 Task: Buy 1 Wine Making Starter Sets from Wine Making section under best seller category for shipping address: Graham Wilson, 3108 Abia Martin Drive, Panther Burn, Mississippi 38765, Cell Number 6314971043. Pay from credit card ending with 6759, CVV 506
Action: Mouse moved to (371, 395)
Screenshot: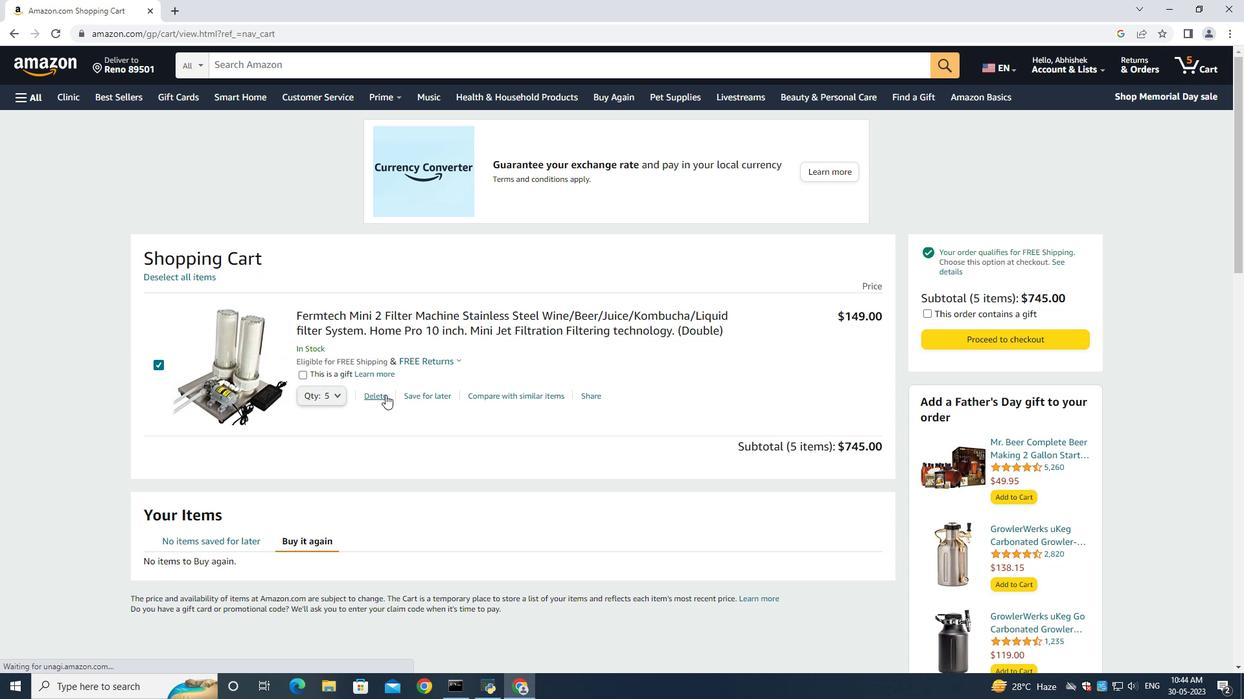 
Action: Mouse pressed left at (371, 395)
Screenshot: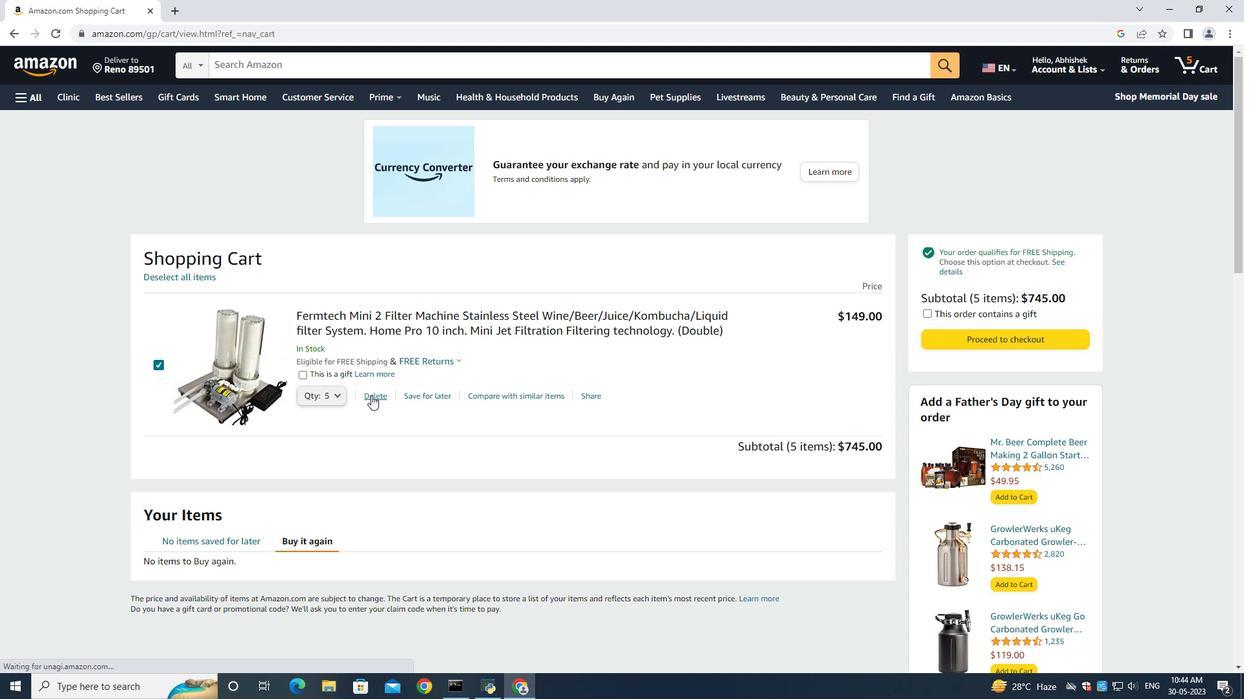 
Action: Mouse moved to (21, 99)
Screenshot: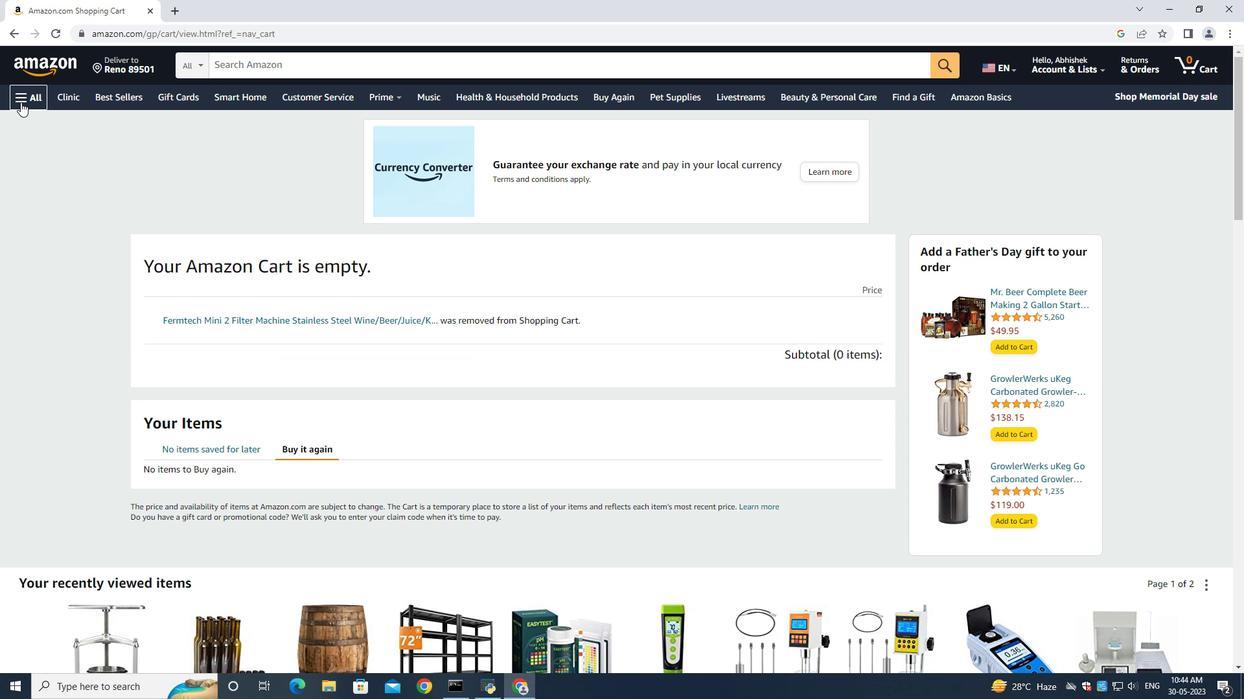 
Action: Mouse pressed left at (21, 99)
Screenshot: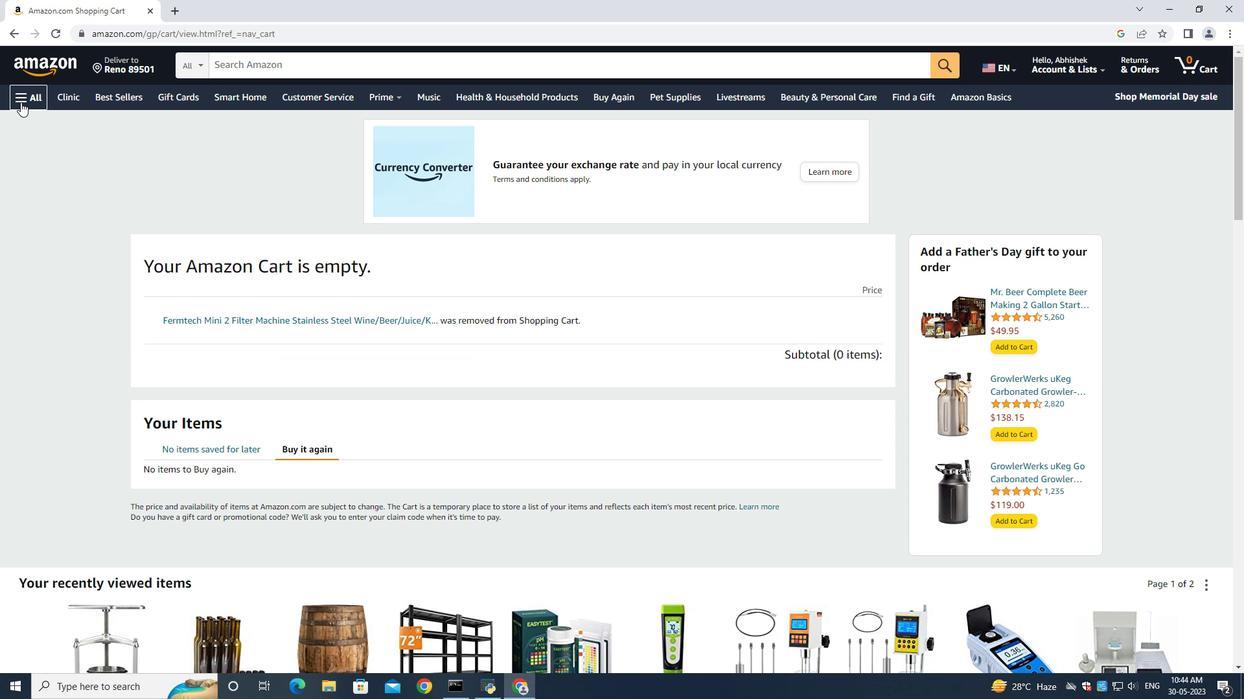 
Action: Mouse moved to (36, 117)
Screenshot: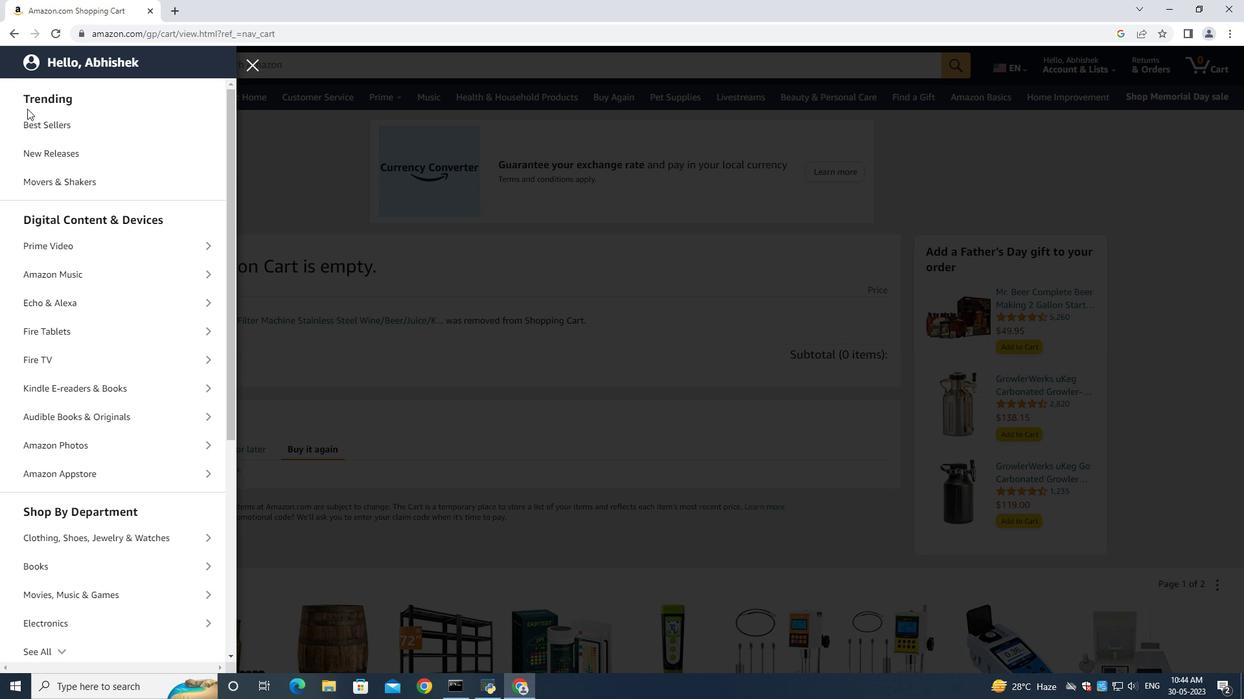 
Action: Mouse pressed left at (36, 117)
Screenshot: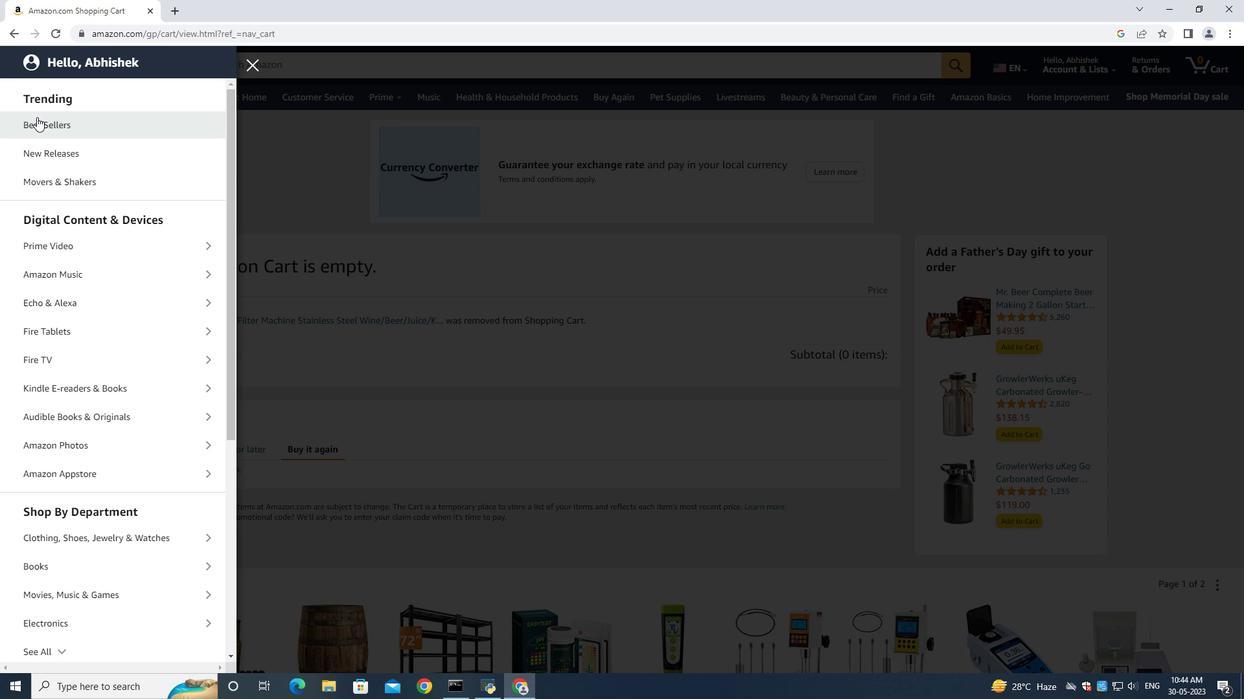 
Action: Mouse moved to (247, 60)
Screenshot: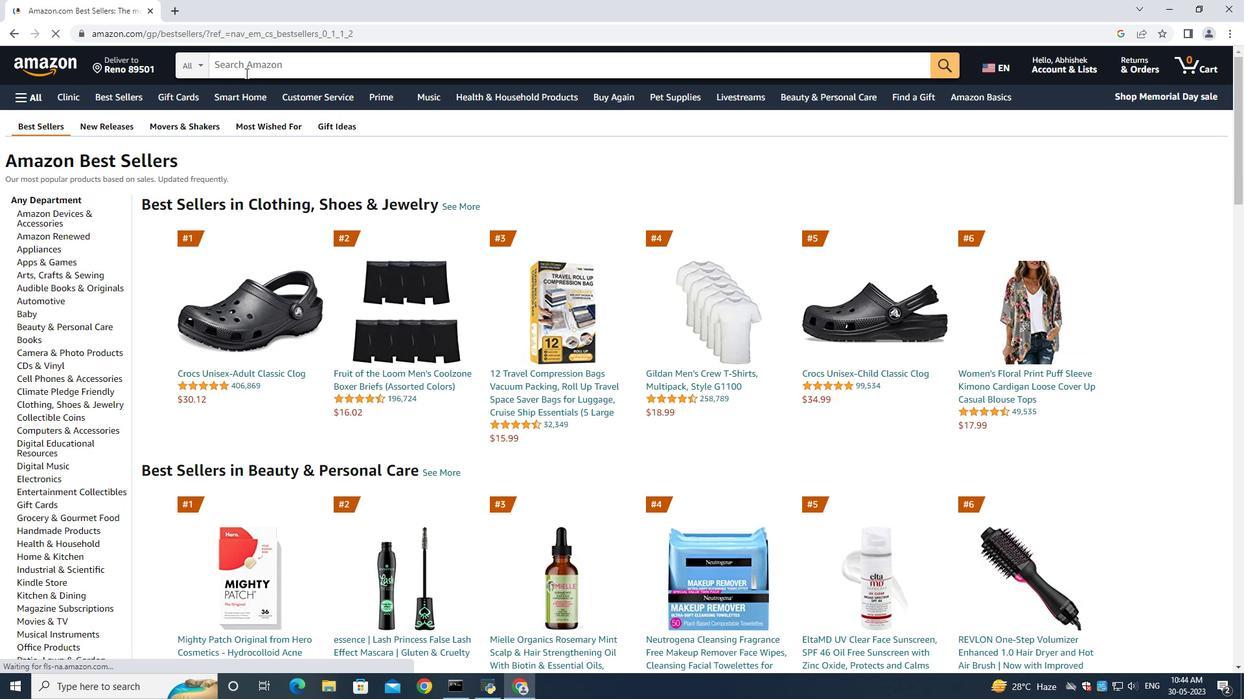 
Action: Mouse pressed left at (247, 60)
Screenshot: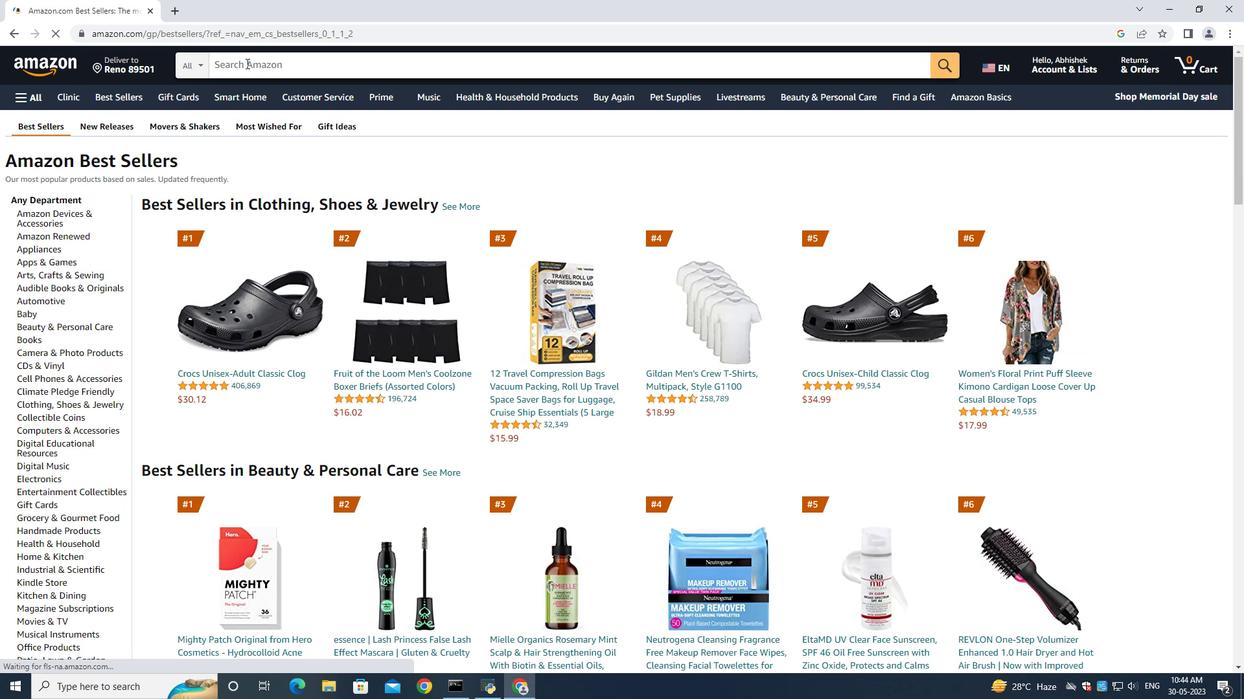 
Action: Key pressed <Key.shift><Key.shift><Key.shift><Key.shift><Key.shift><Key.shift><Key.shift><Key.shift><Key.shift><Key.shift><Key.shift><Key.shift><Key.shift><Key.shift><Key.shift><Key.shift><Key.shift><Key.shift><Key.shift><Key.shift><Key.shift><Key.shift><Key.shift><Key.shift><Key.shift>Wine<Key.space>making<Key.space><Key.shift><Key.shift><Key.shift><Key.shift><Key.shift><Key.shift><Key.shift><Key.shift><Key.shift><Key.shift><Key.shift><Key.shift><Key.shift><Key.shift><Key.shift><Key.shift><Key.shift><Key.shift><Key.shift><Key.shift><Key.shift><Key.shift>Starter<Key.space>sets<Key.enter>
Screenshot: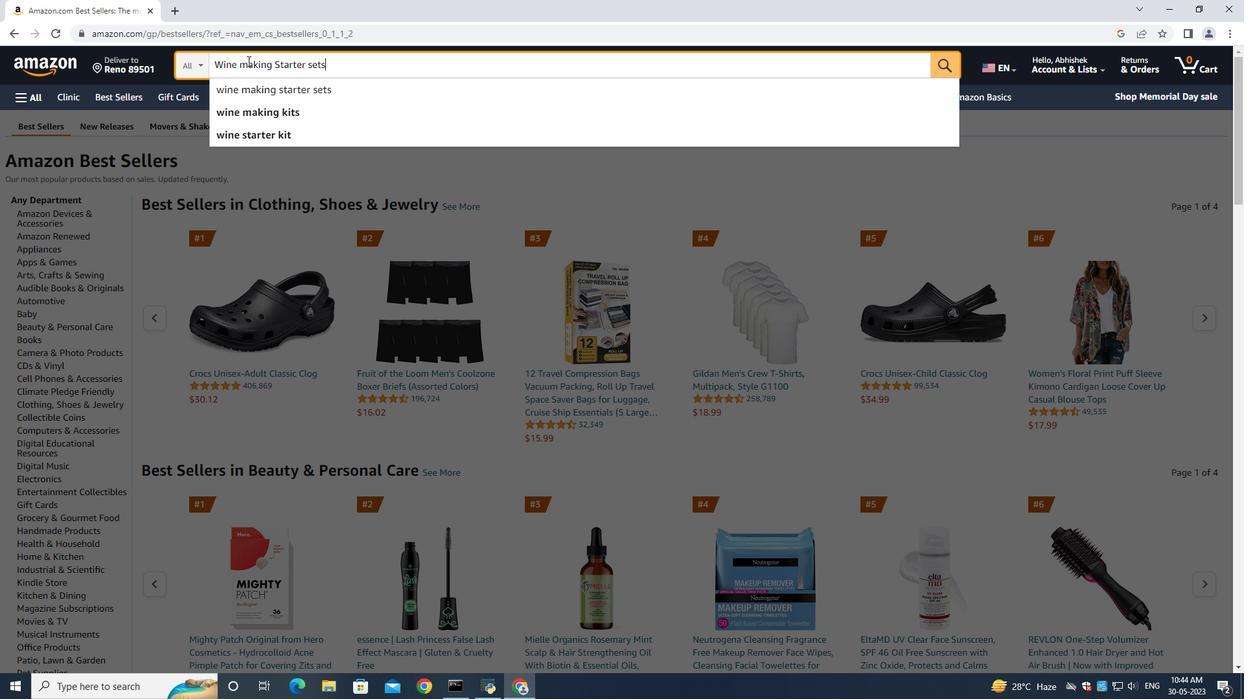 
Action: Mouse moved to (75, 231)
Screenshot: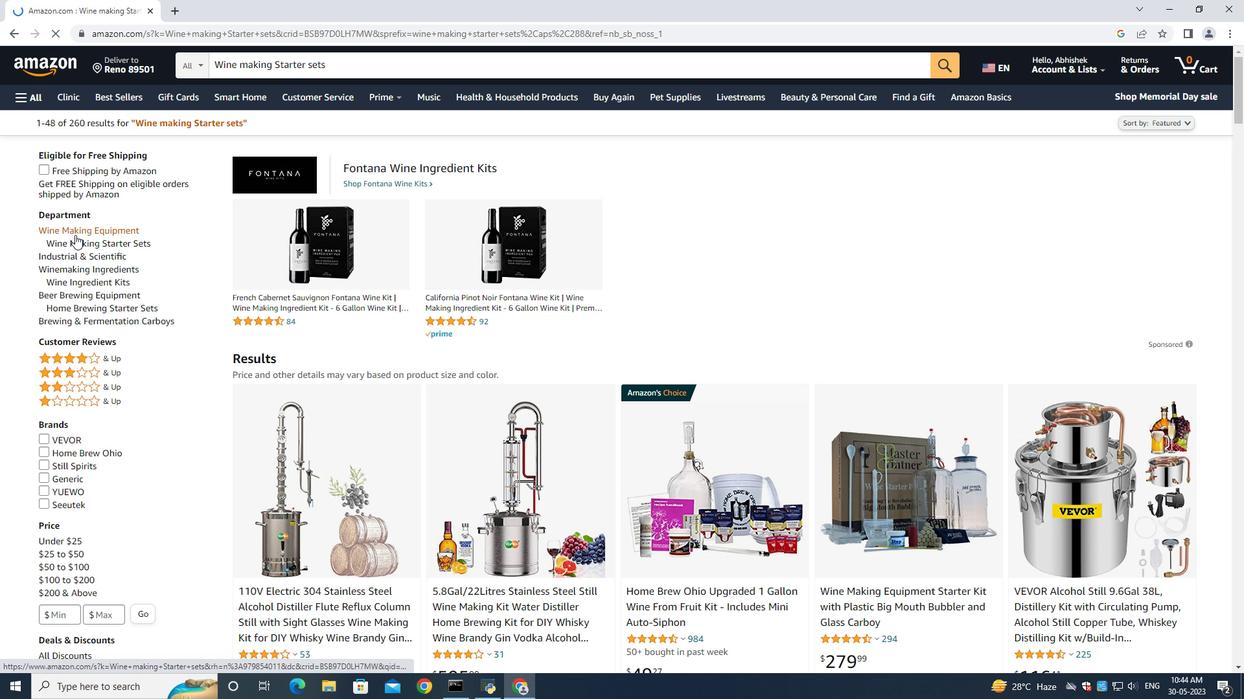 
Action: Mouse pressed left at (75, 231)
Screenshot: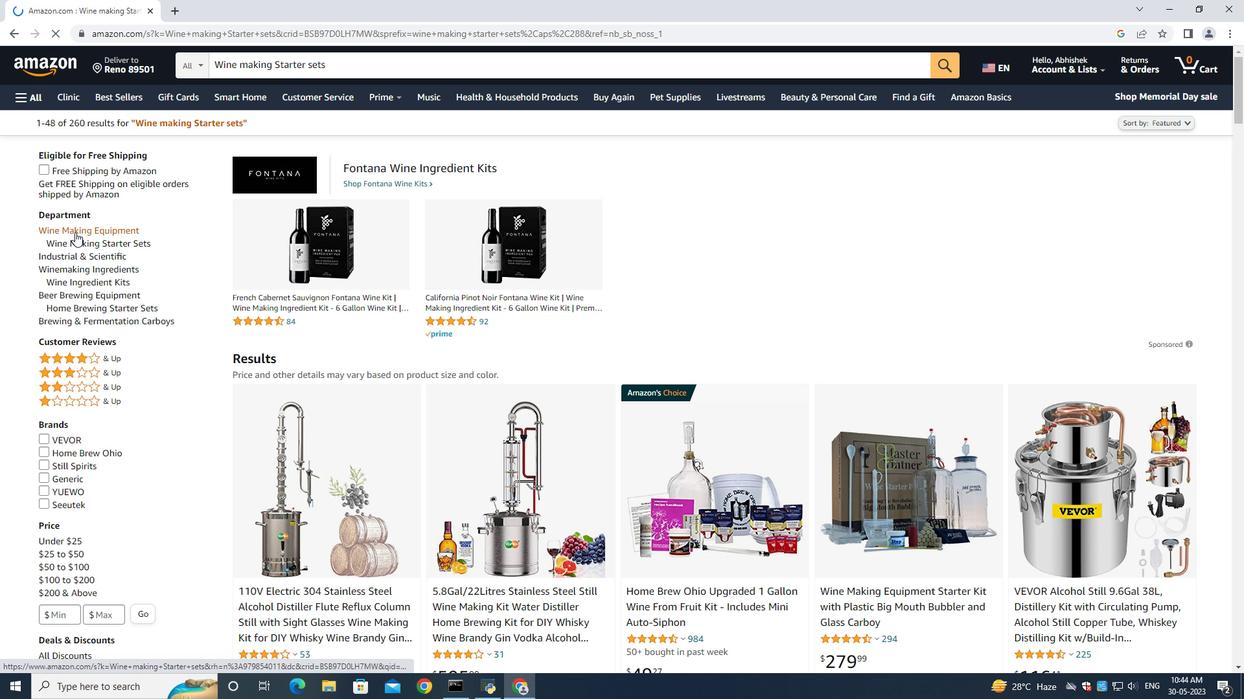 
Action: Mouse moved to (546, 364)
Screenshot: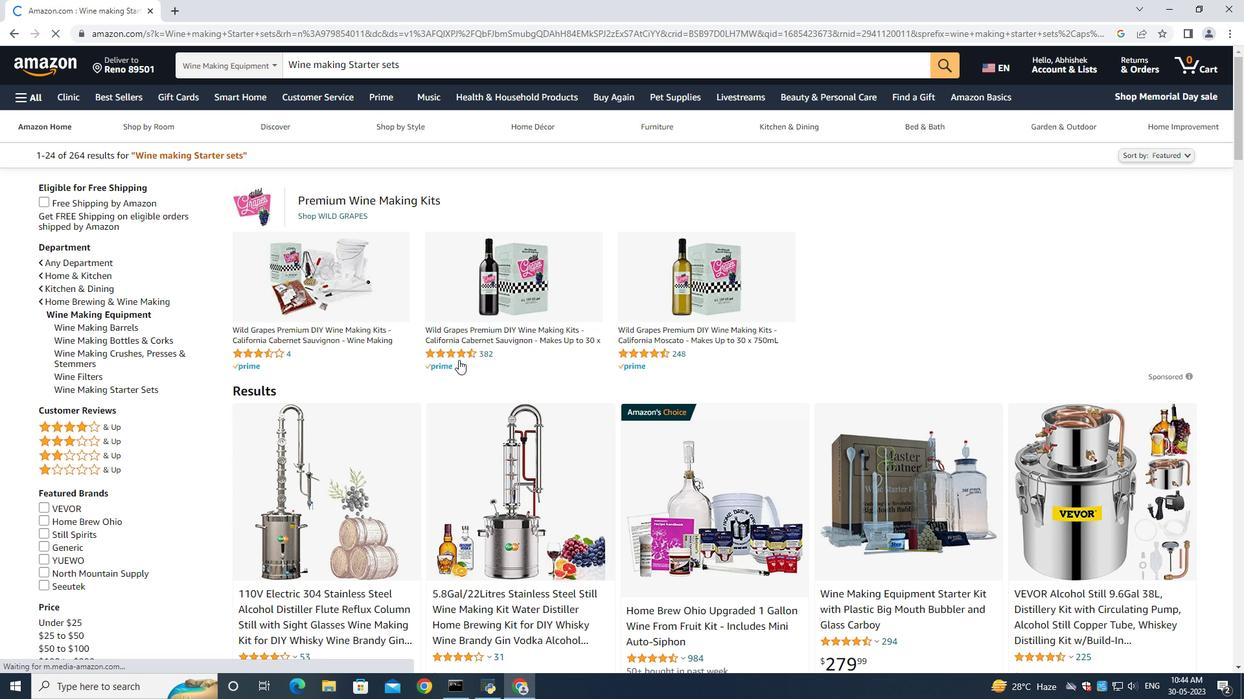 
Action: Mouse scrolled (546, 364) with delta (0, 0)
Screenshot: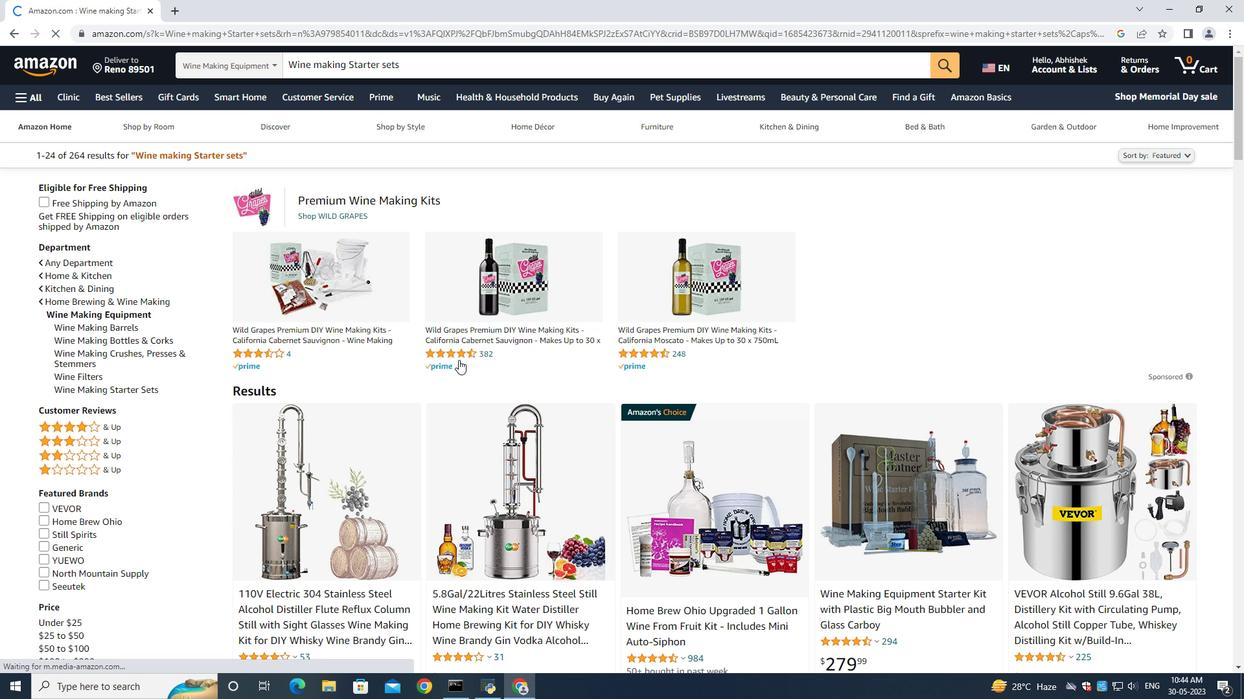 
Action: Mouse scrolled (546, 364) with delta (0, 0)
Screenshot: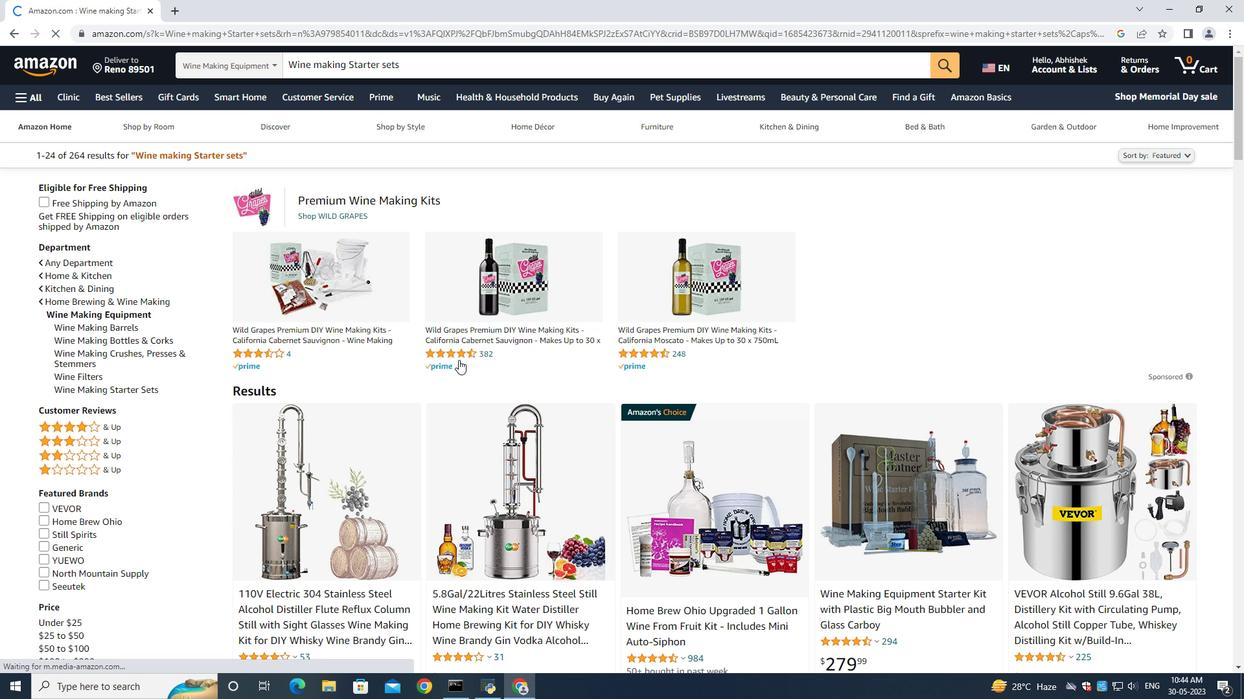 
Action: Mouse scrolled (546, 364) with delta (0, 0)
Screenshot: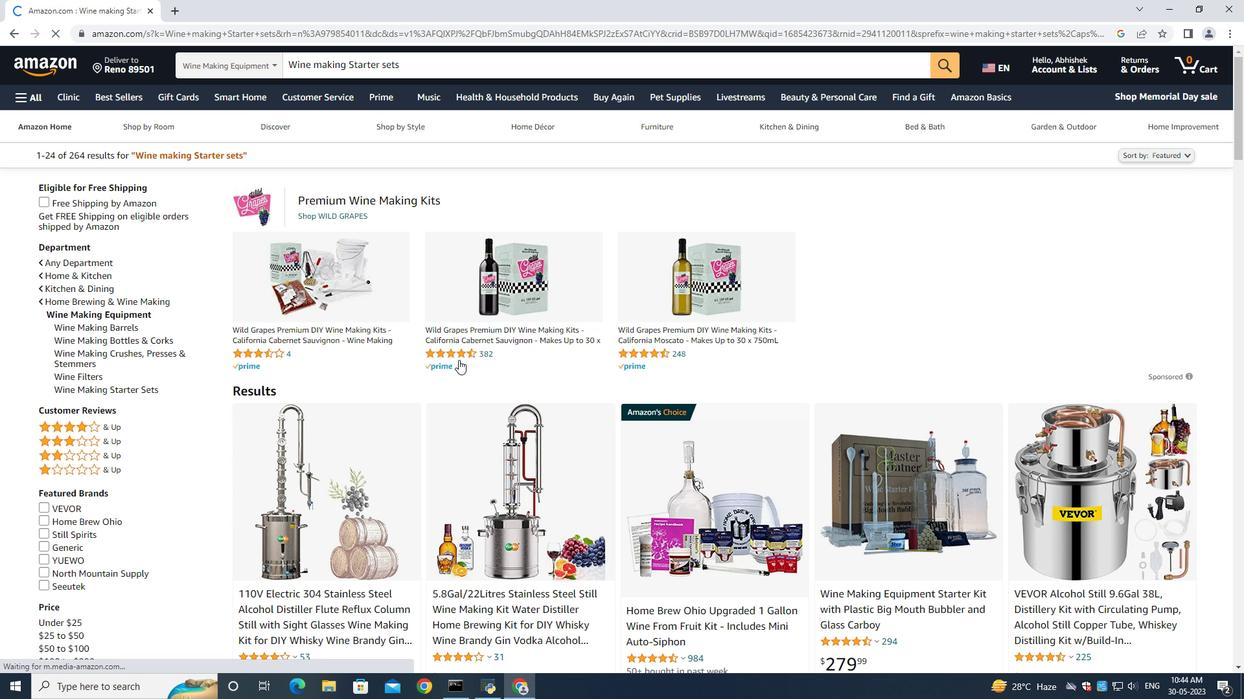 
Action: Mouse scrolled (546, 364) with delta (0, 0)
Screenshot: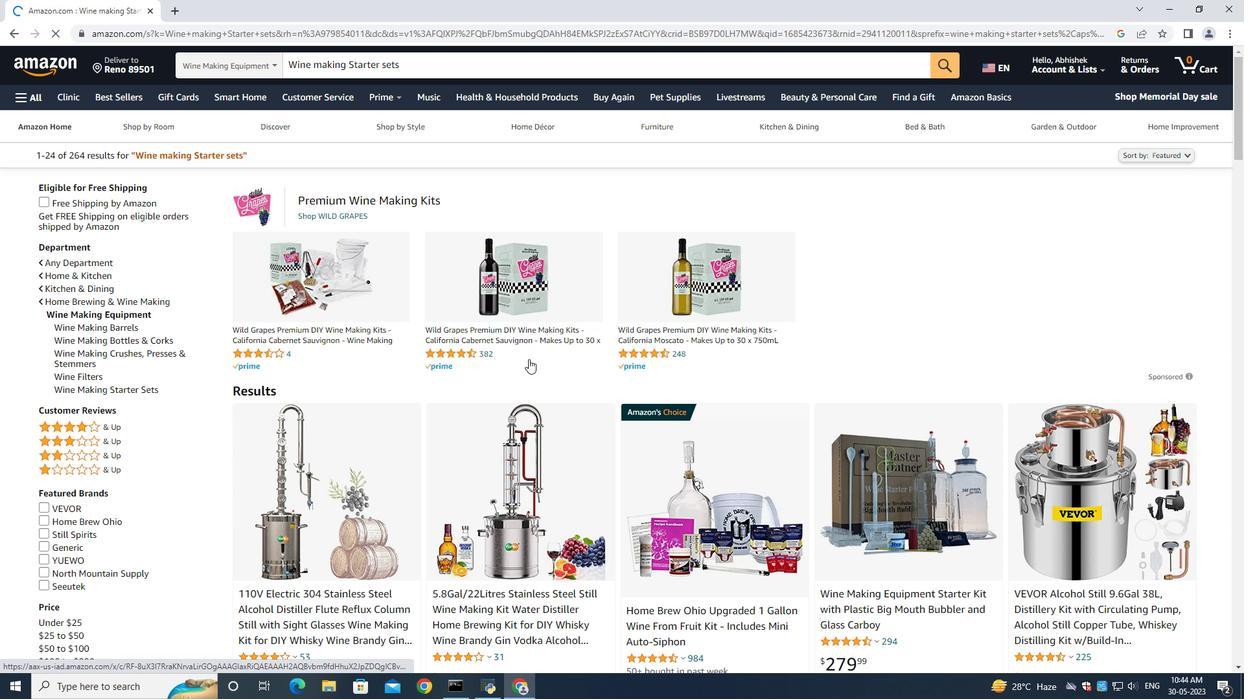 
Action: Mouse moved to (316, 384)
Screenshot: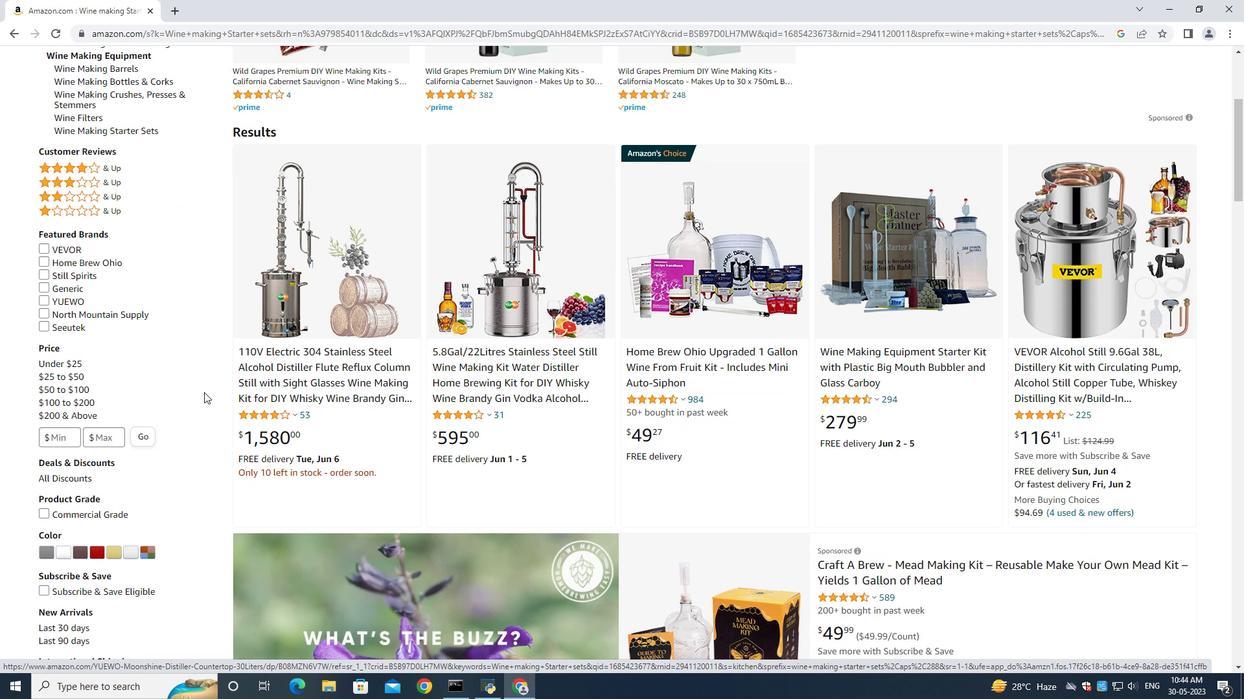 
Action: Mouse pressed left at (316, 384)
Screenshot: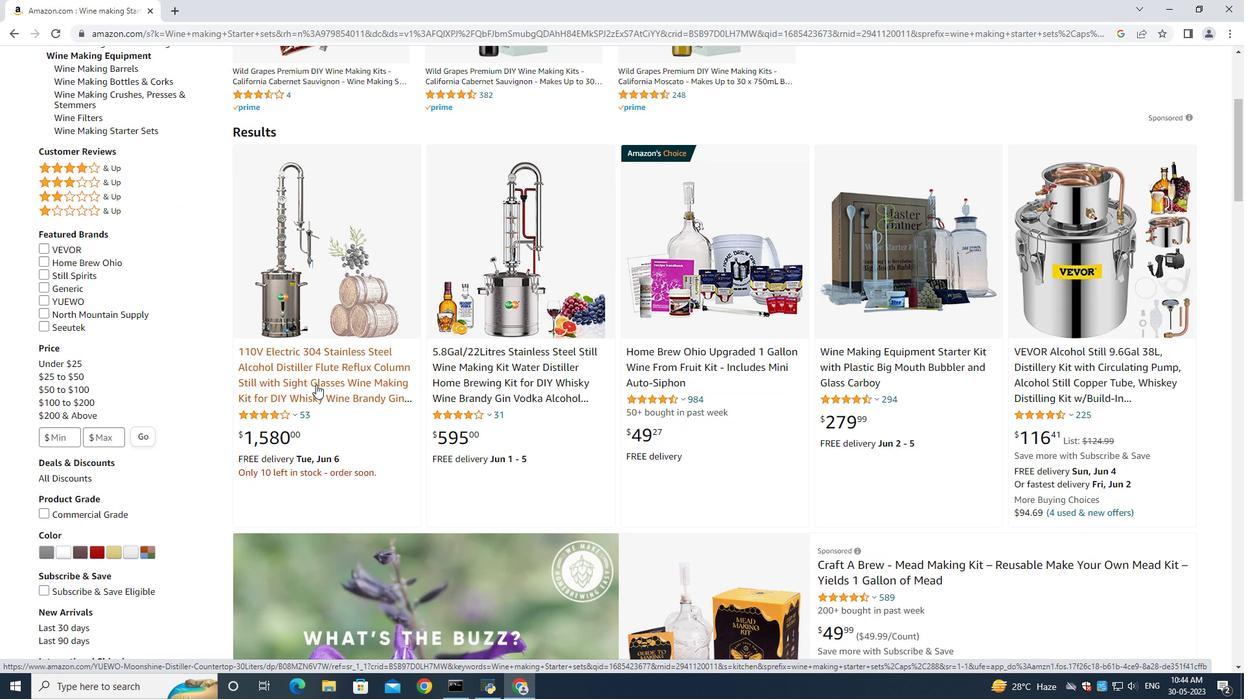 
Action: Mouse moved to (12, 33)
Screenshot: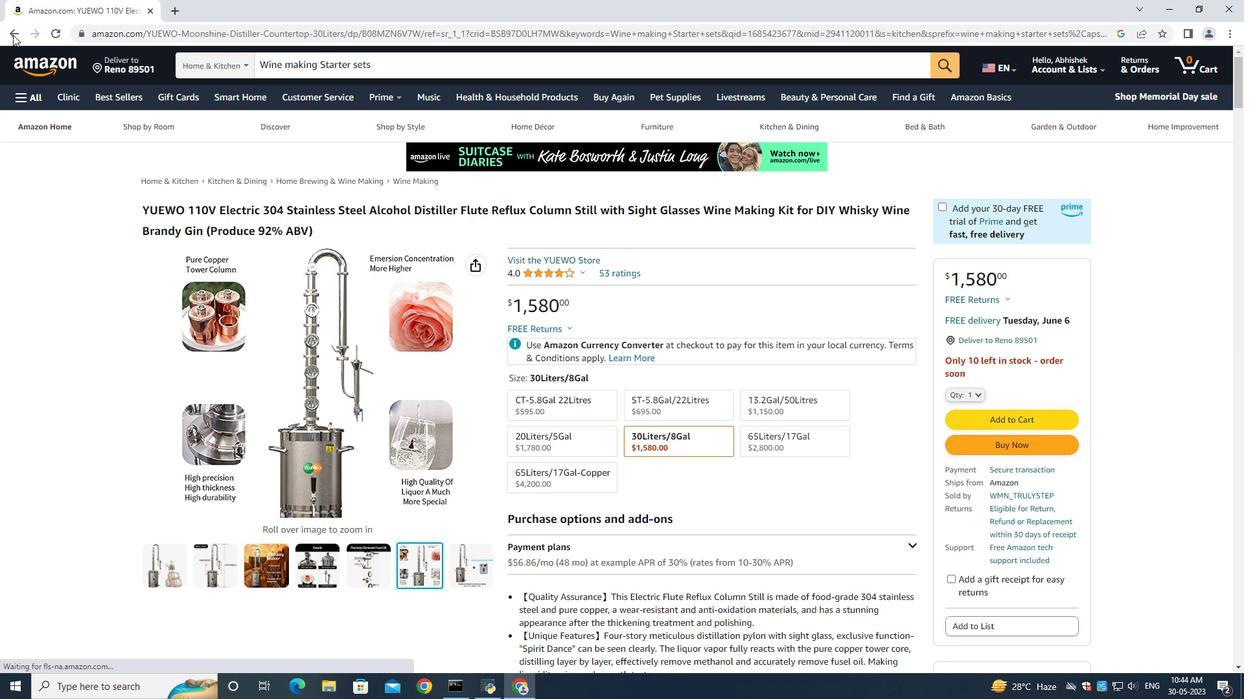 
Action: Mouse pressed left at (12, 33)
Screenshot: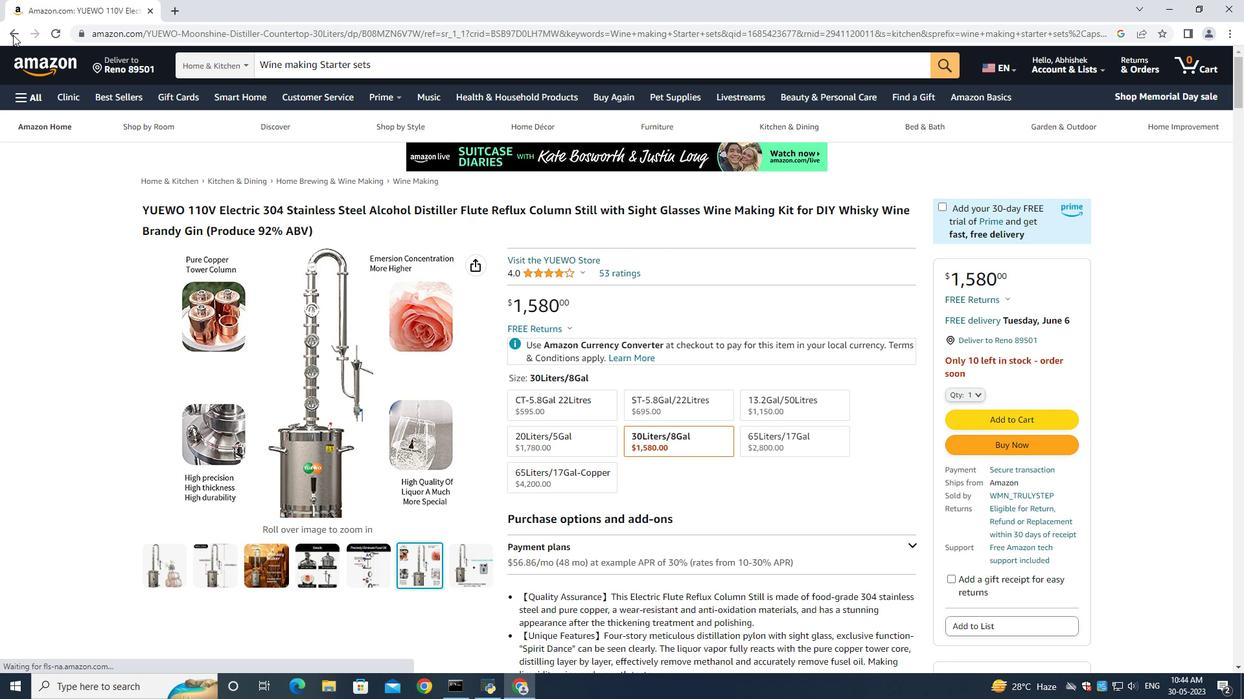 
Action: Mouse moved to (1045, 339)
Screenshot: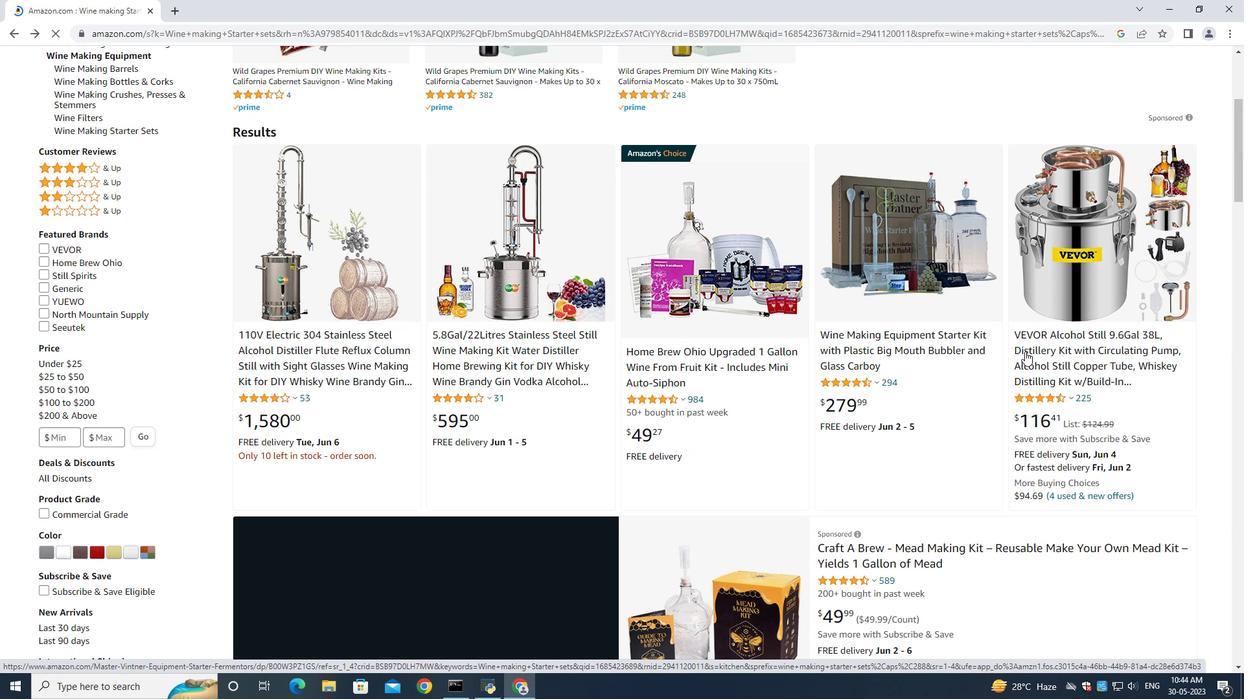 
Action: Mouse scrolled (1045, 338) with delta (0, 0)
Screenshot: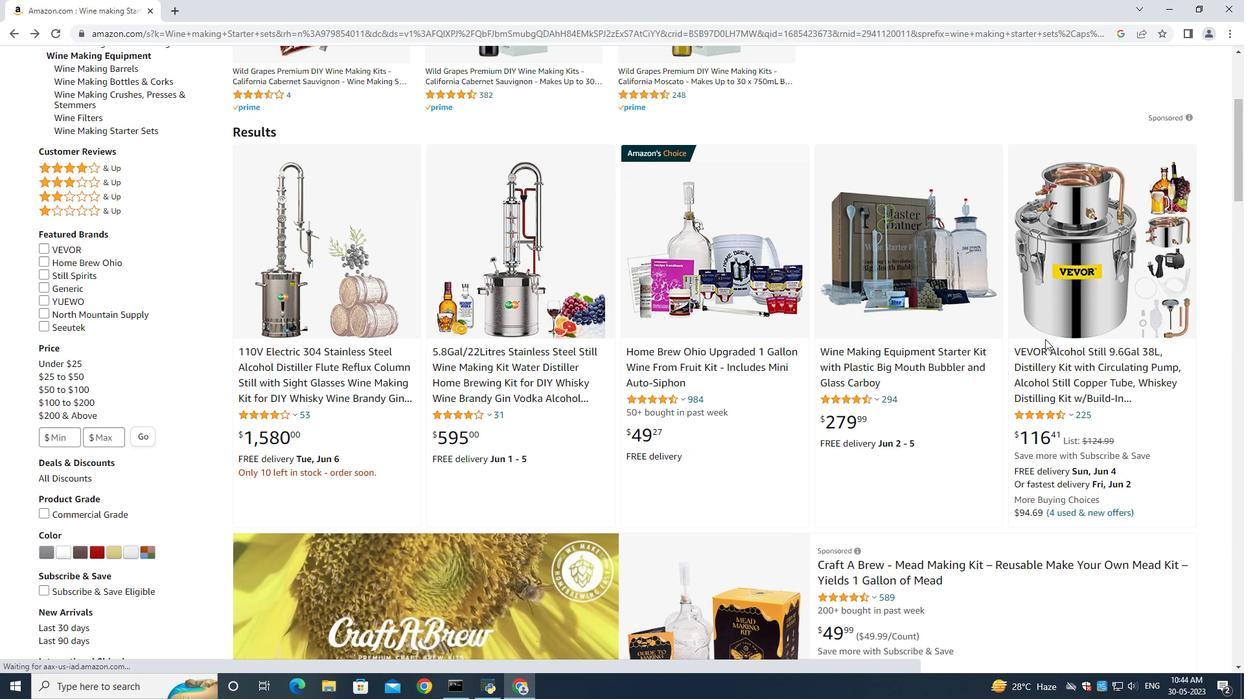 
Action: Mouse moved to (1045, 339)
Screenshot: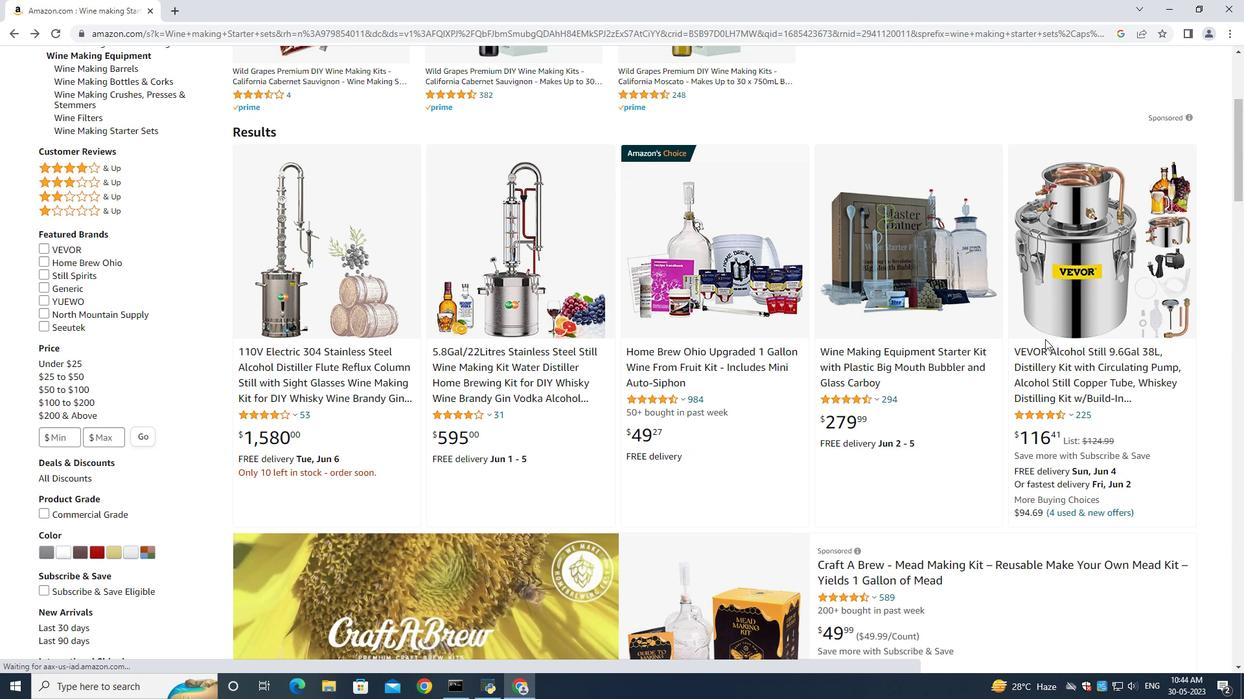 
Action: Mouse scrolled (1045, 338) with delta (0, 0)
Screenshot: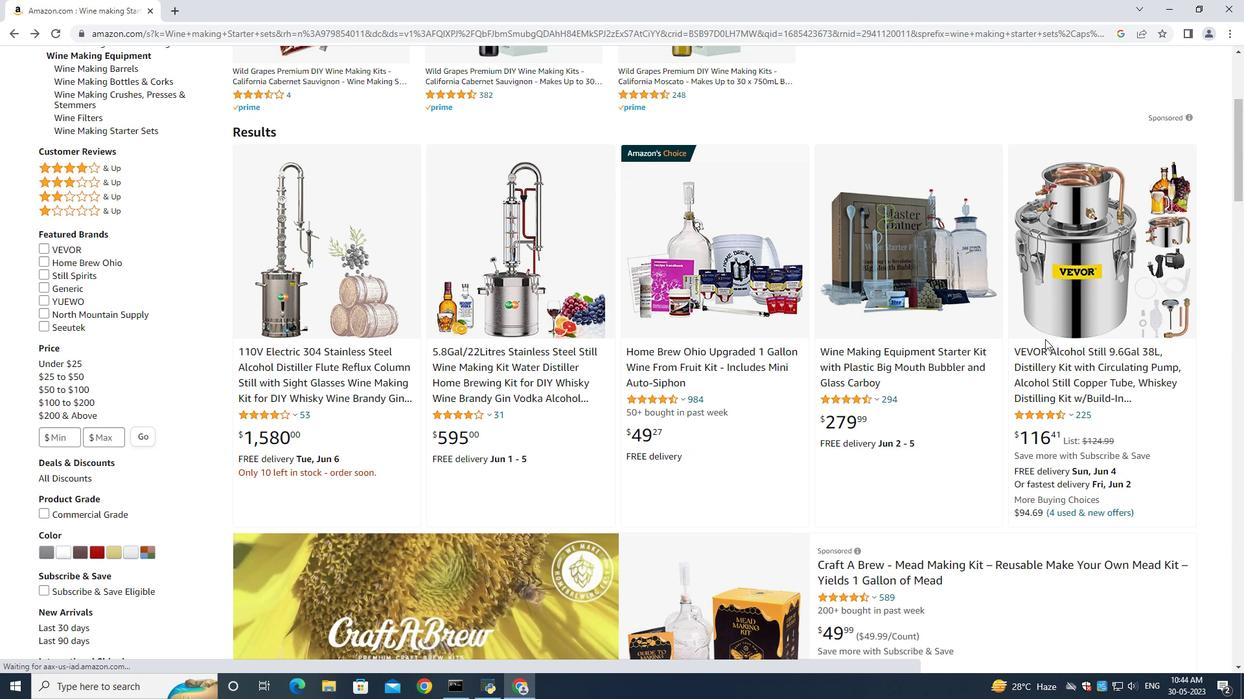 
Action: Mouse moved to (1043, 340)
Screenshot: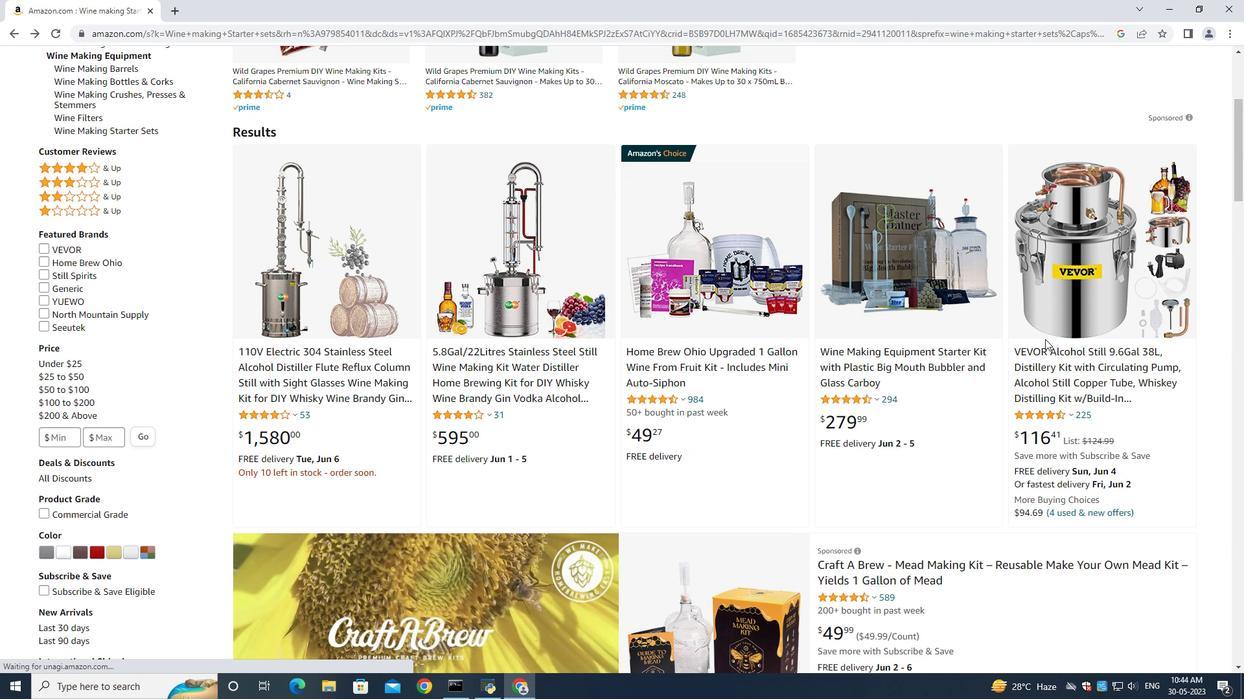 
Action: Mouse scrolled (1045, 338) with delta (0, 0)
Screenshot: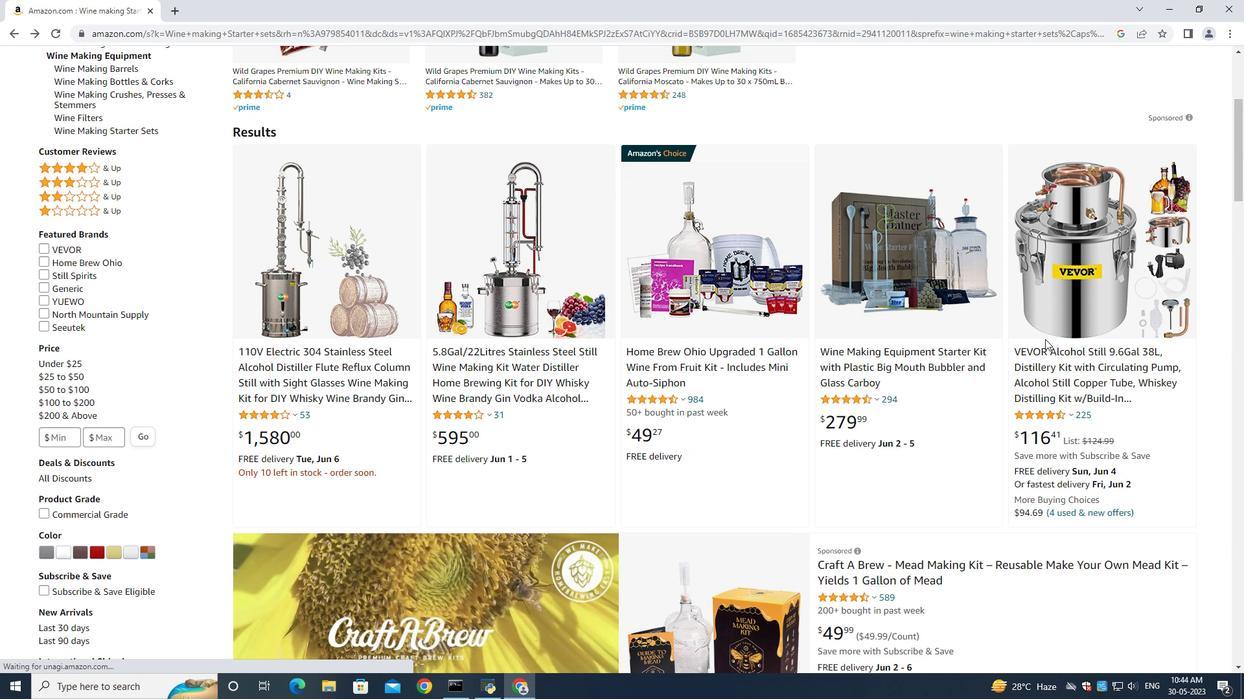 
Action: Mouse moved to (1041, 340)
Screenshot: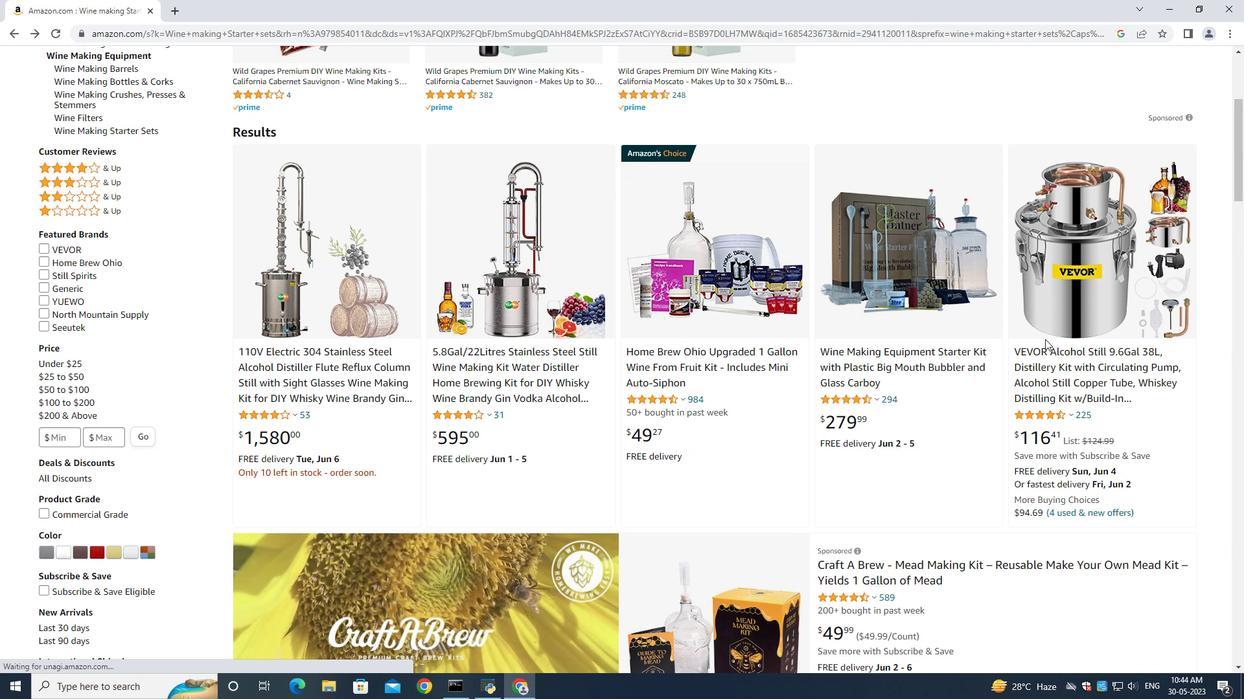 
Action: Mouse scrolled (1043, 340) with delta (0, 0)
Screenshot: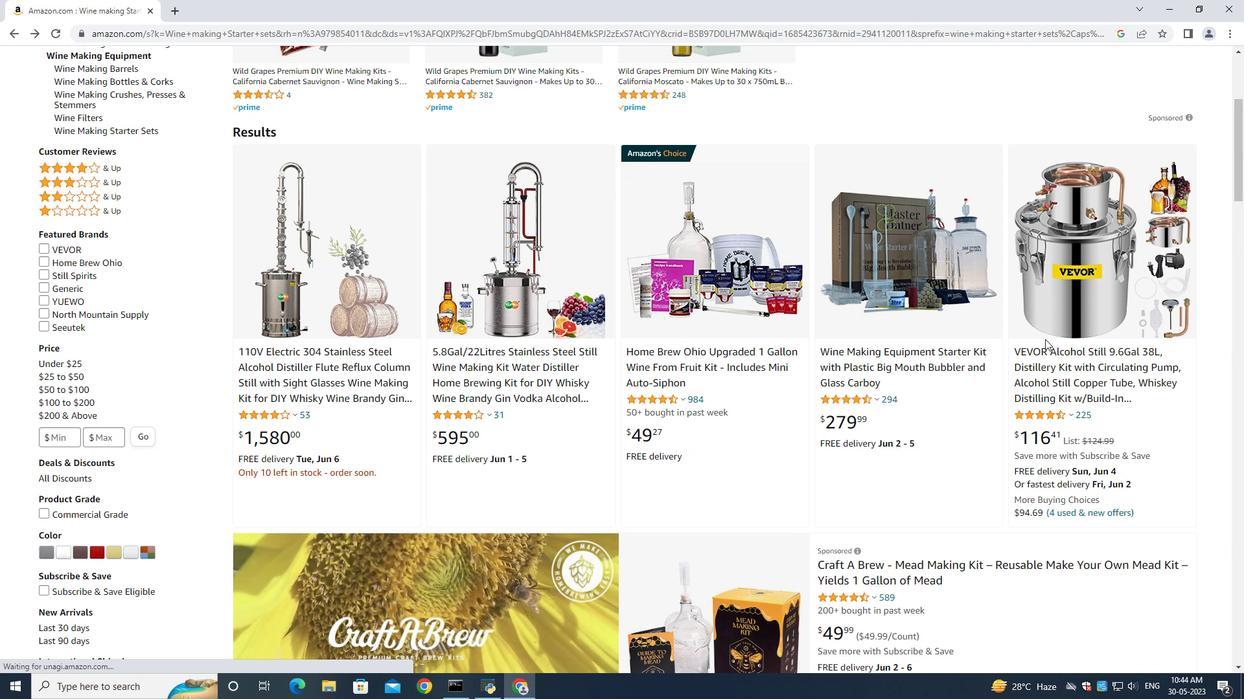 
Action: Mouse moved to (1033, 340)
Screenshot: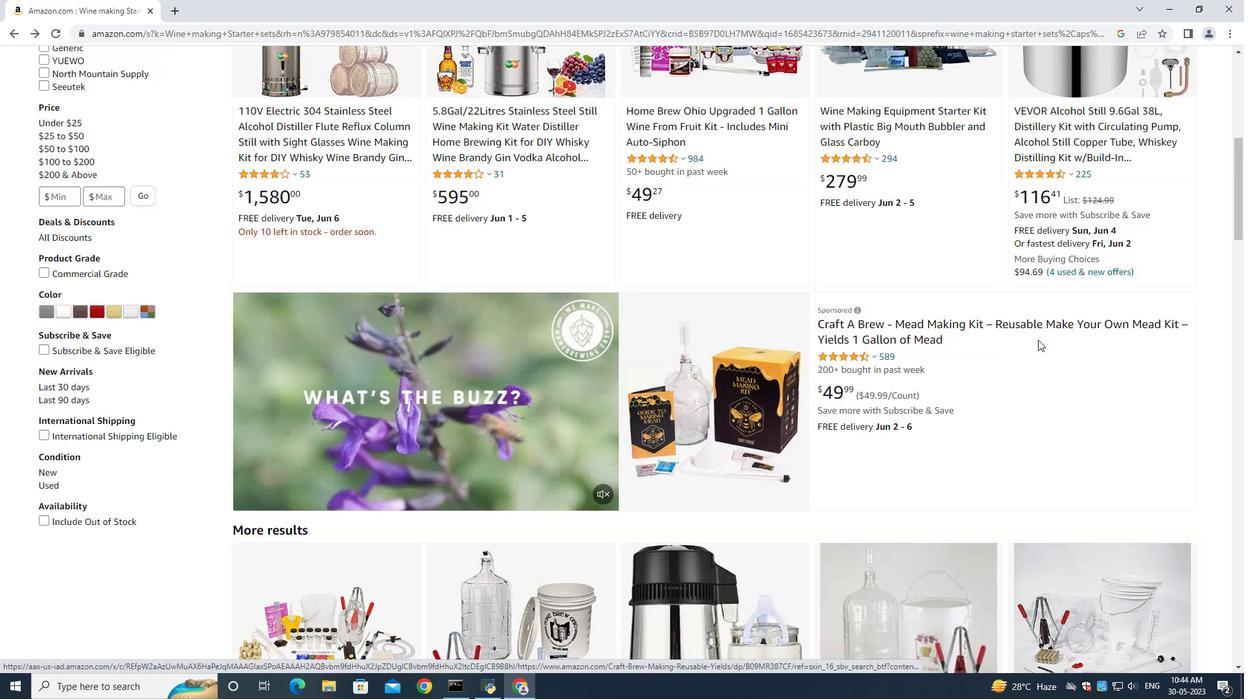 
Action: Mouse scrolled (1033, 340) with delta (0, 0)
Screenshot: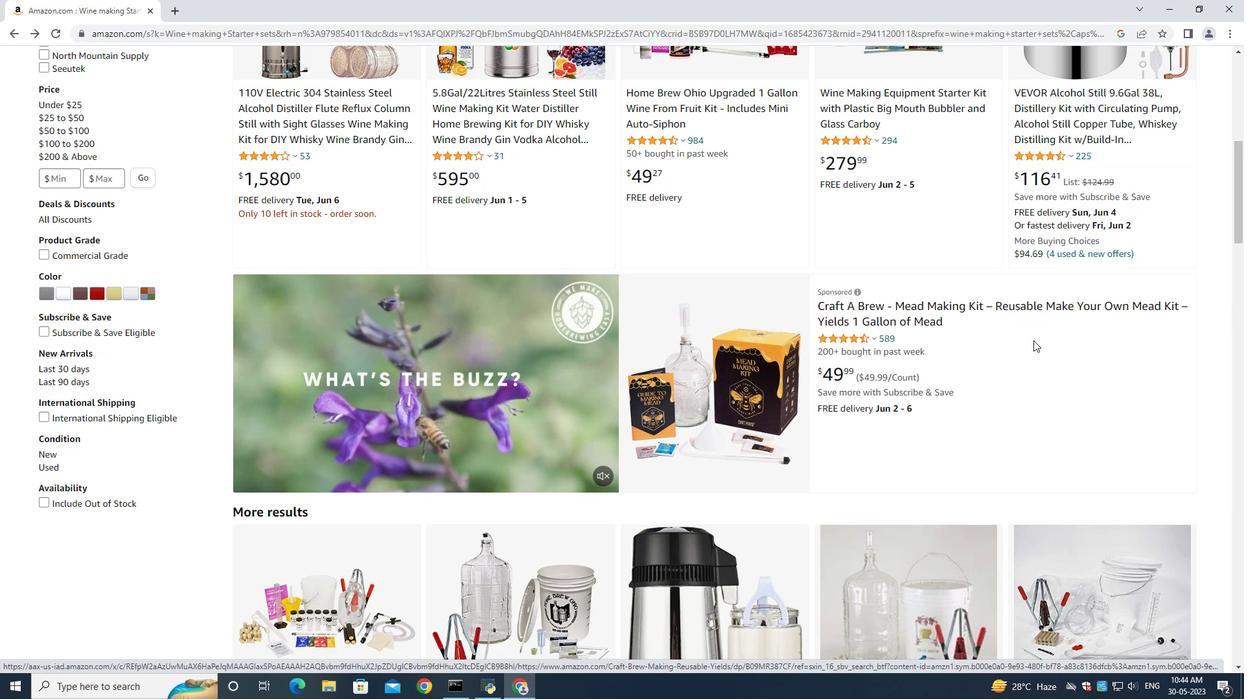 
Action: Mouse scrolled (1033, 340) with delta (0, 0)
Screenshot: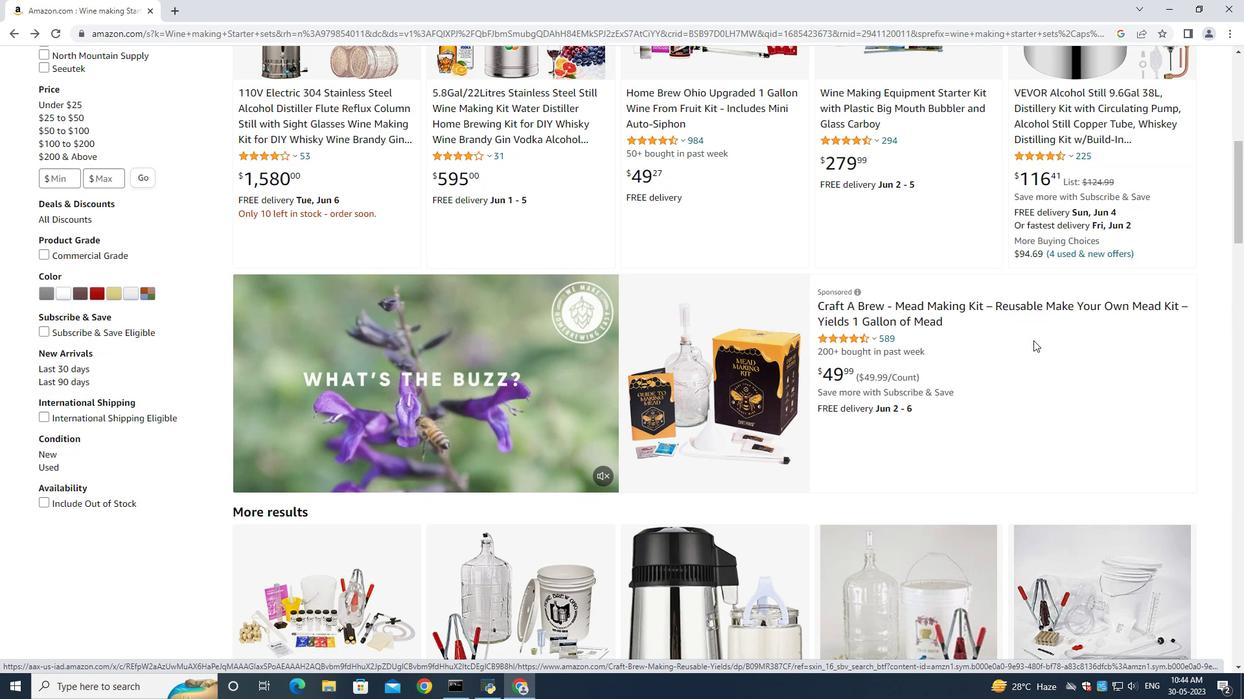 
Action: Mouse moved to (1032, 341)
Screenshot: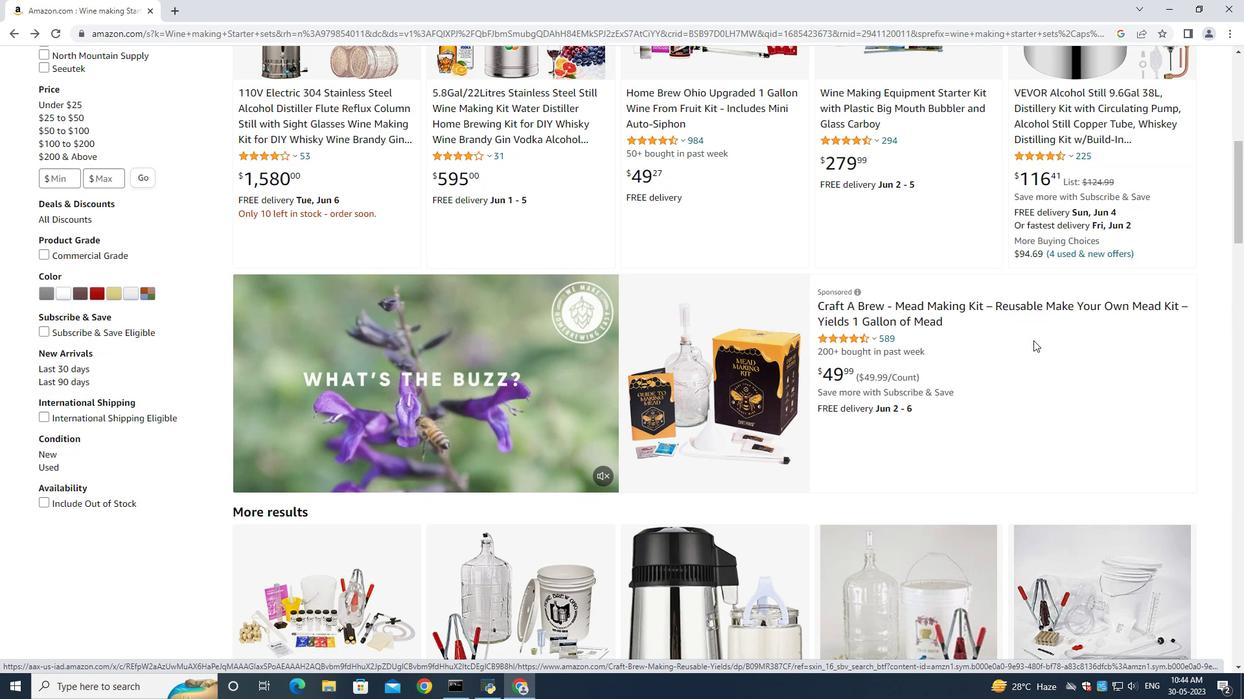 
Action: Mouse scrolled (1032, 340) with delta (0, 0)
Screenshot: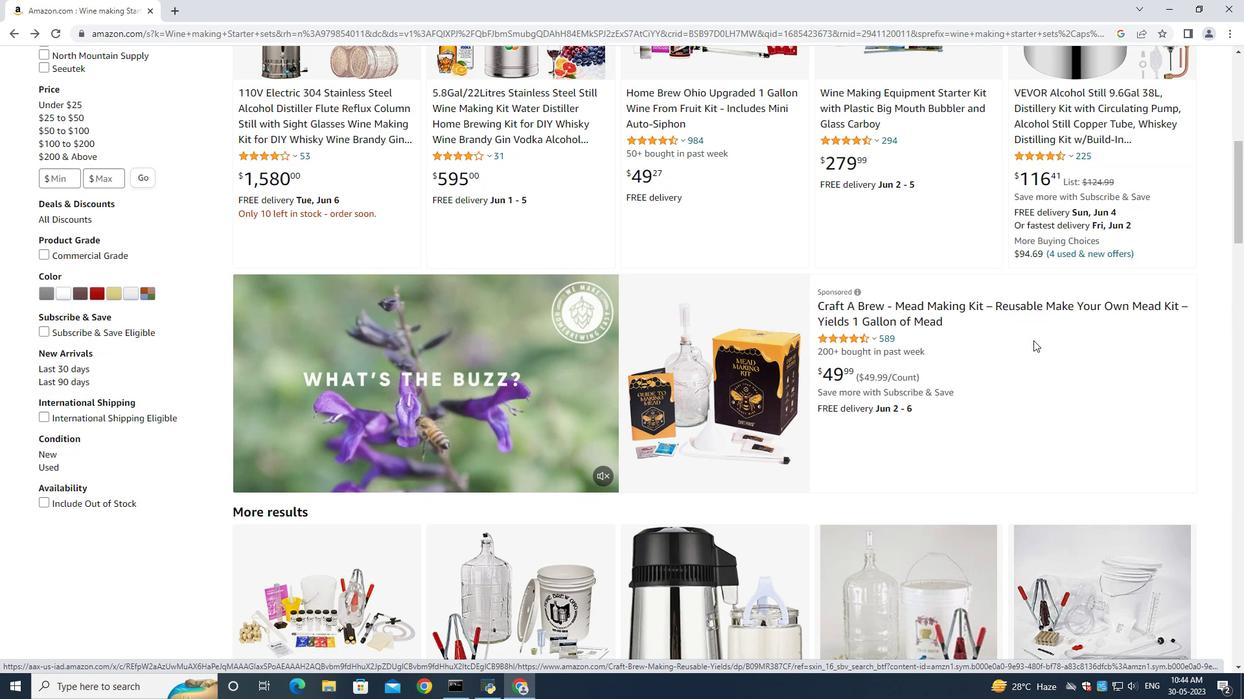 
Action: Mouse moved to (1030, 342)
Screenshot: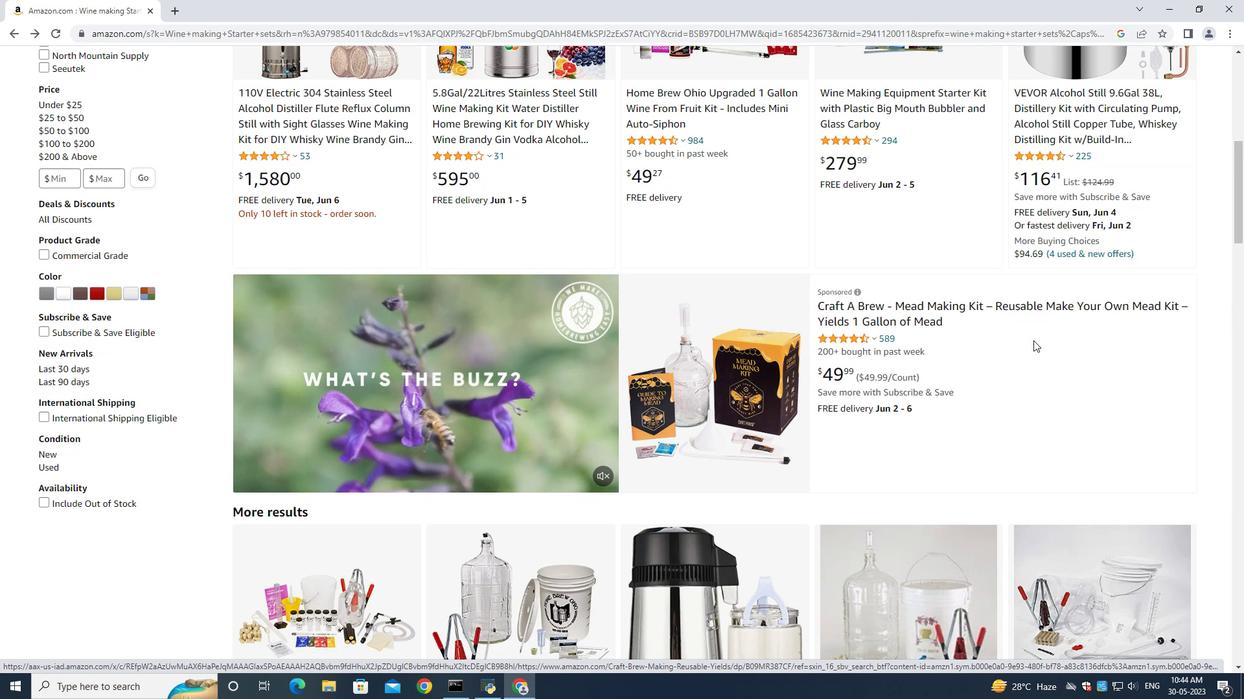 
Action: Mouse scrolled (1031, 341) with delta (0, 0)
Screenshot: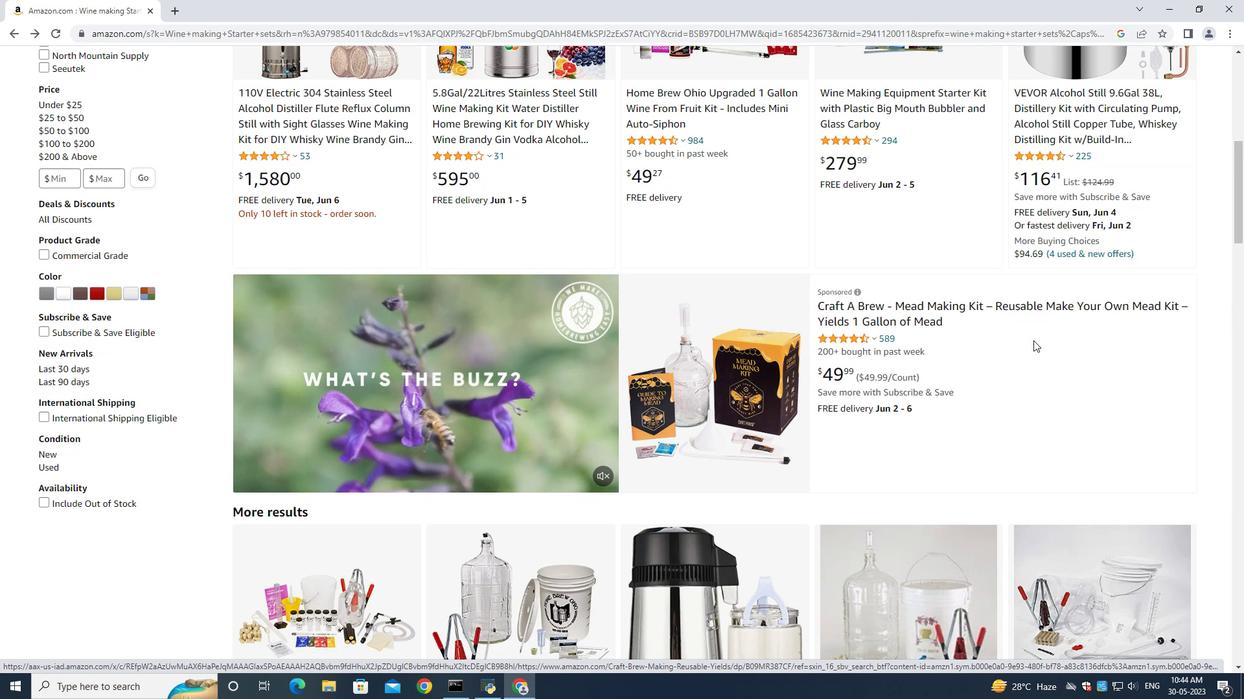 
Action: Mouse moved to (950, 347)
Screenshot: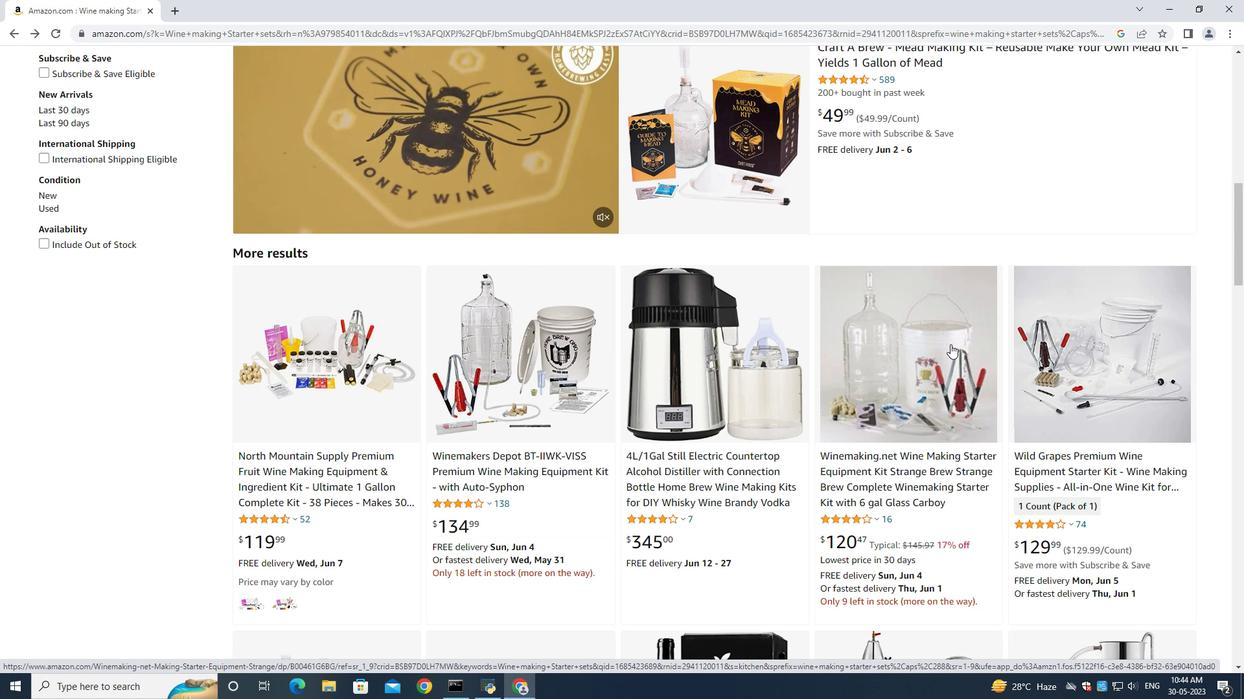 
Action: Mouse scrolled (950, 347) with delta (0, 0)
Screenshot: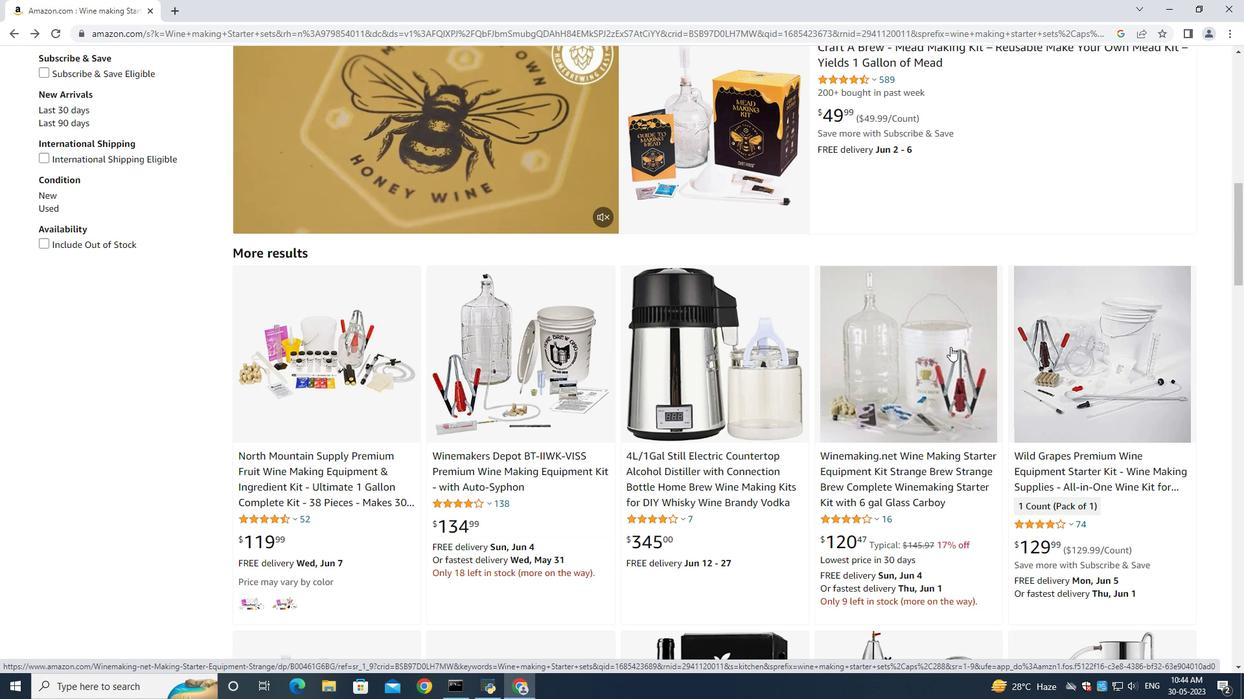 
Action: Mouse scrolled (950, 347) with delta (0, 0)
Screenshot: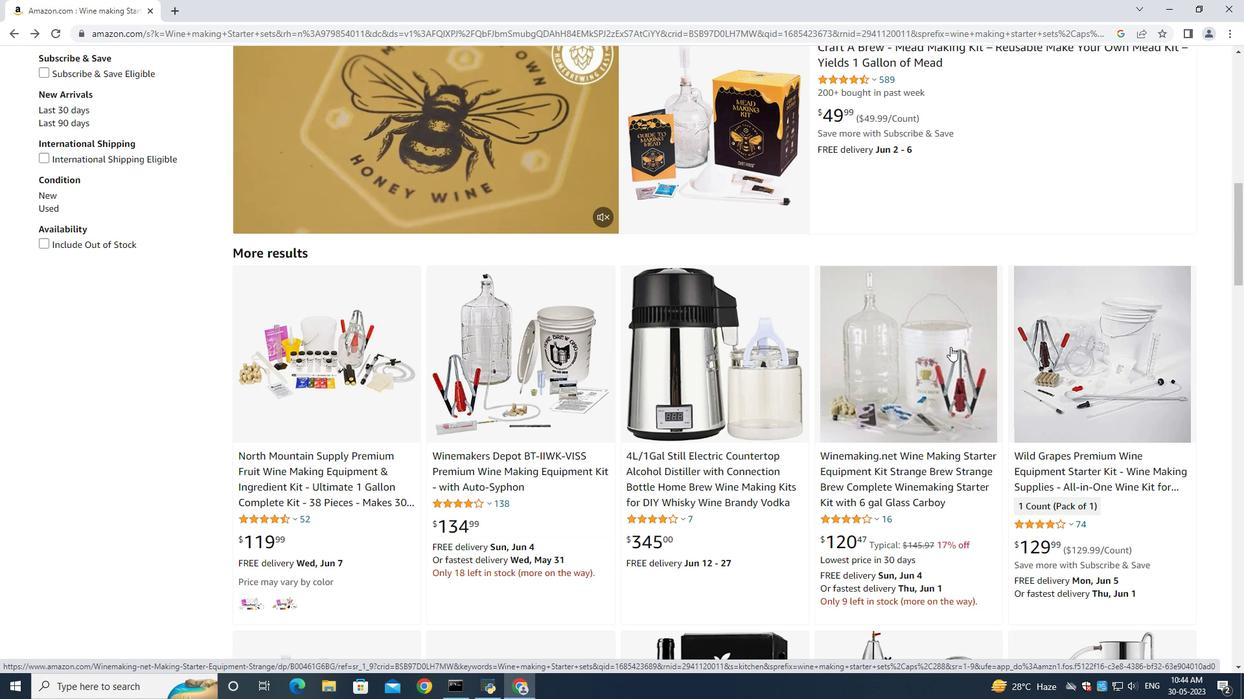 
Action: Mouse scrolled (950, 347) with delta (0, 0)
Screenshot: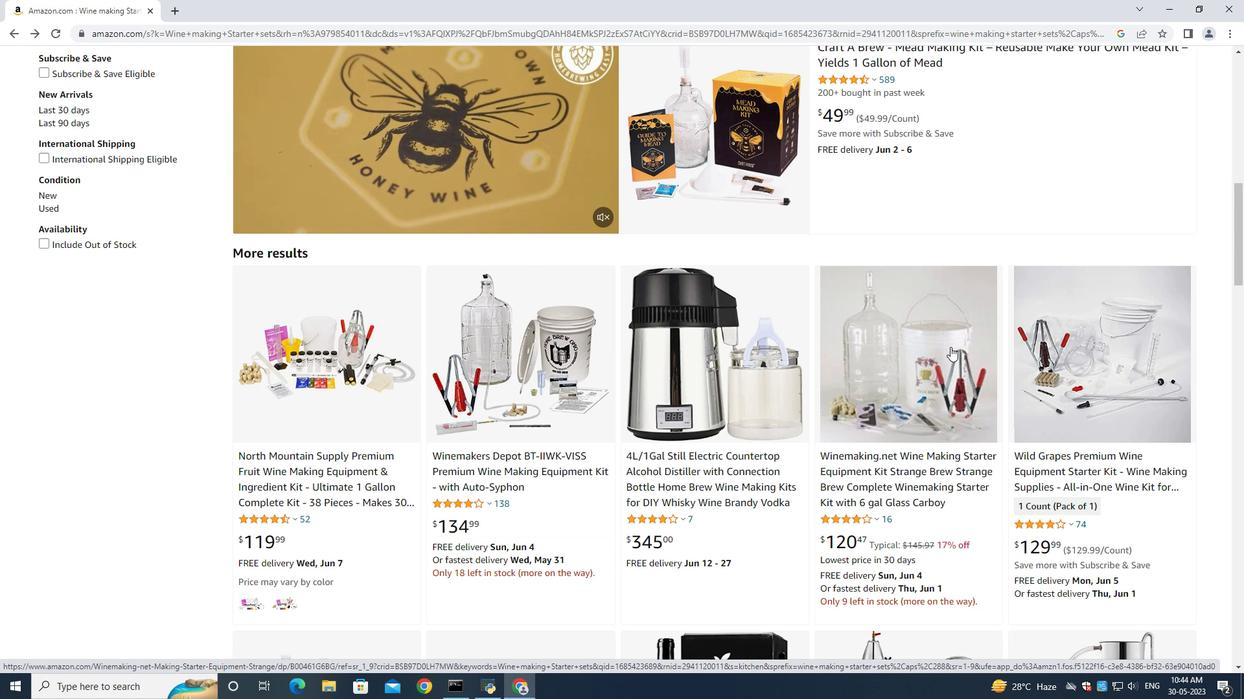 
Action: Mouse scrolled (950, 347) with delta (0, 0)
Screenshot: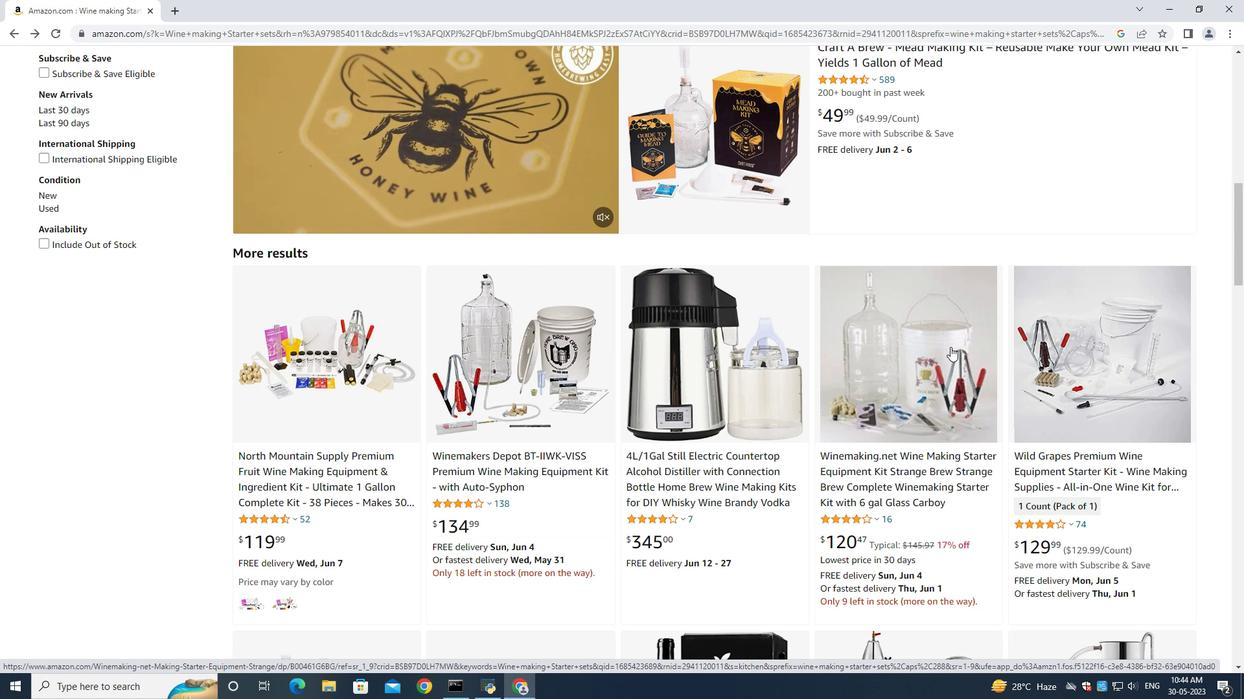 
Action: Mouse scrolled (950, 347) with delta (0, 0)
Screenshot: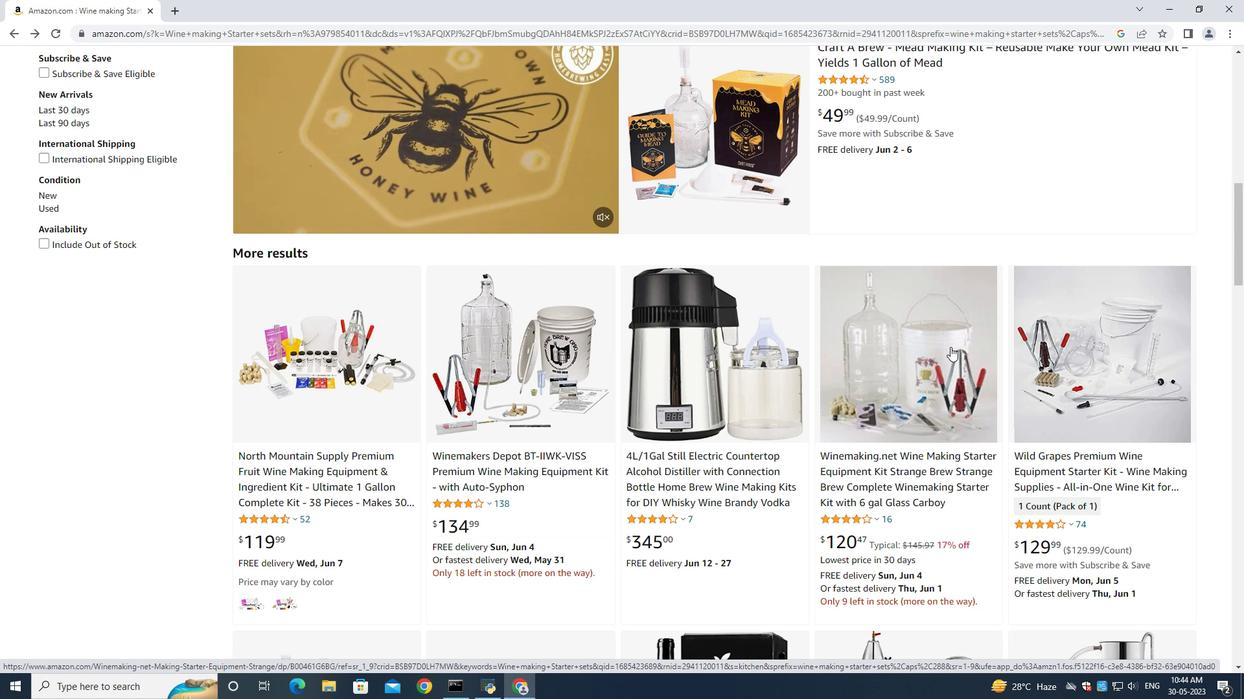 
Action: Mouse scrolled (950, 347) with delta (0, 0)
Screenshot: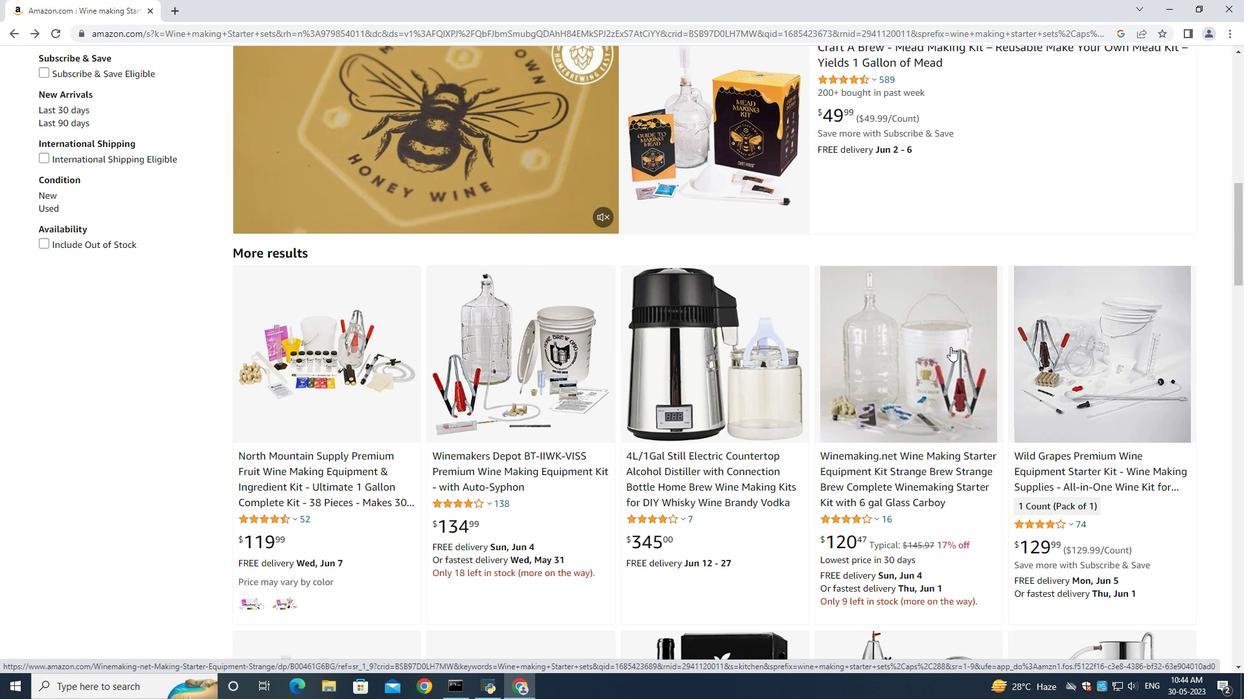 
Action: Mouse scrolled (950, 347) with delta (0, 0)
Screenshot: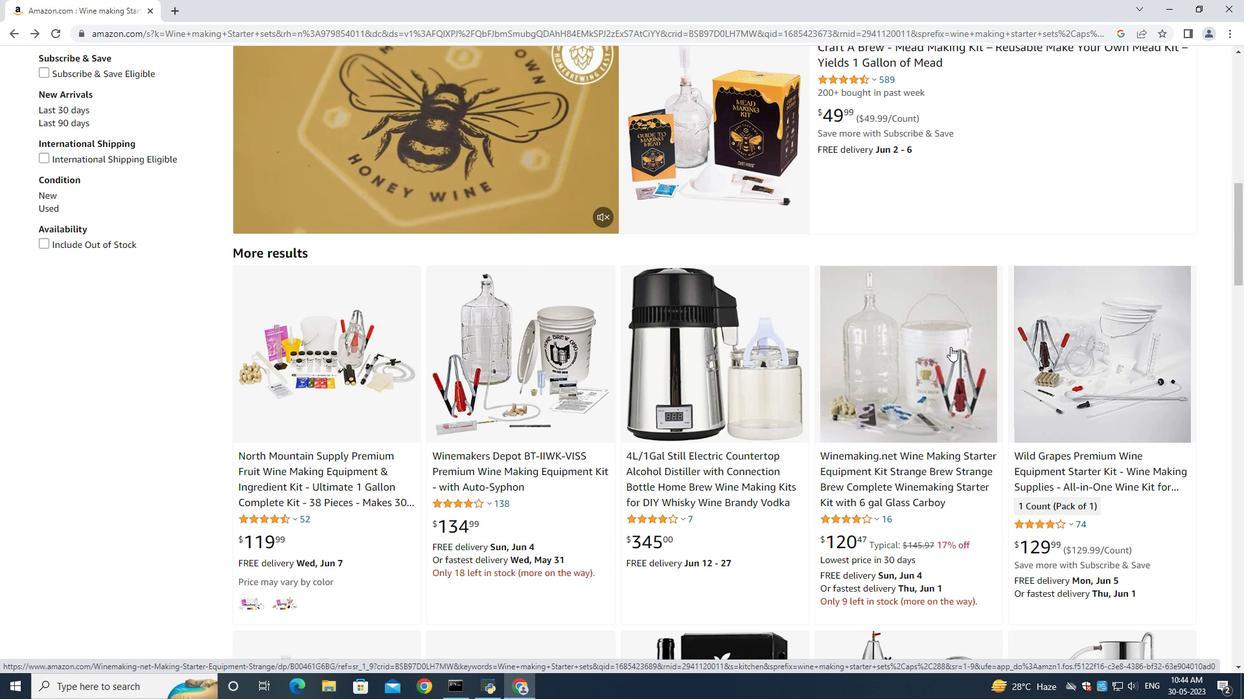 
Action: Mouse moved to (349, 319)
Screenshot: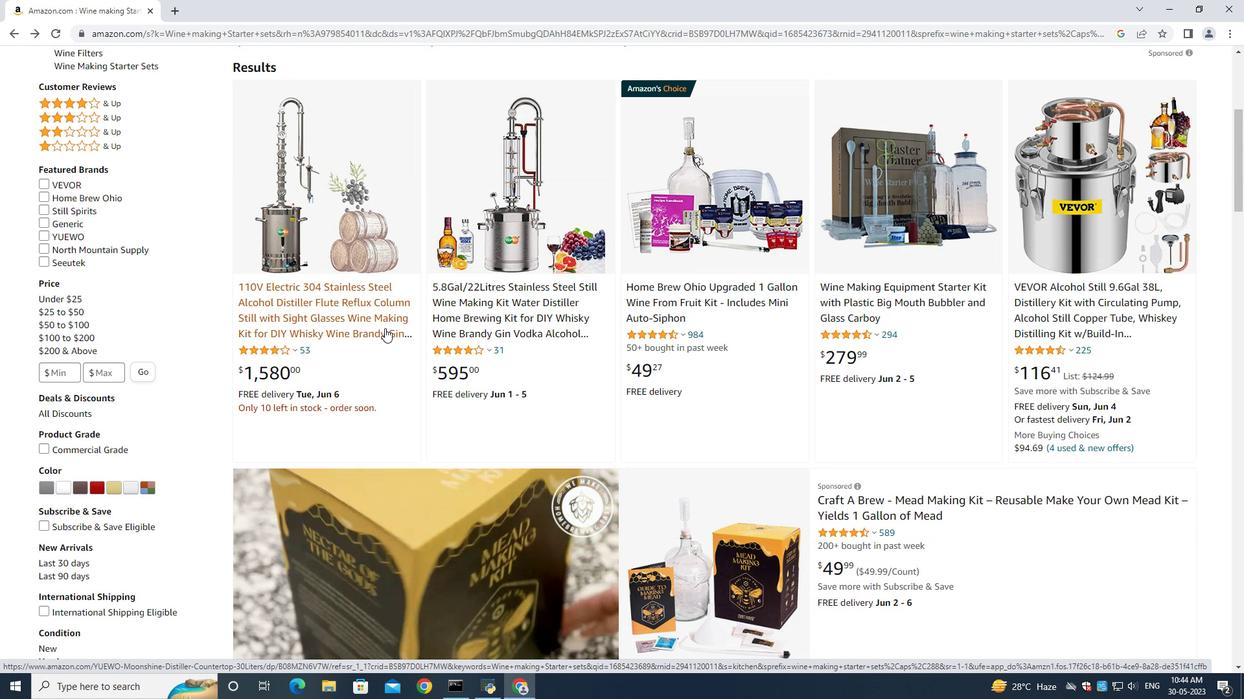 
Action: Mouse pressed left at (349, 319)
Screenshot: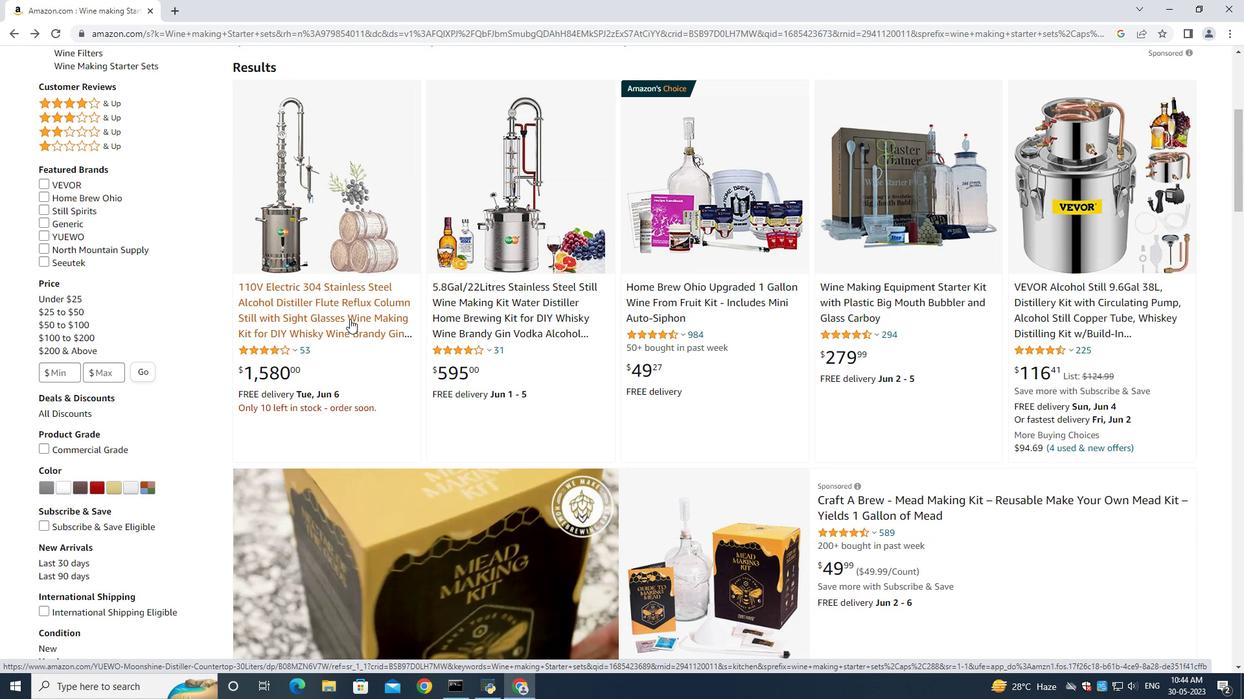 
Action: Mouse moved to (988, 447)
Screenshot: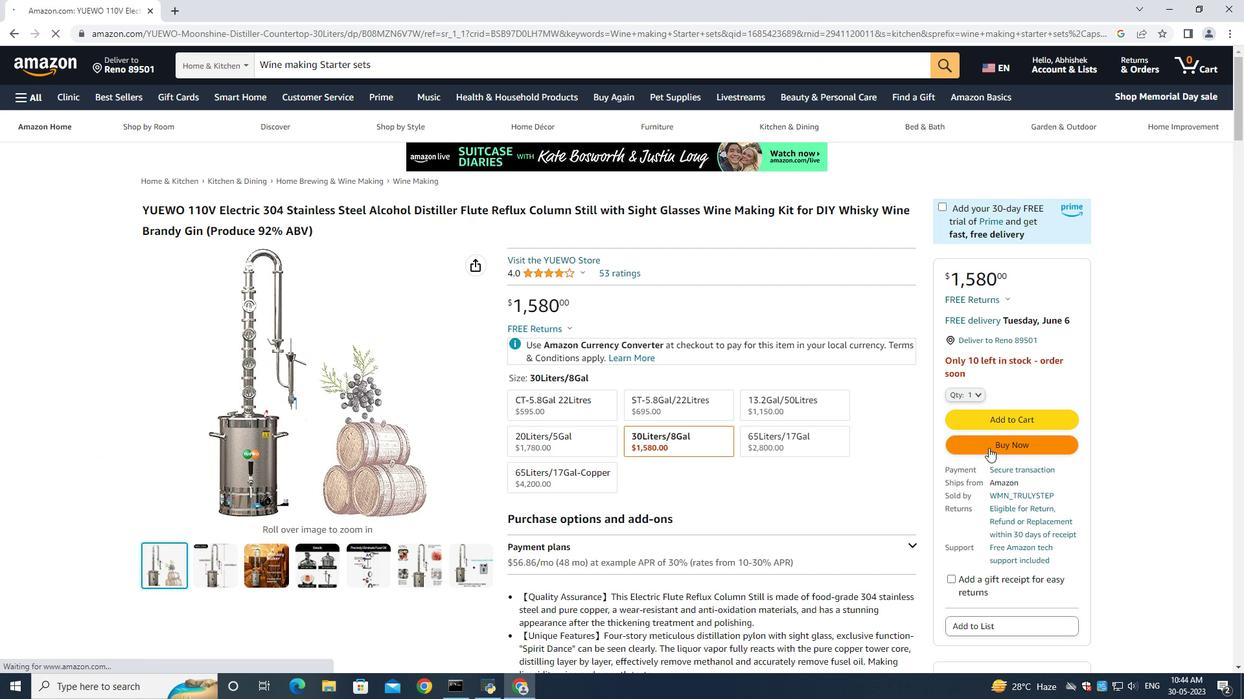 
Action: Mouse pressed left at (988, 447)
Screenshot: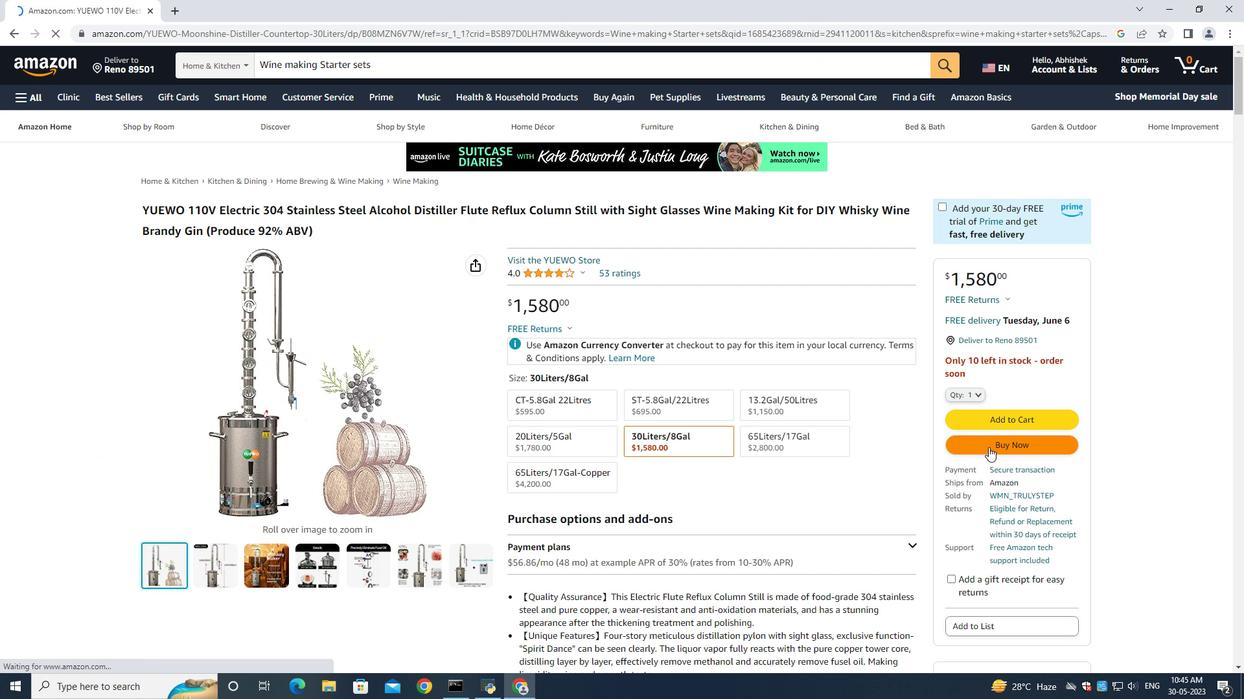 
Action: Mouse moved to (669, 453)
Screenshot: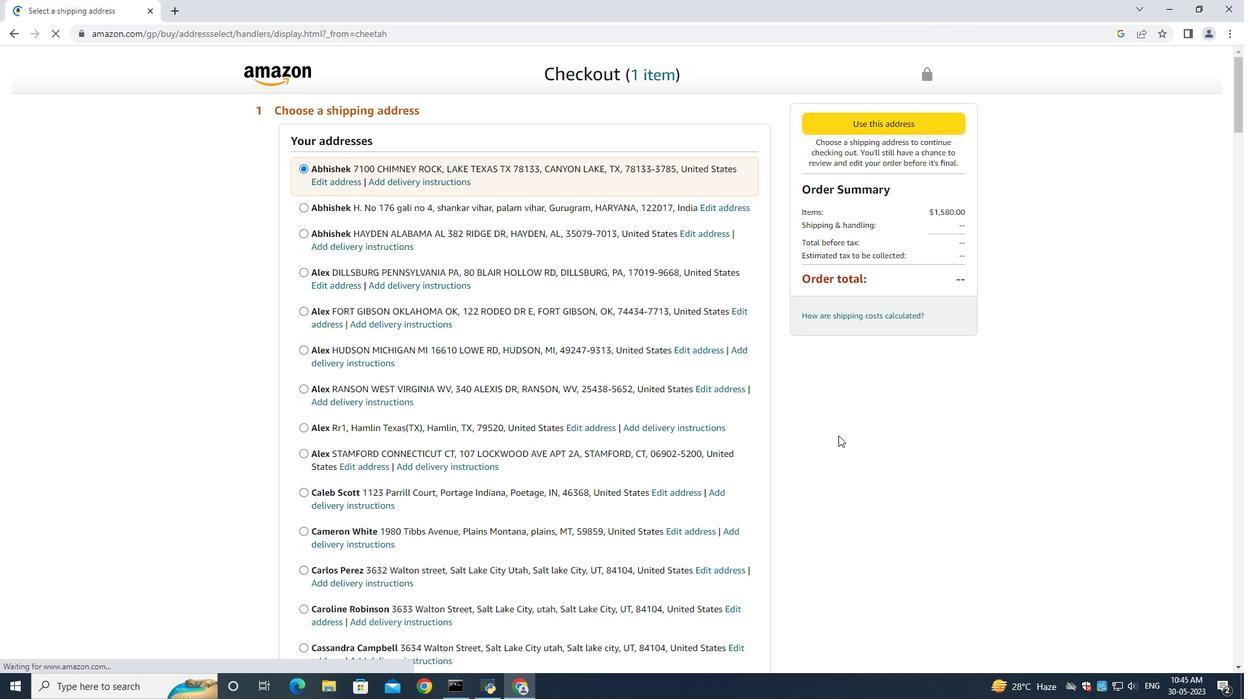 
Action: Mouse scrolled (708, 450) with delta (0, 0)
Screenshot: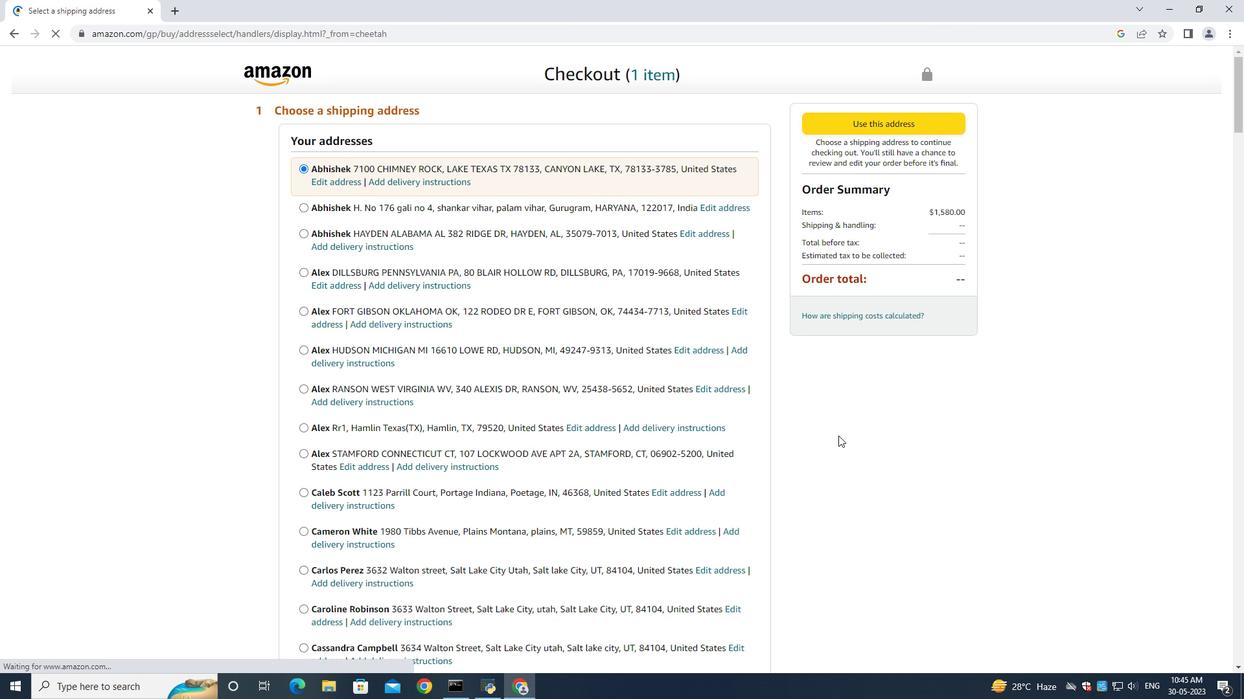 
Action: Mouse moved to (667, 452)
Screenshot: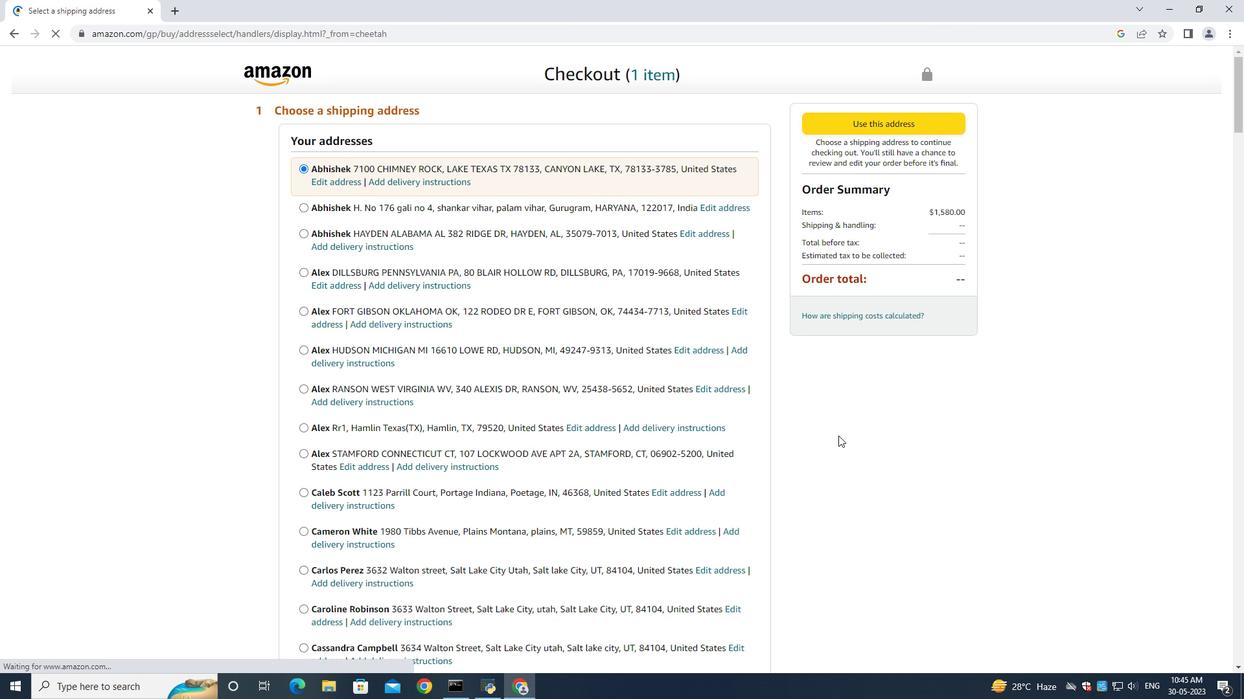 
Action: Mouse scrolled (686, 452) with delta (0, 0)
Screenshot: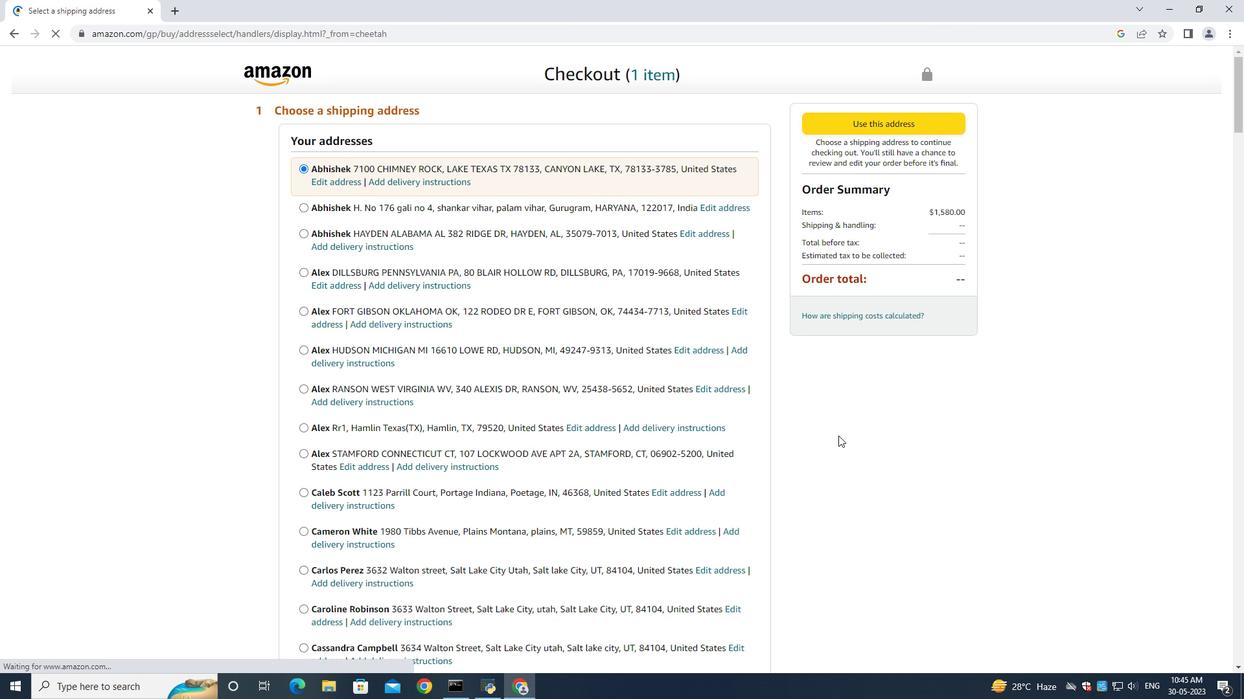 
Action: Mouse moved to (664, 452)
Screenshot: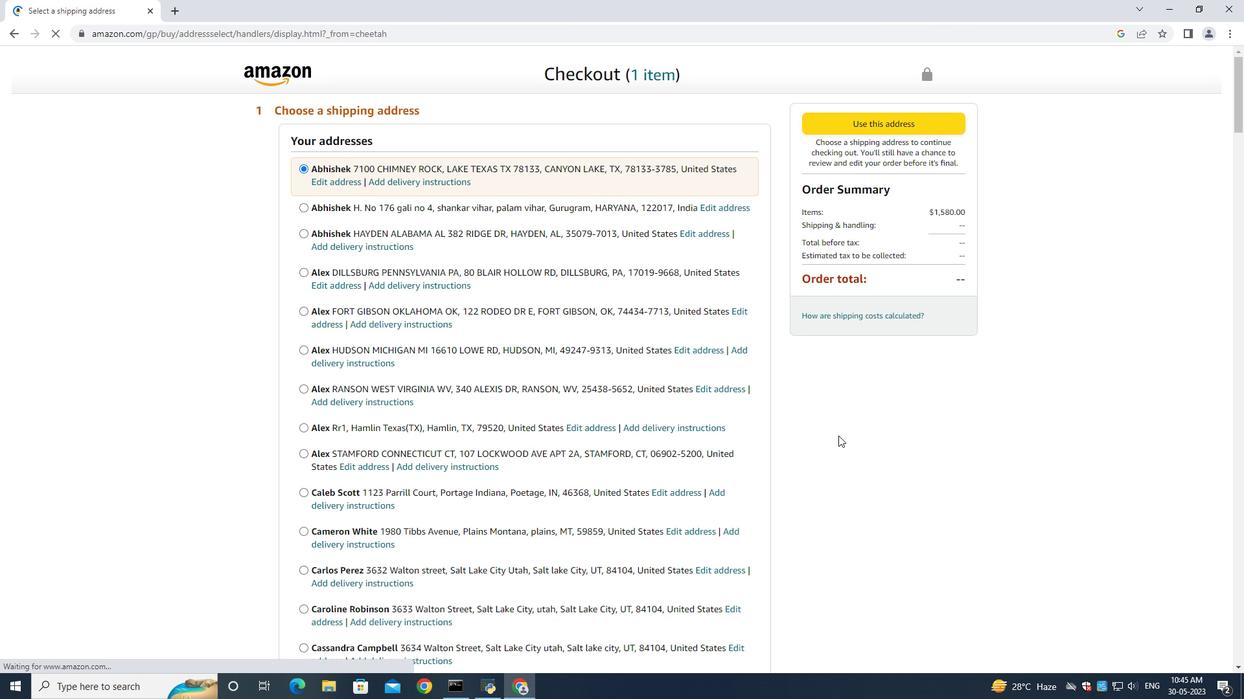 
Action: Mouse scrolled (671, 452) with delta (0, 0)
Screenshot: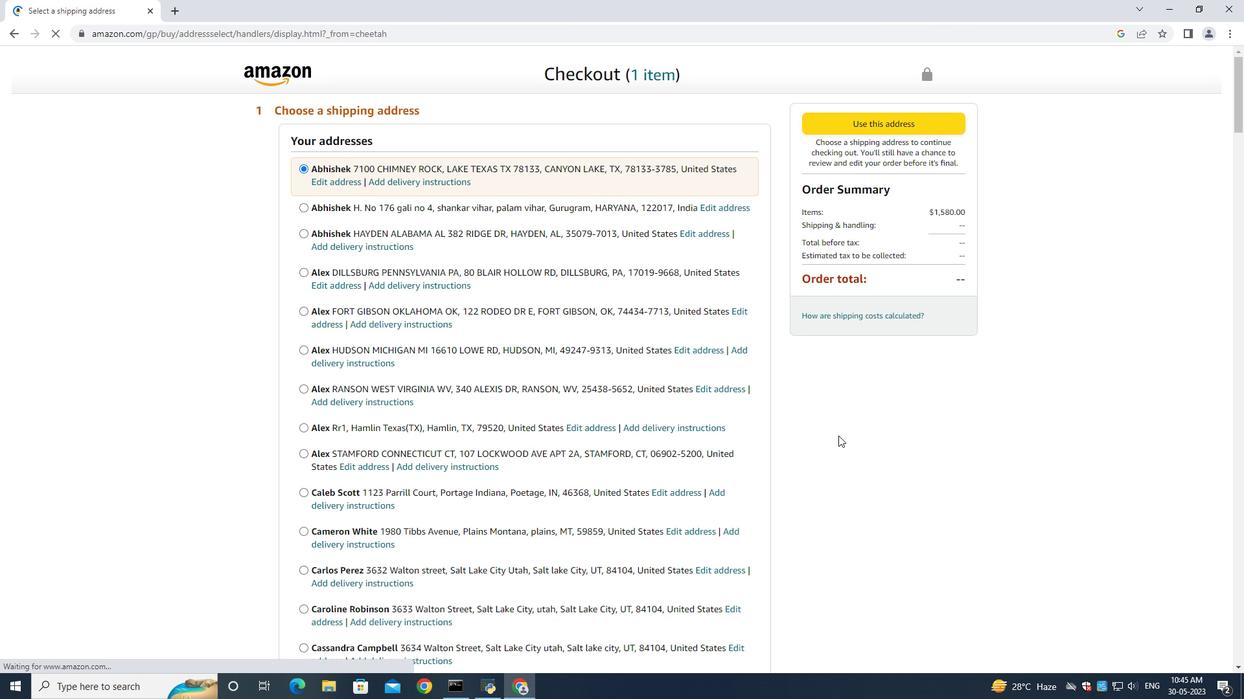 
Action: Mouse moved to (662, 450)
Screenshot: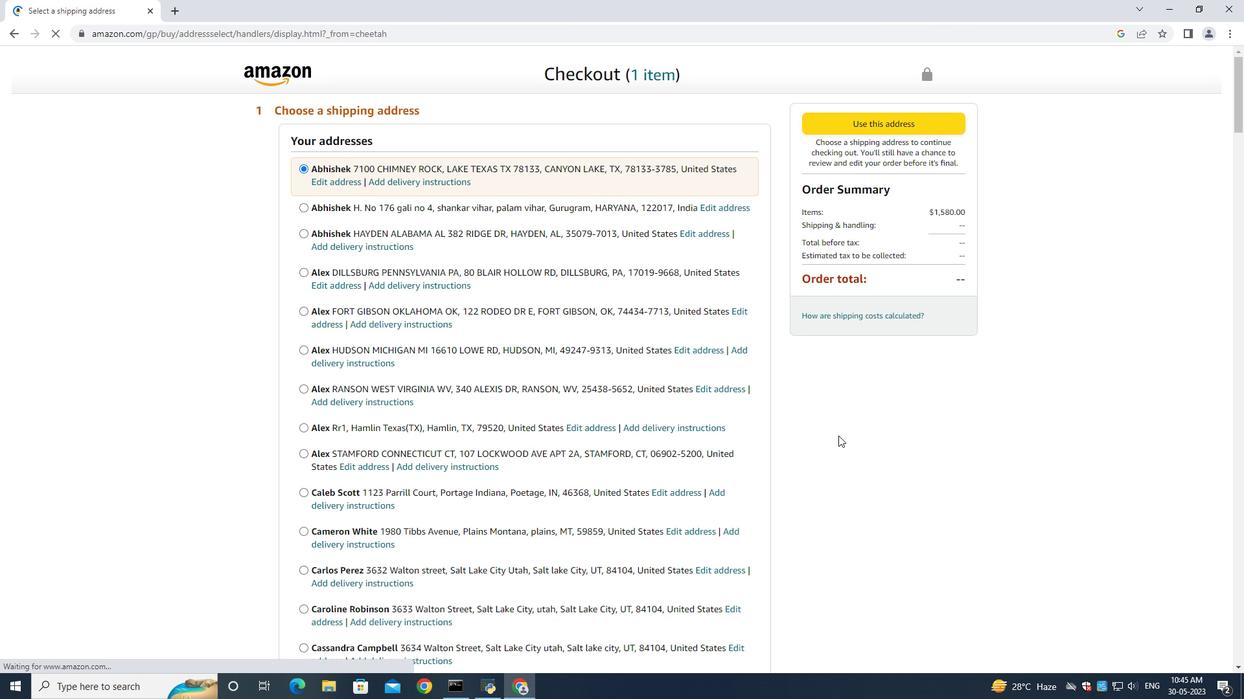 
Action: Mouse scrolled (667, 452) with delta (0, 0)
Screenshot: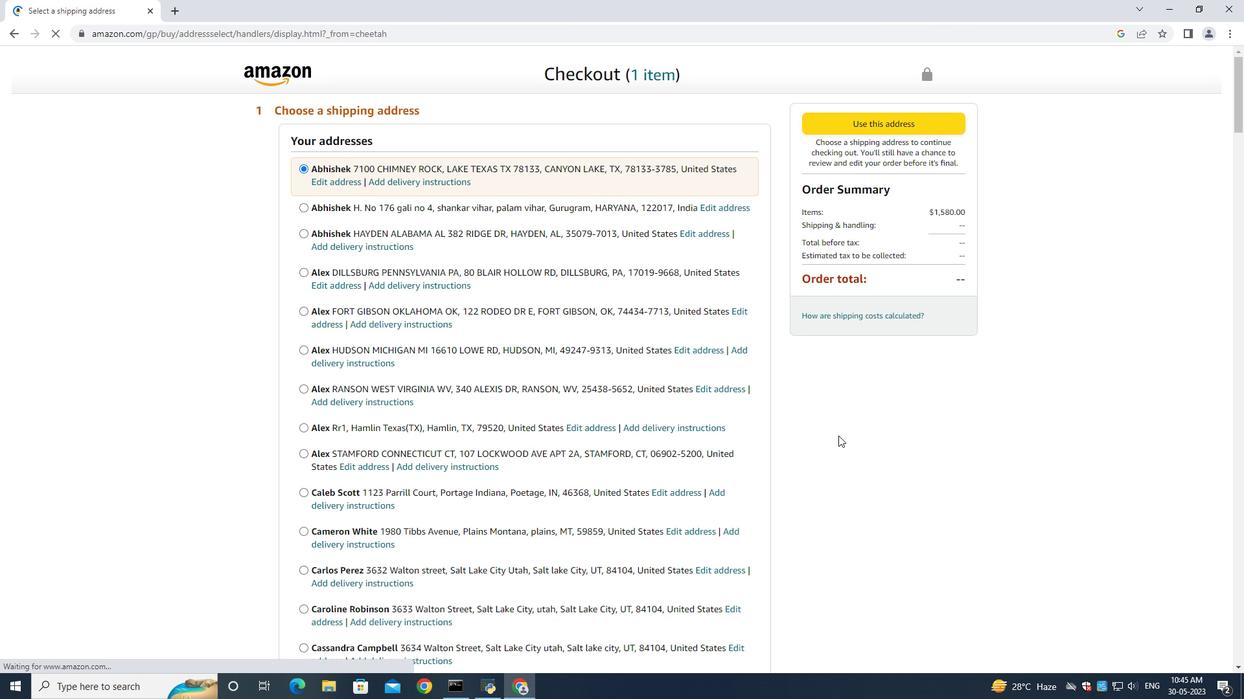 
Action: Mouse moved to (659, 449)
Screenshot: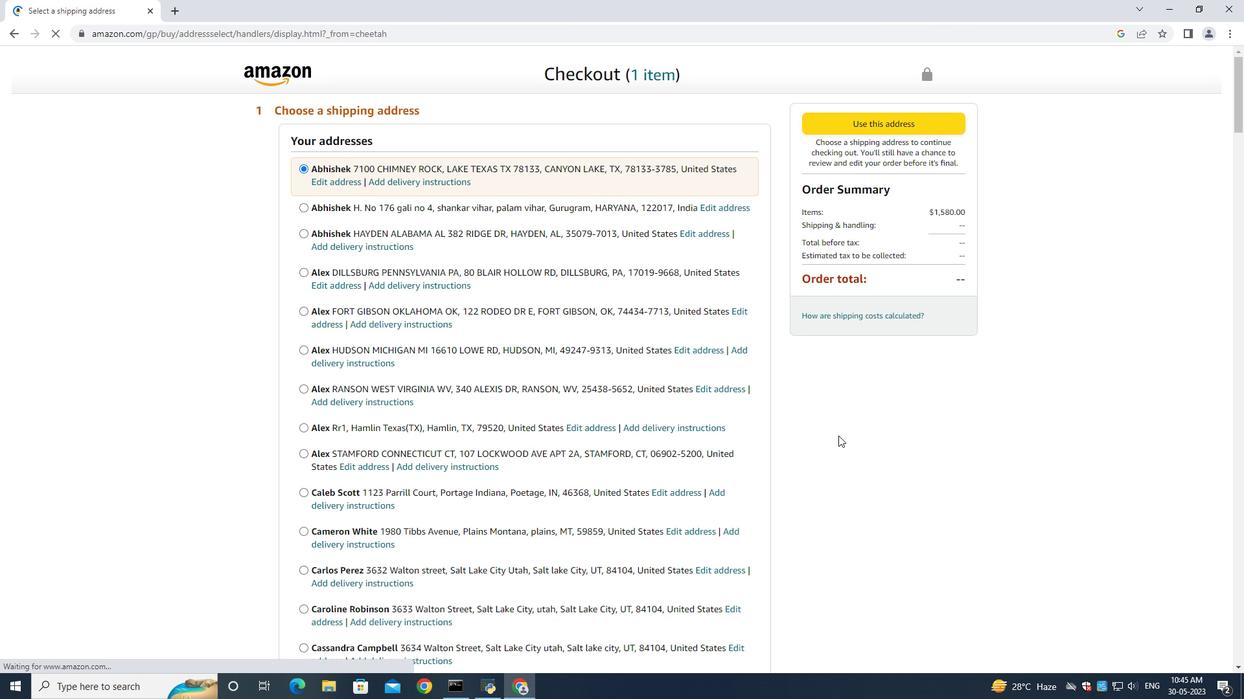 
Action: Mouse scrolled (664, 451) with delta (0, 0)
Screenshot: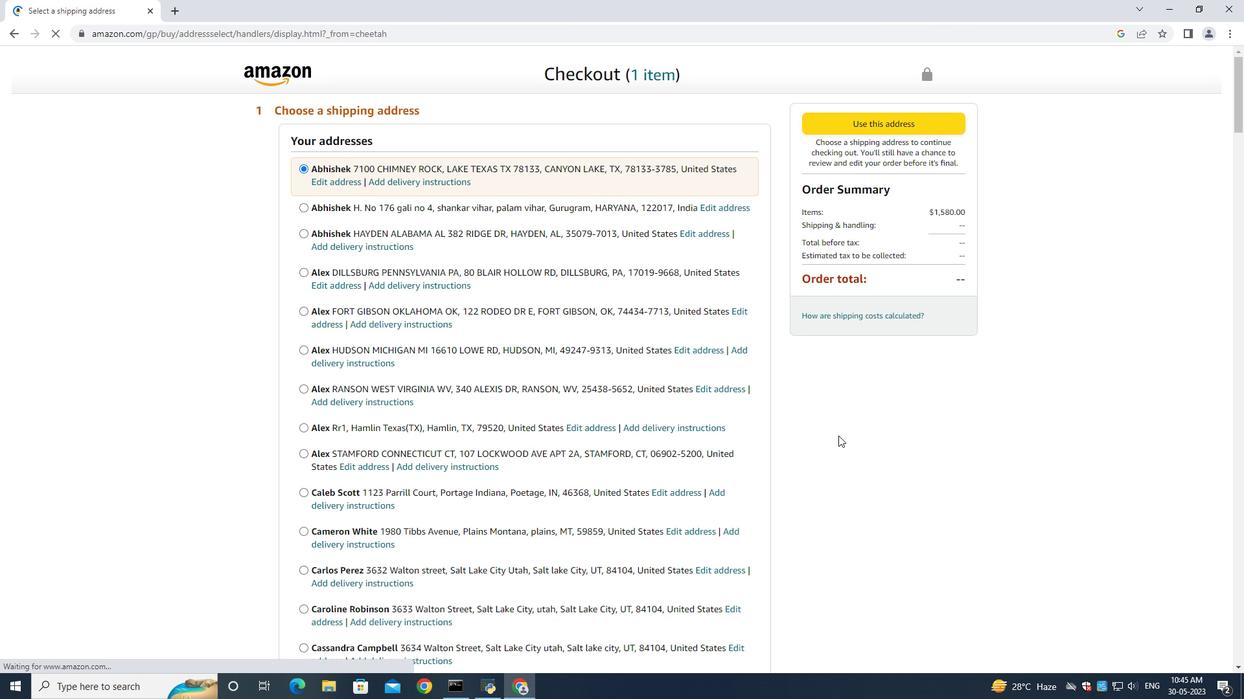 
Action: Mouse moved to (655, 447)
Screenshot: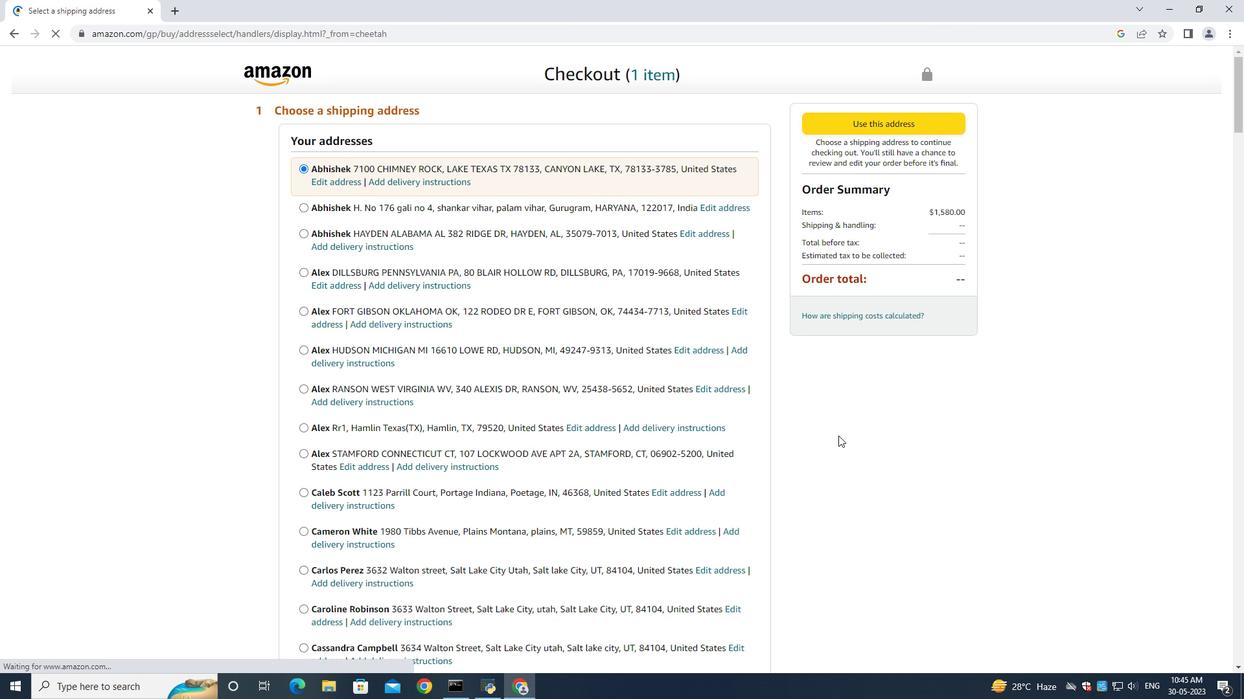 
Action: Mouse scrolled (659, 448) with delta (0, 0)
Screenshot: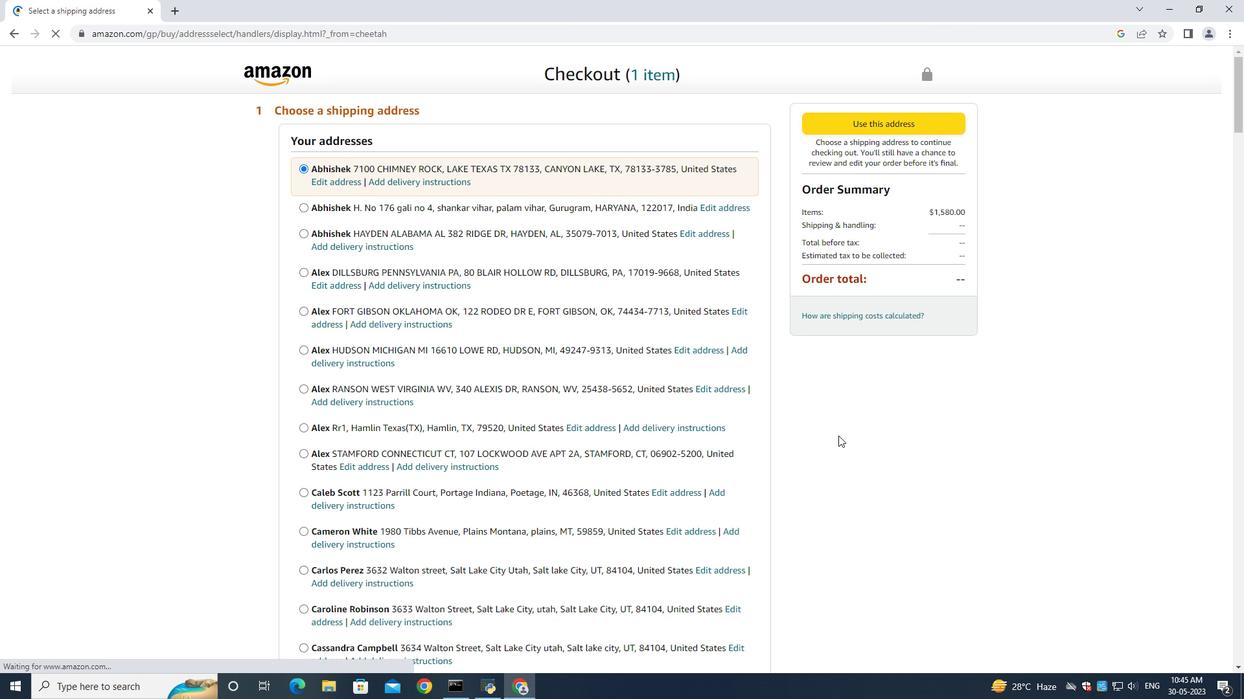 
Action: Mouse moved to (404, 456)
Screenshot: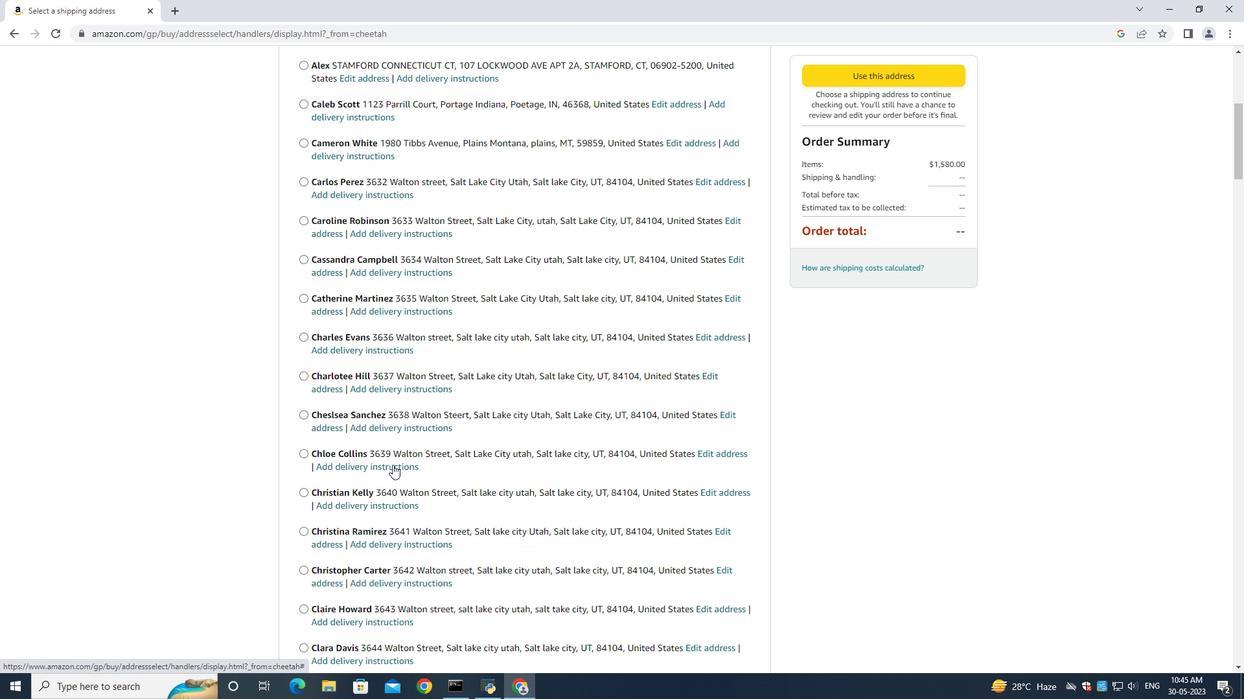 
Action: Mouse scrolled (404, 455) with delta (0, 0)
Screenshot: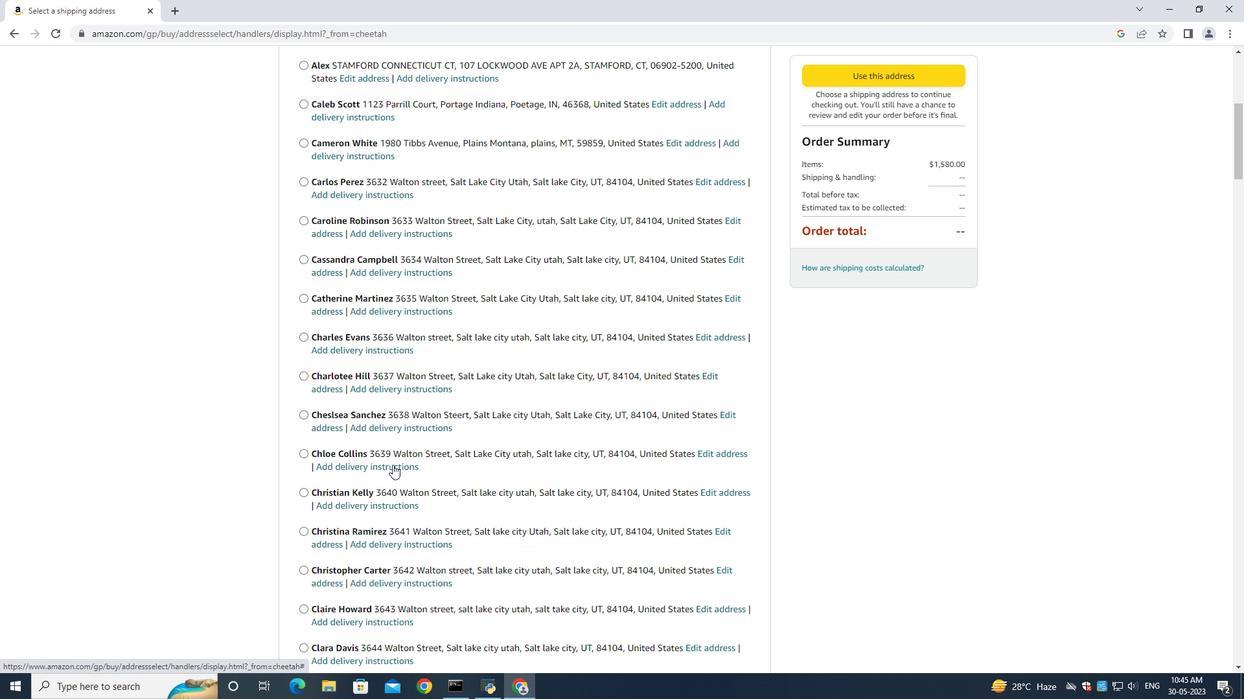 
Action: Mouse scrolled (404, 455) with delta (0, 0)
Screenshot: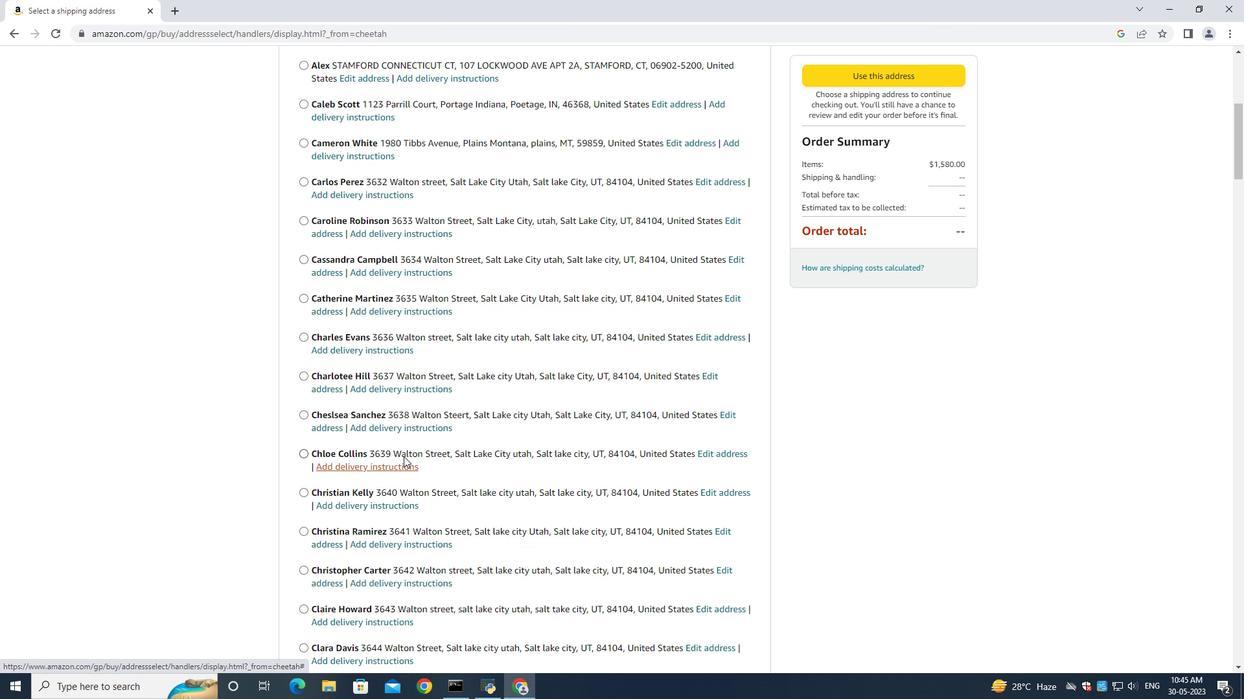 
Action: Mouse scrolled (404, 455) with delta (0, 0)
Screenshot: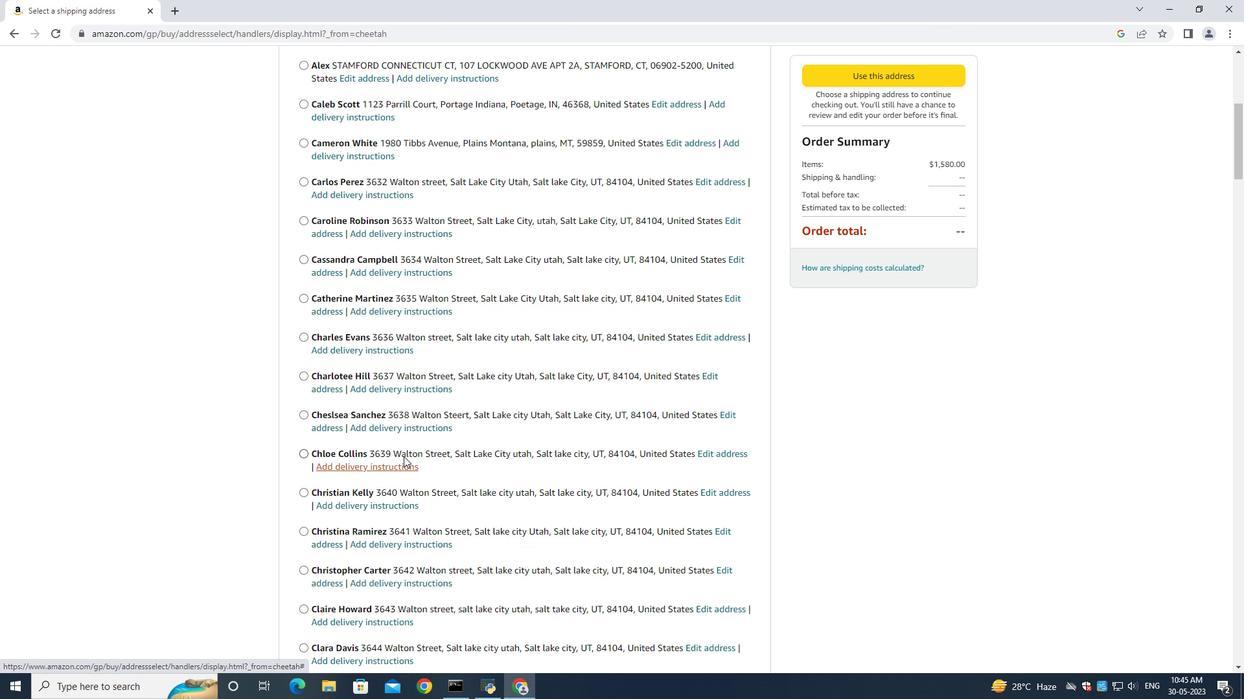 
Action: Mouse moved to (405, 456)
Screenshot: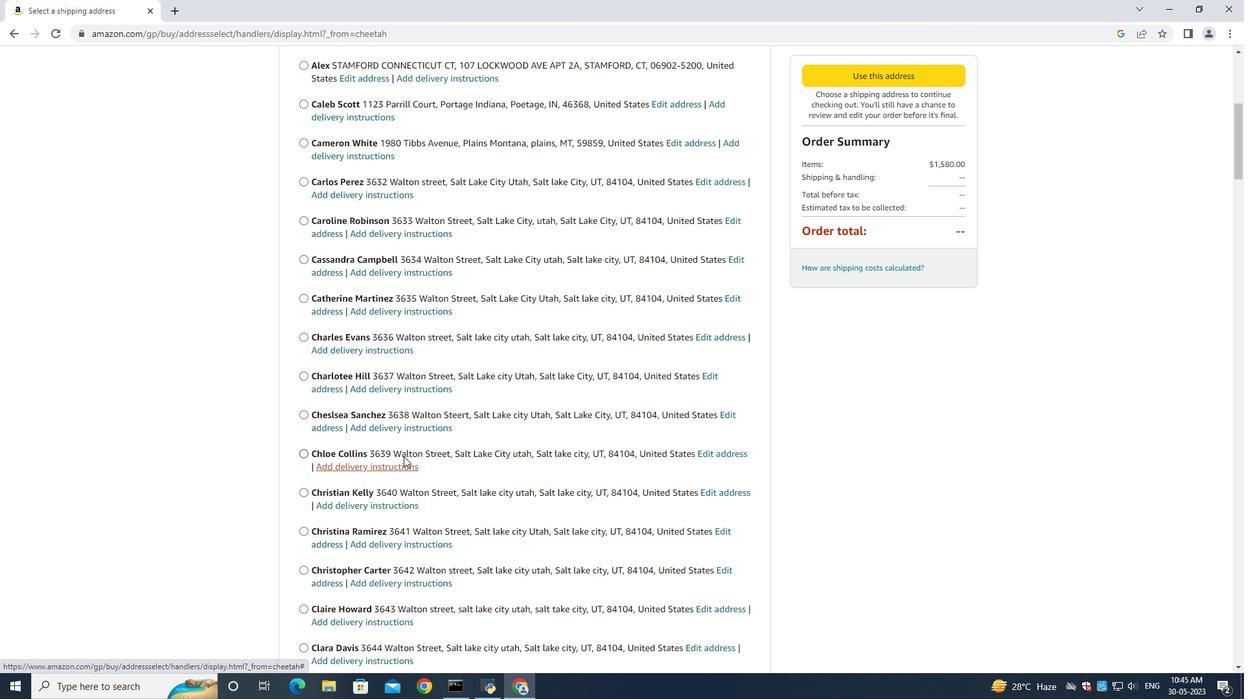 
Action: Mouse scrolled (405, 455) with delta (0, 0)
Screenshot: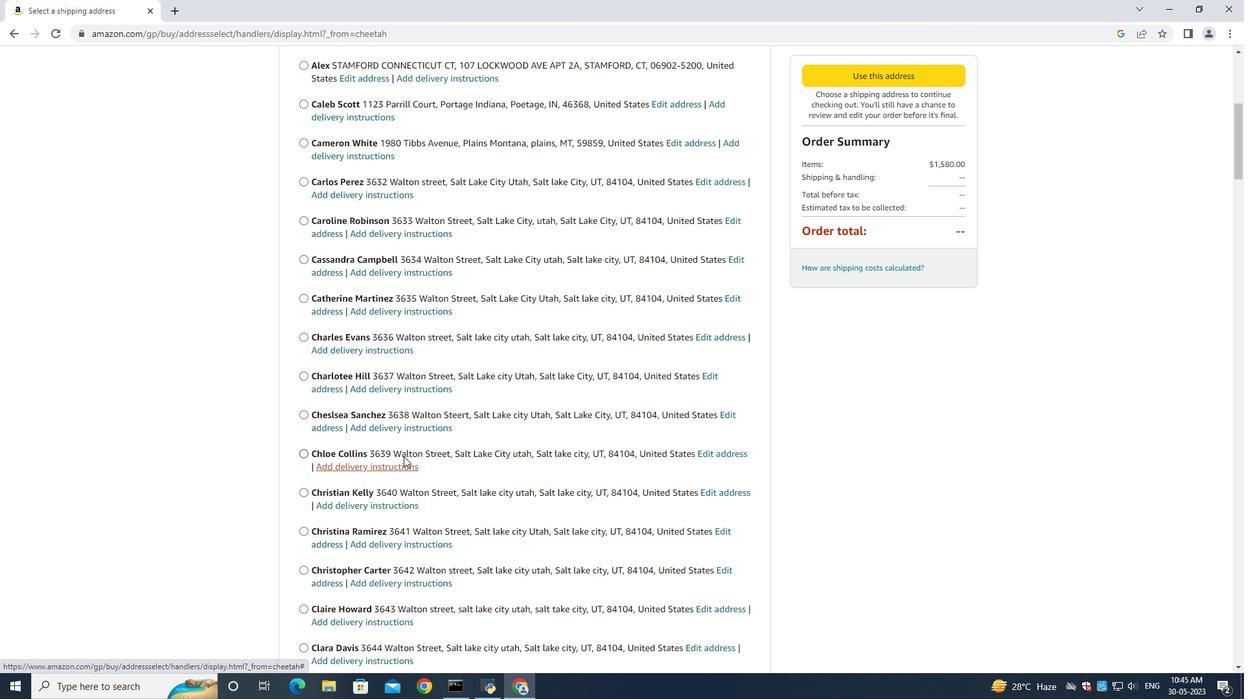 
Action: Mouse moved to (406, 453)
Screenshot: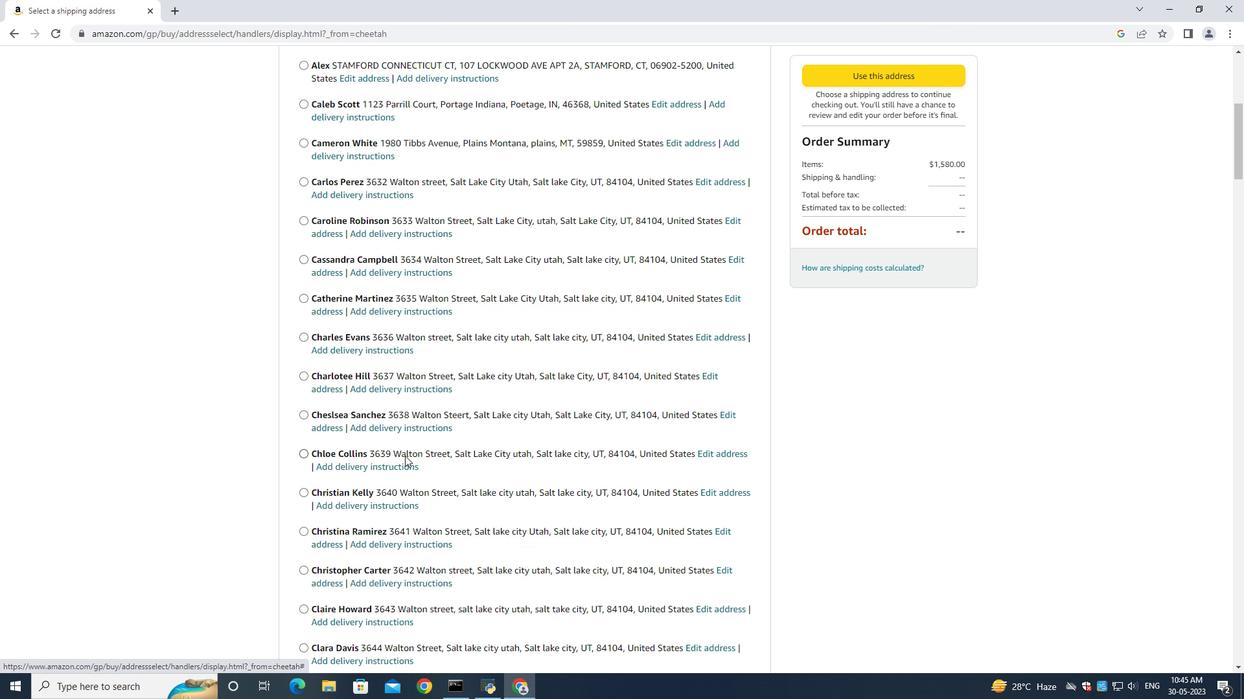 
Action: Mouse scrolled (406, 452) with delta (0, 0)
Screenshot: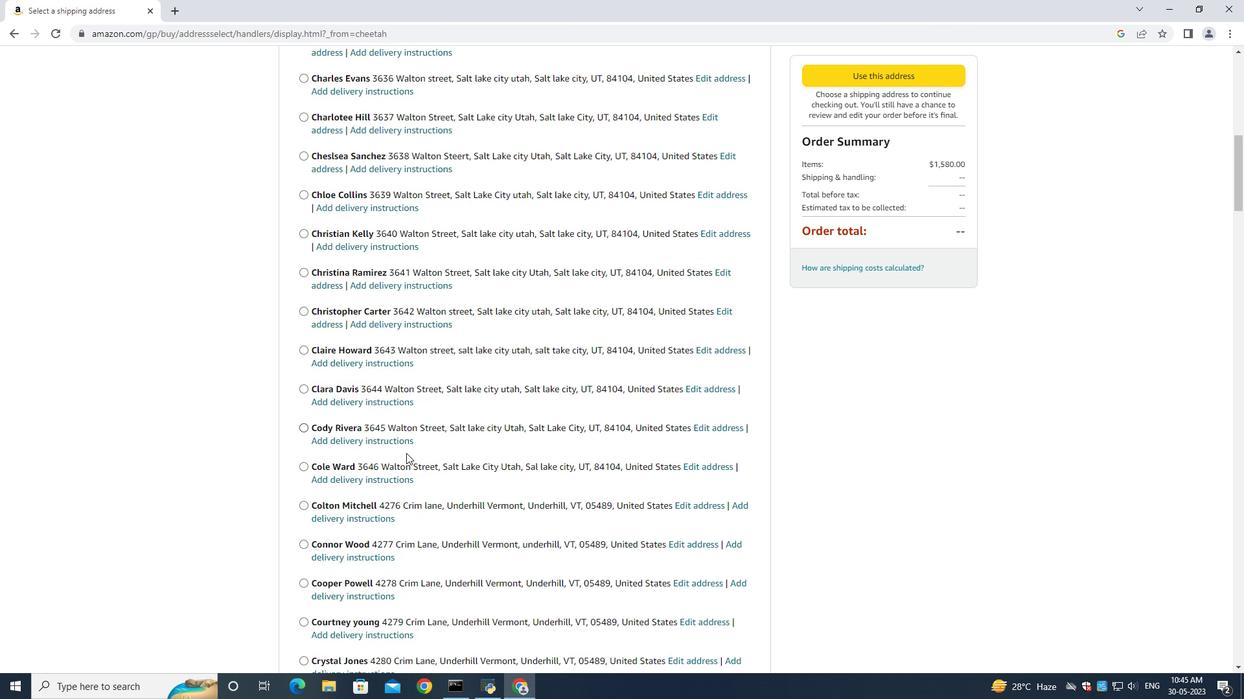 
Action: Mouse scrolled (406, 452) with delta (0, 0)
Screenshot: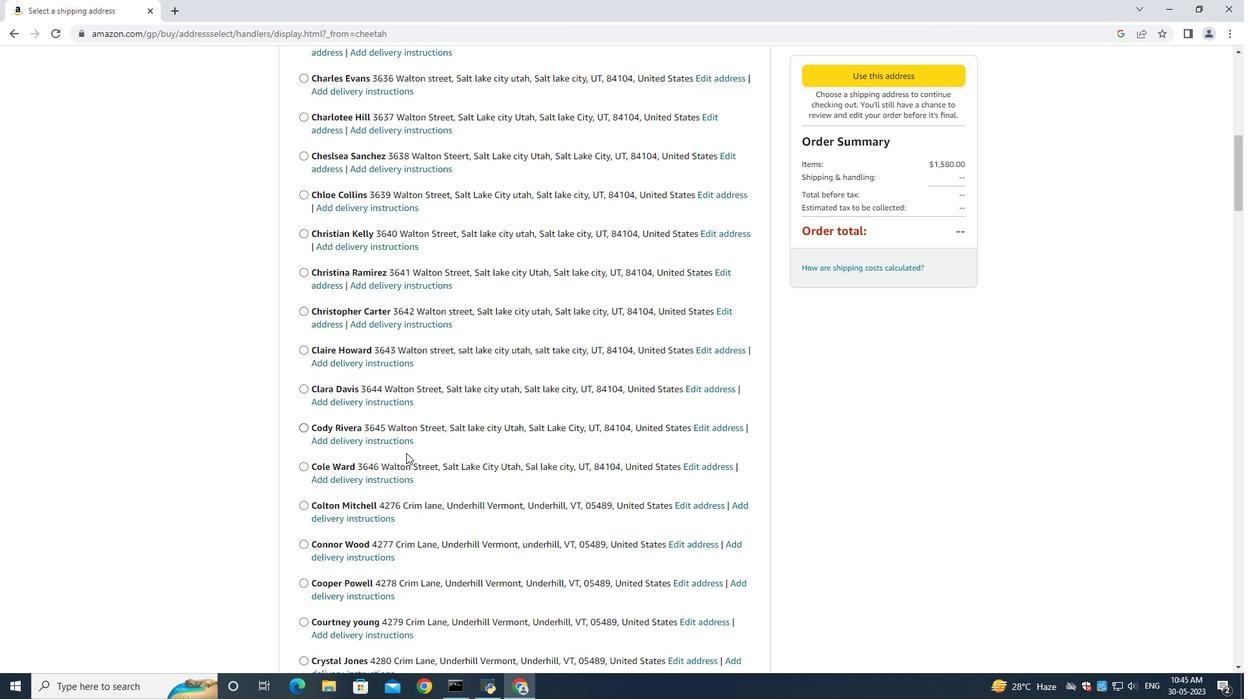
Action: Mouse scrolled (406, 452) with delta (0, 0)
Screenshot: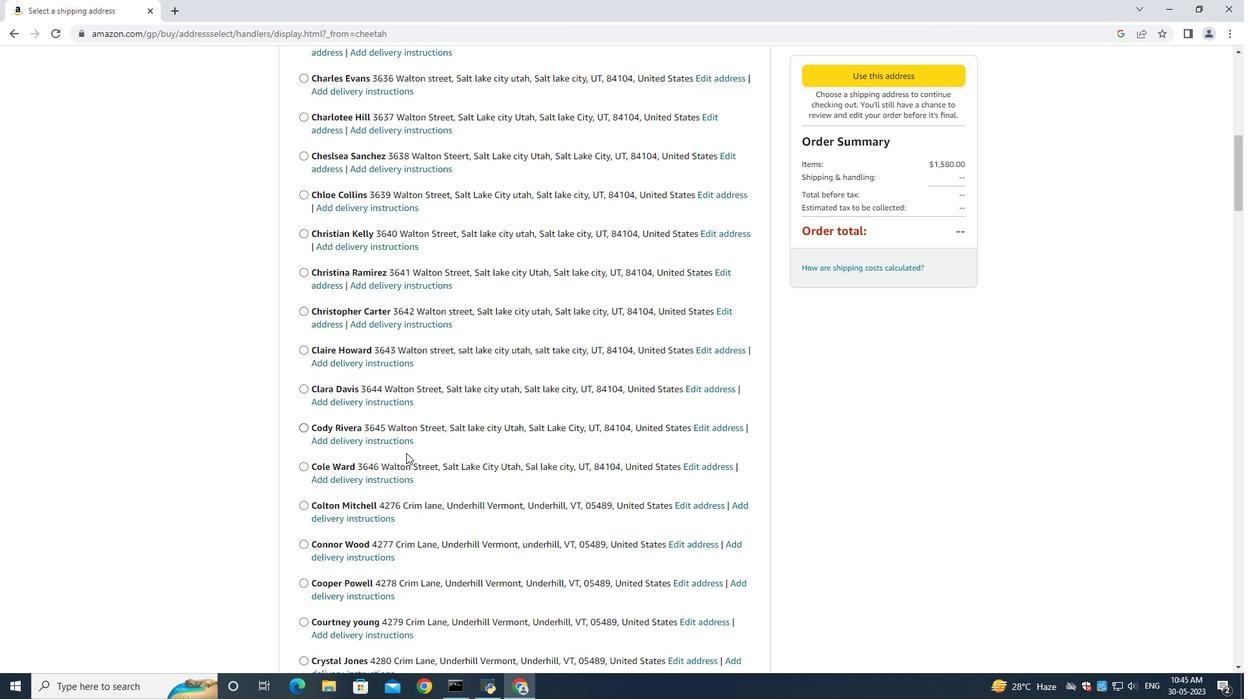
Action: Mouse scrolled (406, 452) with delta (0, 0)
Screenshot: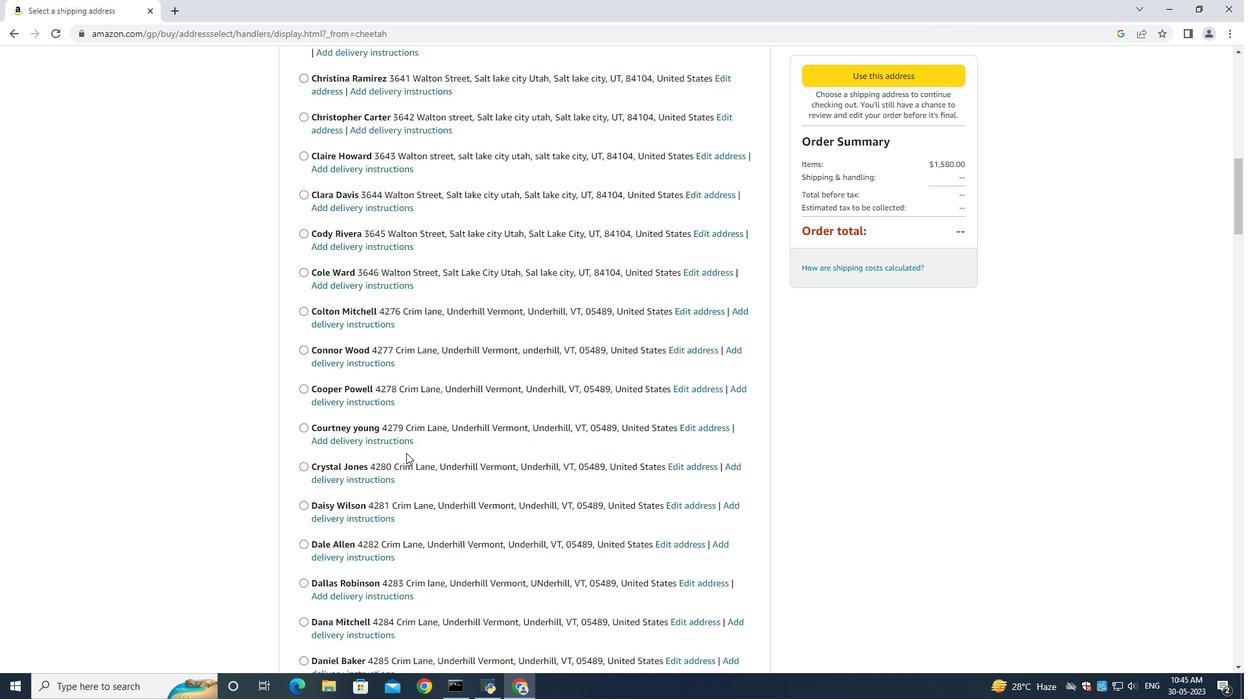 
Action: Mouse scrolled (406, 452) with delta (0, 0)
Screenshot: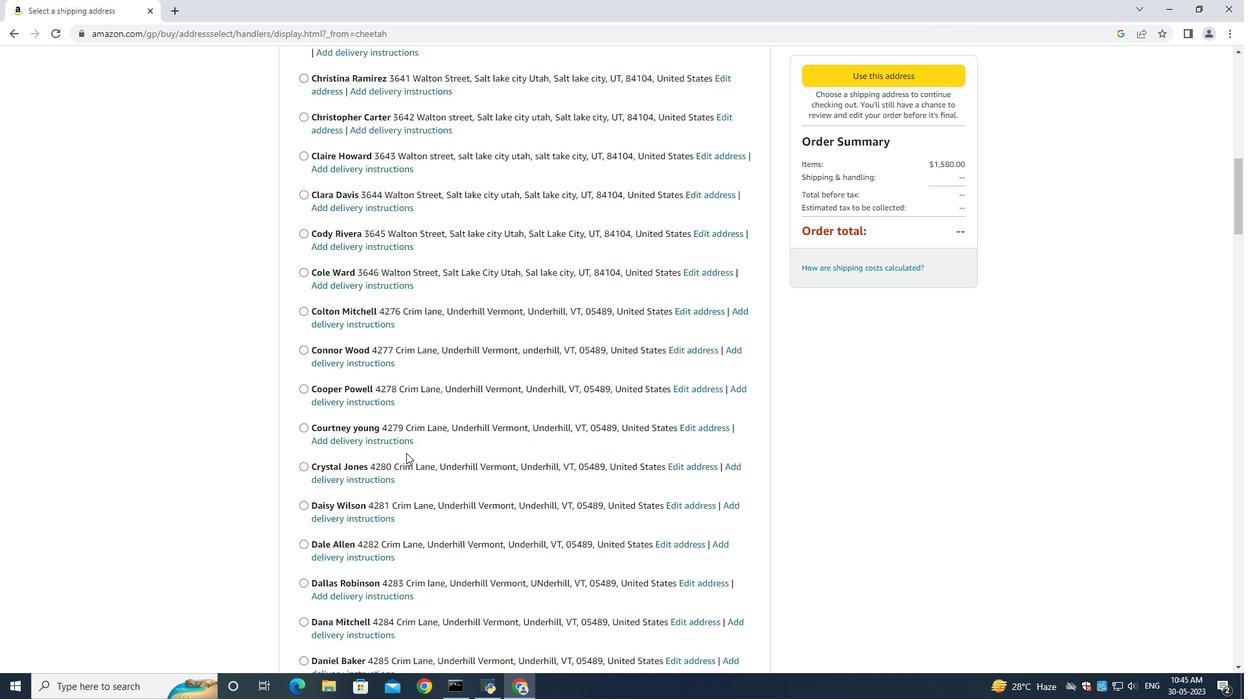 
Action: Mouse scrolled (406, 452) with delta (0, 0)
Screenshot: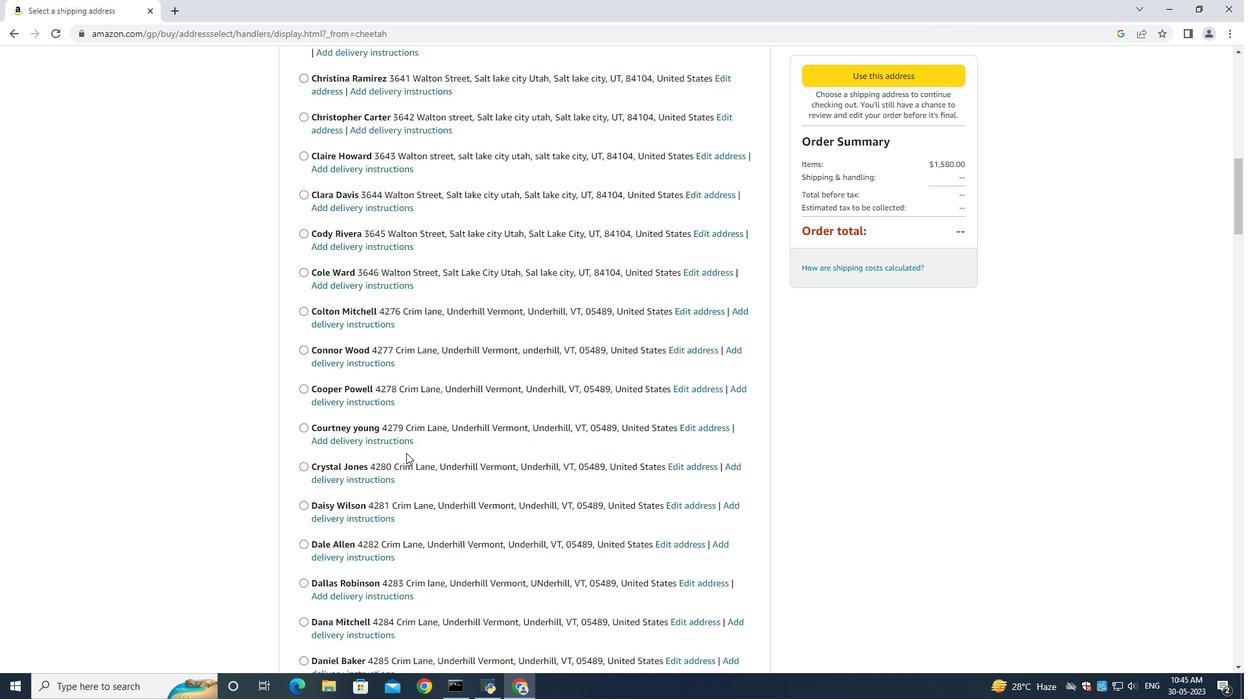 
Action: Mouse scrolled (406, 452) with delta (0, 0)
Screenshot: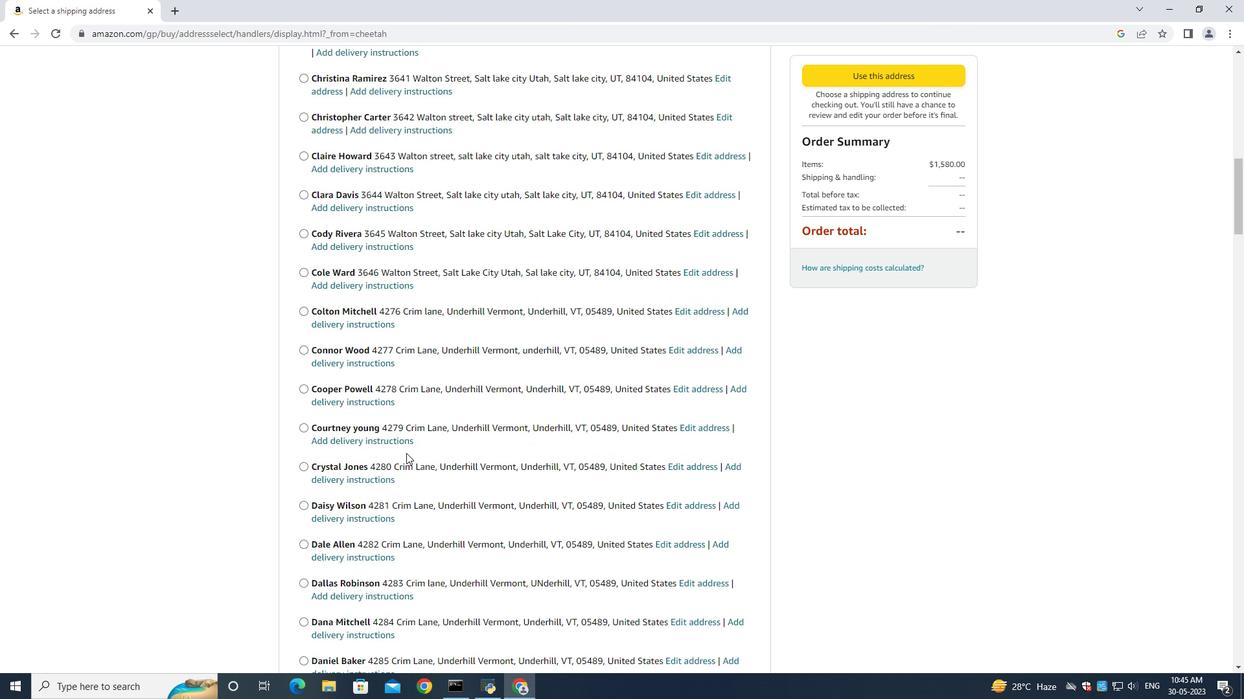 
Action: Mouse scrolled (406, 452) with delta (0, 0)
Screenshot: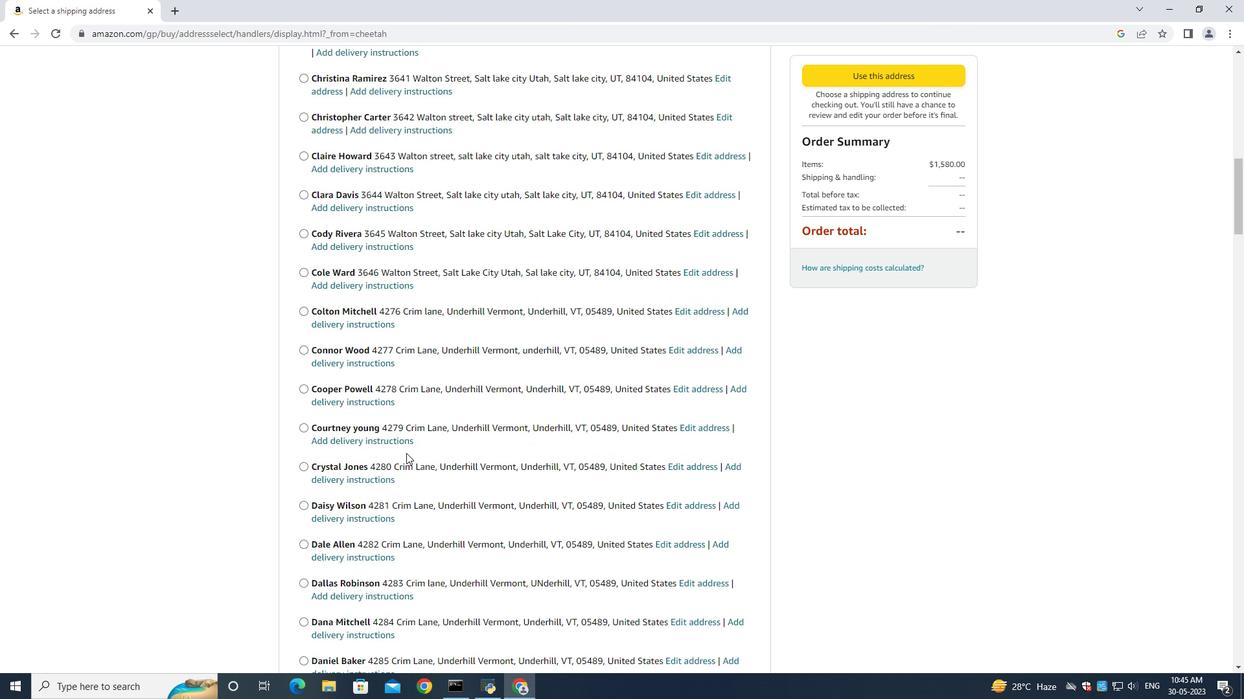 
Action: Mouse moved to (406, 453)
Screenshot: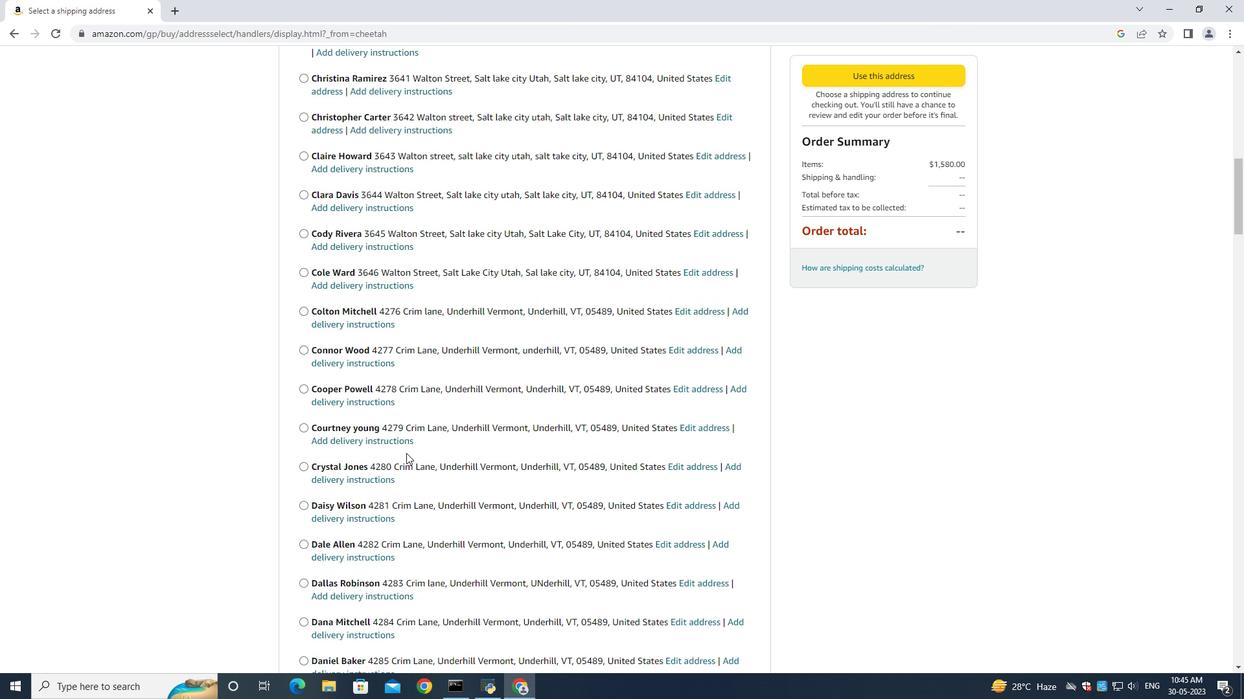 
Action: Mouse scrolled (406, 452) with delta (0, 0)
Screenshot: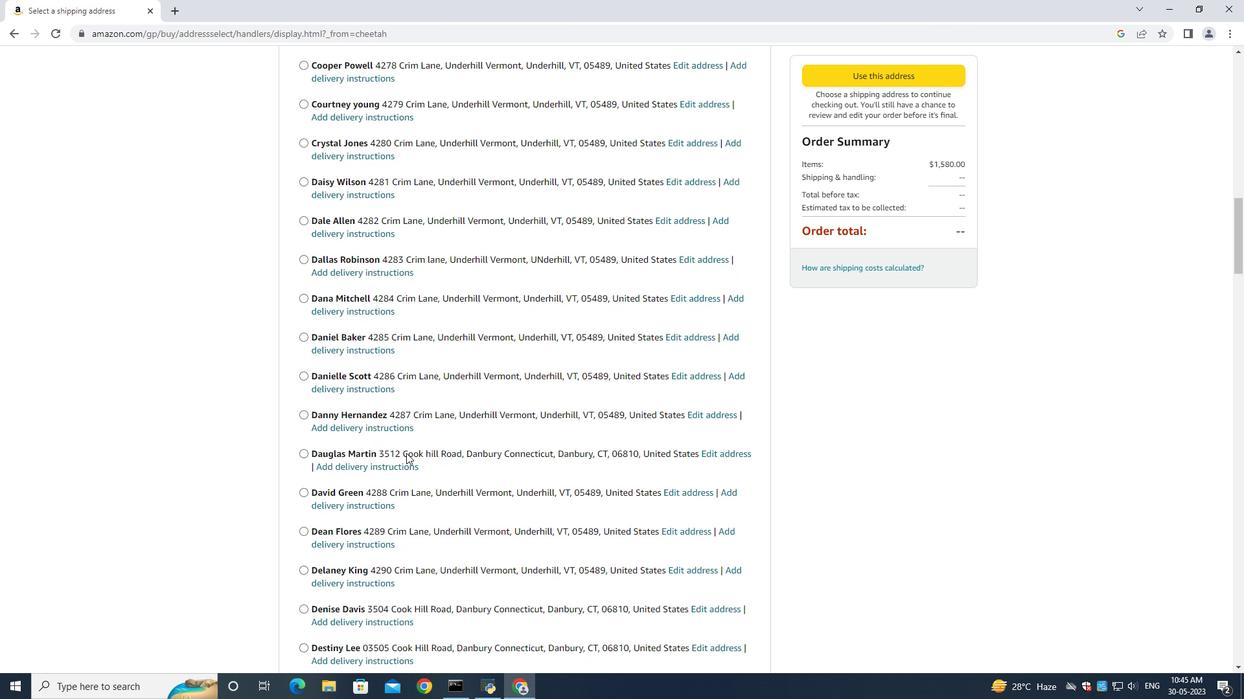 
Action: Mouse moved to (406, 453)
Screenshot: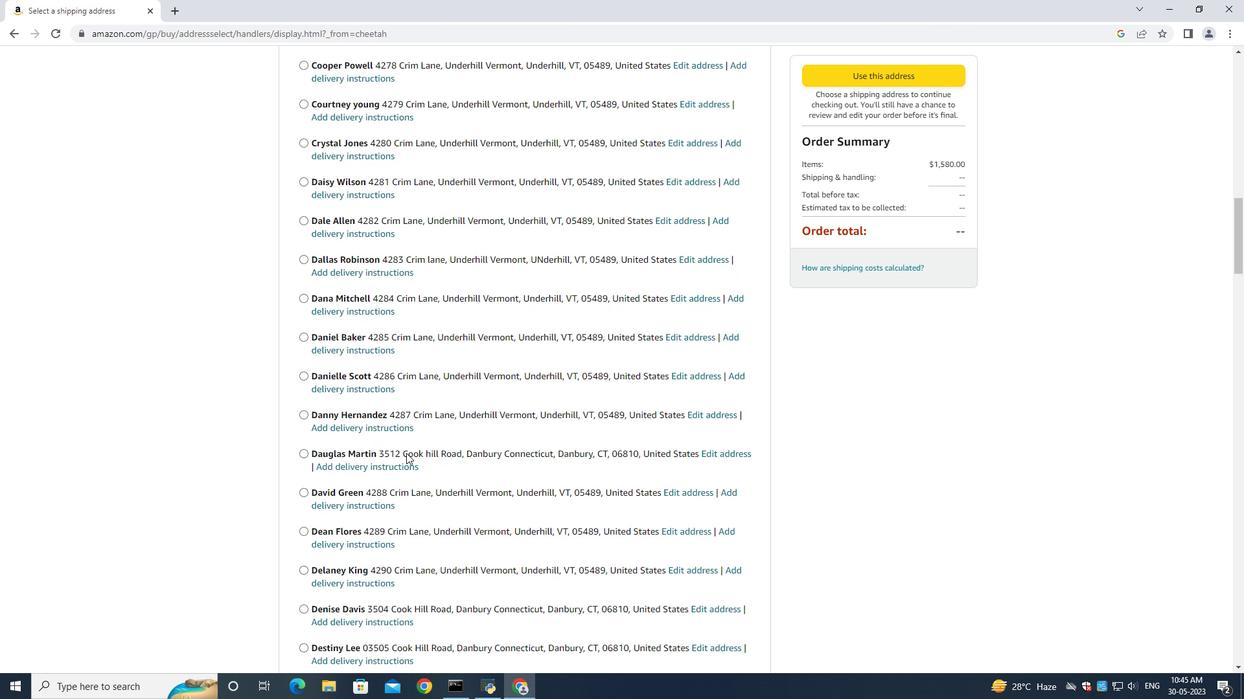 
Action: Mouse scrolled (406, 452) with delta (0, 0)
Screenshot: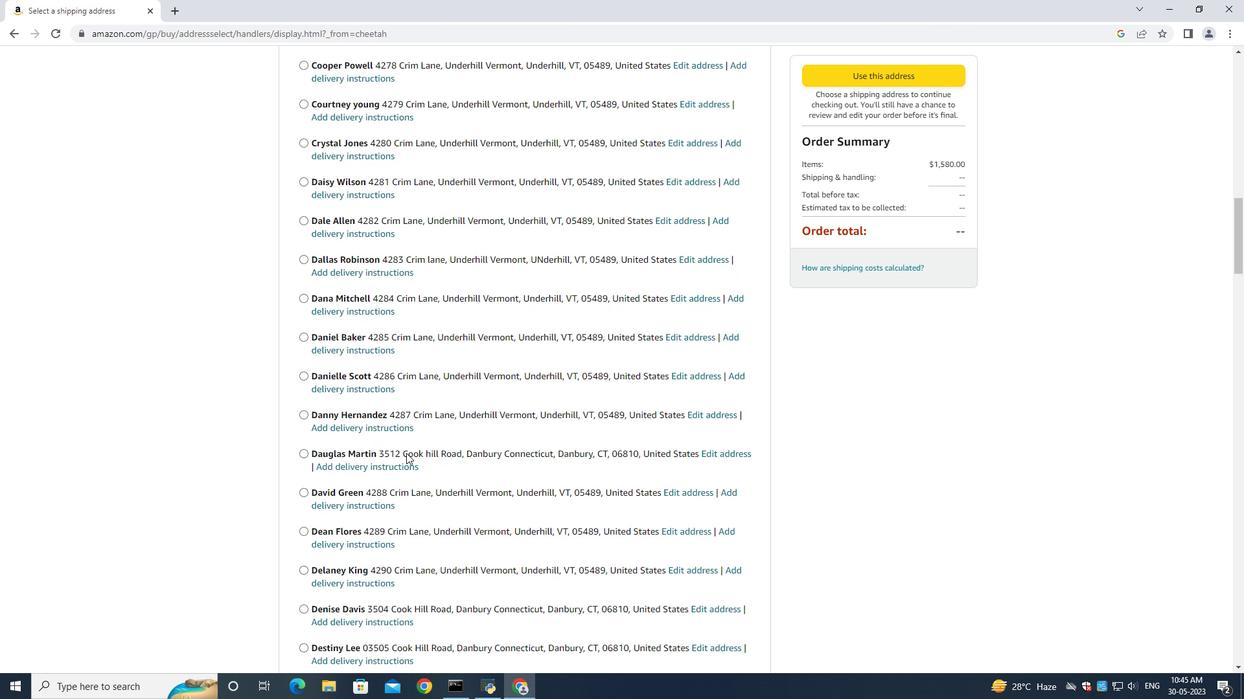 
Action: Mouse moved to (406, 454)
Screenshot: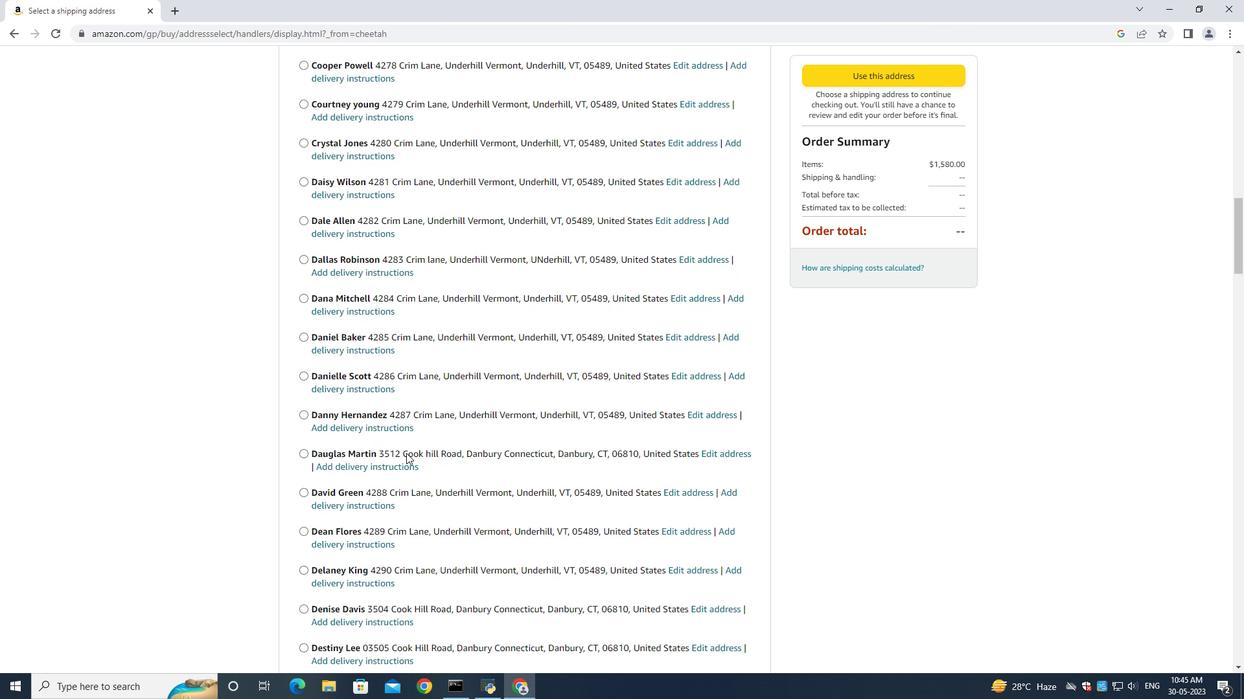 
Action: Mouse scrolled (406, 453) with delta (0, 0)
Screenshot: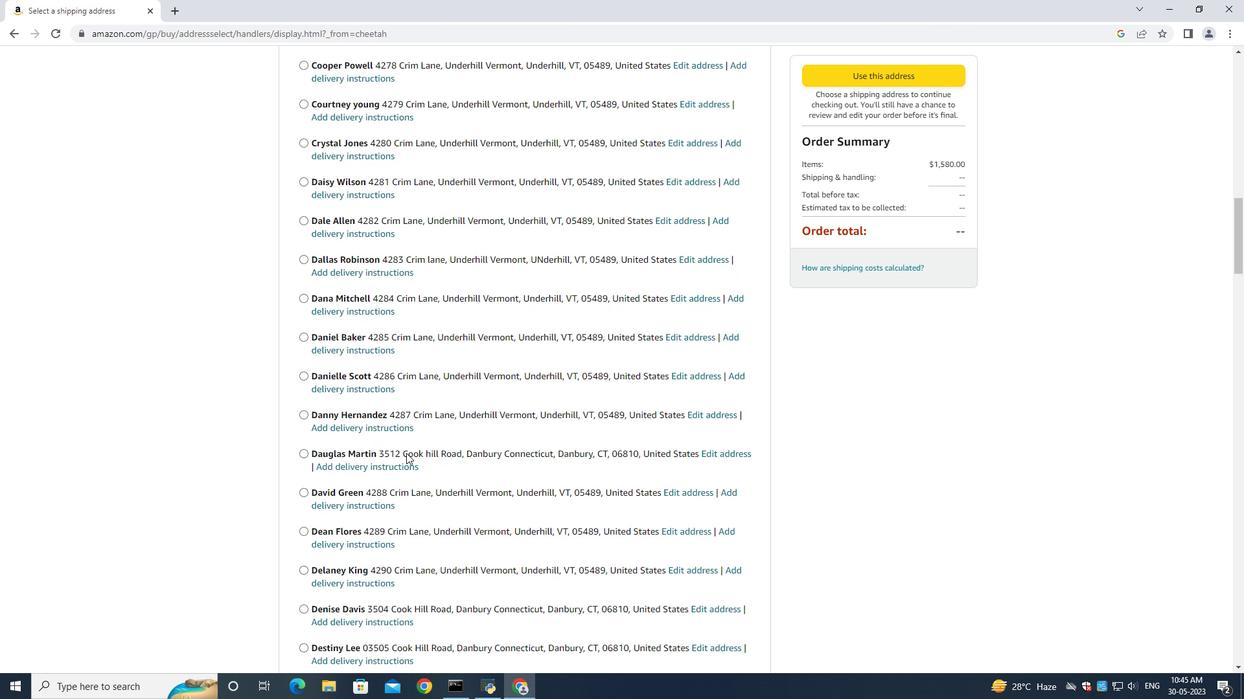 
Action: Mouse scrolled (406, 453) with delta (0, 0)
Screenshot: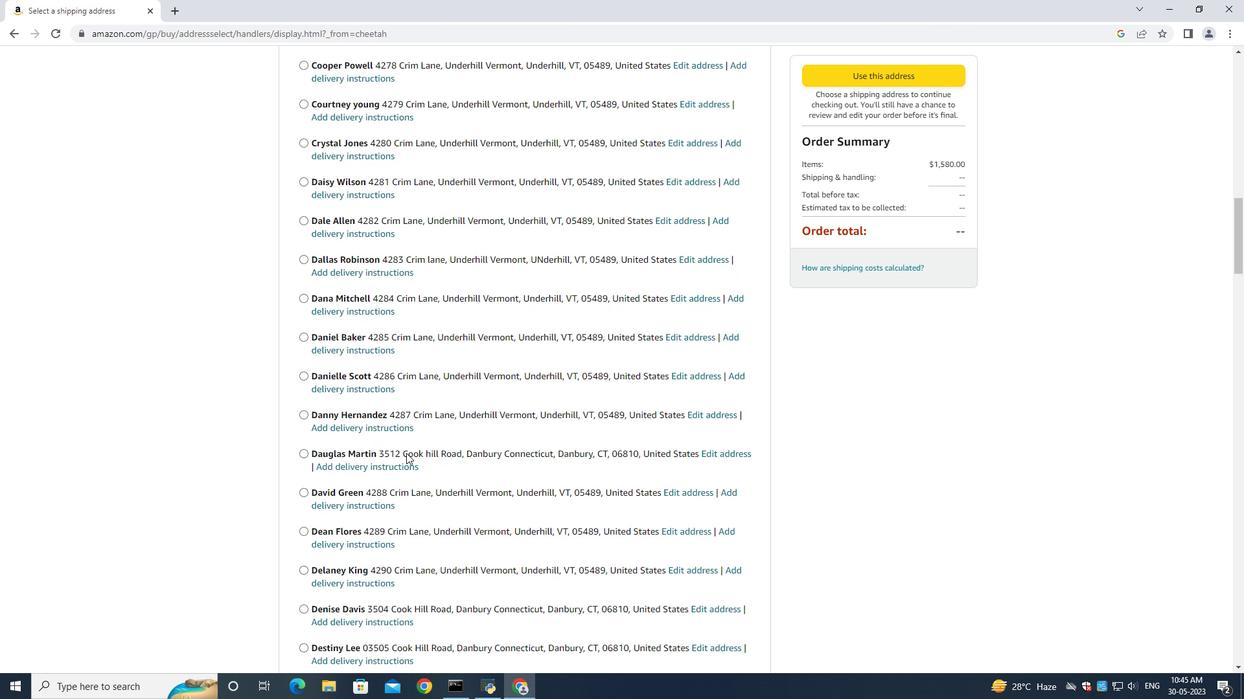 
Action: Mouse moved to (406, 454)
Screenshot: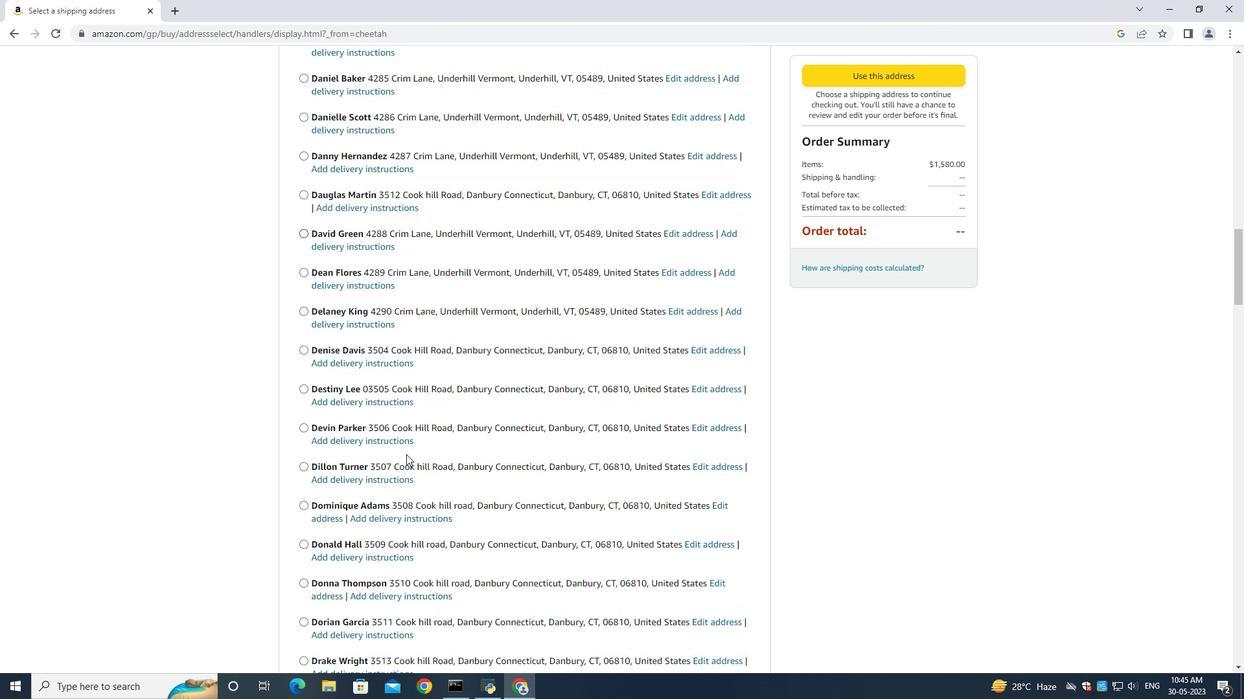 
Action: Mouse scrolled (406, 454) with delta (0, 0)
Screenshot: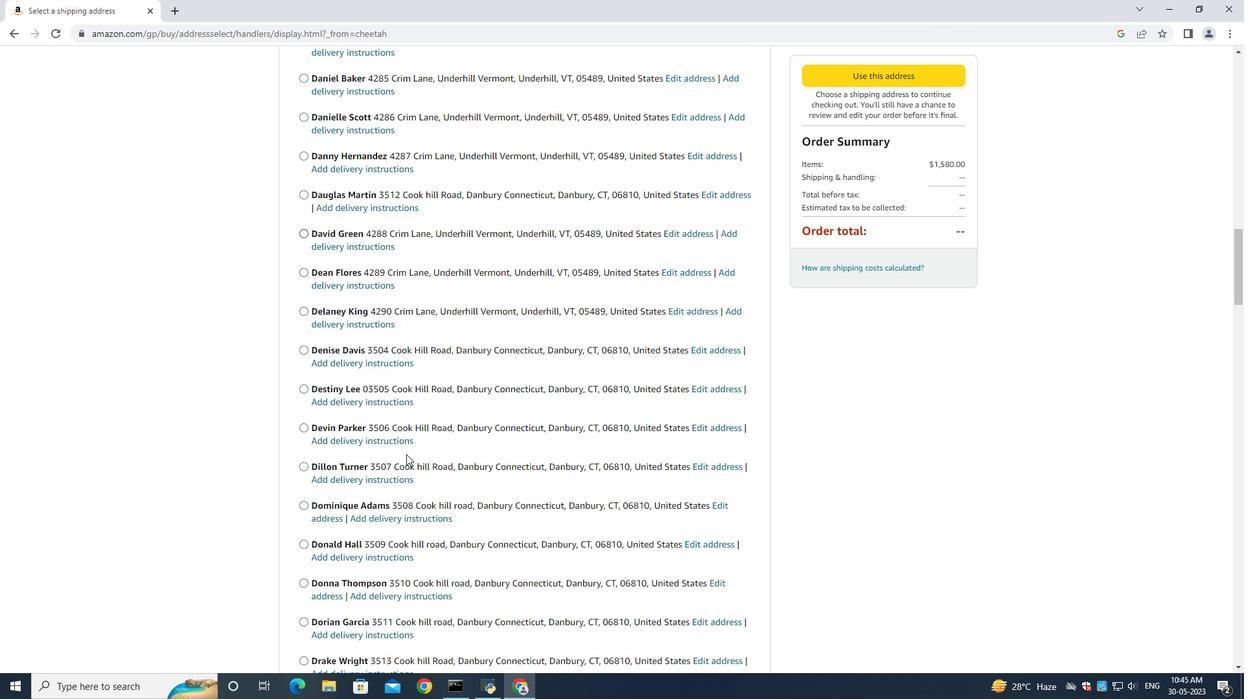 
Action: Mouse moved to (406, 456)
Screenshot: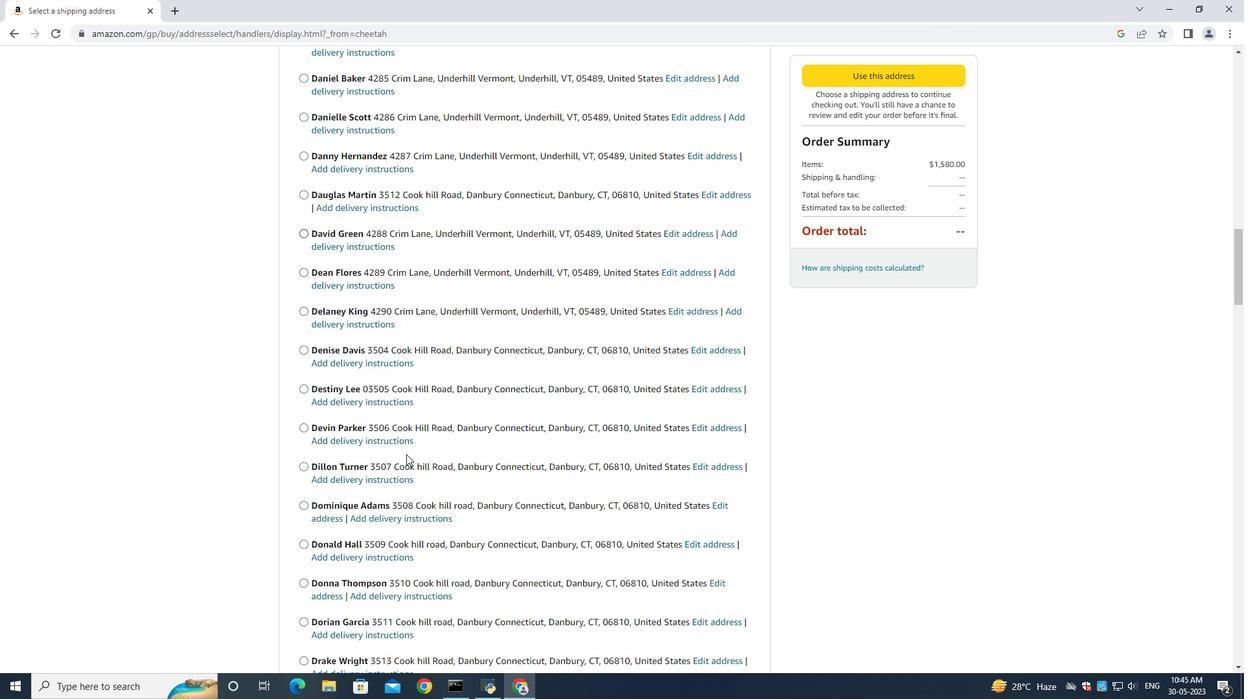 
Action: Mouse scrolled (406, 455) with delta (0, 0)
Screenshot: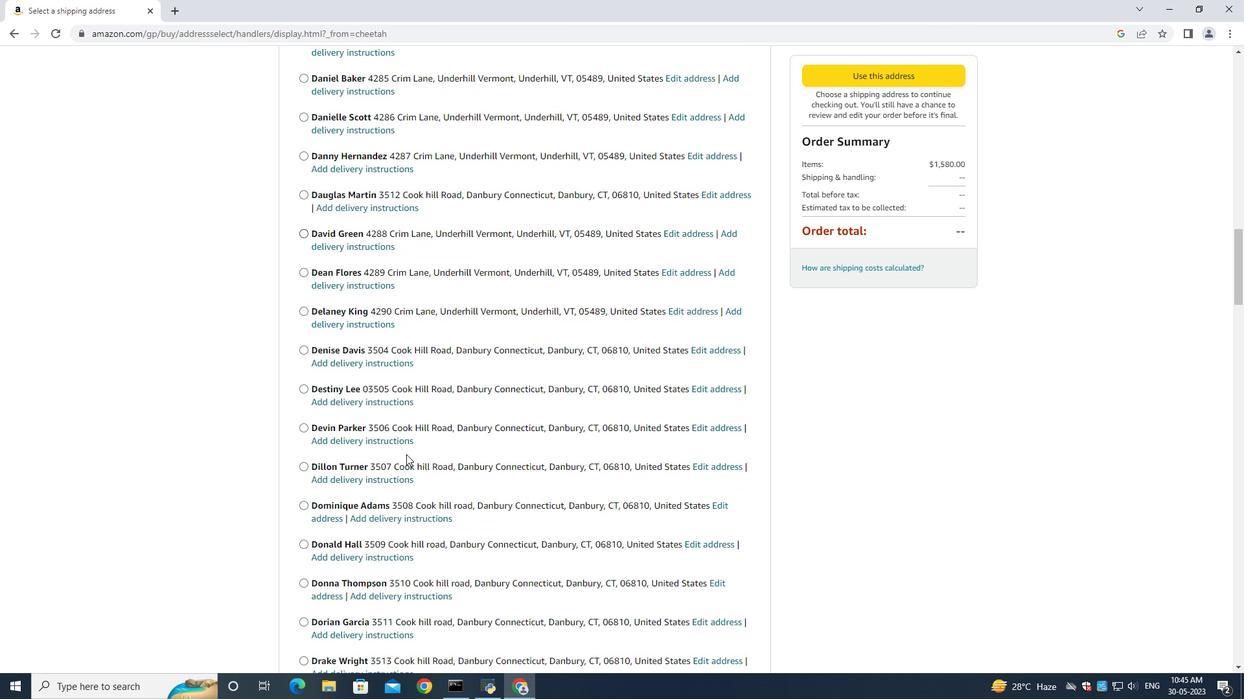 
Action: Mouse moved to (406, 456)
Screenshot: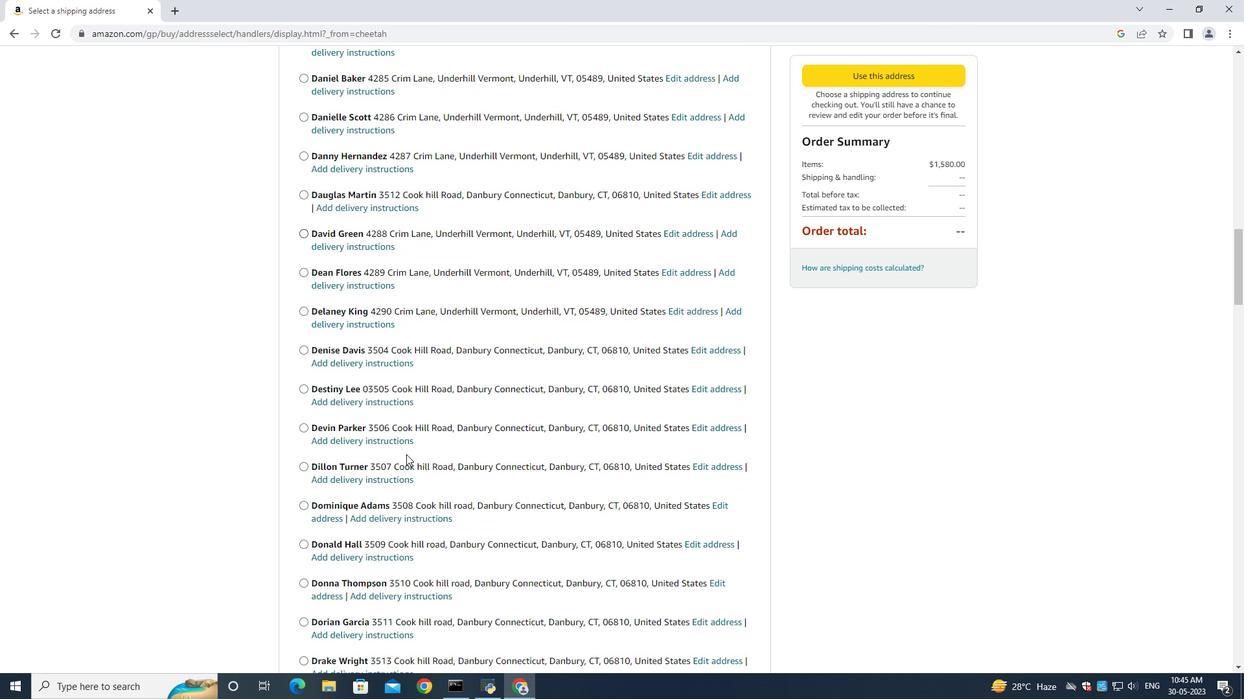
Action: Mouse scrolled (406, 455) with delta (0, -1)
Screenshot: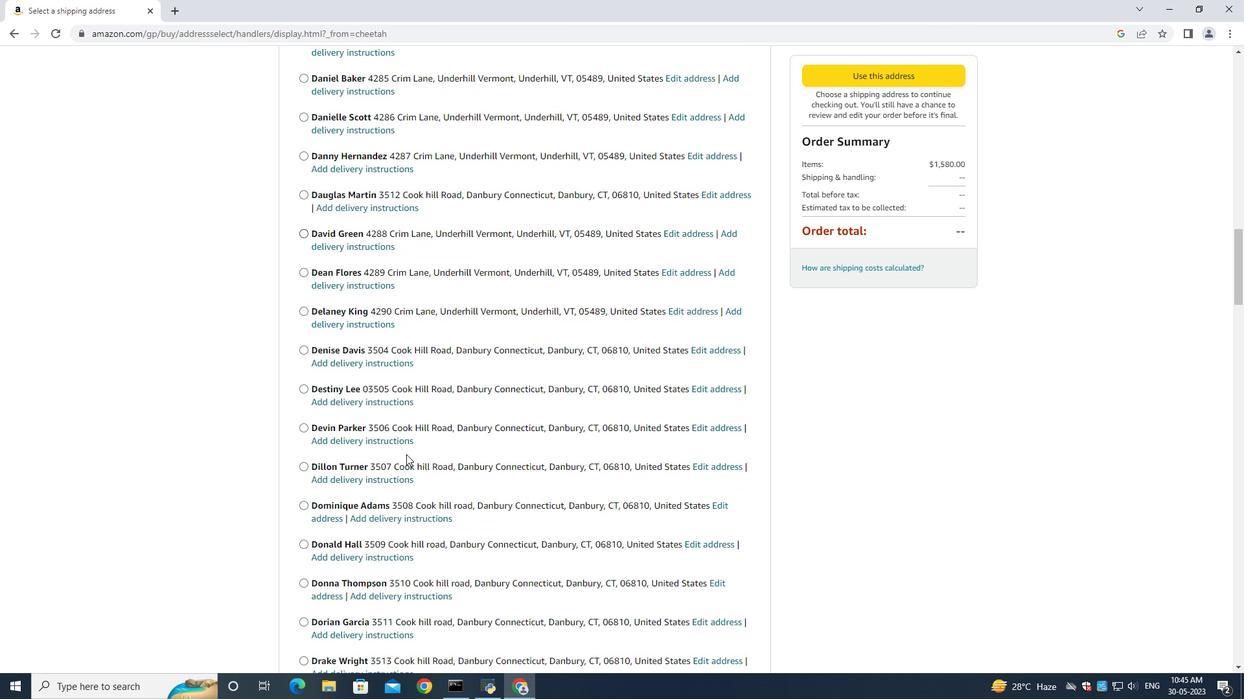 
Action: Mouse moved to (406, 457)
Screenshot: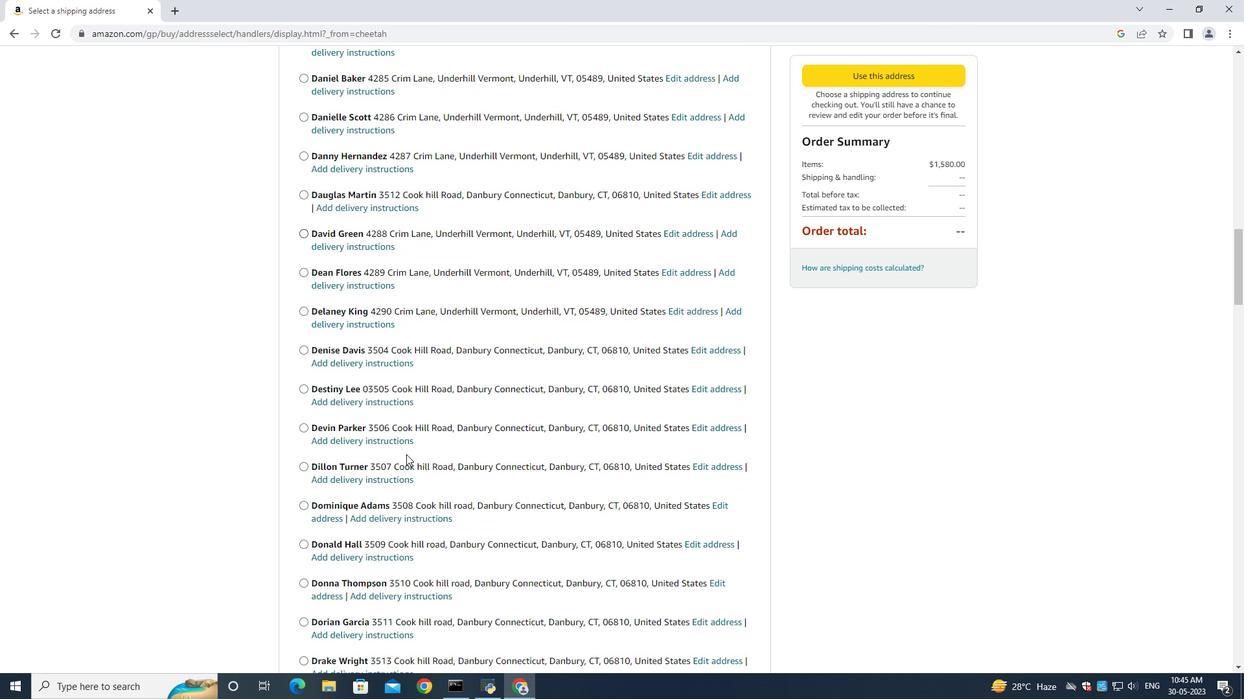 
Action: Mouse scrolled (406, 456) with delta (0, 0)
Screenshot: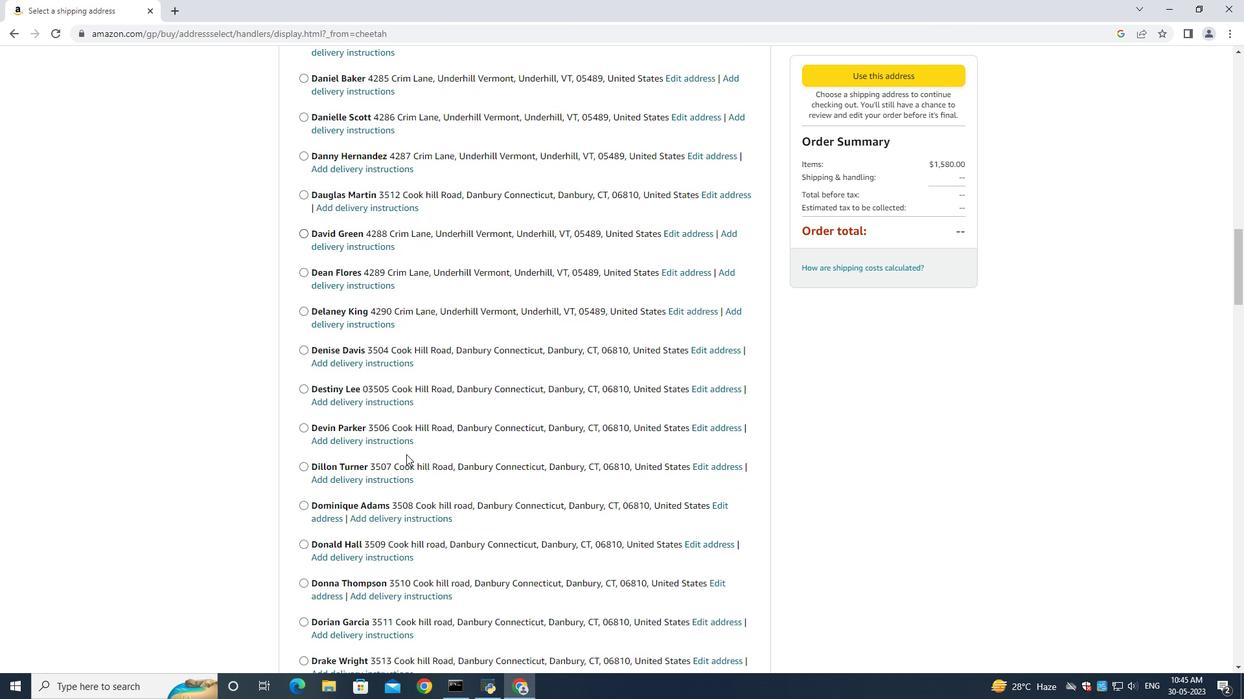 
Action: Mouse moved to (407, 460)
Screenshot: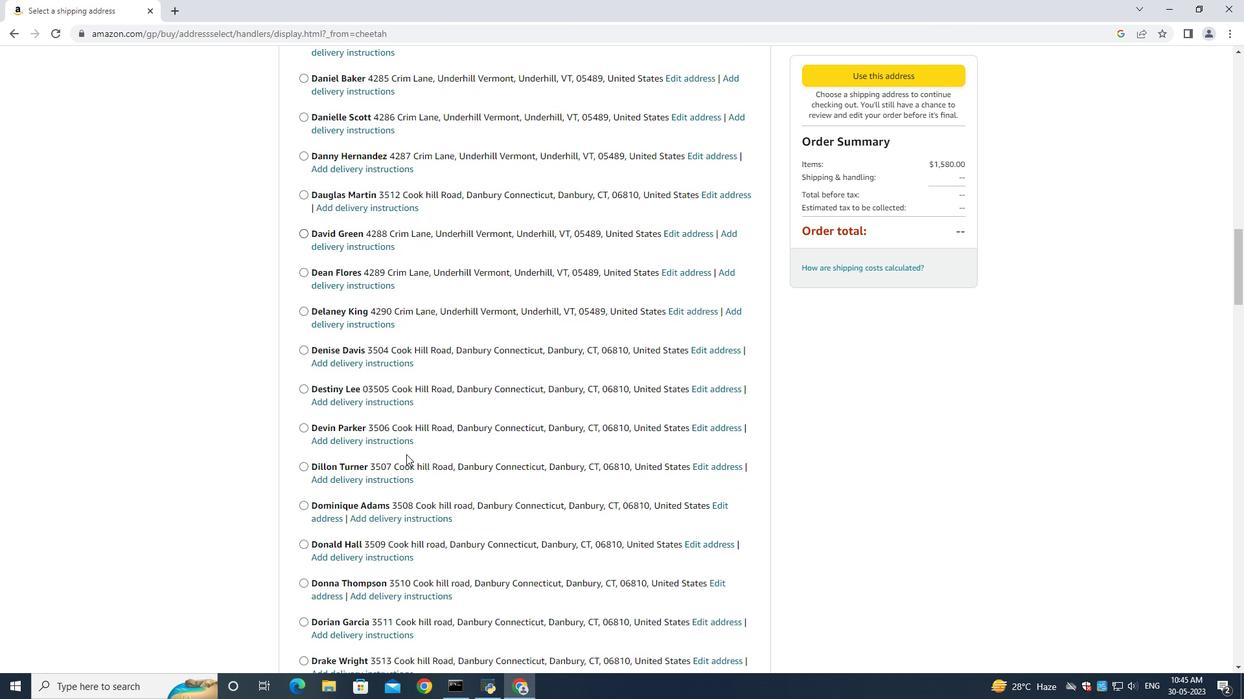 
Action: Mouse scrolled (407, 458) with delta (0, 0)
Screenshot: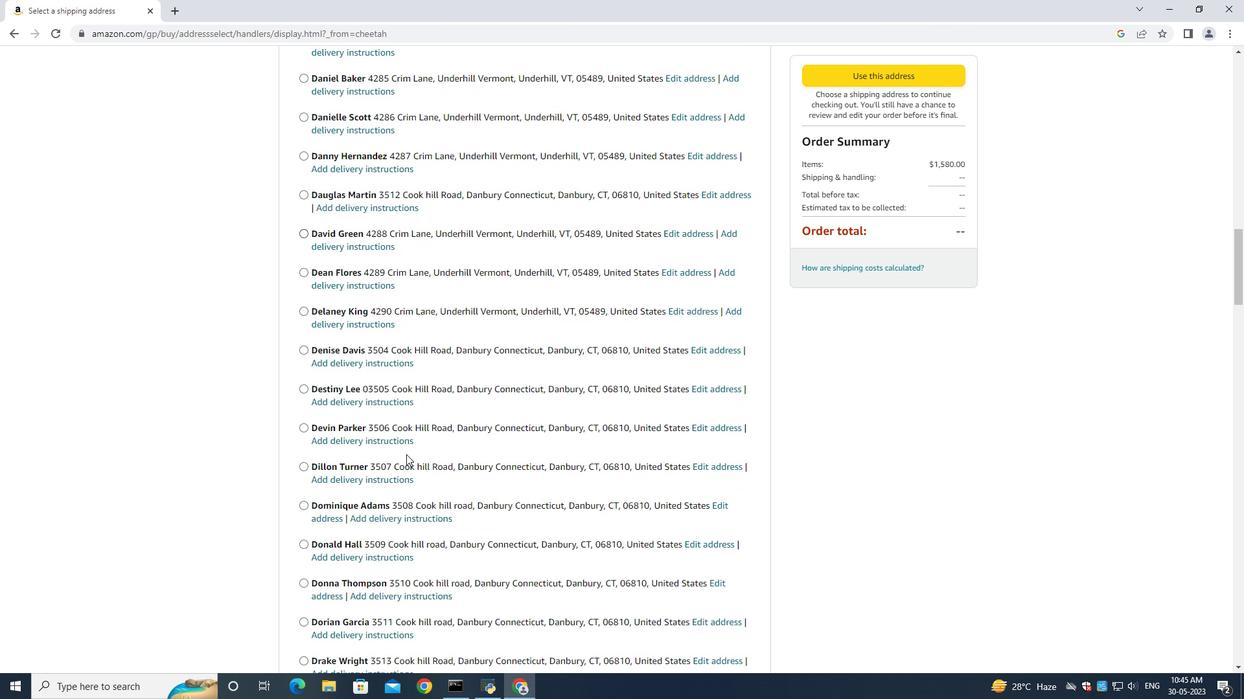 
Action: Mouse scrolled (407, 459) with delta (0, 0)
Screenshot: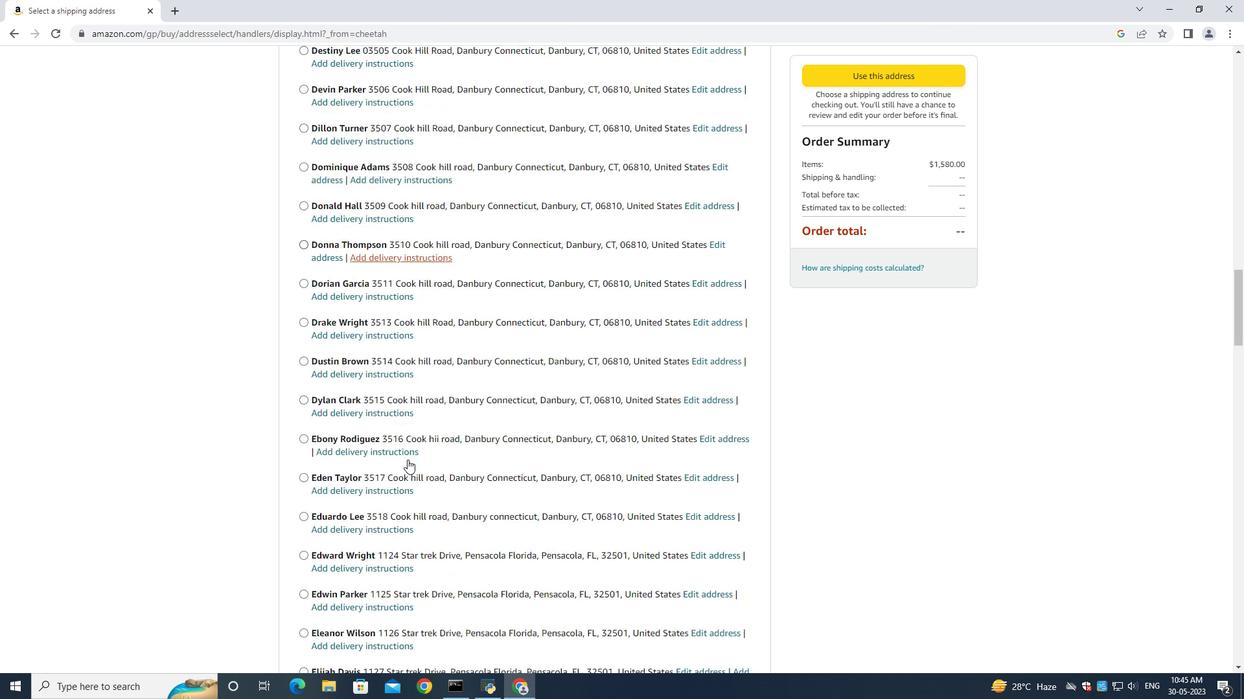 
Action: Mouse scrolled (407, 459) with delta (0, 0)
Screenshot: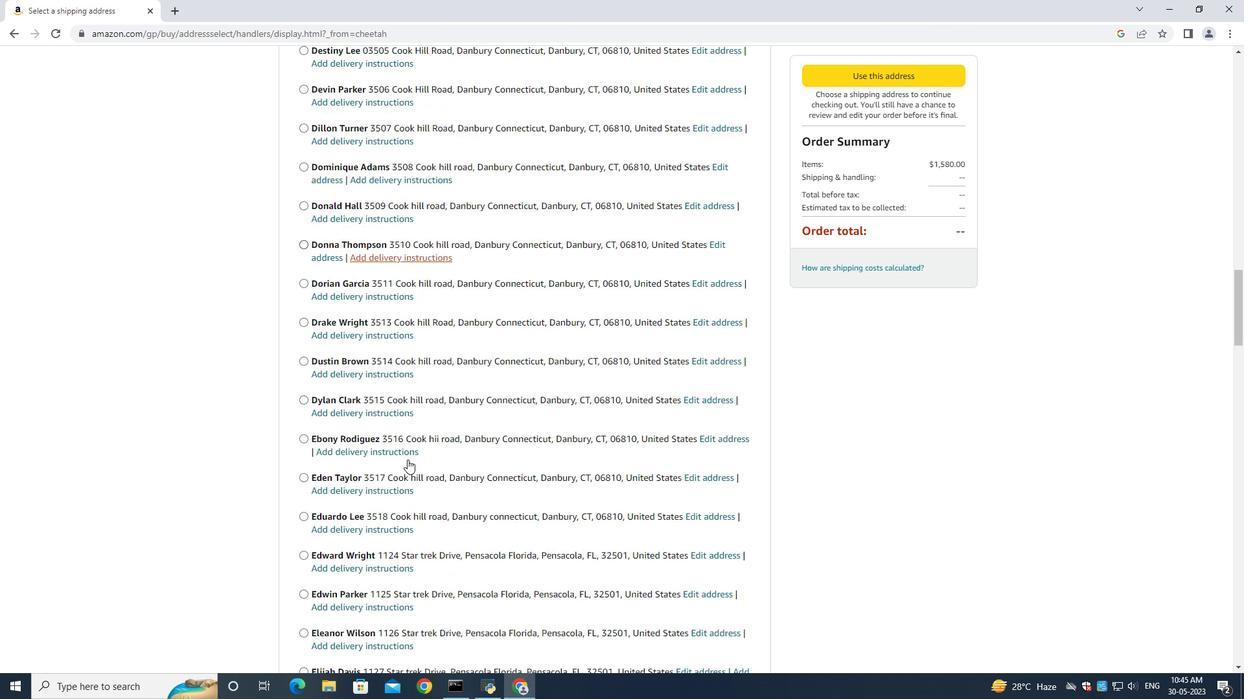 
Action: Mouse scrolled (407, 459) with delta (0, 0)
Screenshot: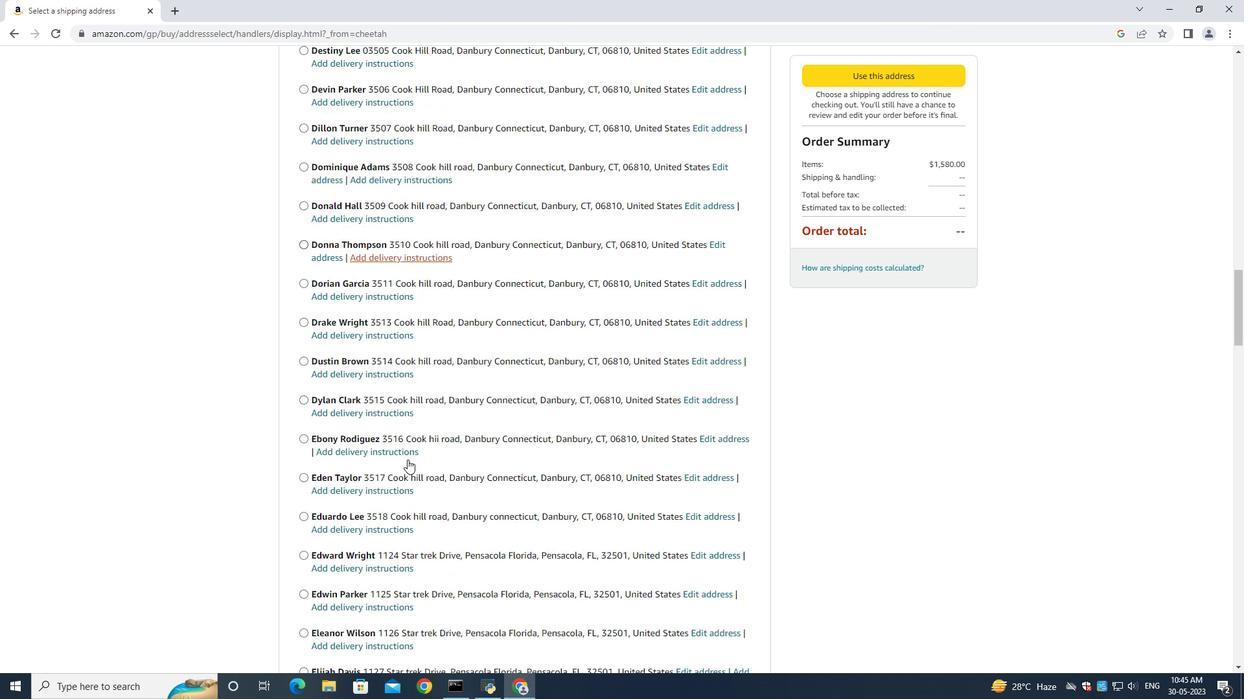 
Action: Mouse scrolled (407, 459) with delta (0, 0)
Screenshot: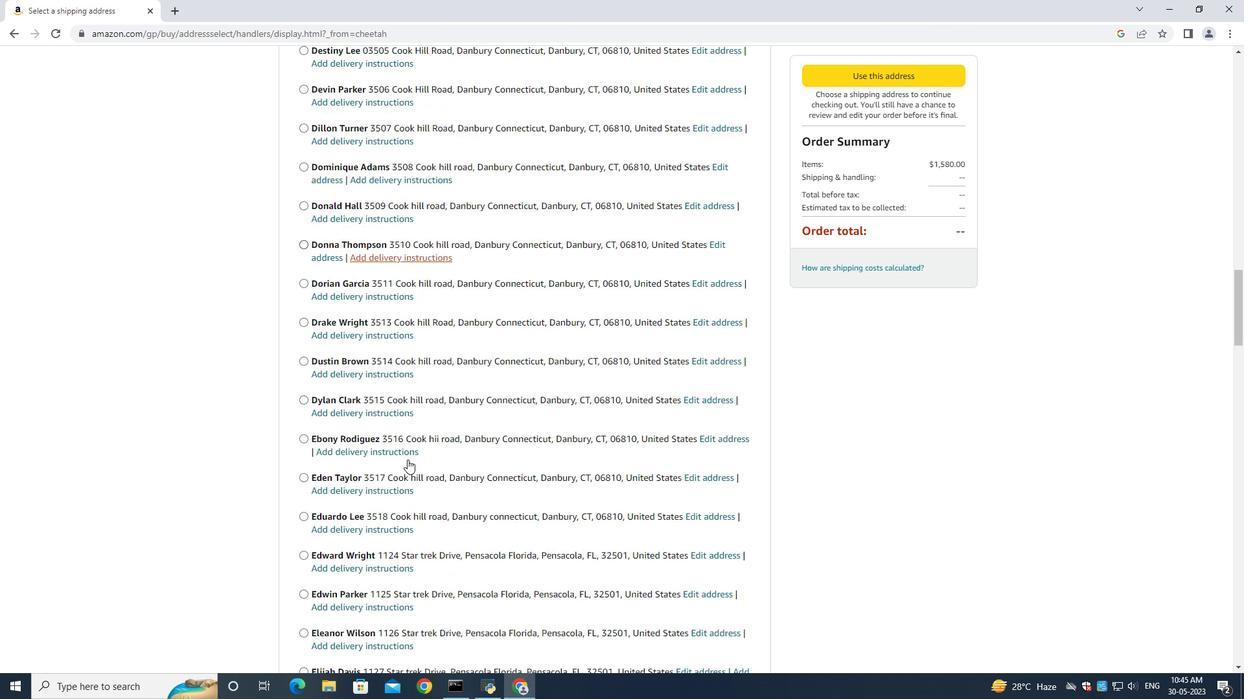 
Action: Mouse scrolled (407, 459) with delta (0, 0)
Screenshot: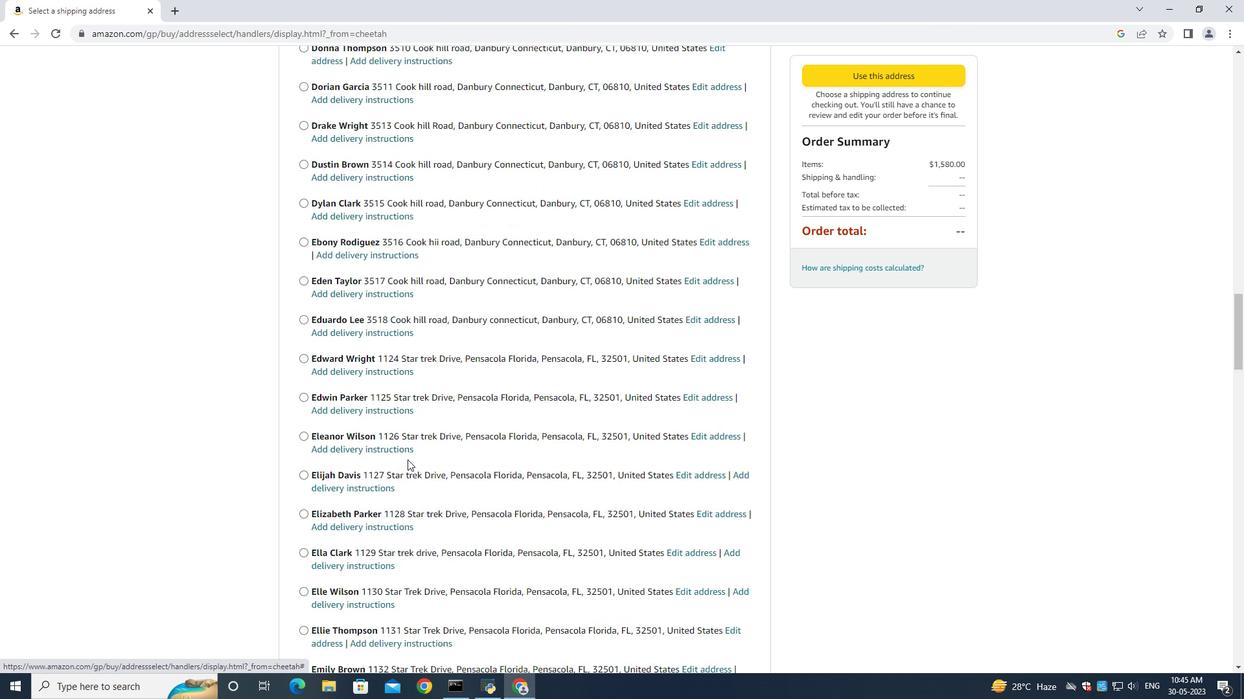 
Action: Mouse scrolled (407, 459) with delta (0, 0)
Screenshot: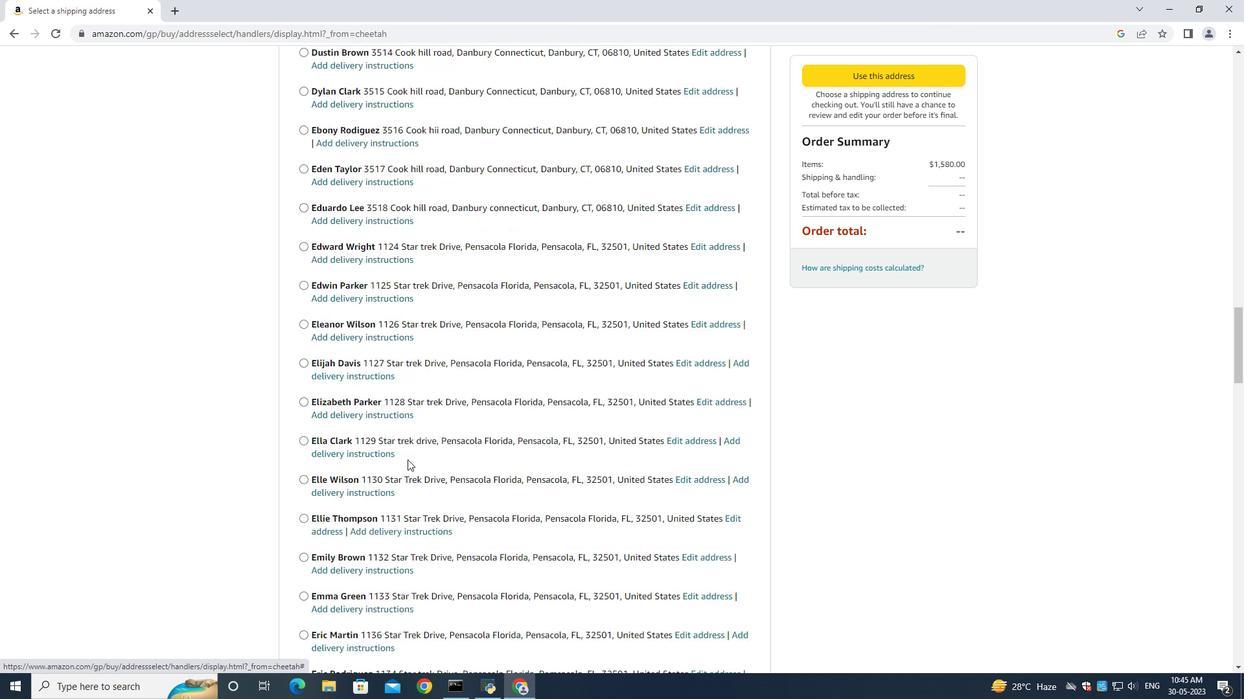 
Action: Mouse scrolled (407, 459) with delta (0, 0)
Screenshot: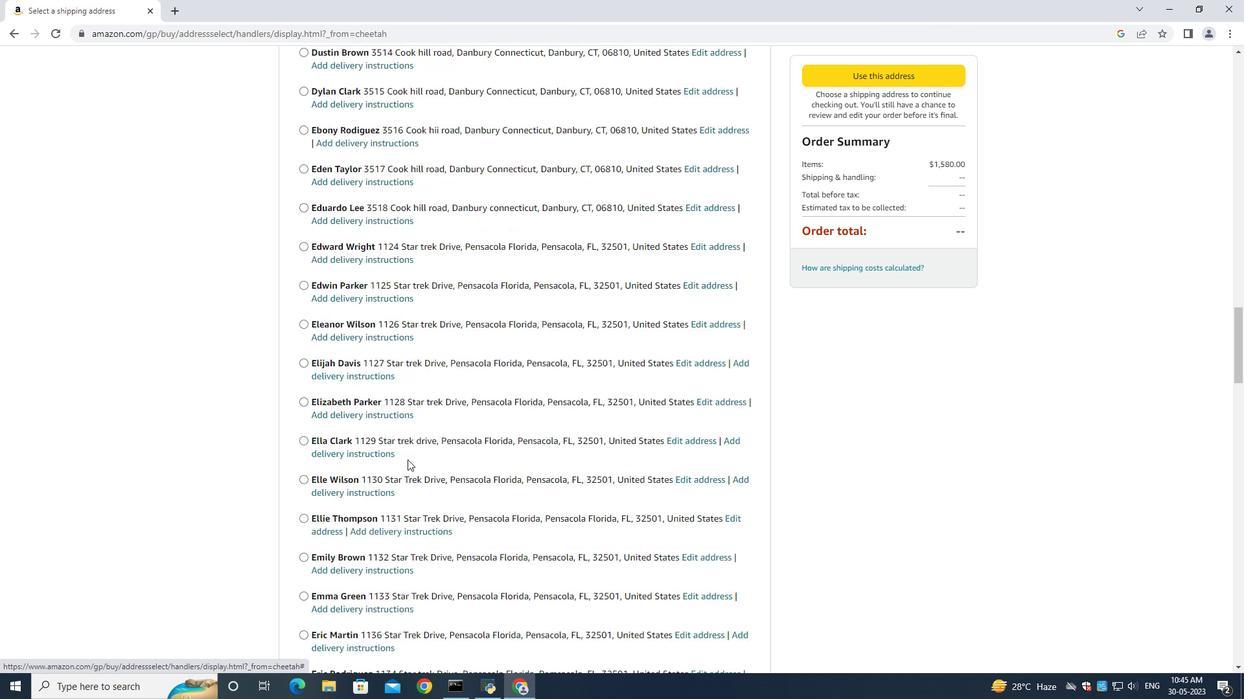 
Action: Mouse scrolled (407, 459) with delta (0, 0)
Screenshot: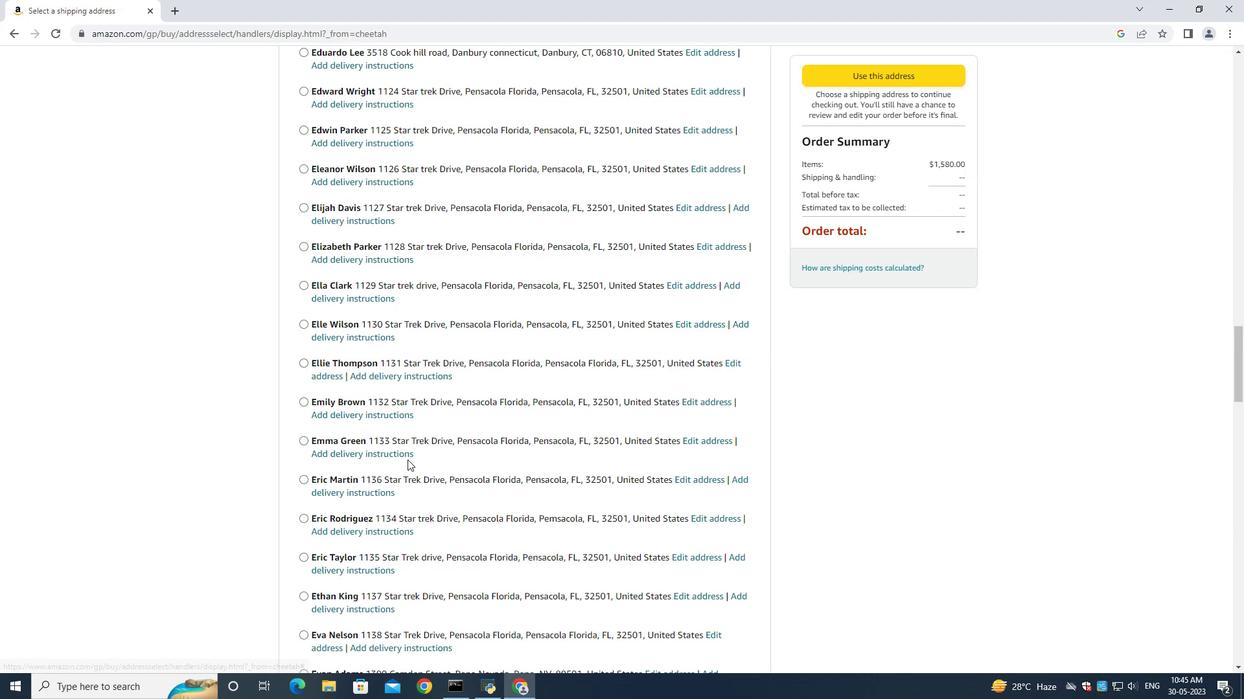 
Action: Mouse scrolled (407, 459) with delta (0, 0)
Screenshot: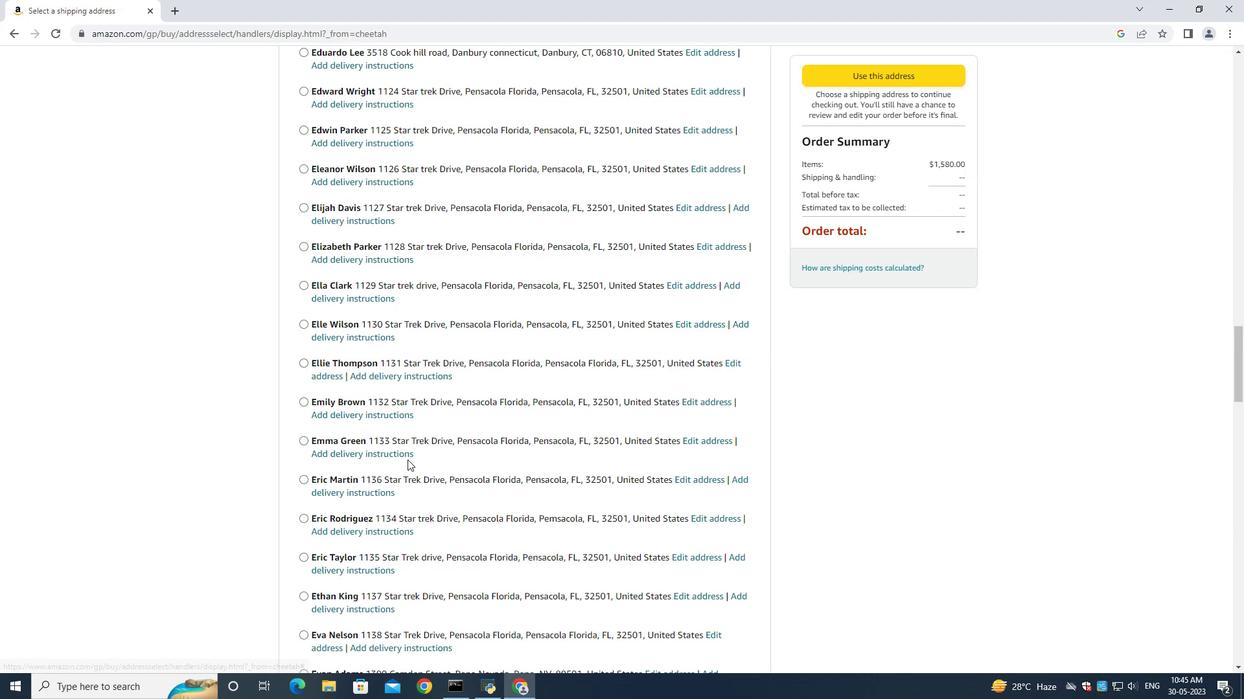 
Action: Mouse scrolled (407, 459) with delta (0, 0)
Screenshot: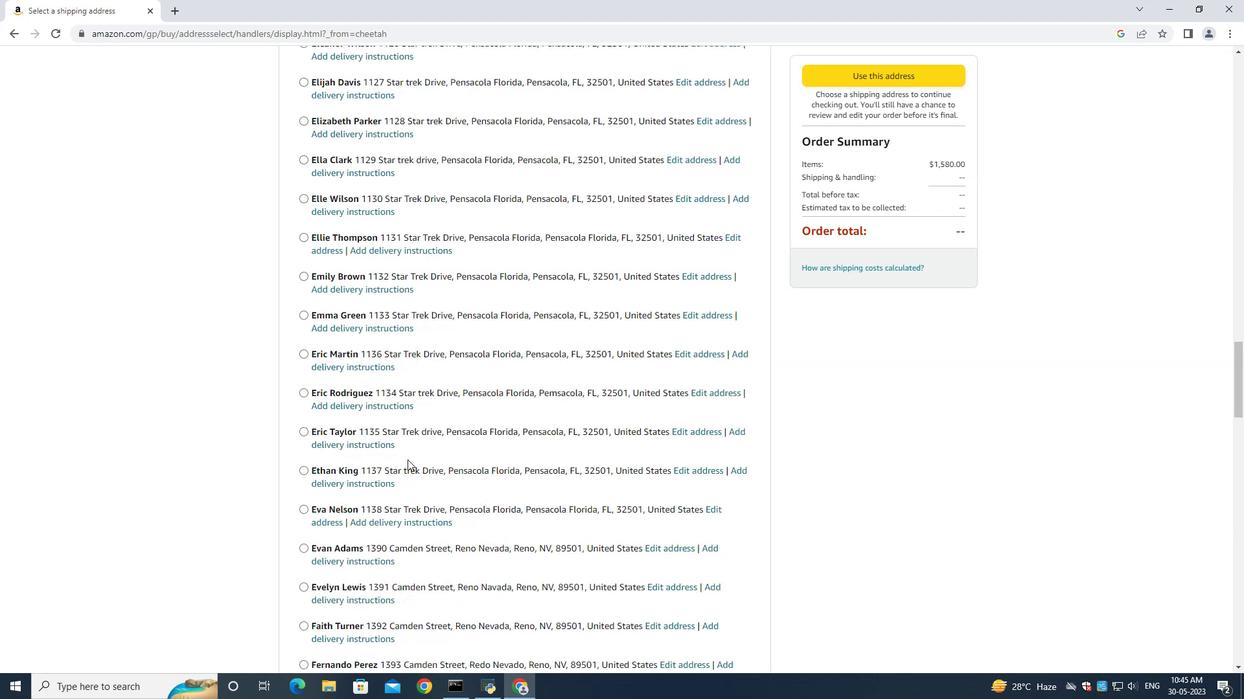 
Action: Mouse scrolled (407, 459) with delta (0, 0)
Screenshot: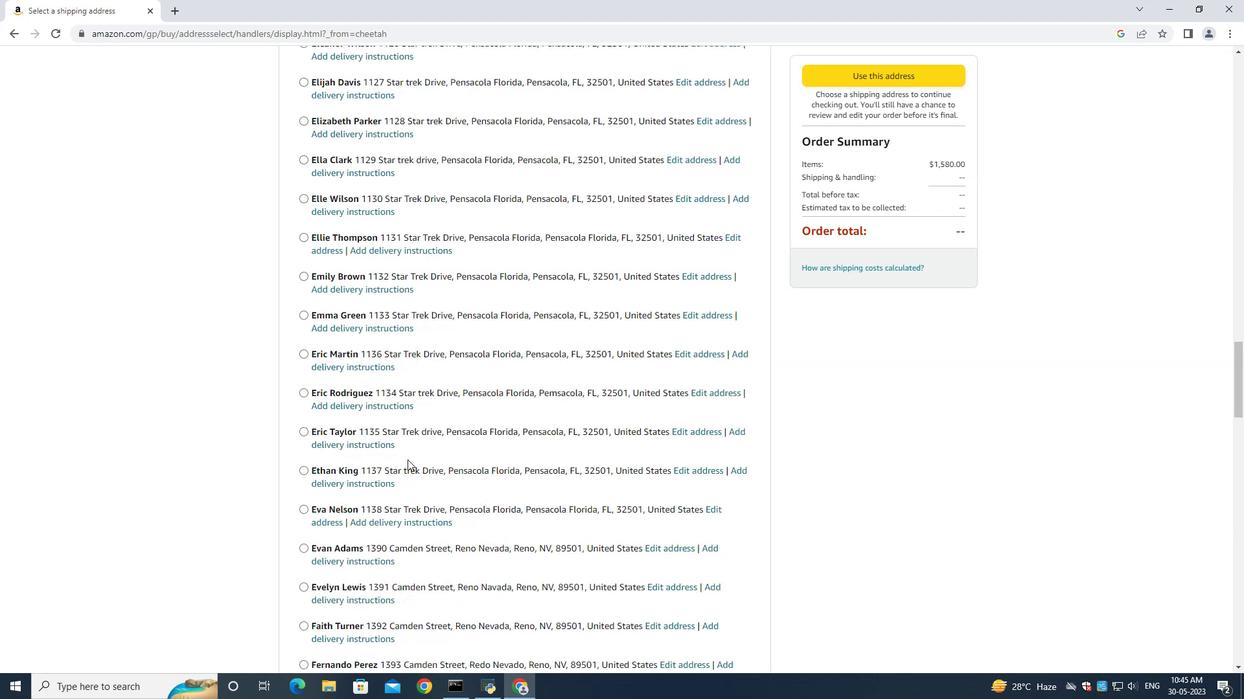 
Action: Mouse scrolled (407, 459) with delta (0, 0)
Screenshot: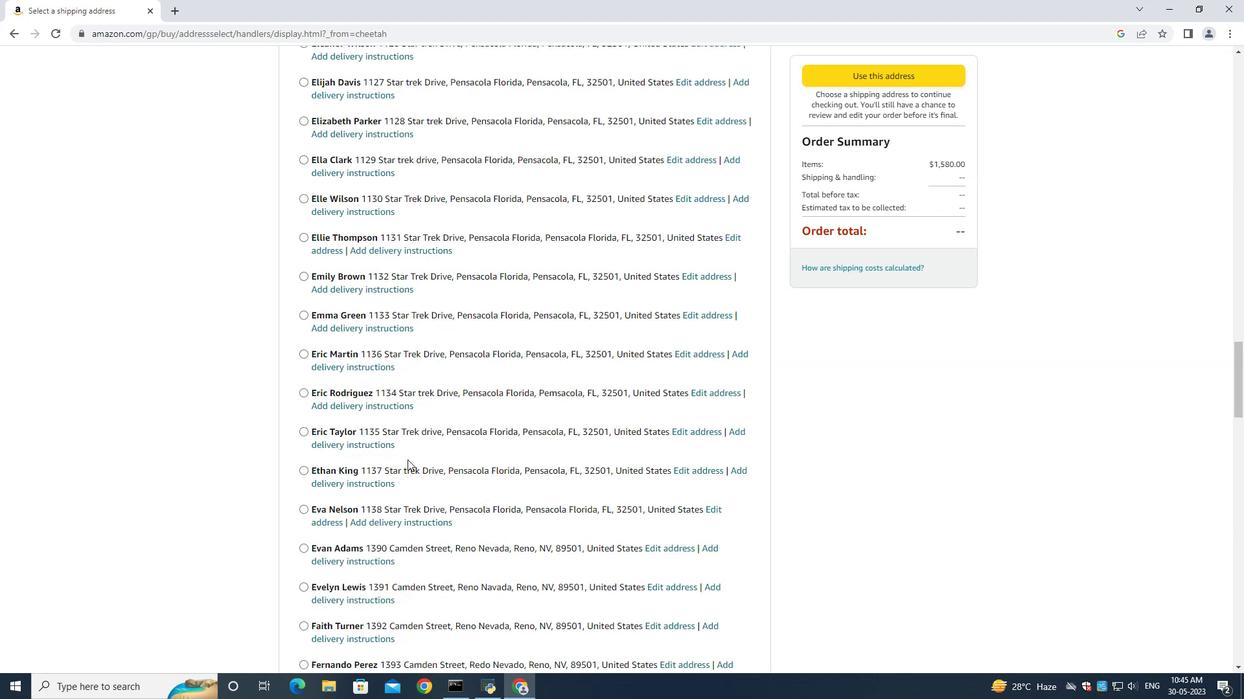 
Action: Mouse scrolled (407, 459) with delta (0, 0)
Screenshot: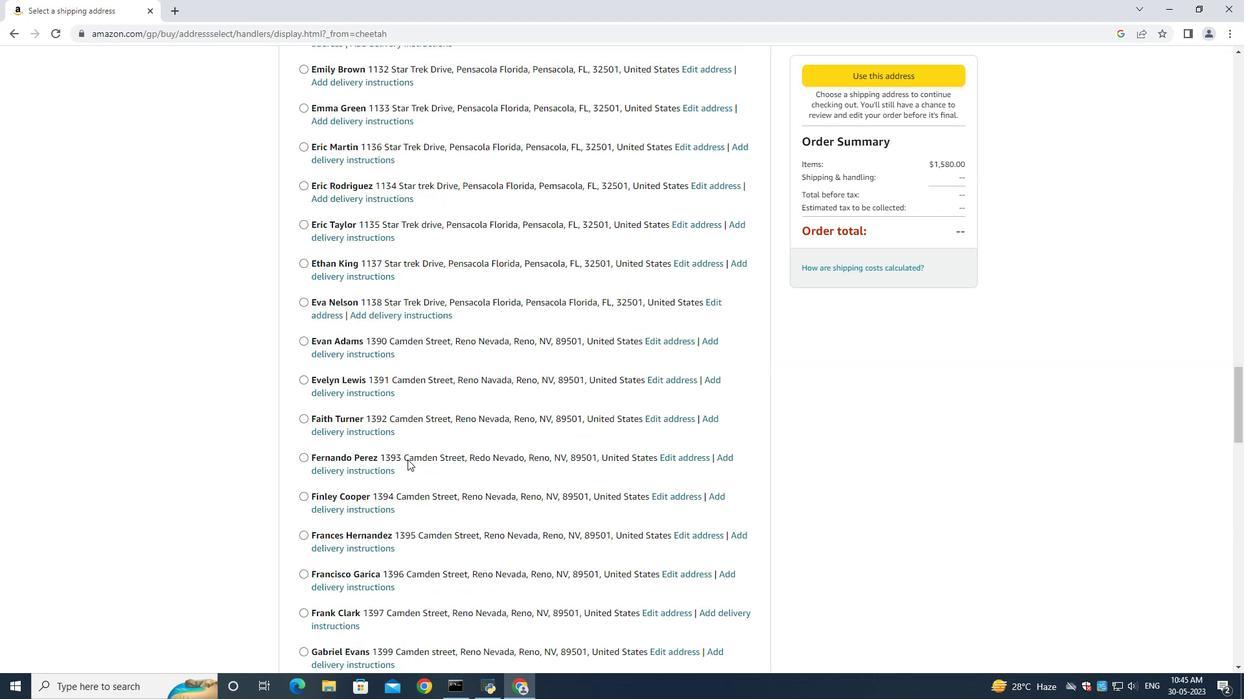
Action: Mouse scrolled (407, 458) with delta (0, -1)
Screenshot: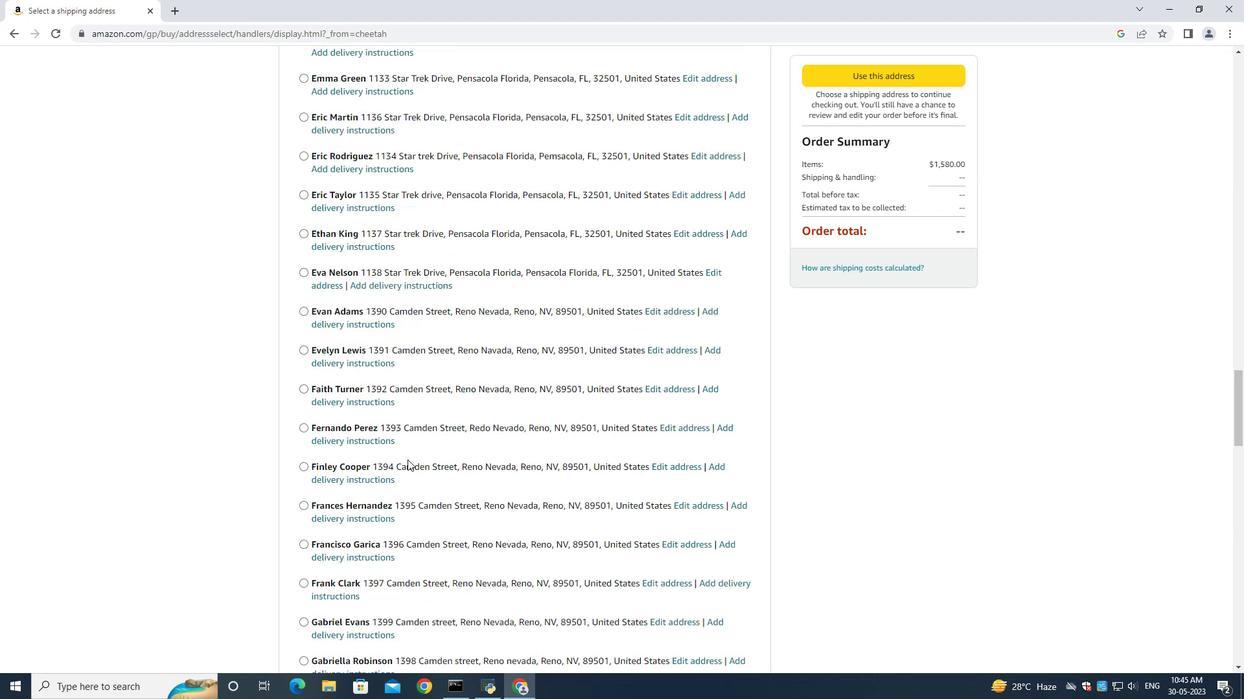 
Action: Mouse scrolled (407, 459) with delta (0, 0)
Screenshot: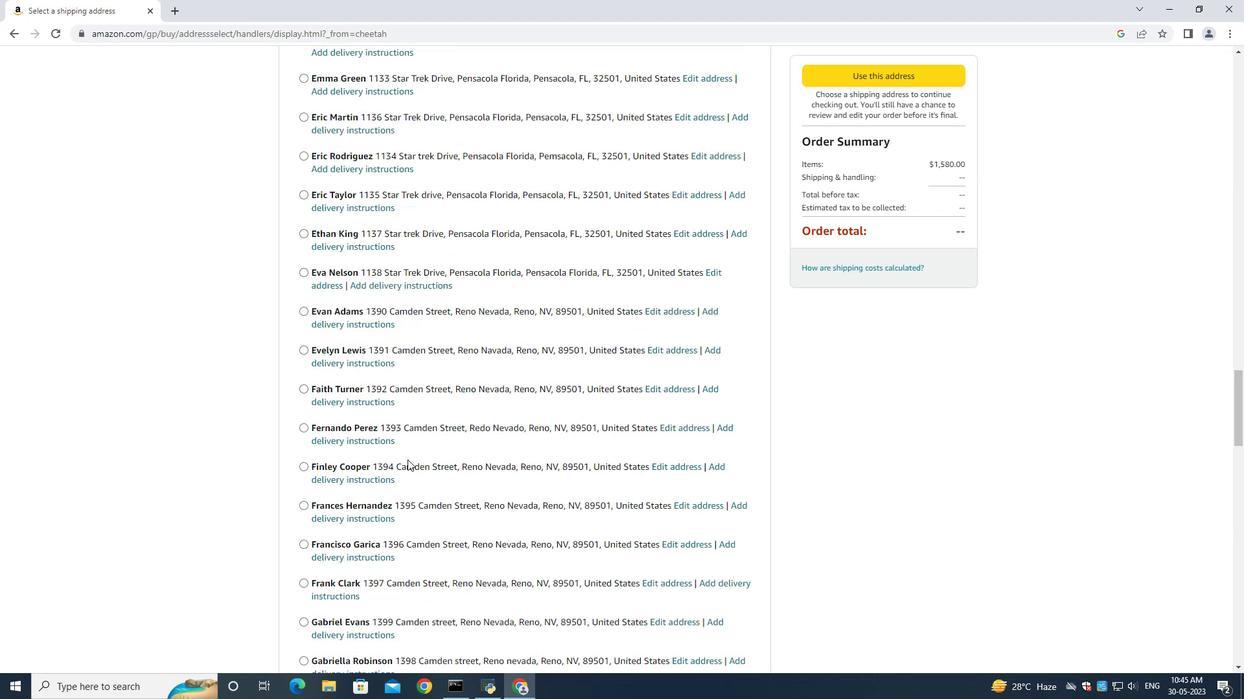 
Action: Mouse moved to (407, 460)
Screenshot: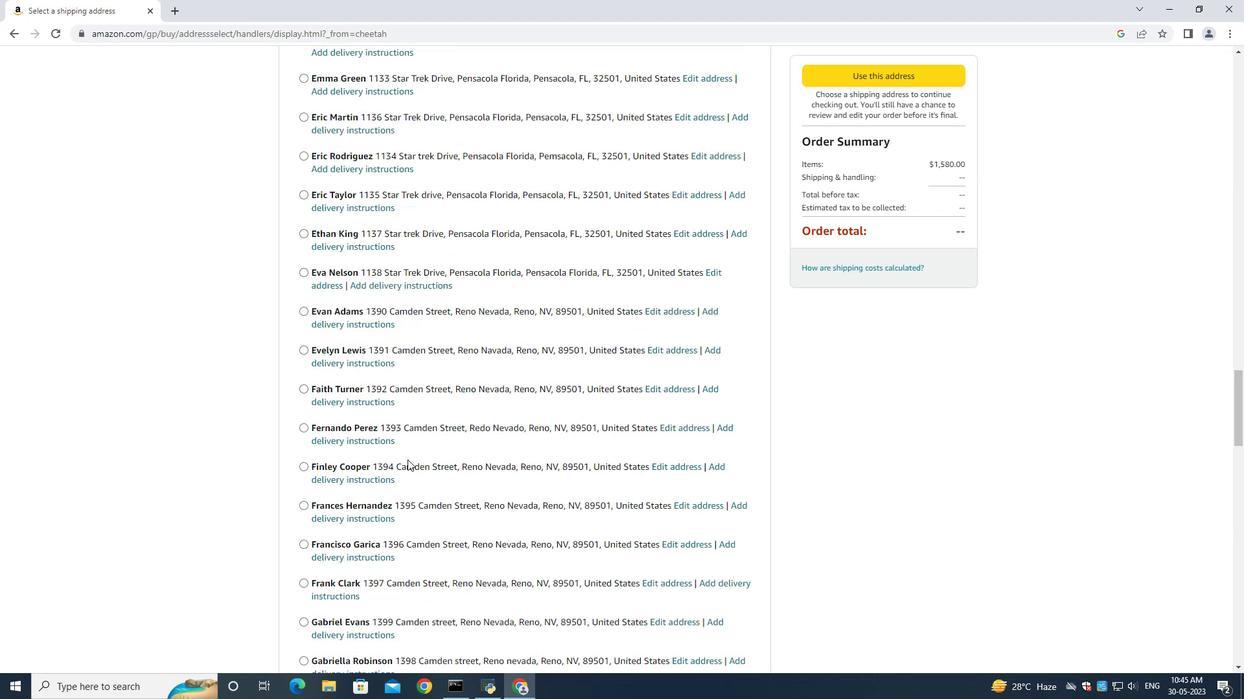 
Action: Mouse scrolled (407, 459) with delta (0, 0)
Screenshot: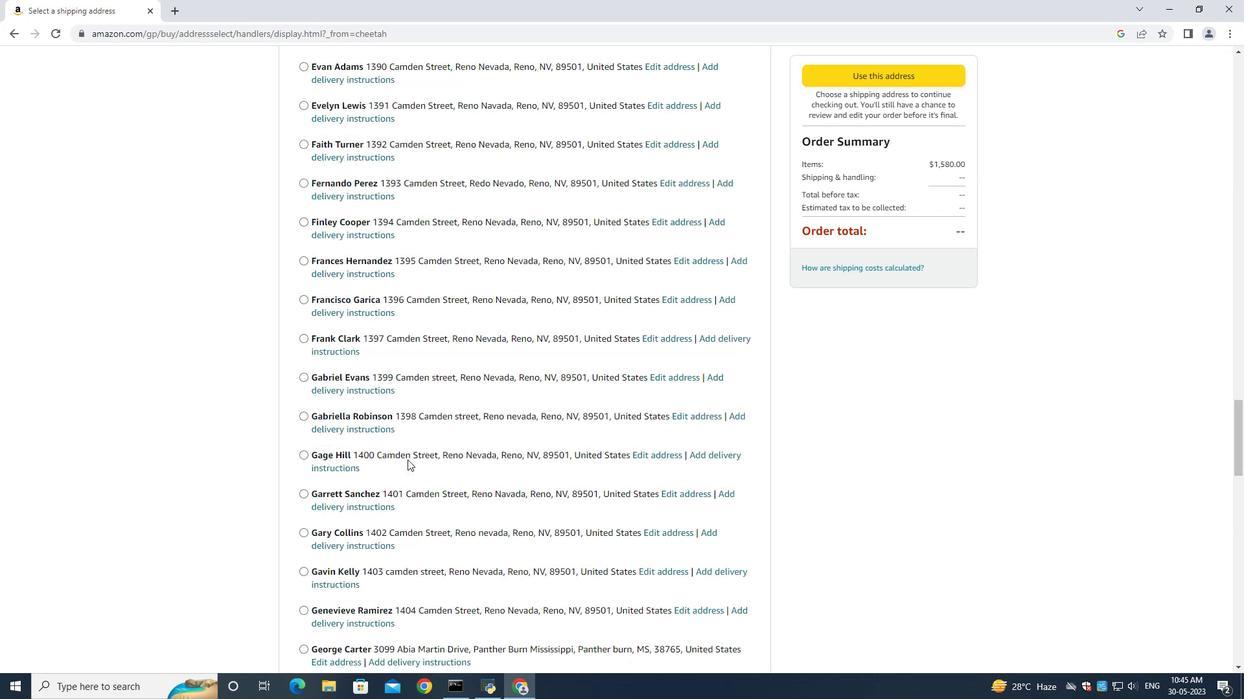 
Action: Mouse scrolled (407, 459) with delta (0, 0)
Screenshot: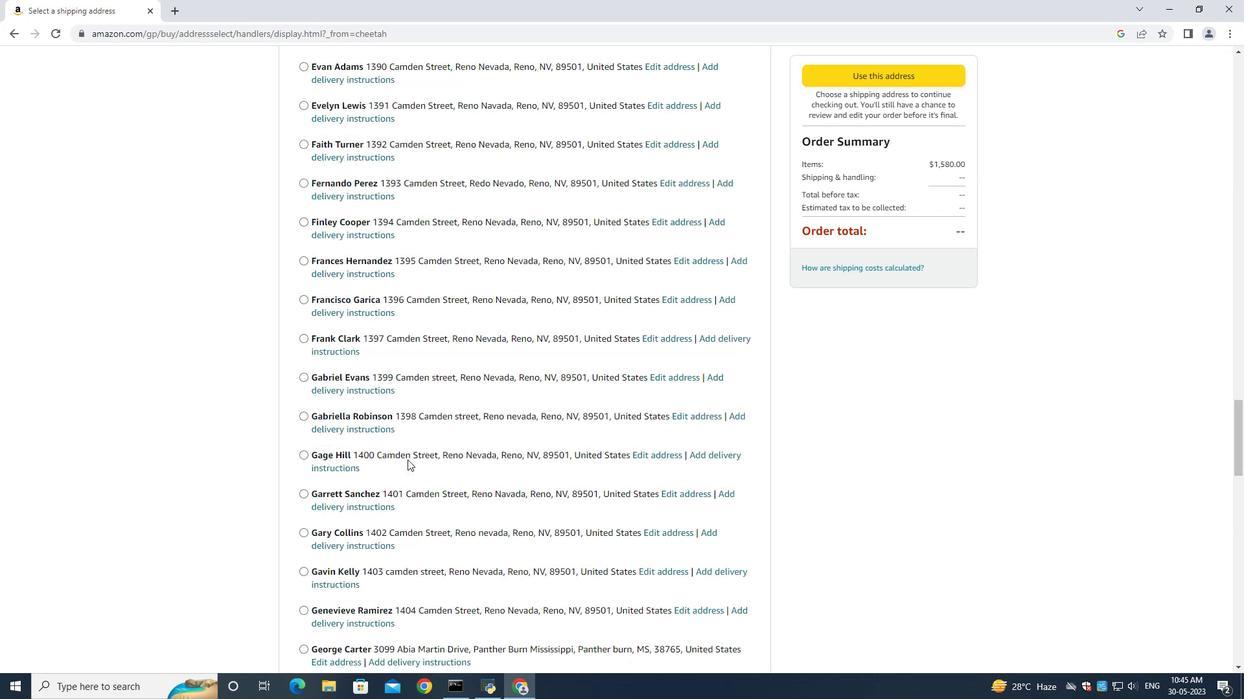
Action: Mouse moved to (407, 460)
Screenshot: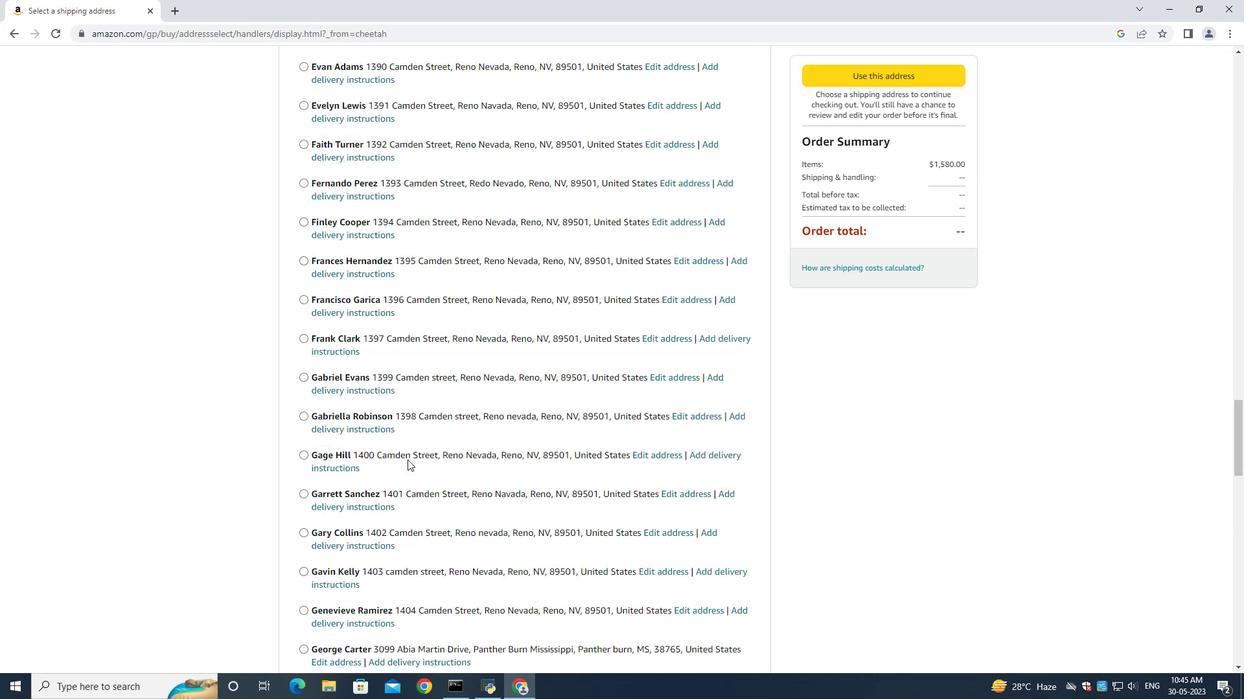 
Action: Mouse scrolled (407, 460) with delta (0, 0)
Screenshot: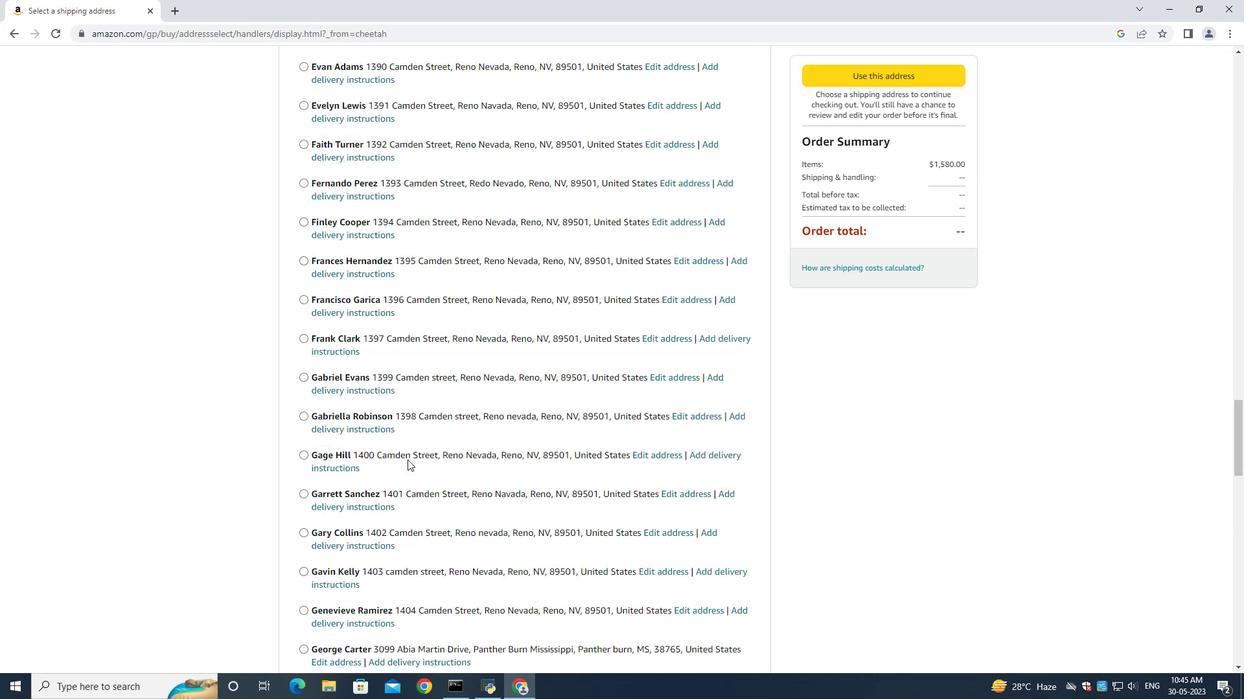 
Action: Mouse scrolled (407, 460) with delta (0, 0)
Screenshot: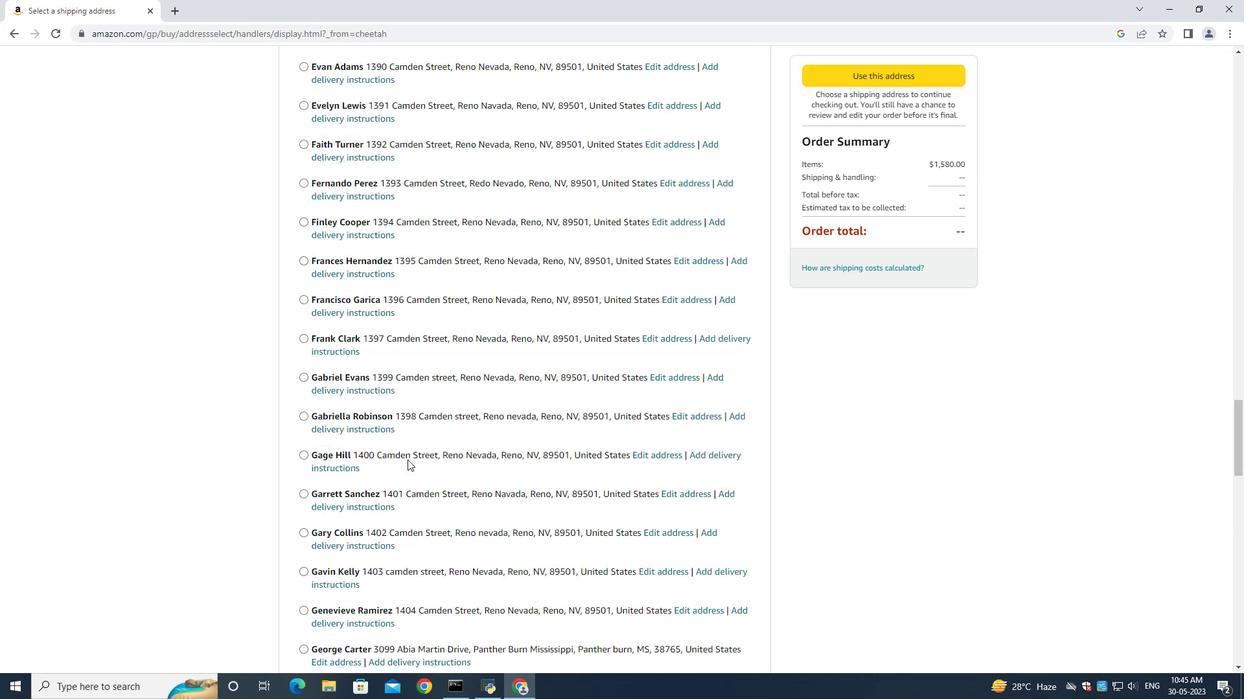 
Action: Mouse moved to (407, 460)
Screenshot: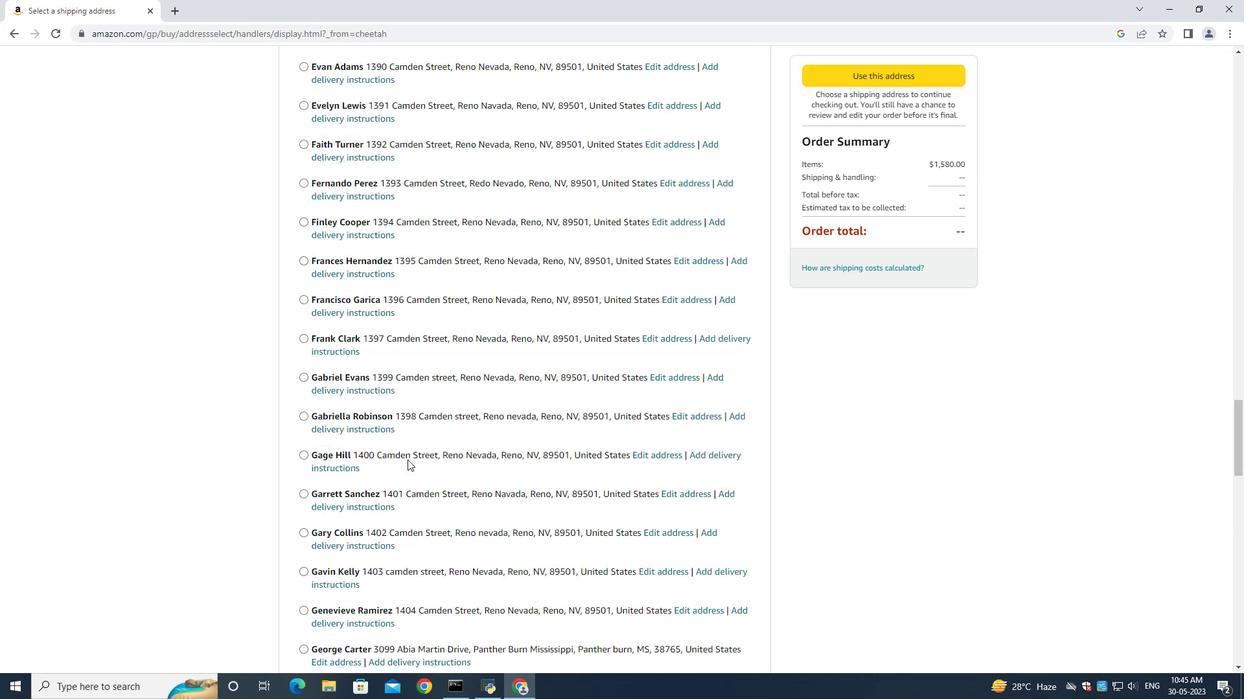 
Action: Mouse scrolled (407, 460) with delta (0, 0)
Screenshot: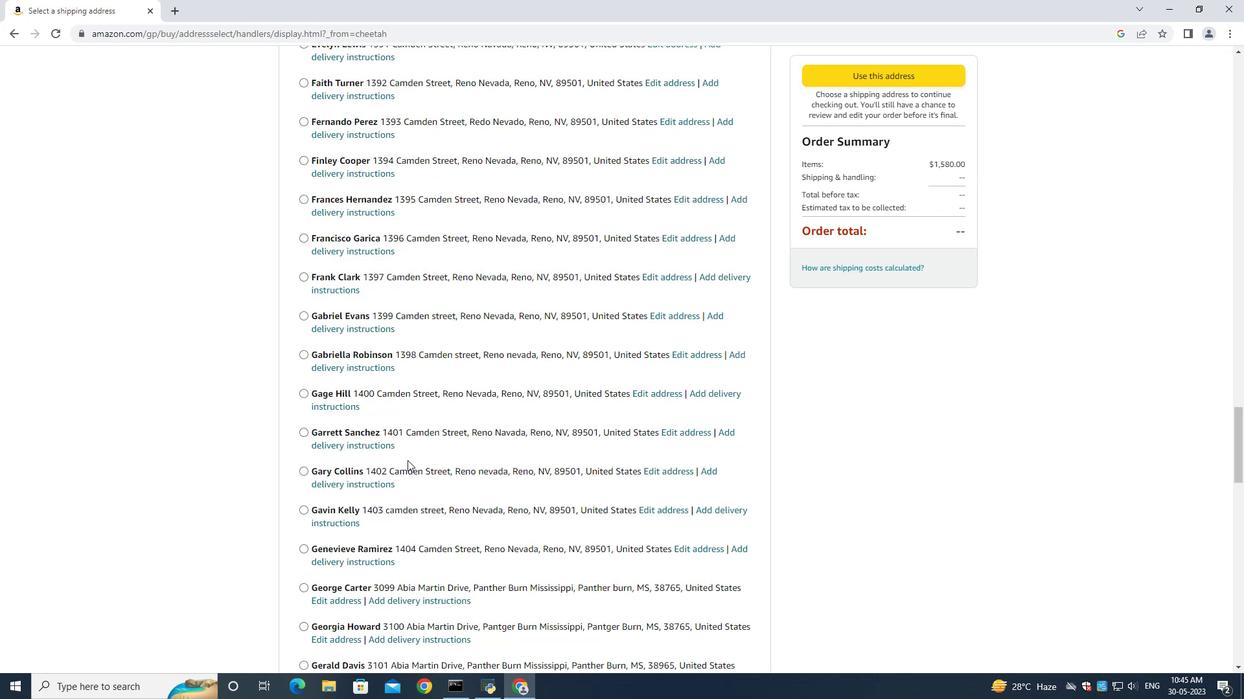 
Action: Mouse moved to (407, 461)
Screenshot: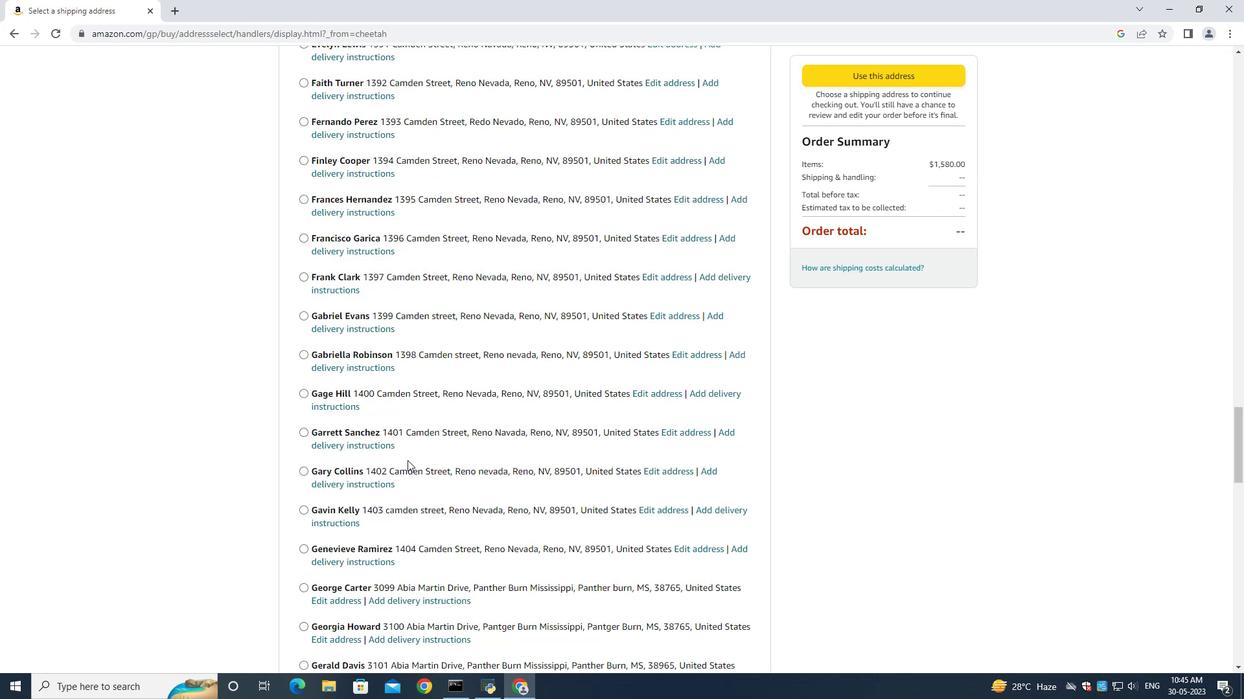 
Action: Mouse scrolled (407, 460) with delta (0, 0)
Screenshot: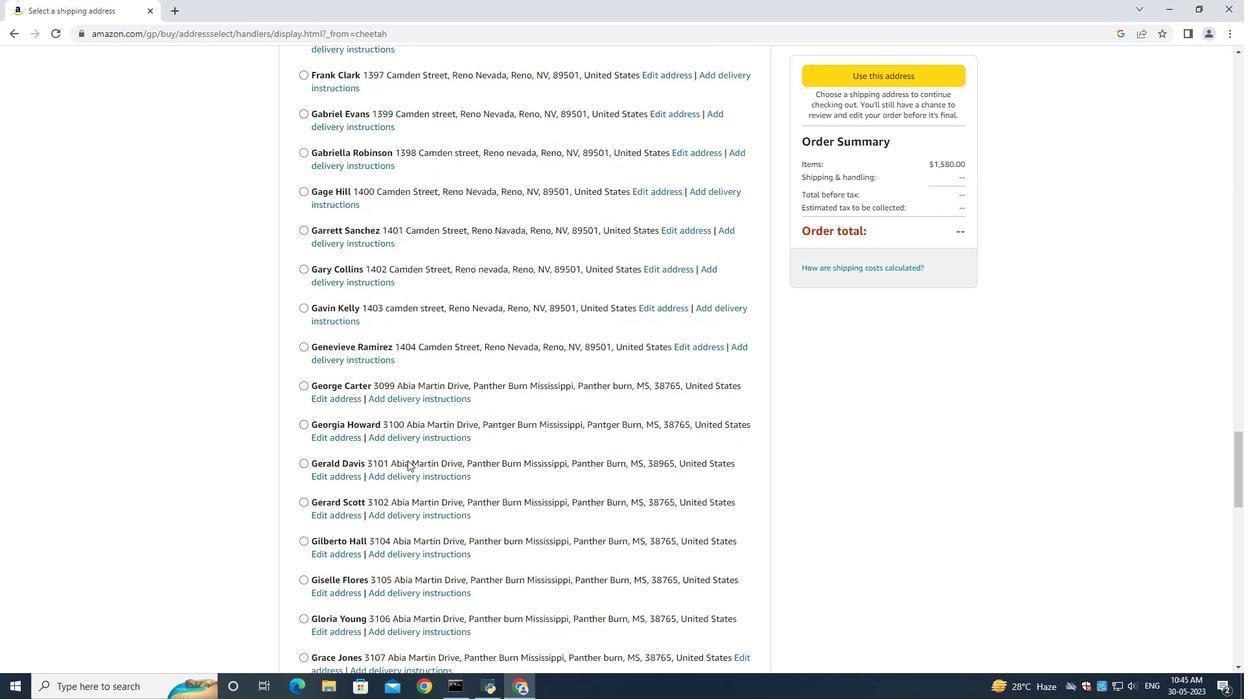 
Action: Mouse moved to (407, 461)
Screenshot: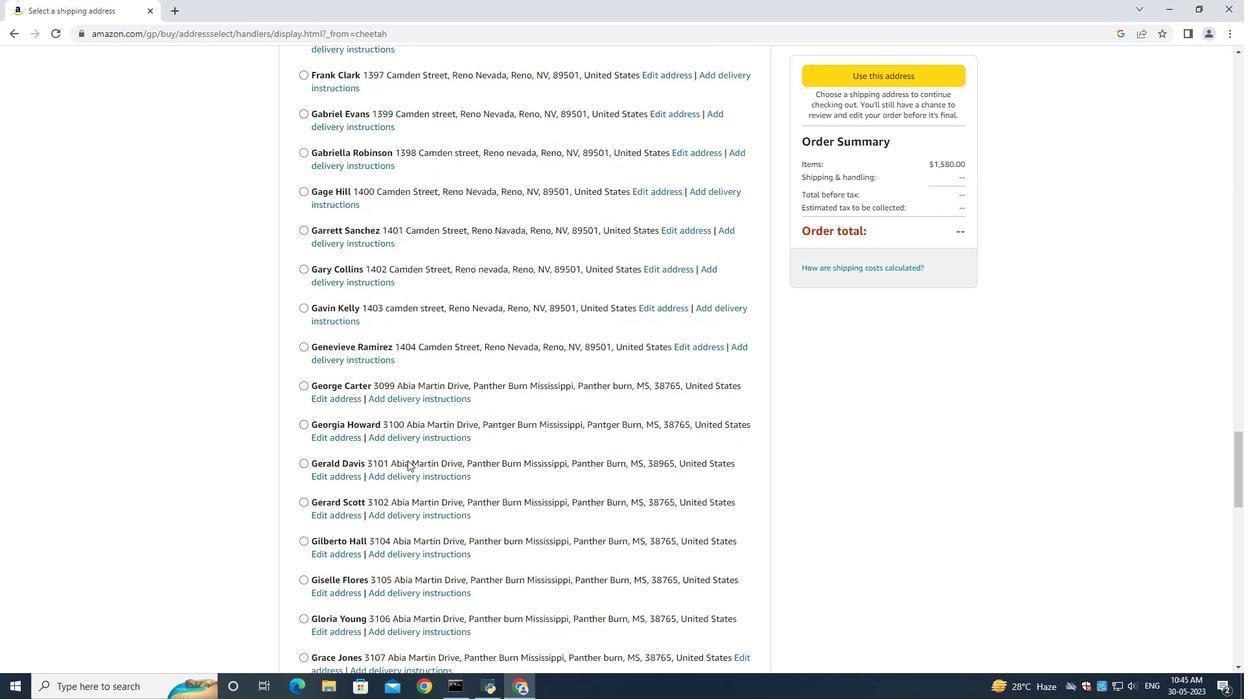 
Action: Mouse scrolled (407, 460) with delta (0, 0)
Screenshot: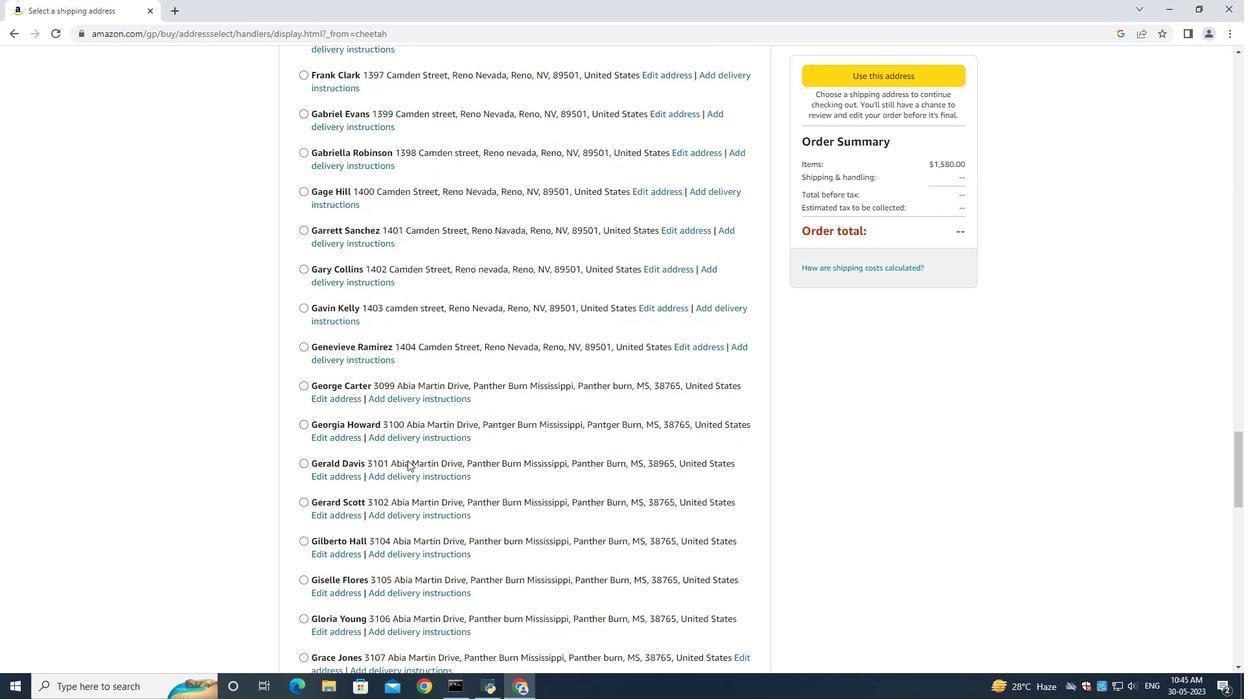 
Action: Mouse scrolled (407, 460) with delta (0, 0)
Screenshot: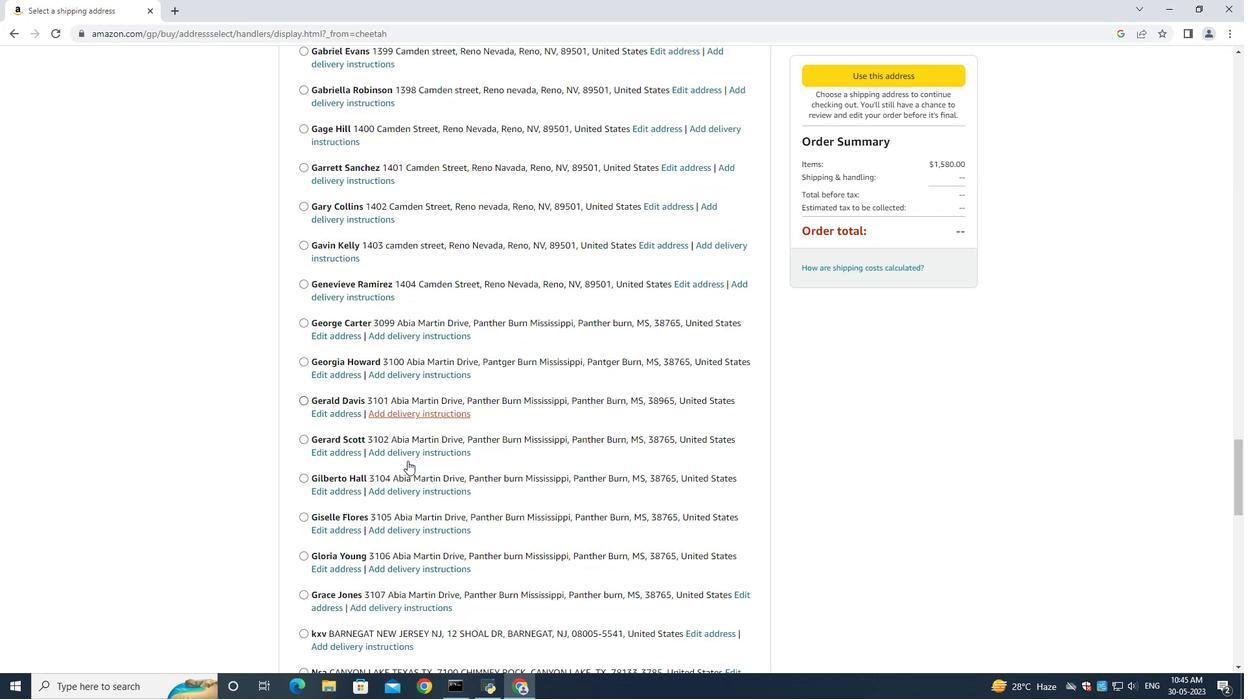 
Action: Mouse scrolled (407, 460) with delta (0, 0)
Screenshot: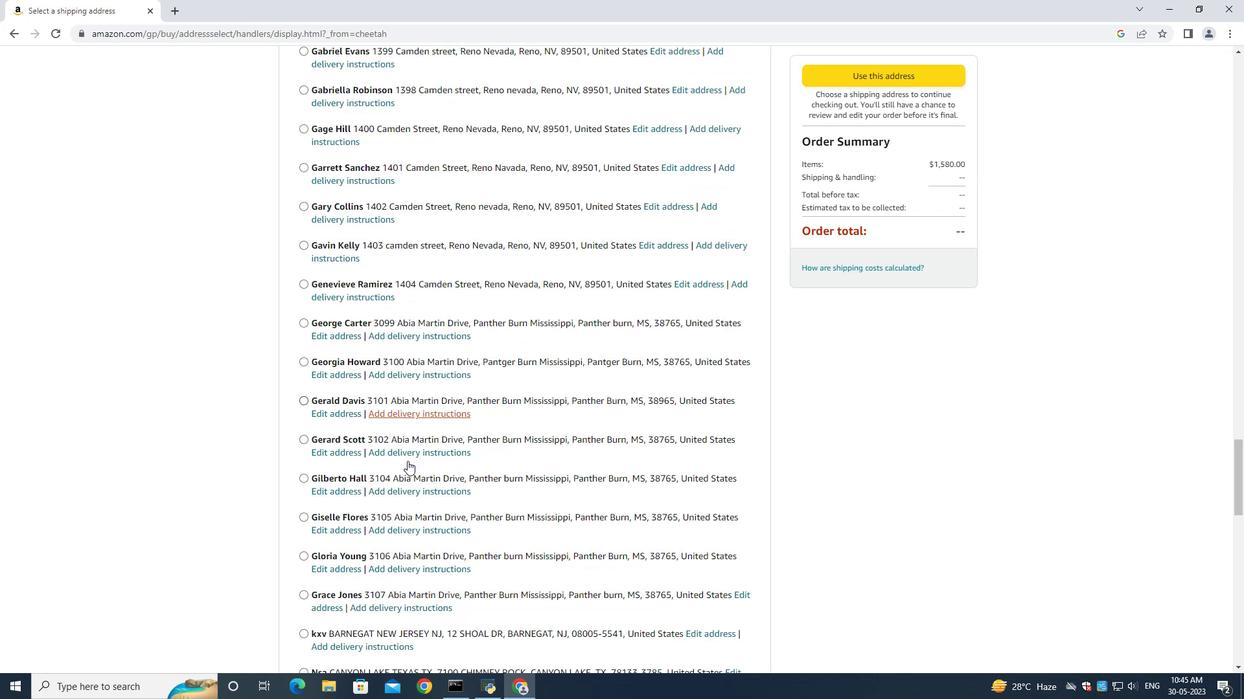 
Action: Mouse scrolled (407, 460) with delta (0, 0)
Screenshot: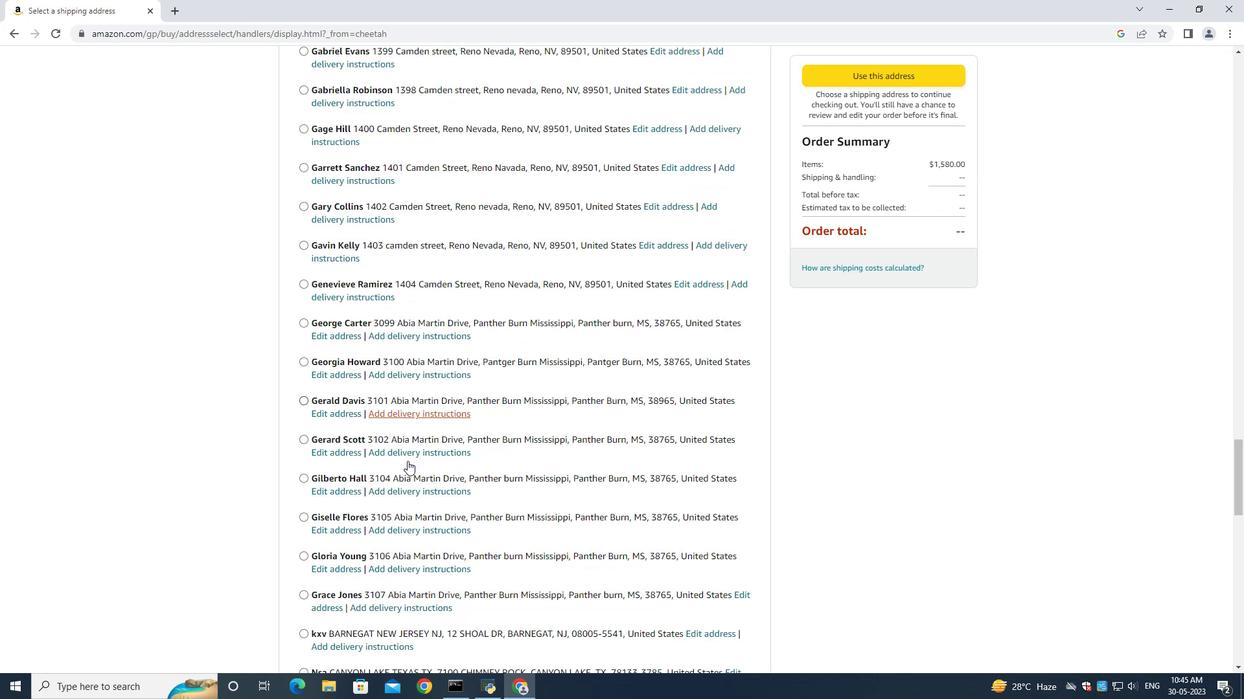 
Action: Mouse scrolled (407, 460) with delta (0, 0)
Screenshot: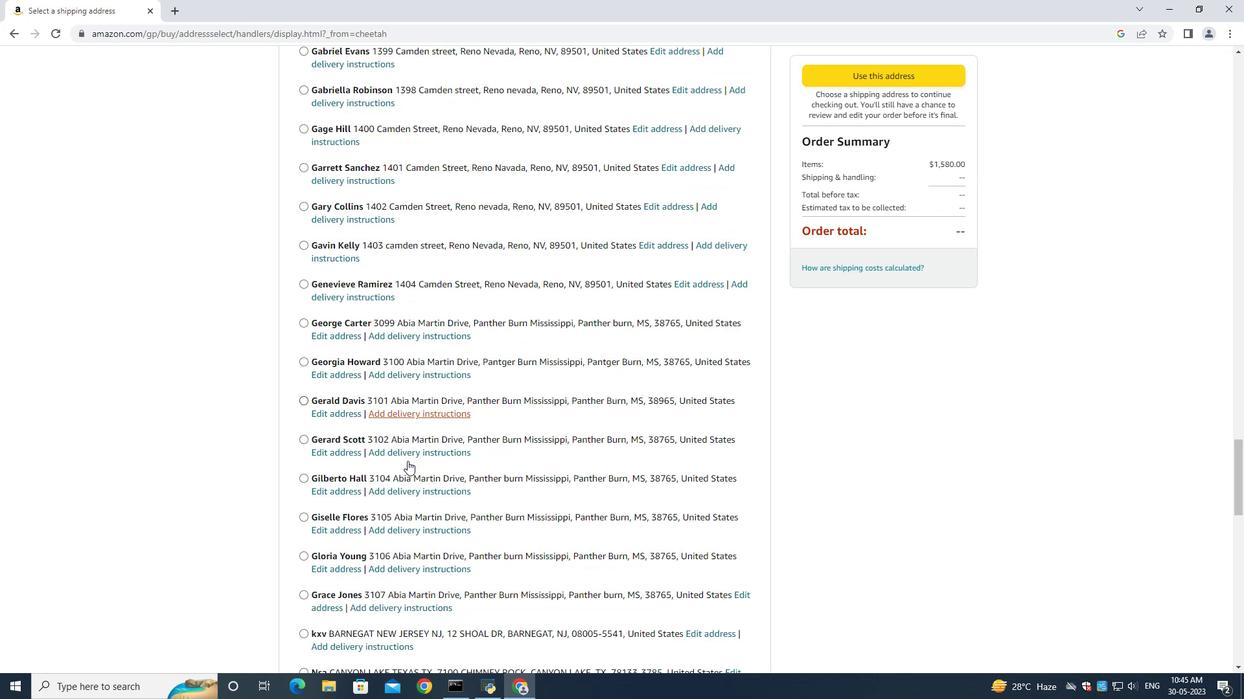 
Action: Mouse scrolled (407, 460) with delta (0, 0)
Screenshot: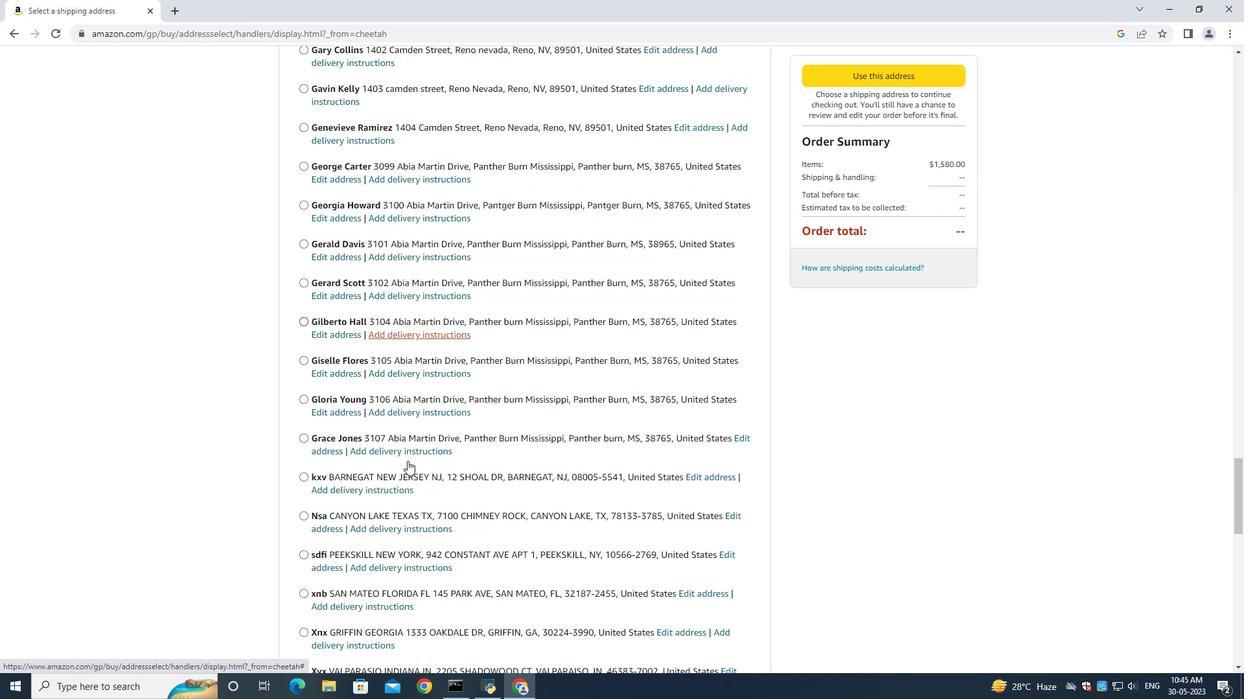 
Action: Mouse scrolled (407, 460) with delta (0, 0)
Screenshot: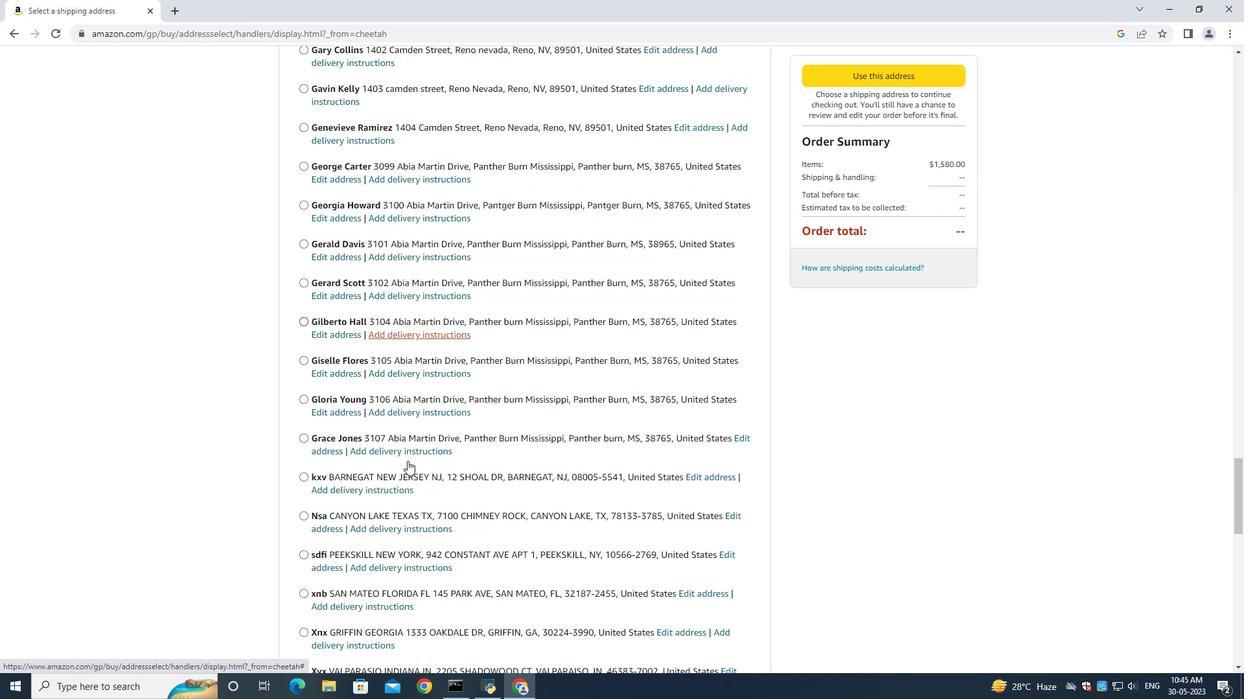 
Action: Mouse scrolled (407, 460) with delta (0, 0)
Screenshot: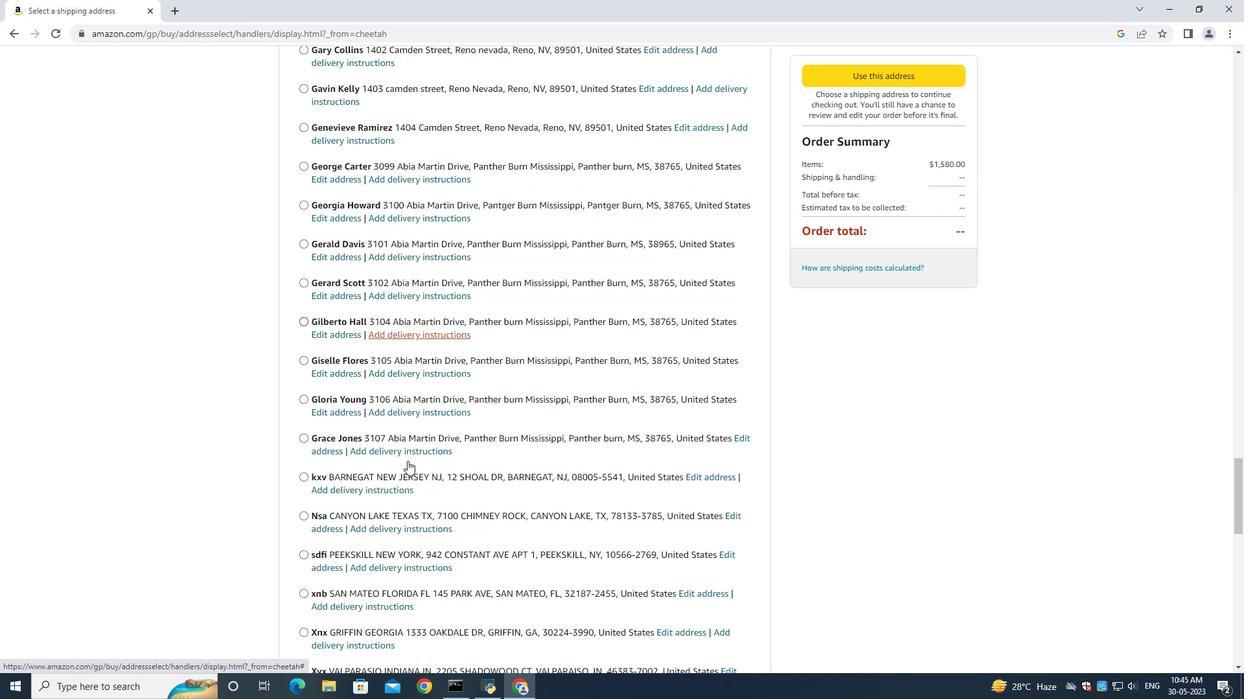 
Action: Mouse scrolled (407, 460) with delta (0, 0)
Screenshot: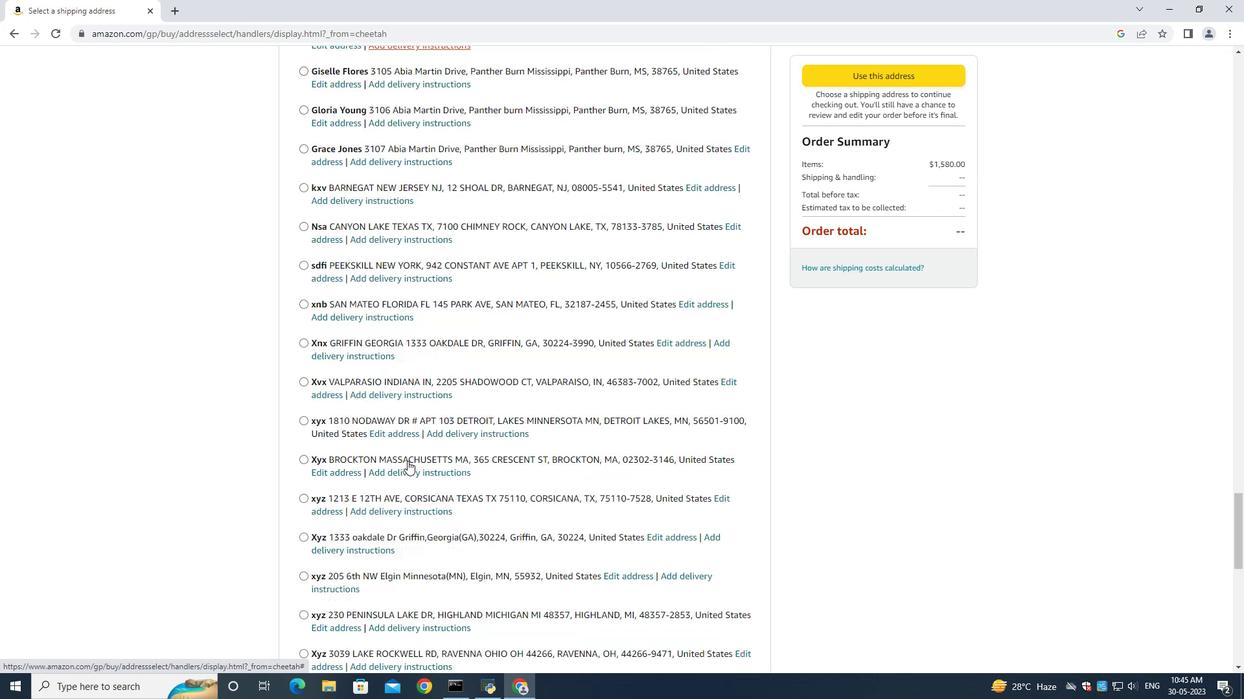 
Action: Mouse moved to (407, 461)
Screenshot: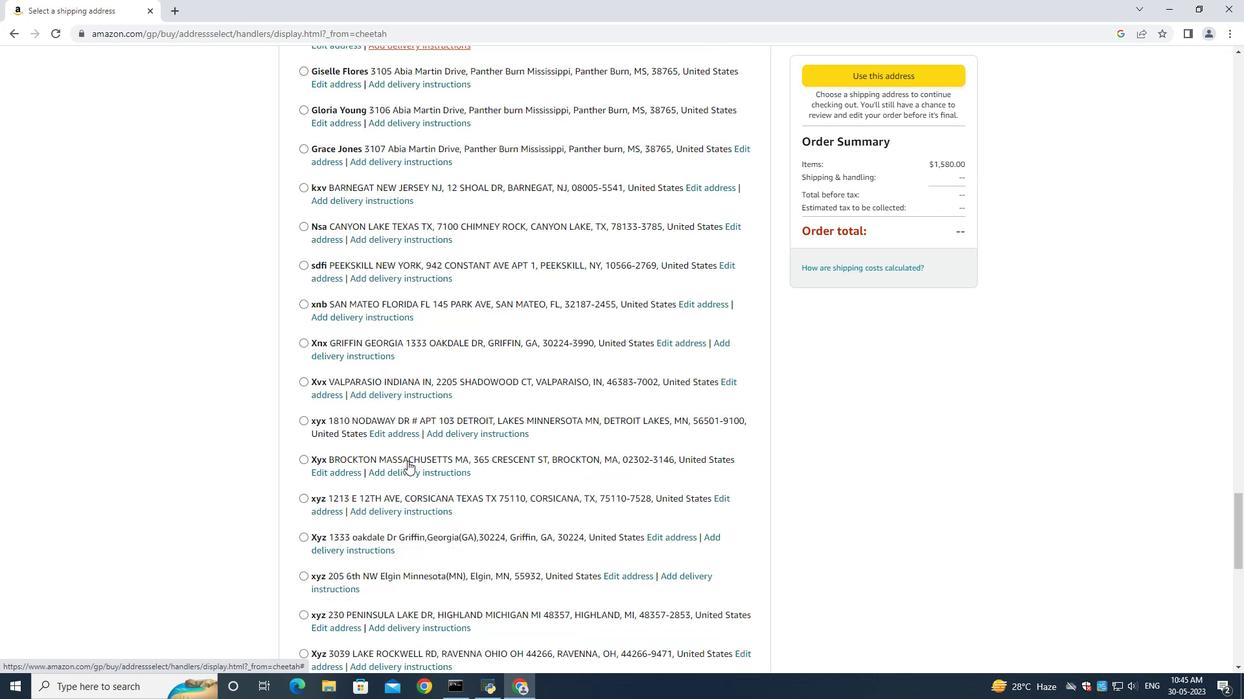 
Action: Mouse scrolled (407, 461) with delta (0, 0)
Screenshot: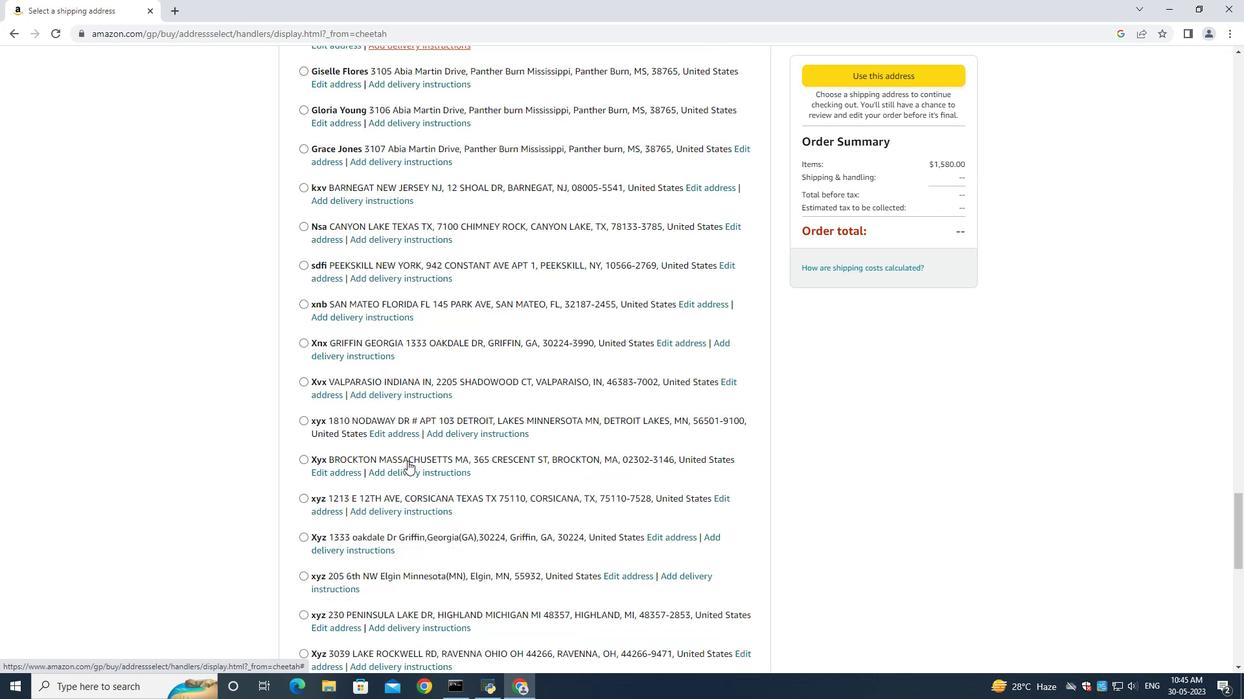 
Action: Mouse moved to (408, 462)
Screenshot: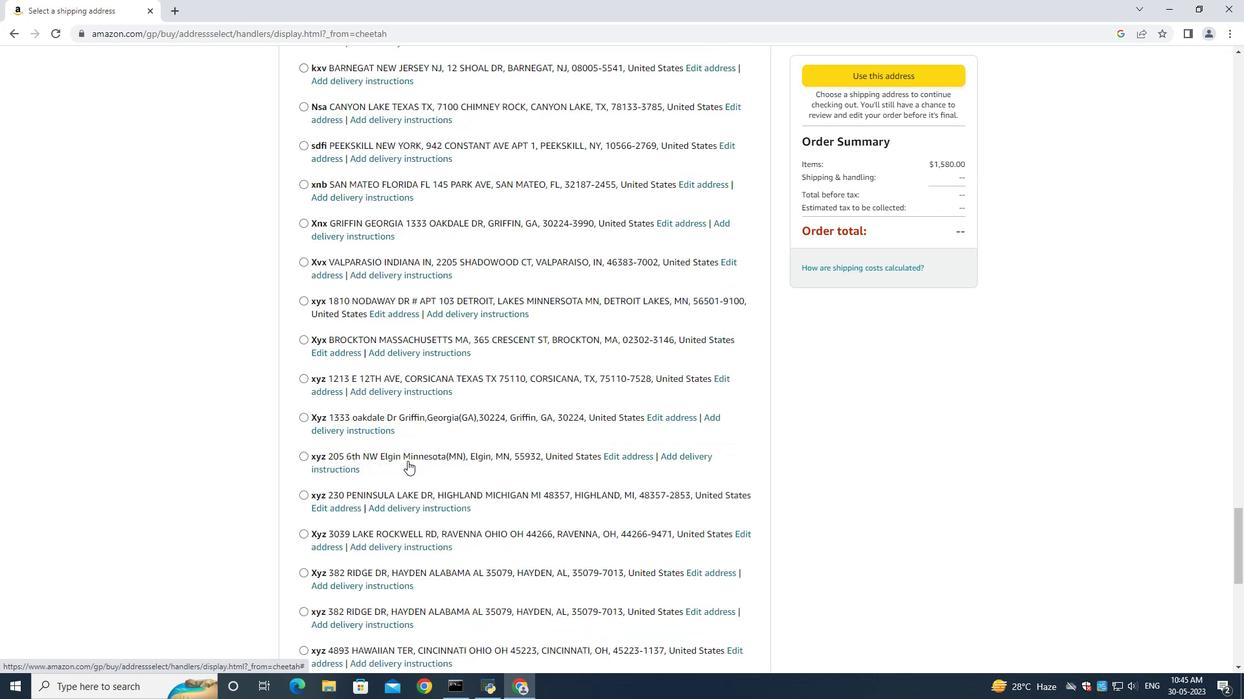 
Action: Mouse scrolled (408, 461) with delta (0, 0)
Screenshot: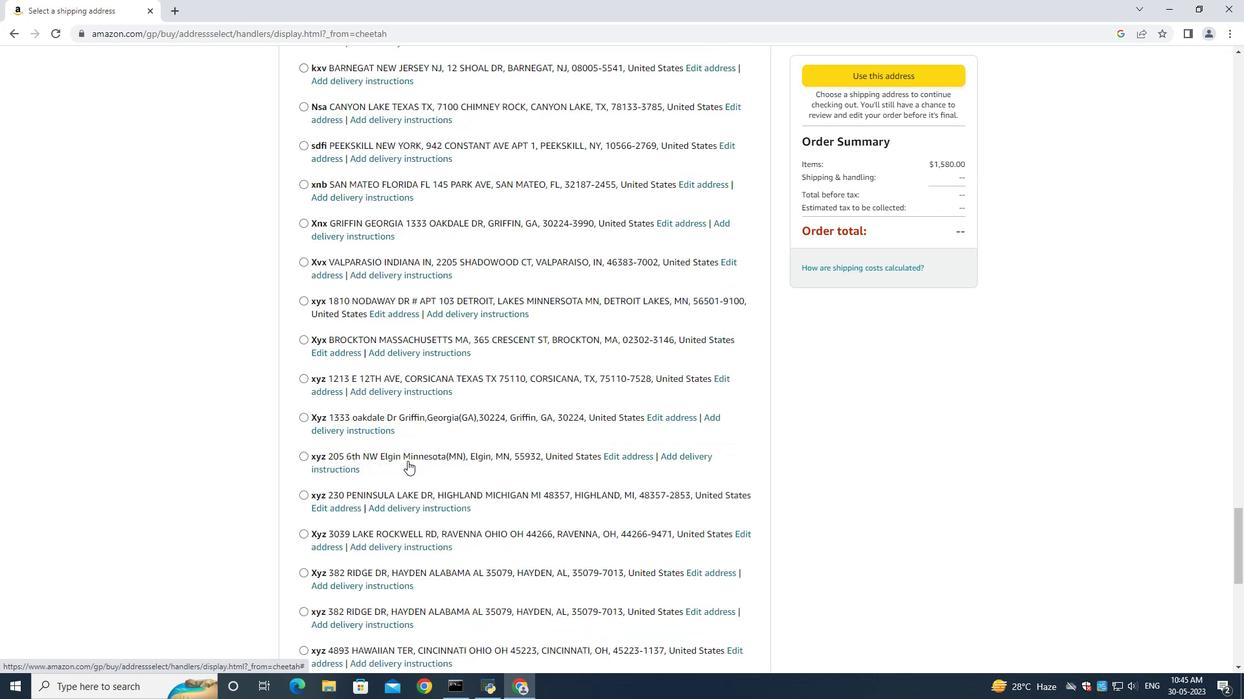 
Action: Mouse moved to (408, 462)
Screenshot: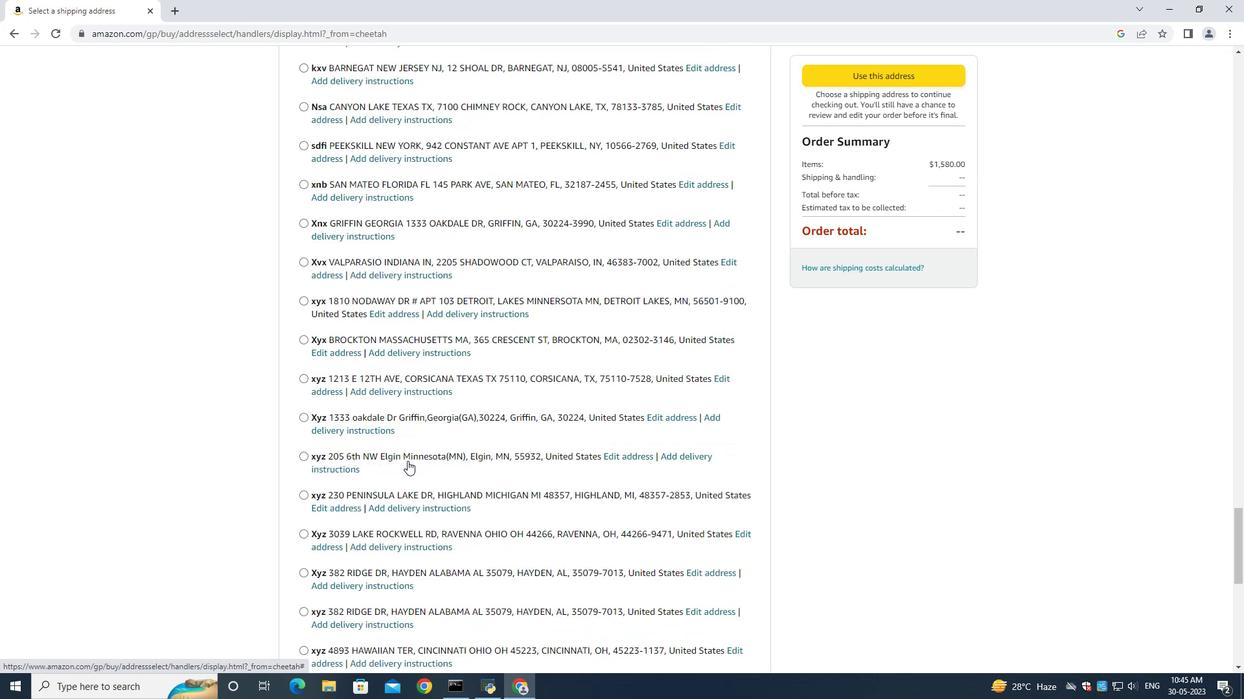 
Action: Mouse scrolled (408, 461) with delta (0, 0)
Screenshot: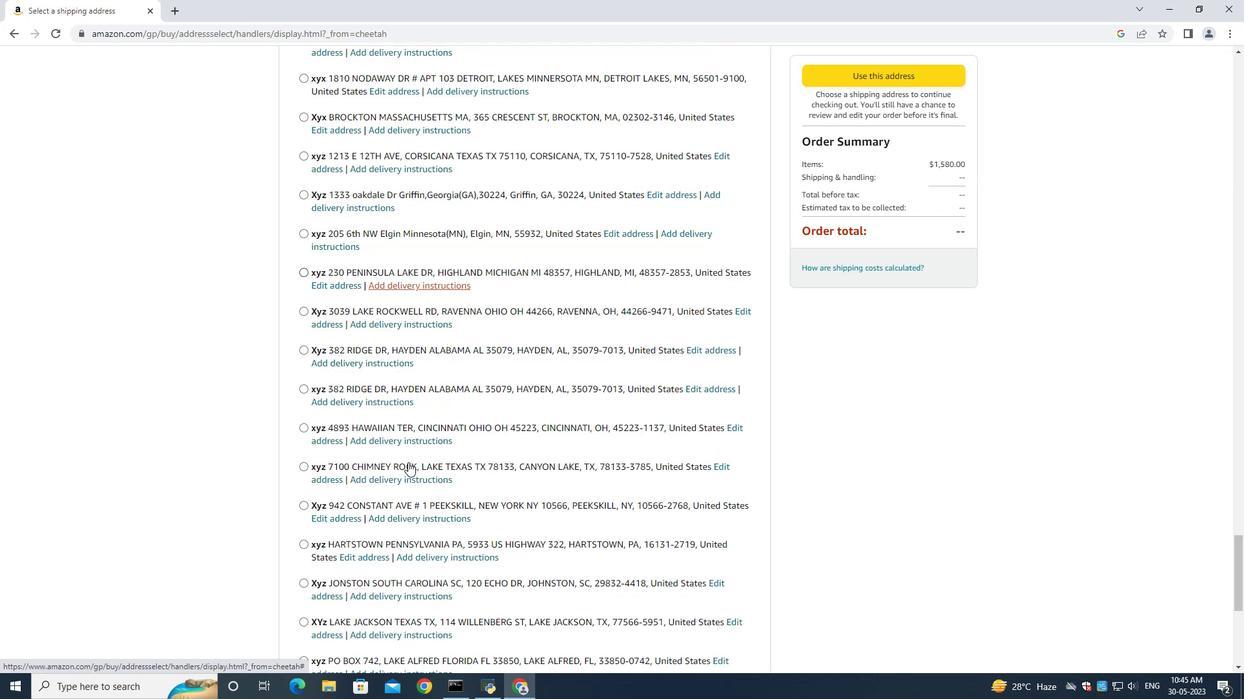 
Action: Mouse moved to (408, 462)
Screenshot: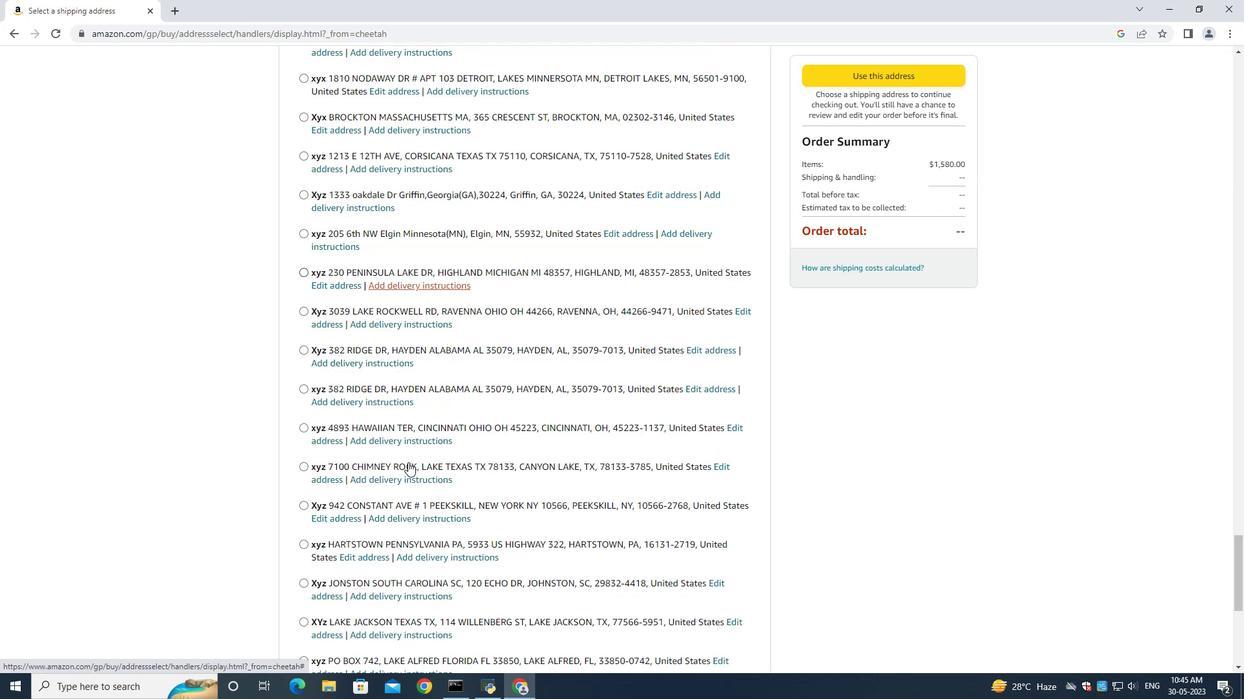 
Action: Mouse scrolled (408, 461) with delta (0, 0)
Screenshot: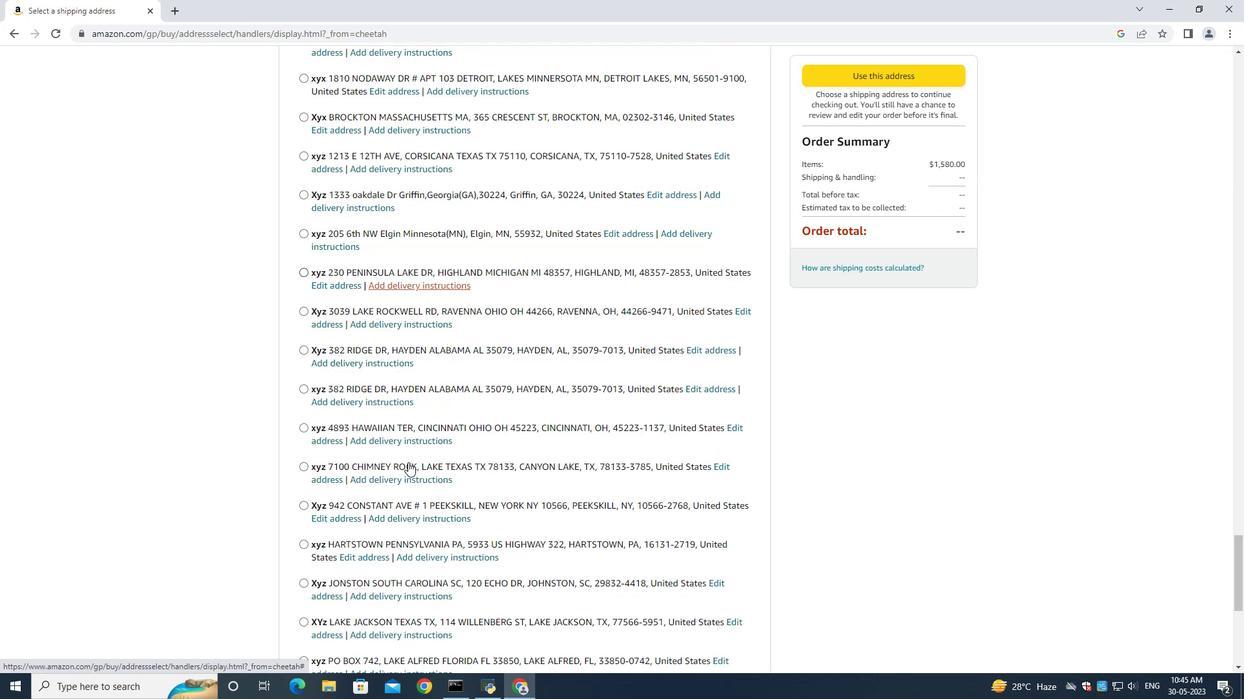 
Action: Mouse moved to (410, 468)
Screenshot: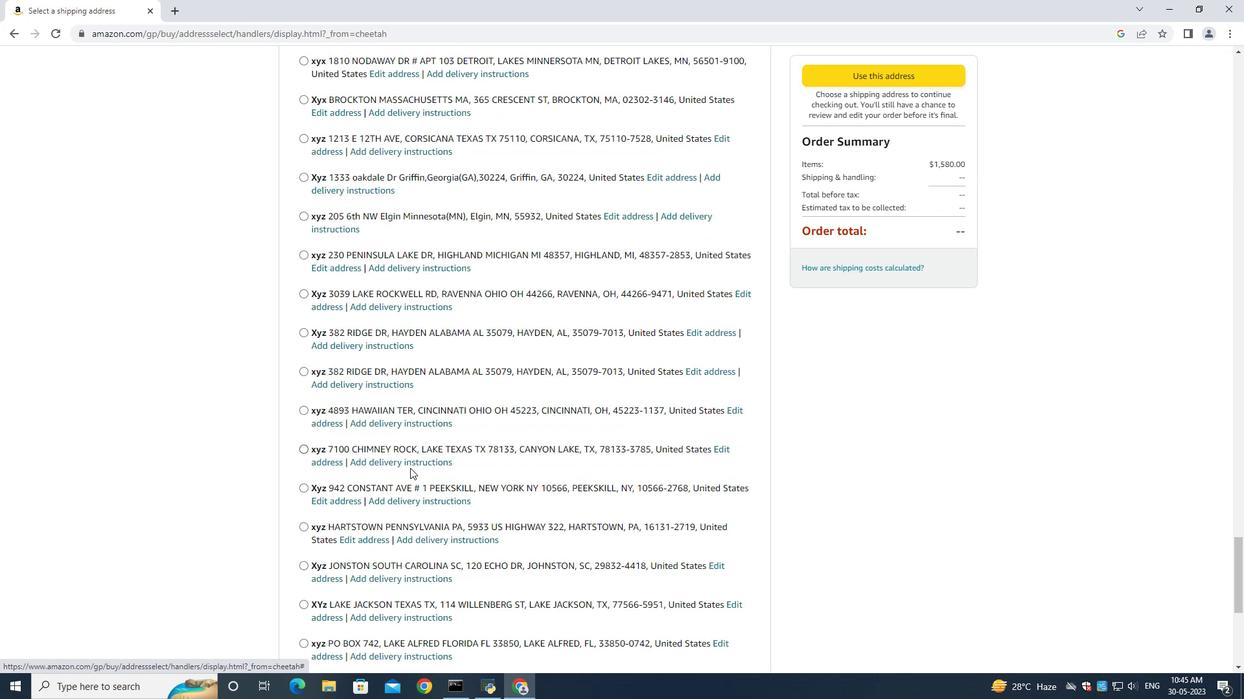 
Action: Mouse scrolled (410, 467) with delta (0, 0)
Screenshot: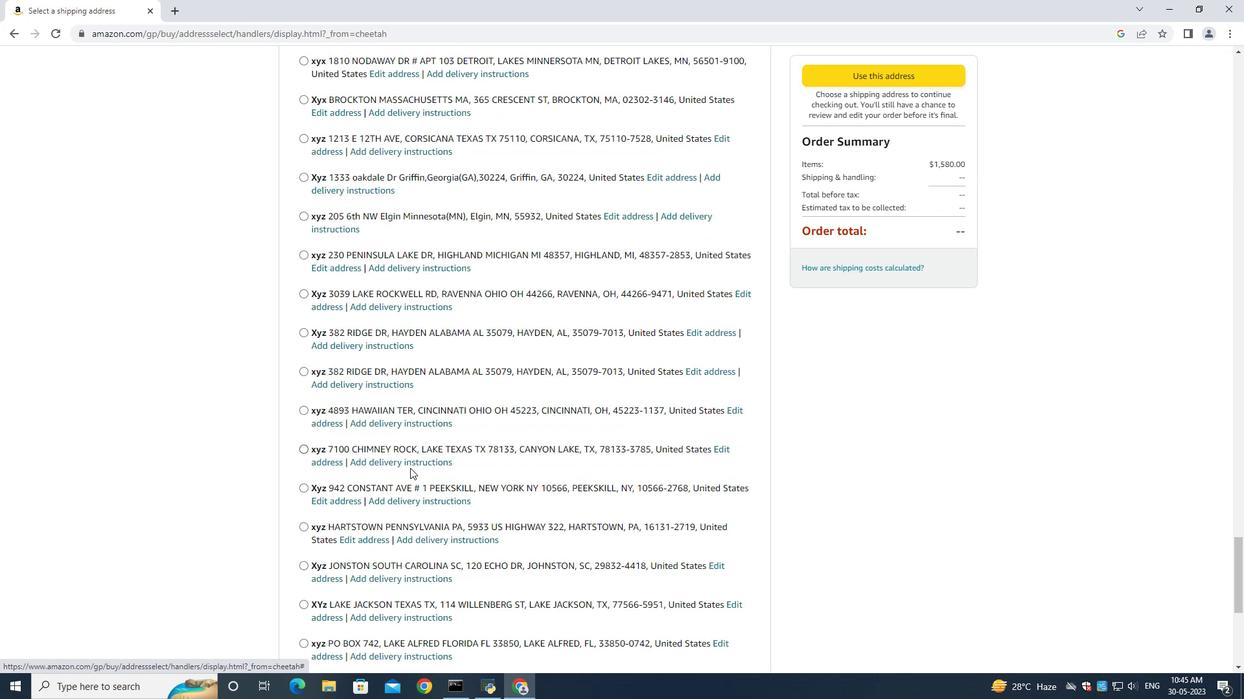 
Action: Mouse moved to (412, 469)
Screenshot: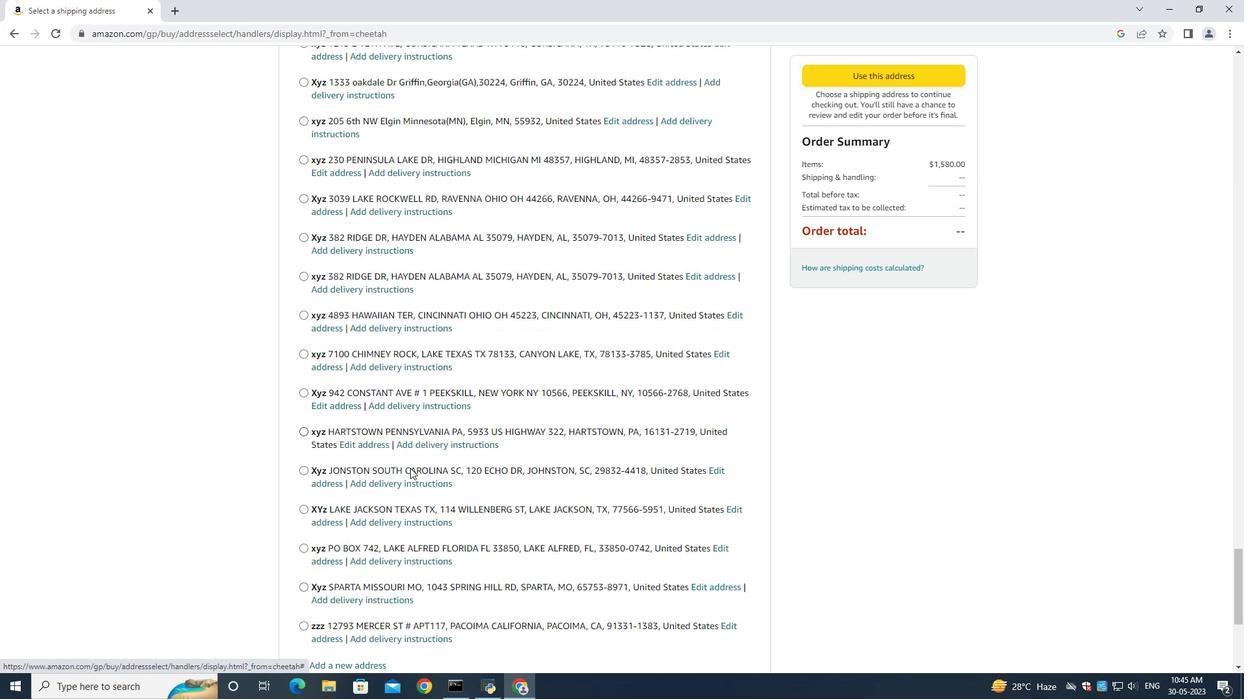 
Action: Mouse scrolled (412, 469) with delta (0, 0)
Screenshot: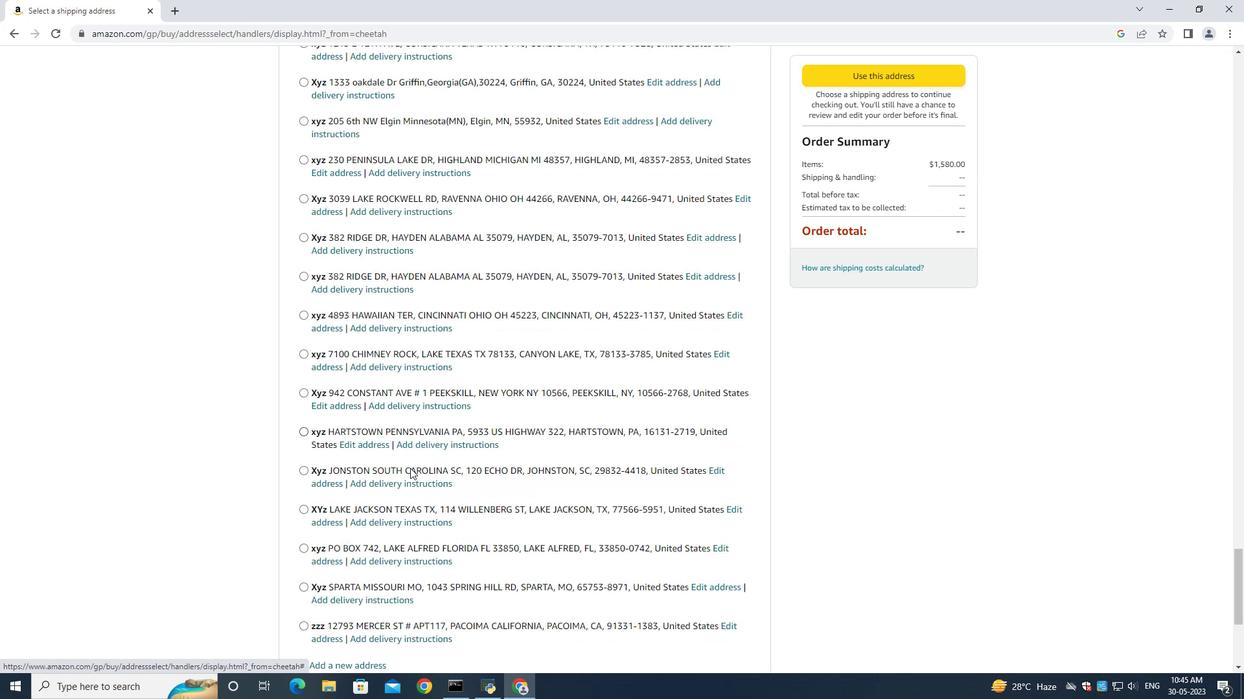 
Action: Mouse scrolled (412, 469) with delta (0, 0)
Screenshot: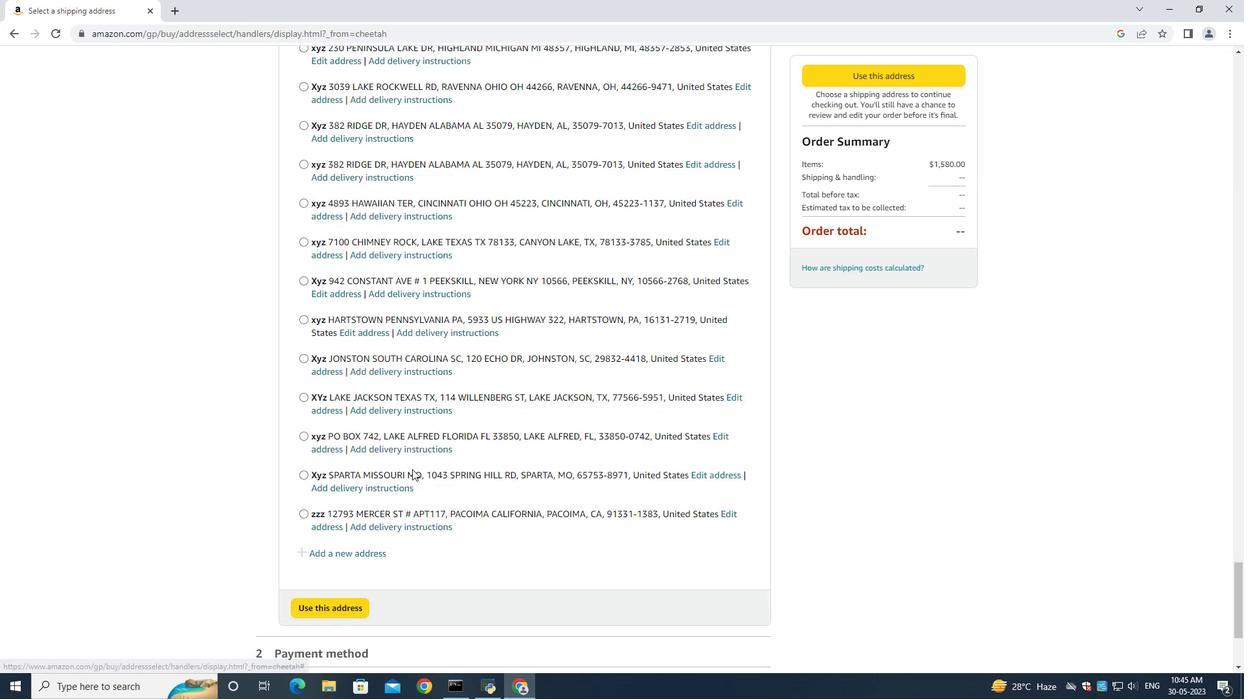 
Action: Mouse moved to (370, 452)
Screenshot: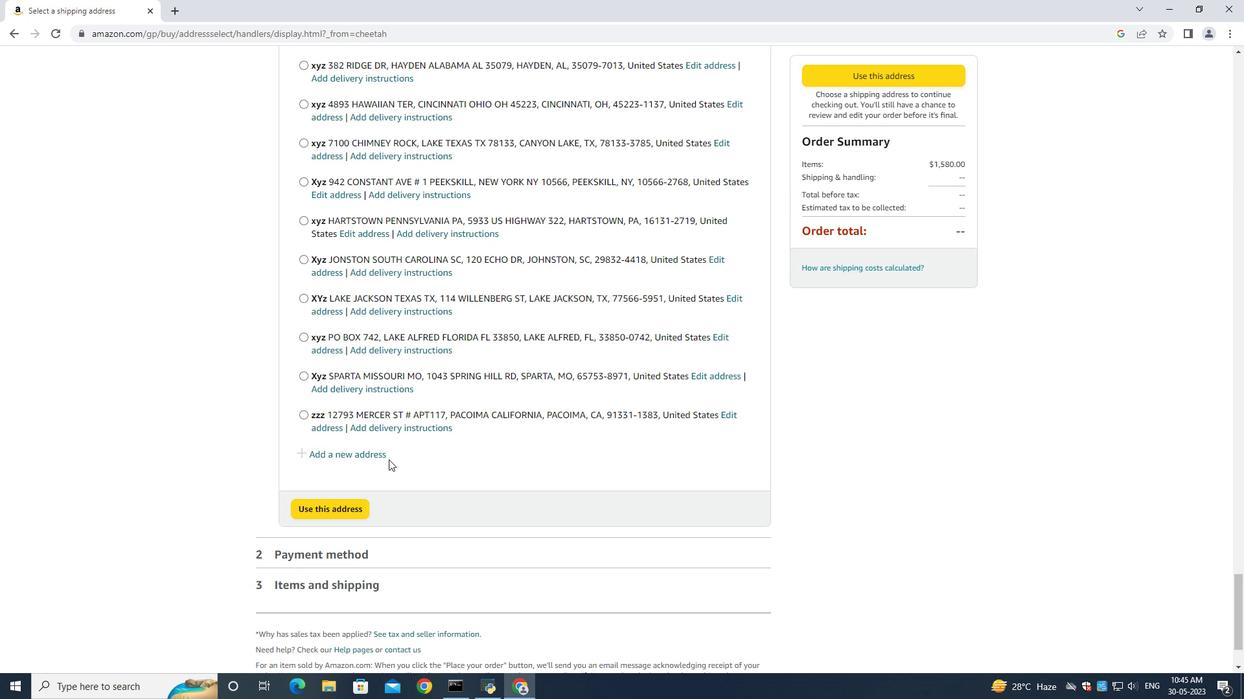 
Action: Mouse pressed left at (370, 452)
Screenshot: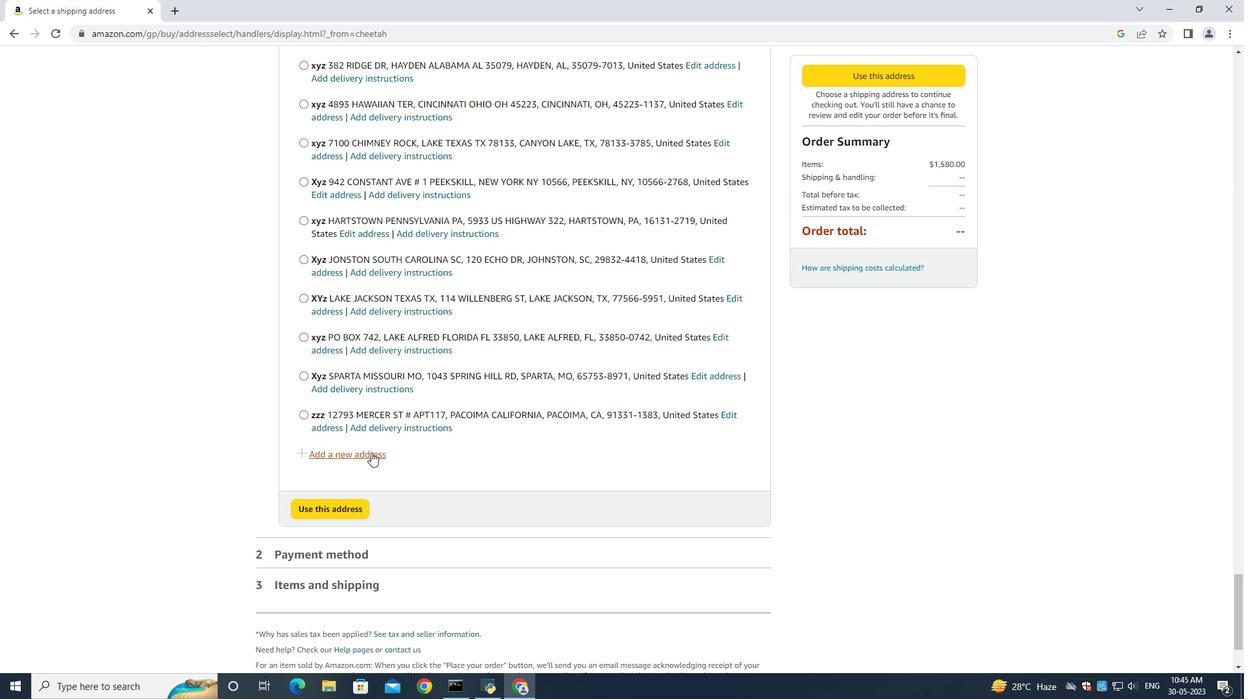 
Action: Mouse moved to (444, 323)
Screenshot: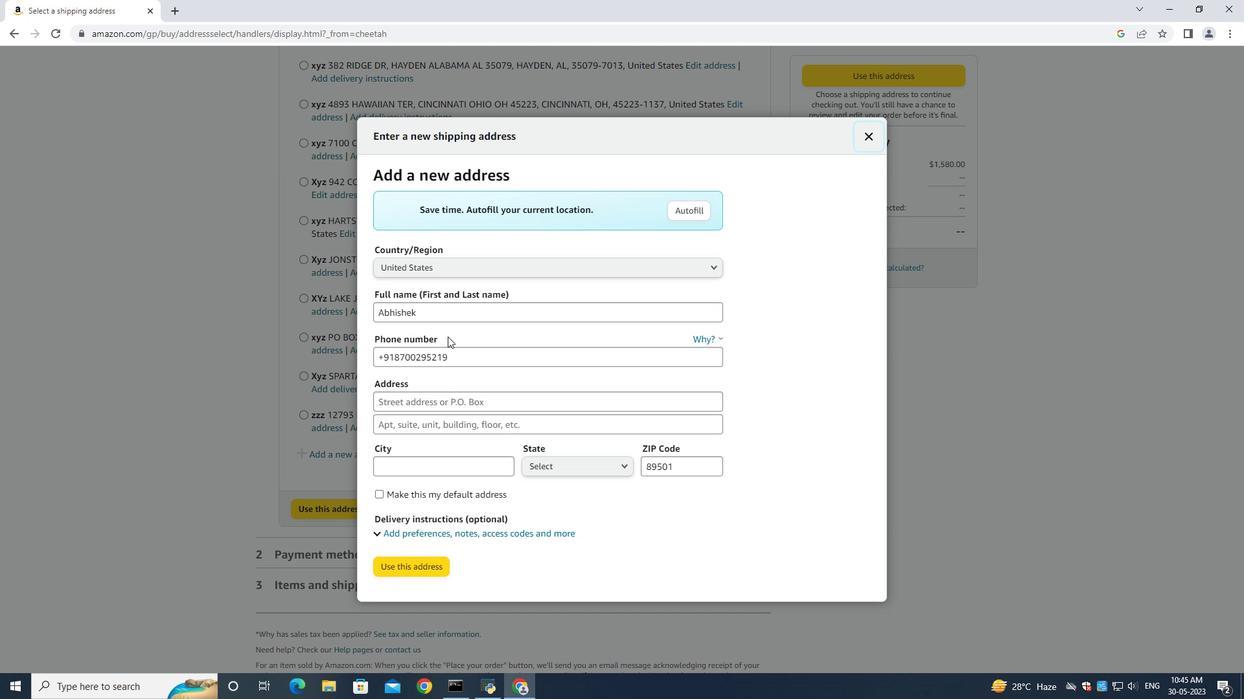 
Action: Mouse pressed left at (444, 323)
Screenshot: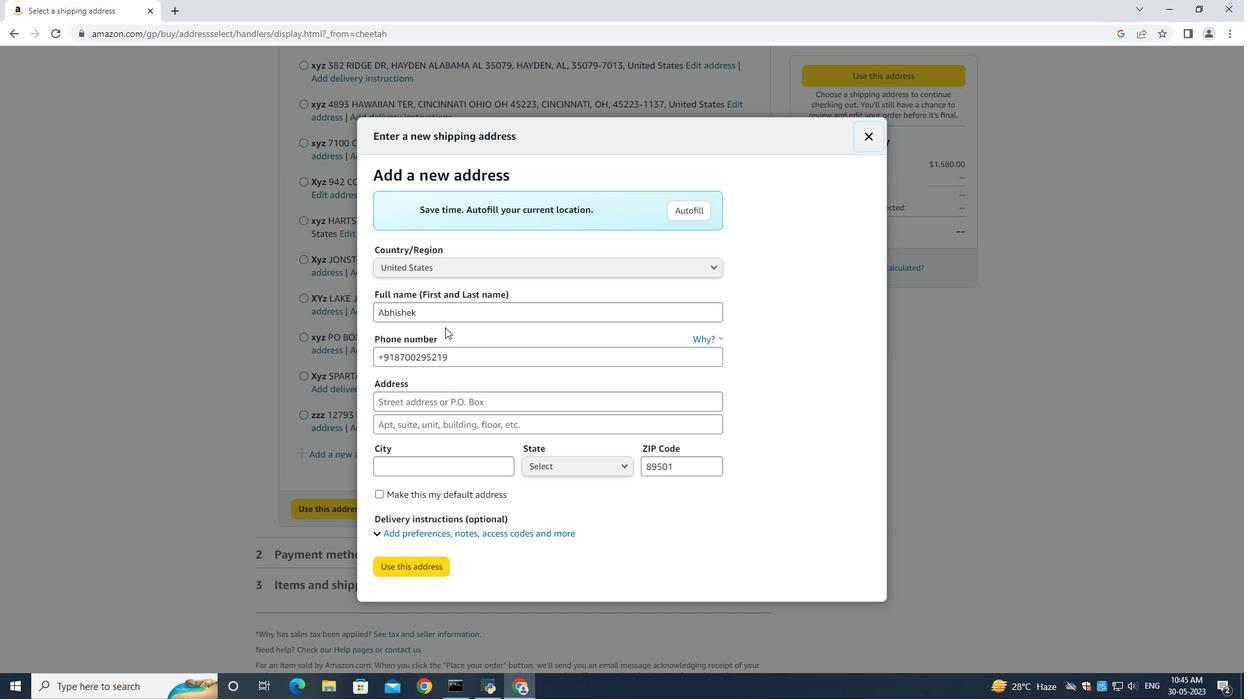 
Action: Mouse moved to (447, 309)
Screenshot: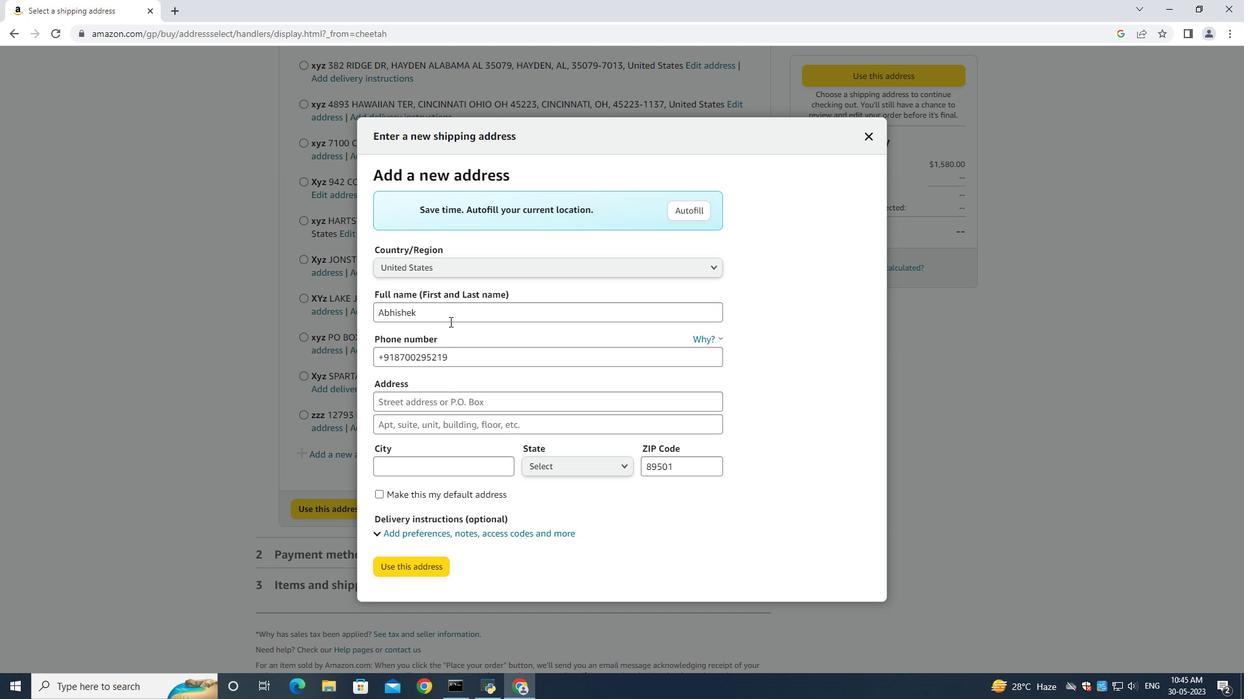 
Action: Mouse pressed left at (447, 309)
Screenshot: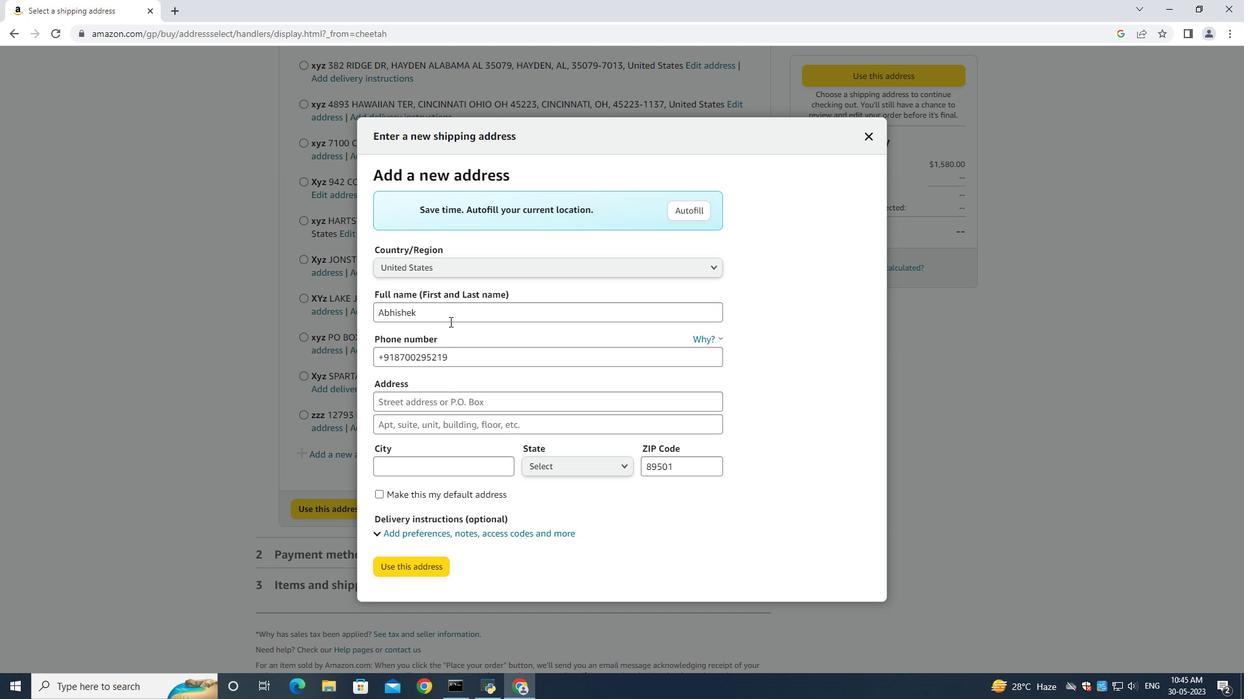 
Action: Key pressed ctrl+A<Key.backspace><Key.shift><Key.shift><Key.shift><Key.shift><Key.shift><Key.shift><Key.shift><Key.shift><Key.shift><Key.shift><Key.shift><Key.shift><Key.shift><Key.shift><Key.shift><Key.shift><Key.shift><Key.shift><Key.shift><Key.shift><Key.shift><Key.shift><Key.shift><Key.shift><Key.shift><Key.shift><Key.shift><Key.shift><Key.shift><Key.shift><Key.shift><Key.shift><Key.shift><Key.shift><Key.shift><Key.shift><Key.shift><Key.shift><Key.shift><Key.shift><Key.shift><Key.shift><Key.shift><Key.shift><Key.shift><Key.shift><Key.shift><Key.shift><Key.shift><Key.shift><Key.shift><Key.shift><Key.shift><Key.shift><Key.shift><Key.shift><Key.shift><Key.shift><Key.shift><Key.shift><Key.shift><Key.shift><Key.shift><Key.shift><Key.shift><Key.shift><Key.shift><Key.shift><Key.shift><Key.shift><Key.shift><Key.shift><Key.shift><Key.shift><Key.shift><Key.shift><Key.shift><Key.shift><Key.shift><Key.shift><Key.shift><Key.shift><Key.shift><Key.shift><Key.shift><Key.shift><Key.shift><Key.shift><Key.shift><Key.shift><Key.shift>Graham<Key.space><Key.shift><Key.shift><Key.shift><Key.shift><Key.shift><Key.shift><Key.shift><Key.shift><Key.shift><Key.shift><Key.shift><Key.shift><Key.shift><Key.shift><Key.shift><Key.shift><Key.shift><Key.shift><Key.shift><Key.shift><Key.shift><Key.shift><Key.shift><Key.shift><Key.shift>W
Screenshot: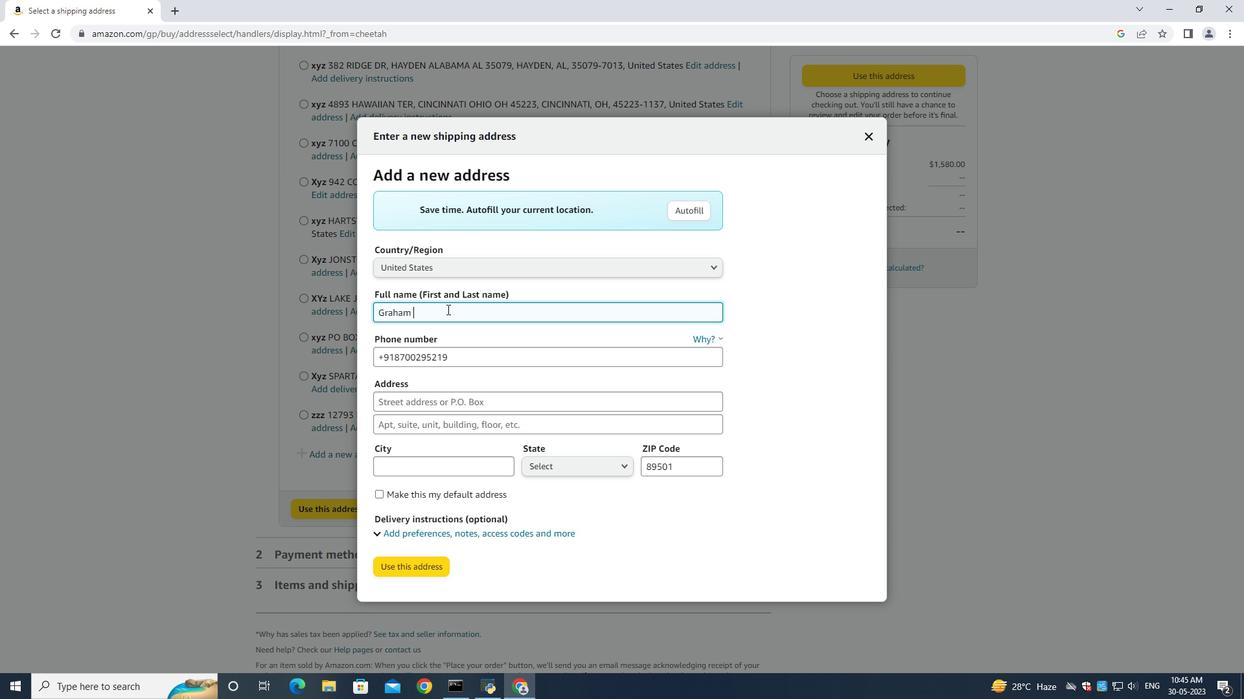 
Action: Mouse moved to (524, 334)
Screenshot: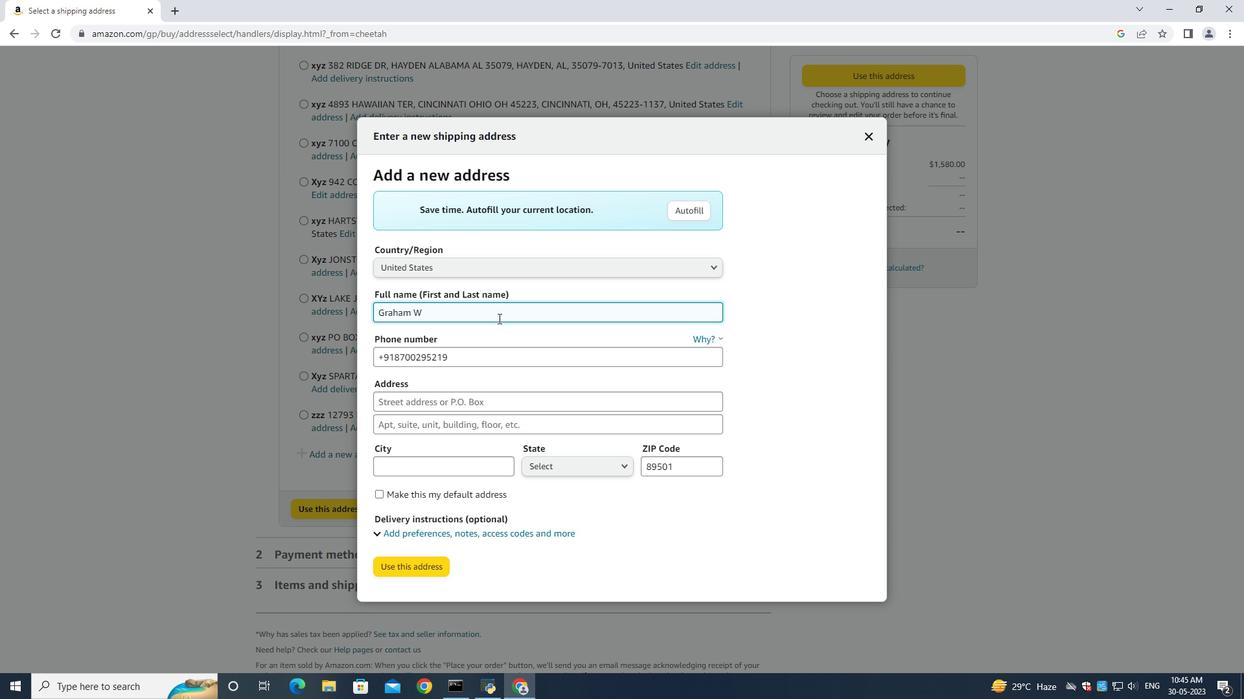
Action: Key pressed ilson<Key.space>
Screenshot: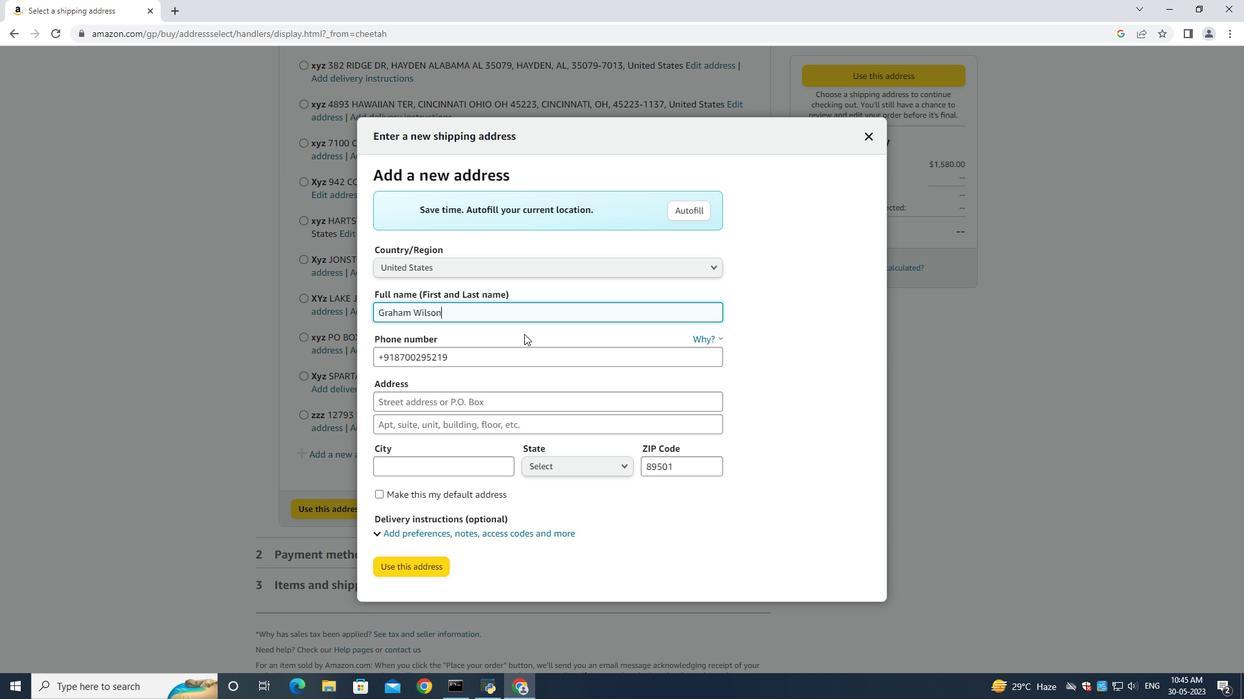 
Action: Mouse moved to (509, 365)
Screenshot: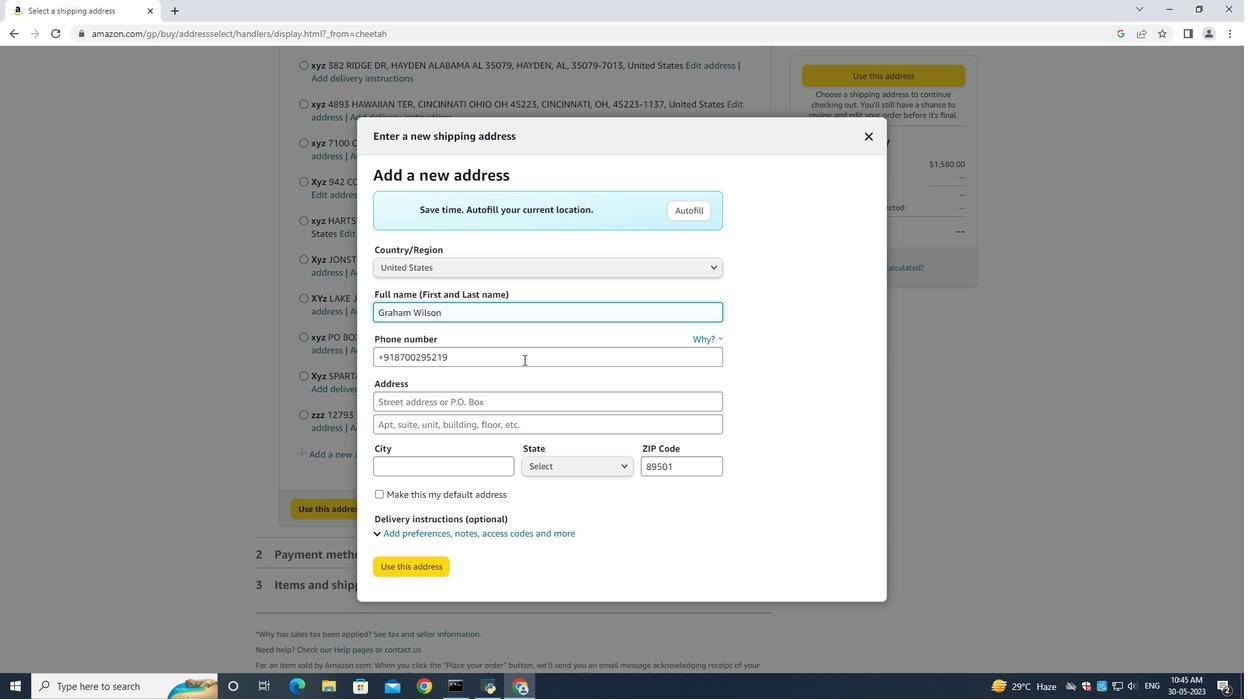 
Action: Mouse pressed left at (509, 365)
Screenshot: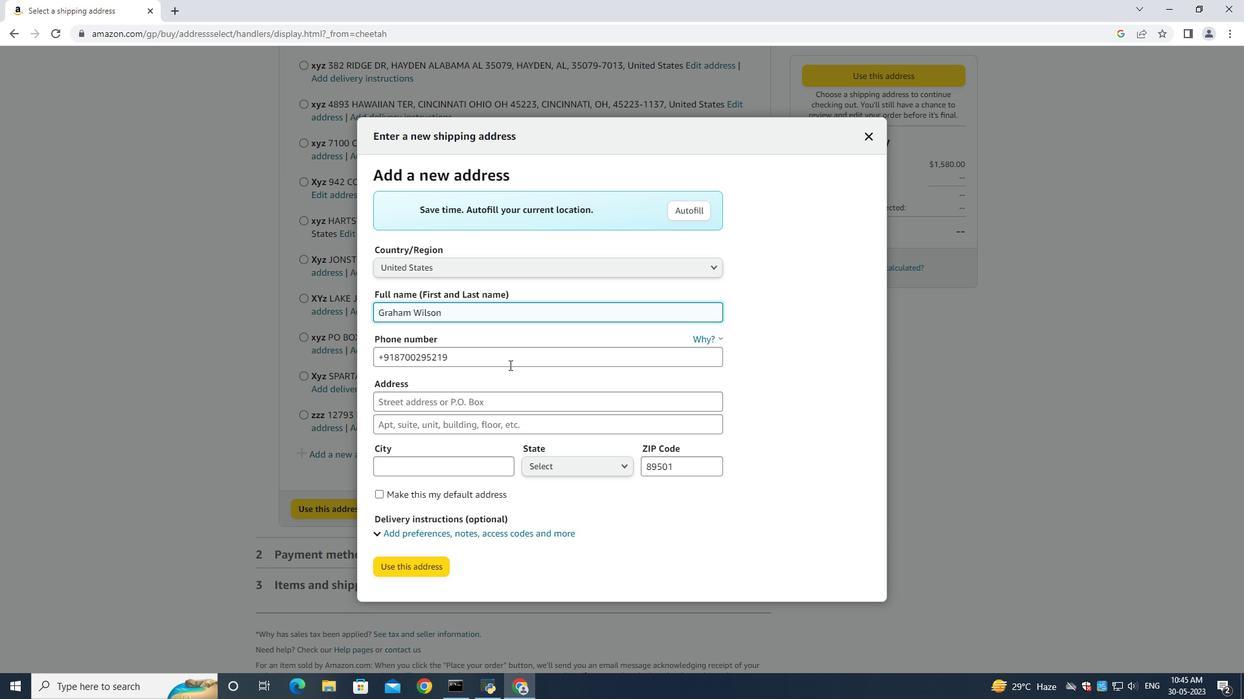 
Action: Mouse moved to (508, 371)
Screenshot: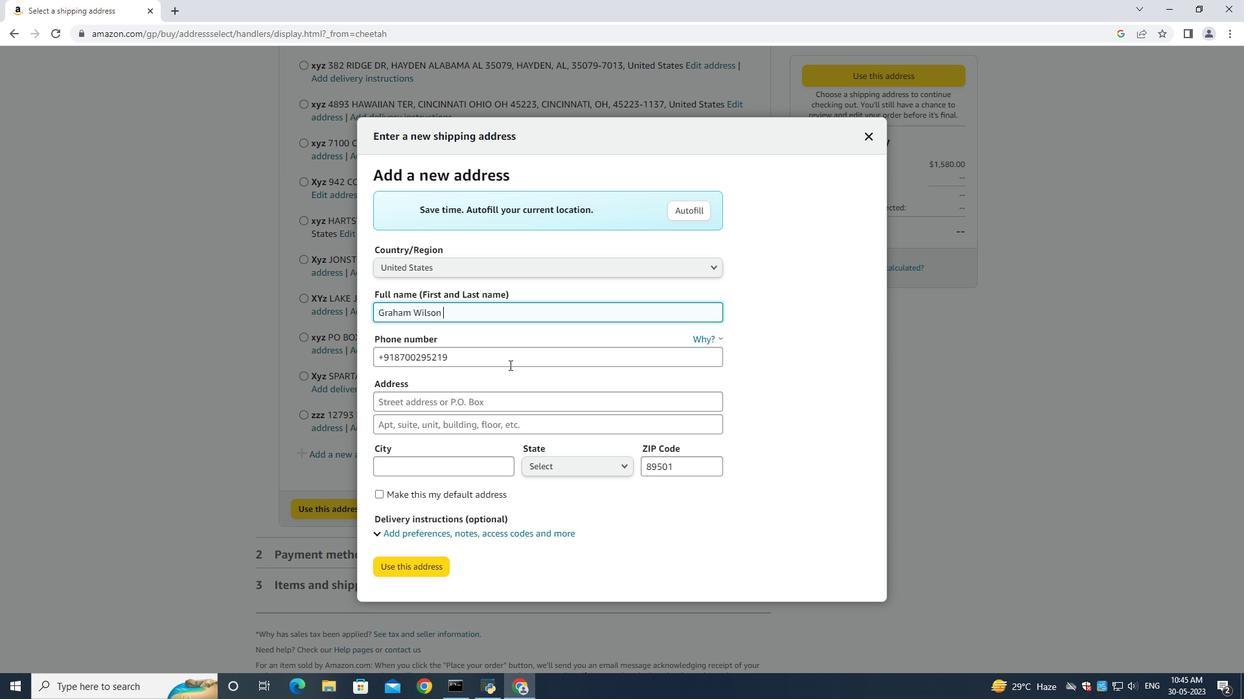 
Action: Key pressed ctrl+A<Key.backspace>
Screenshot: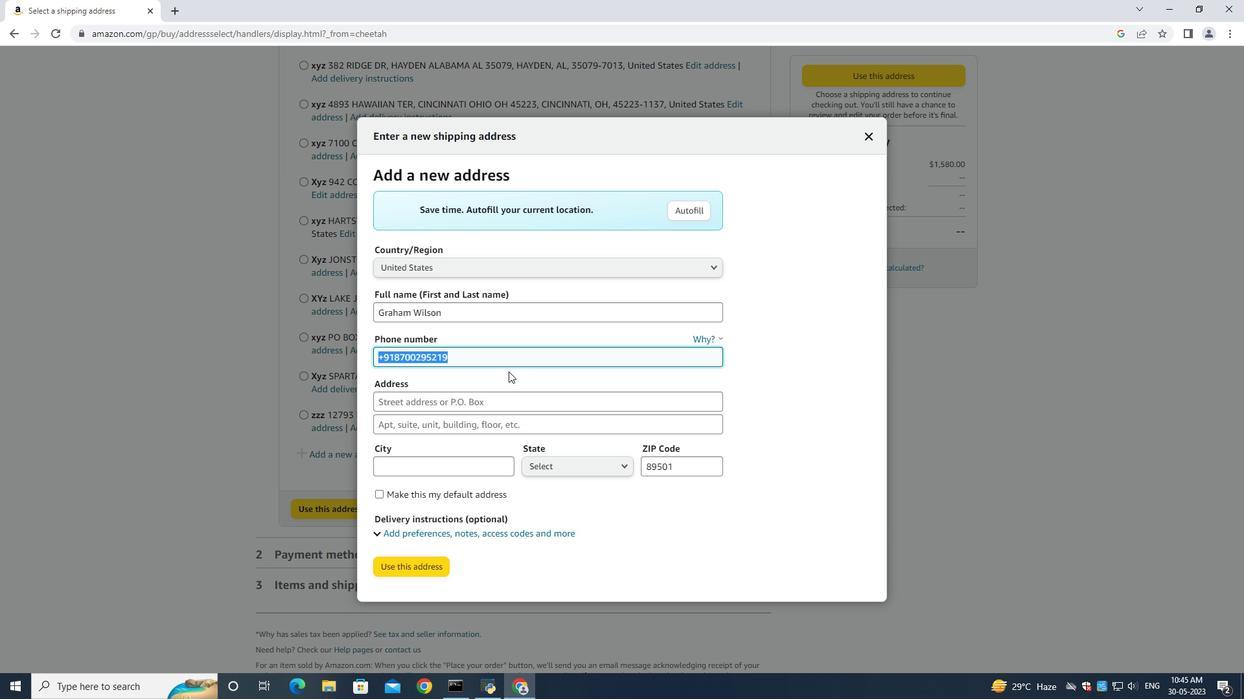 
Action: Mouse moved to (524, 369)
Screenshot: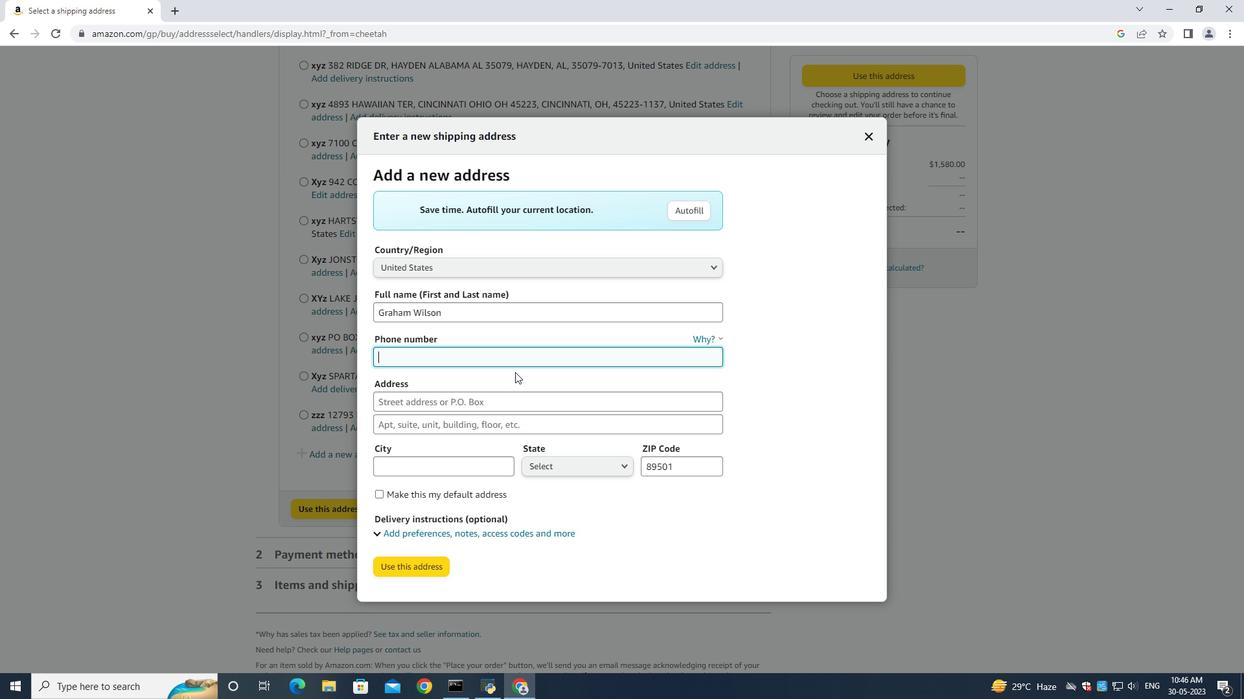 
Action: Key pressed 6314971043<Key.tab>
Screenshot: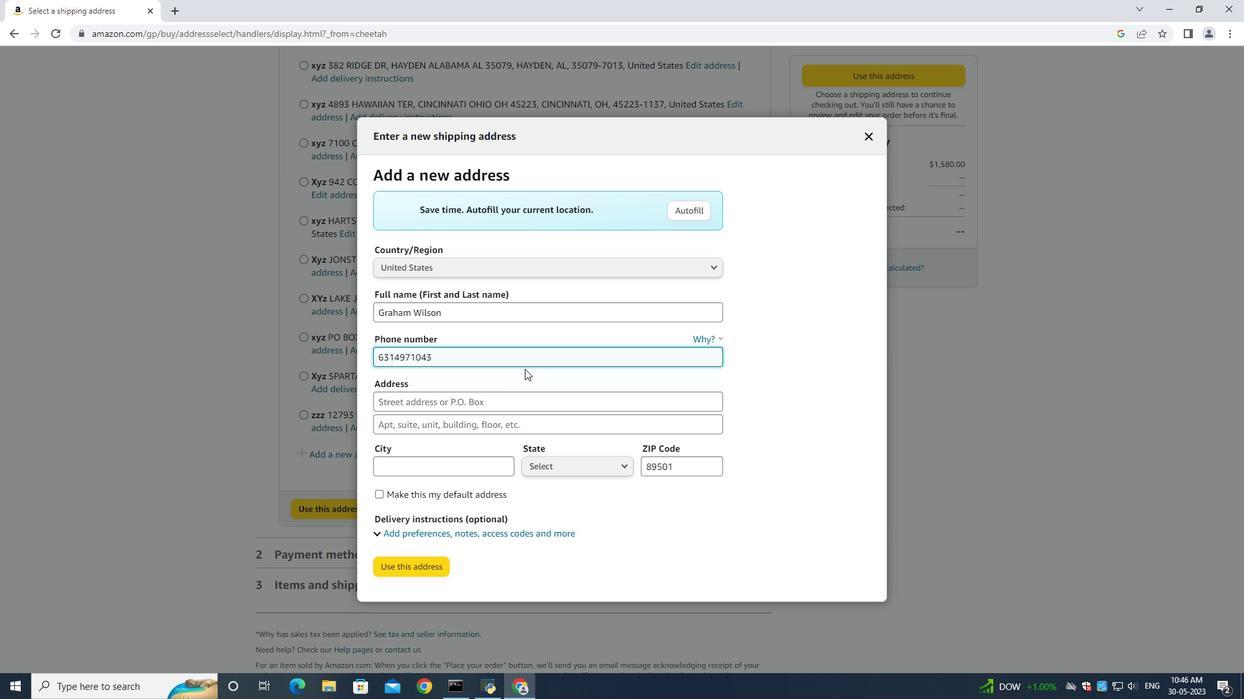 
Action: Mouse moved to (456, 408)
Screenshot: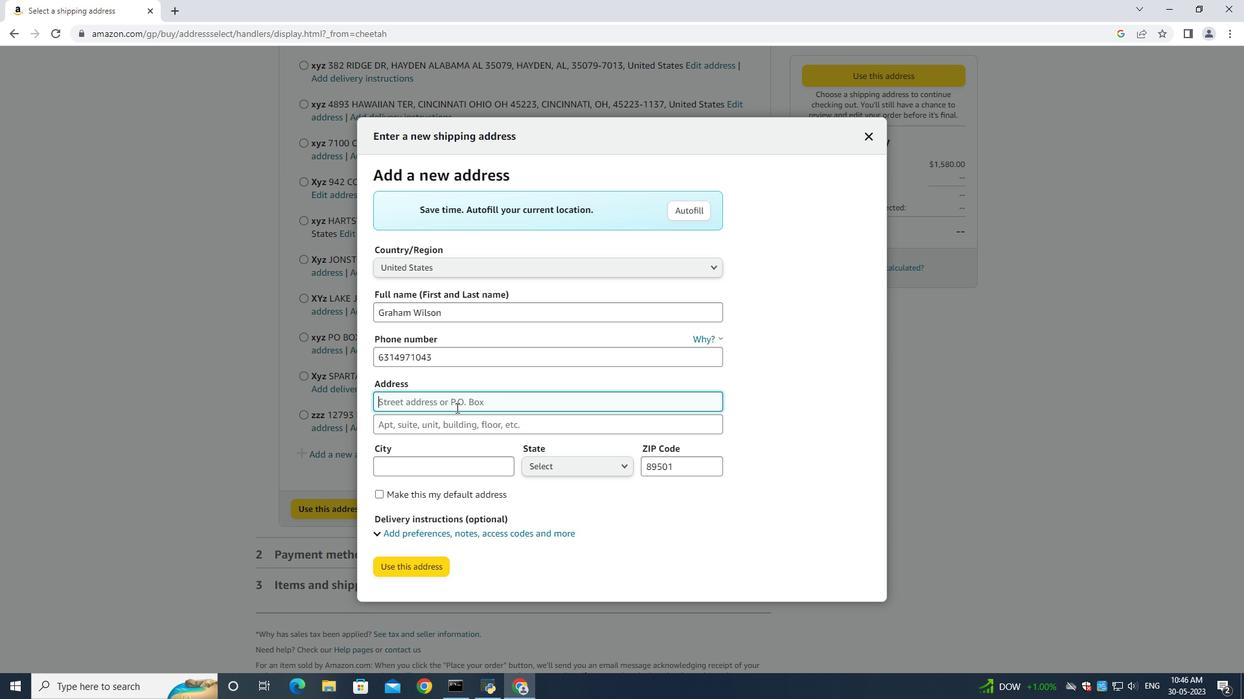 
Action: Key pressed <Key.shift><Key.shift>Abia<Key.space><Key.shift><Key.shift><Key.shift><Key.shift><Key.shift><Key.shift><Key.shift><Key.shift><Key.shift><Key.shift><Key.shift><Key.shift><Key.shift><Key.shift><Key.shift><Key.shift><Key.shift><Key.shift><Key.shift><Key.shift><Key.shift><Key.shift><Key.shift><Key.shift><Key.shift><Key.shift><Key.shift><Key.shift><Key.shift><Key.shift><Key.shift><Key.shift><Key.shift><Key.shift><Key.shift><Key.shift><Key.shift><Key.shift><Key.shift><Key.shift><Key.shift><Key.shift><Key.shift><Key.shift><Key.shift><Key.shift><Key.shift><Key.shift><Key.shift><Key.shift><Key.shift><Key.shift><Key.shift><Key.shift><Key.shift><Key.shift><Key.shift><Key.shift><Key.shift><Key.shift><Key.shift><Key.shift><Key.shift><Key.shift><Key.shift><Key.shift><Key.shift><Key.shift><Key.shift><Key.shift><Key.shift><Key.shift><Key.shift><Key.shift><Key.shift><Key.shift><Key.shift><Key.shift><Key.shift><Key.shift><Key.shift><Key.shift><Key.shift><Key.shift><Key.shift><Key.shift><Key.shift><Key.shift><Key.shift><Key.shift><Key.shift><Key.shift><Key.shift><Key.shift><Key.shift><Key.shift><Key.shift><Key.shift><Key.shift><Key.shift><Key.shift><Key.shift><Key.shift><Key.shift><Key.shift><Key.shift><Key.shift><Key.shift><Key.shift><Key.shift><Key.backspace><Key.backspace><Key.backspace><Key.backspace><Key.backspace><Key.backspace>3108<Key.space><Key.shift><Key.shift><Key.shift><Key.shift><Key.shift><Key.shift><Key.shift>Abia<Key.space><Key.shift><Key.shift><Key.shift><Key.shift><Key.shift><Key.shift><Key.shift><Key.shift><Key.shift><Key.shift><Key.shift><Key.shift><Key.shift><Key.shift><Key.shift><Key.shift><Key.shift><Key.shift><Key.shift><Key.shift><Key.shift><Key.shift><Key.shift><Key.shift><Key.shift><Key.shift><Key.shift><Key.shift><Key.shift><Key.shift><Key.shift><Key.shift><Key.shift><Key.shift><Key.shift><Key.shift><Key.shift><Key.shift><Key.shift><Key.shift><Key.shift><Key.shift><Key.shift><Key.shift><Key.shift><Key.shift><Key.shift><Key.shift><Key.shift><Key.shift><Key.shift><Key.shift><Key.shift><Key.shift><Key.shift><Key.shift>Martin<Key.space><Key.shift>Drive<Key.space><Key.tab><Key.shift>Panther<Key.space><Key.shift>Burn<Key.space><Key.shift>Mississippi<Key.space>
Screenshot: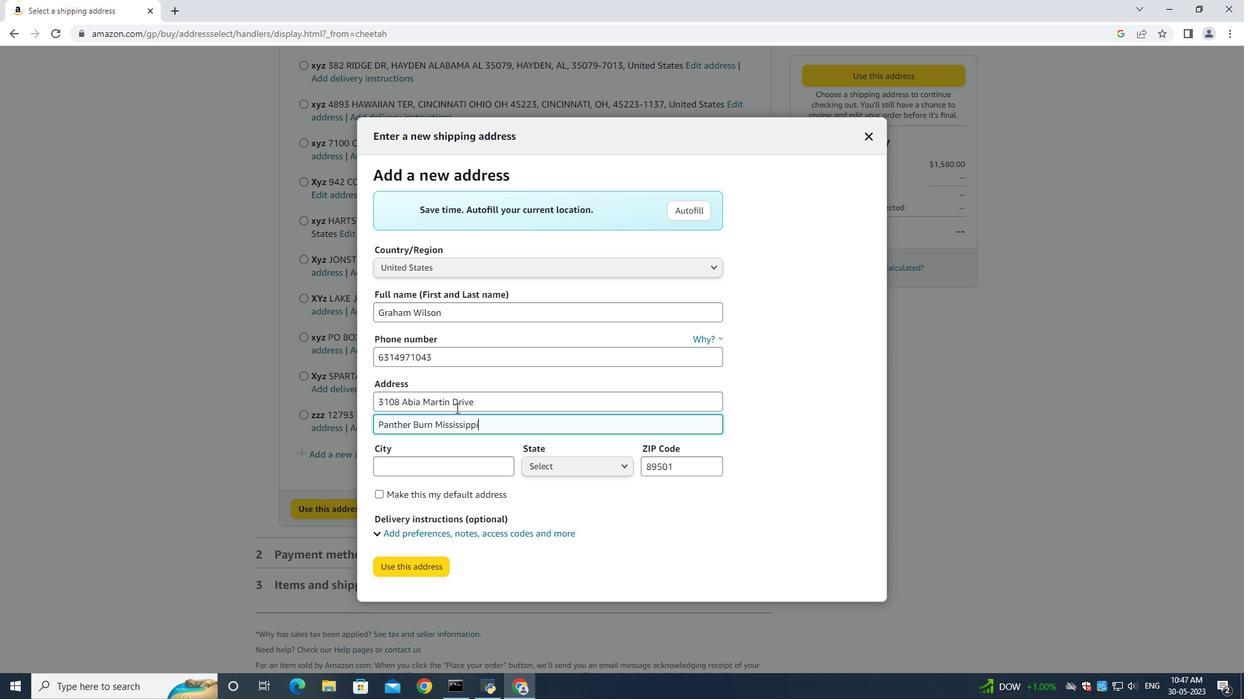 
Action: Mouse moved to (417, 461)
Screenshot: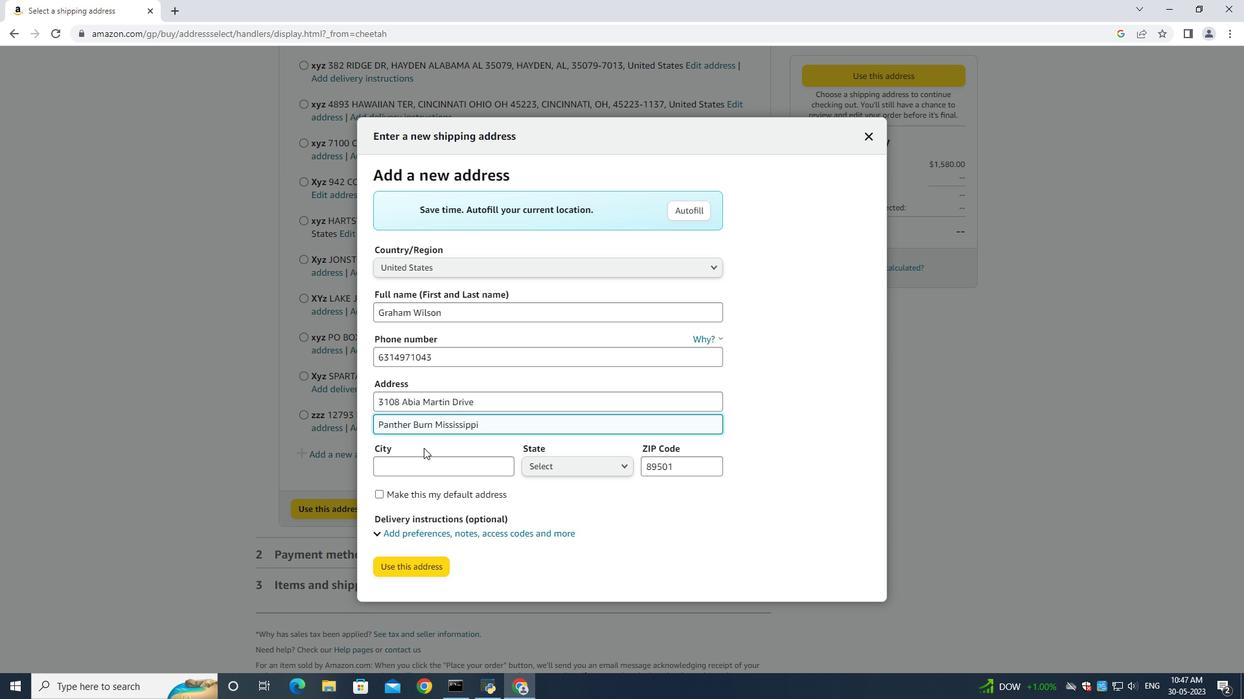 
Action: Mouse pressed left at (417, 461)
Screenshot: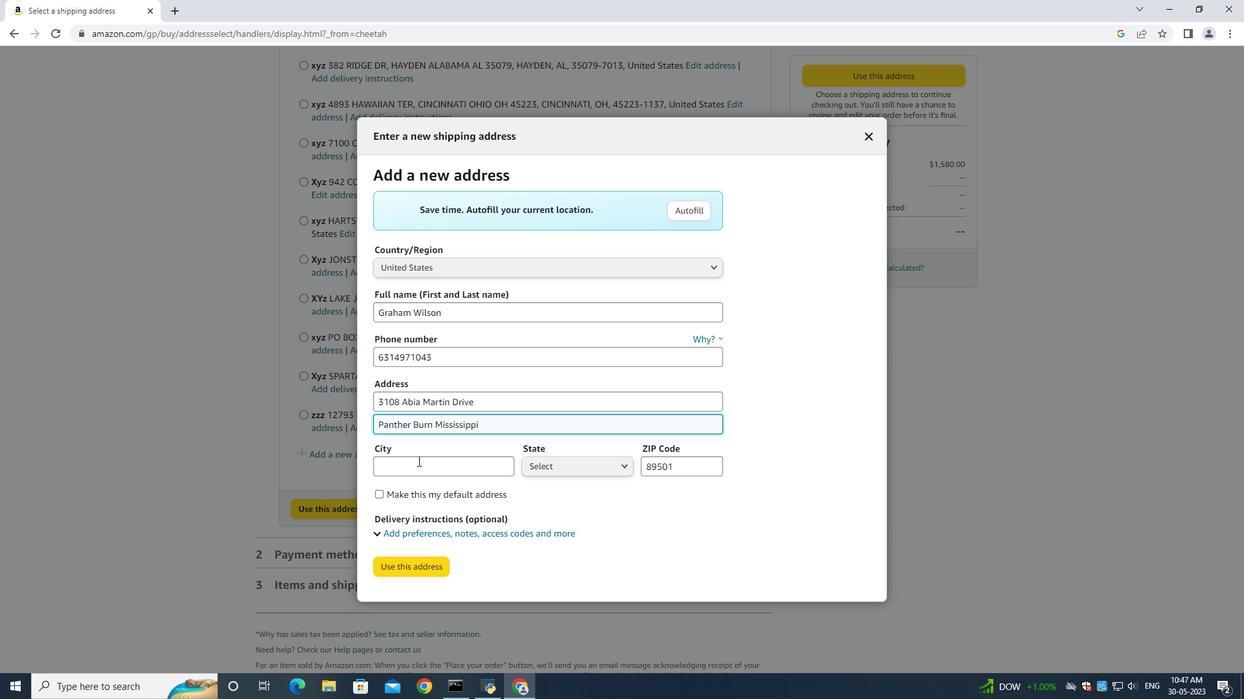 
Action: Mouse moved to (428, 452)
Screenshot: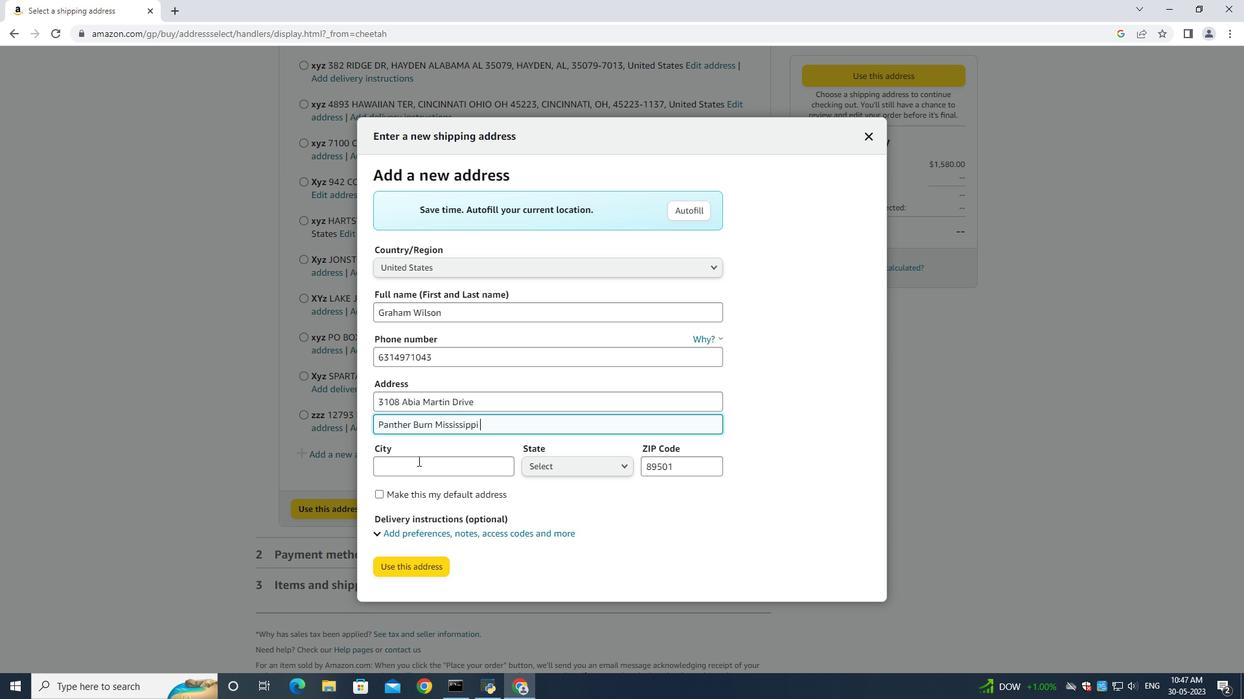 
Action: Key pressed <Key.shift><Key.shift><Key.shift><Key.shift><Key.shift><Key.shift><Key.shift><Key.shift><Key.shift><Key.shift><Key.shift><Key.shift><Key.shift><Key.shift><Key.shift><Key.shift><Key.shift><Key.shift><Key.shift><Key.shift><Key.shift><Key.shift><Key.shift><Key.shift><Key.shift><Key.shift><Key.shift><Key.shift><Key.shift><Key.shift><Key.shift><Key.shift><Key.shift><Key.shift><Key.shift><Key.shift><Key.shift><Key.shift><Key.shift><Key.shift><Key.shift><Key.shift><Key.shift><Key.shift><Key.shift><Key.shift><Key.shift><Key.shift><Key.shift><Key.shift><Key.shift><Key.shift><Key.shift><Key.shift><Key.shift><Key.shift><Key.shift><Key.shift><Key.shift><Key.shift><Key.shift><Key.shift><Key.shift><Key.shift><Key.shift><Key.shift><Key.shift><Key.shift><Key.shift><Key.shift><Key.shift><Key.shift><Key.shift><Key.shift><Key.shift><Key.shift><Key.shift><Key.shift><Key.shift><Key.shift><Key.shift><Key.shift><Key.shift><Key.shift><Key.shift><Key.shift><Key.shift><Key.shift><Key.shift><Key.shift><Key.shift><Key.shift><Key.shift><Key.shift><Key.shift><Key.shift><Key.shift><Key.shift><Key.shift><Key.shift><Key.shift><Key.shift><Key.shift><Key.shift><Key.shift><Key.shift><Key.shift><Key.shift><Key.shift><Key.shift><Key.shift><Key.shift><Key.shift><Key.shift><Key.shift><Key.shift><Key.shift><Key.shift><Key.shift><Key.shift><Key.shift><Key.shift><Key.shift><Key.shift><Key.shift><Key.shift><Key.shift><Key.shift><Key.shift><Key.shift><Key.shift><Key.shift><Key.shift><Key.shift><Key.shift><Key.shift><Key.shift><Key.shift><Key.shift><Key.shift><Key.shift><Key.shift><Key.shift><Key.shift><Key.shift><Key.shift><Key.shift><Key.shift><Key.shift><Key.shift><Key.shift><Key.shift><Key.shift><Key.shift><Key.shift><Key.shift><Key.shift><Key.shift><Key.shift><Key.shift><Key.shift><Key.shift><Key.shift><Key.shift><Key.shift><Key.shift><Key.shift><Key.shift><Key.shift><Key.shift><Key.shift><Key.shift><Key.shift><Key.shift><Key.shift><Key.shift><Key.shift><Key.shift><Key.shift><Key.shift><Key.shift><Key.shift><Key.shift><Key.shift><Key.shift><Key.shift><Key.shift><Key.shift><Key.shift><Key.shift><Key.shift><Key.shift><Key.shift><Key.shift><Key.shift><Key.shift><Key.shift><Key.shift><Key.shift><Key.shift><Key.shift><Key.shift><Key.shift><Key.shift><Key.shift><Key.shift><Key.shift><Key.shift><Key.shift><Key.shift><Key.shift><Key.shift><Key.shift><Key.shift><Key.shift><Key.shift><Key.shift><Key.shift><Key.shift><Key.shift><Key.shift><Key.shift><Key.shift><Key.shift><Key.shift><Key.shift><Key.shift><Key.shift><Key.shift><Key.shift><Key.shift><Key.shift><Key.shift><Key.shift><Key.shift><Key.shift><Key.shift><Key.shift><Key.shift><Key.shift><Key.shift><Key.shift><Key.shift><Key.shift><Key.shift><Key.shift><Key.shift><Key.shift><Key.shift><Key.shift><Key.shift><Key.shift><Key.shift><Key.shift><Key.shift><Key.shift><Key.shift><Key.shift><Key.shift><Key.shift><Key.shift><Key.shift><Key.shift><Key.shift><Key.shift><Key.shift><Key.shift><Key.shift><Key.shift><Key.shift><Key.shift><Key.shift><Key.shift><Key.shift><Key.shift><Key.shift><Key.shift><Key.shift><Key.shift><Key.shift><Key.shift><Key.shift><Key.shift><Key.shift><Key.shift><Key.shift><Key.shift><Key.shift><Key.shift><Key.shift><Key.shift><Key.shift><Key.shift><Key.shift><Key.shift><Key.shift><Key.shift><Key.shift><Key.shift><Key.shift><Key.shift><Key.shift><Key.shift><Key.shift><Key.shift><Key.shift><Key.shift><Key.shift><Key.shift><Key.shift><Key.shift><Key.shift><Key.shift><Key.shift><Key.shift><Key.shift><Key.shift><Key.shift><Key.shift><Key.shift><Key.shift><Key.shift><Key.shift><Key.shift><Key.shift><Key.shift><Key.shift><Key.shift><Key.shift><Key.shift><Key.shift><Key.shift><Key.shift><Key.shift><Key.shift><Key.shift><Key.shift><Key.shift><Key.shift><Key.shift><Key.shift><Key.shift><Key.shift><Key.shift><Key.shift><Key.shift><Key.shift><Key.shift><Key.shift><Key.shift><Key.shift><Key.shift><Key.shift><Key.shift><Key.shift><Key.shift><Key.shift><Key.shift><Key.shift><Key.shift><Key.shift><Key.shift><Key.shift><Key.shift><Key.shift><Key.shift><Key.shift><Key.shift><Key.shift><Key.shift><Key.shift><Key.shift><Key.shift><Key.shift><Key.shift><Key.shift><Key.shift><Key.shift><Key.shift>Panther<Key.space><Key.shift>Burn<Key.space>
Screenshot: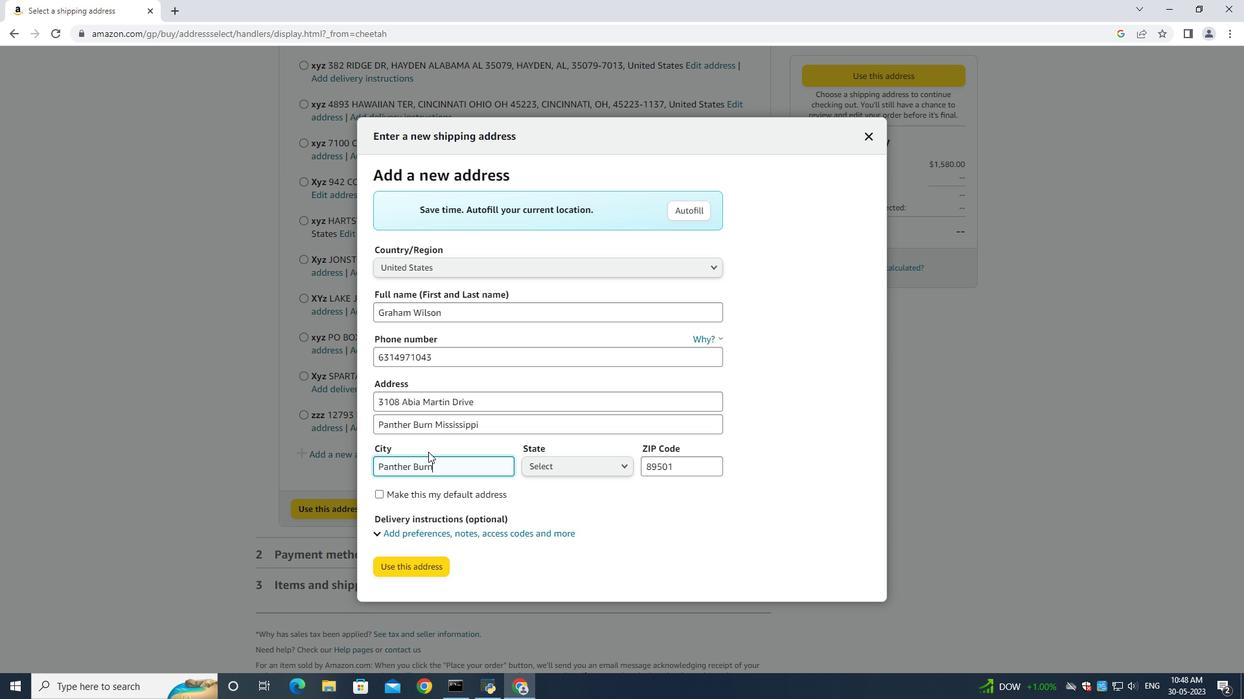 
Action: Mouse moved to (428, 452)
Screenshot: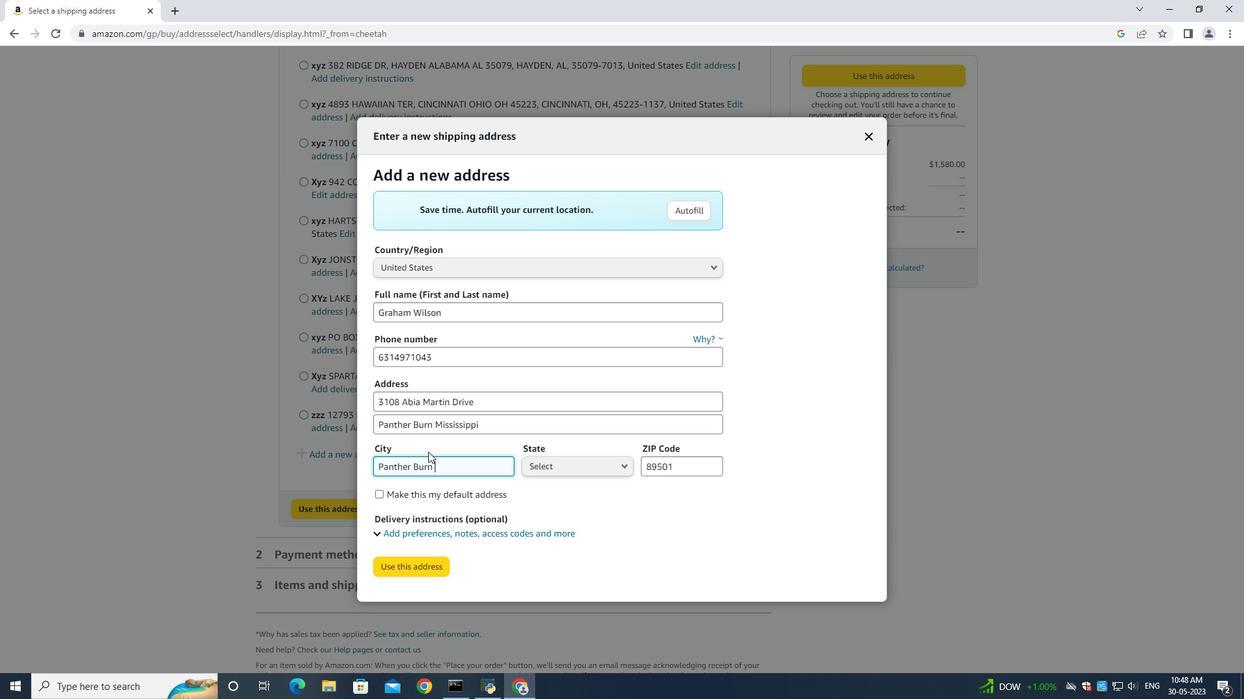 
Action: Key pressed <Key.tab><Key.up>mi<Key.left><Key.down><Key.down><Key.enter><Key.tab><Key.backspace>38765
Screenshot: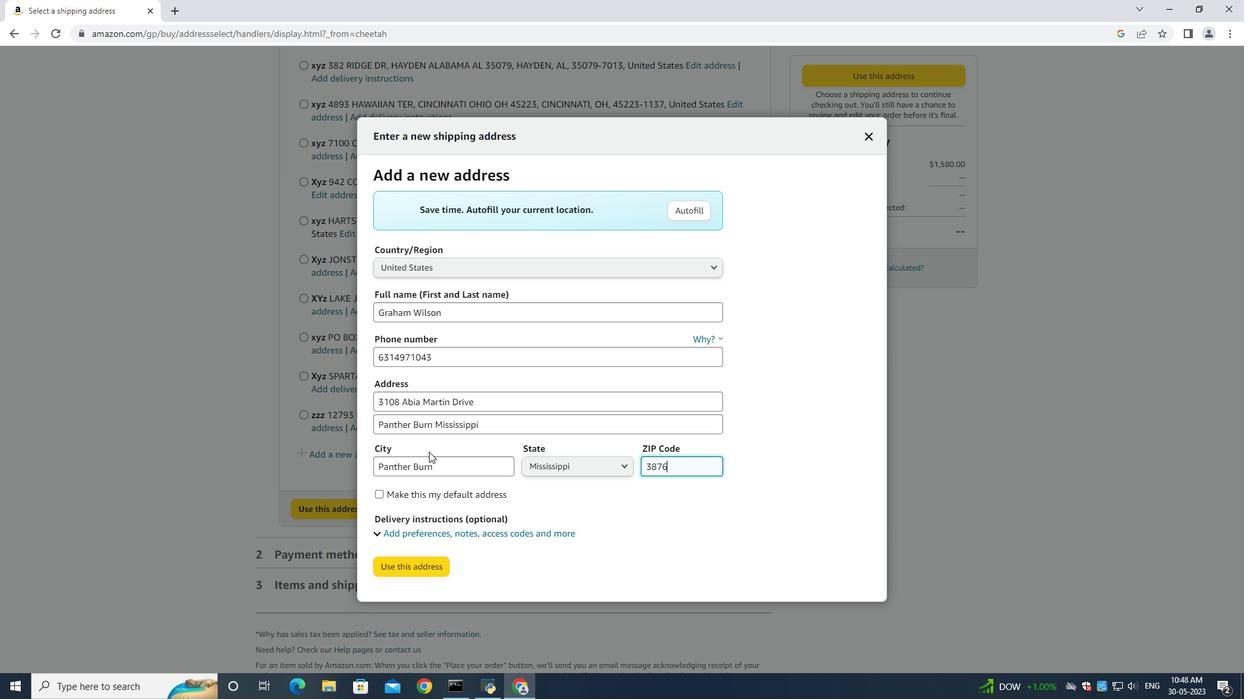 
Action: Mouse moved to (397, 564)
Screenshot: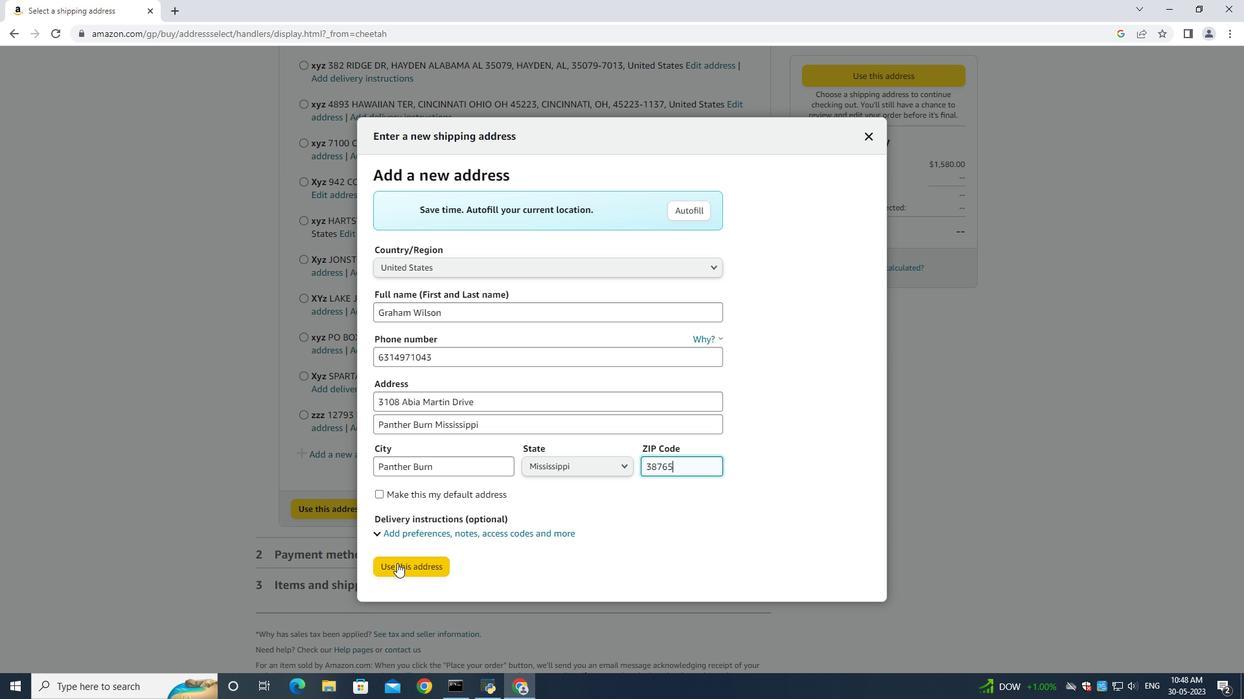 
Action: Mouse pressed left at (397, 564)
Screenshot: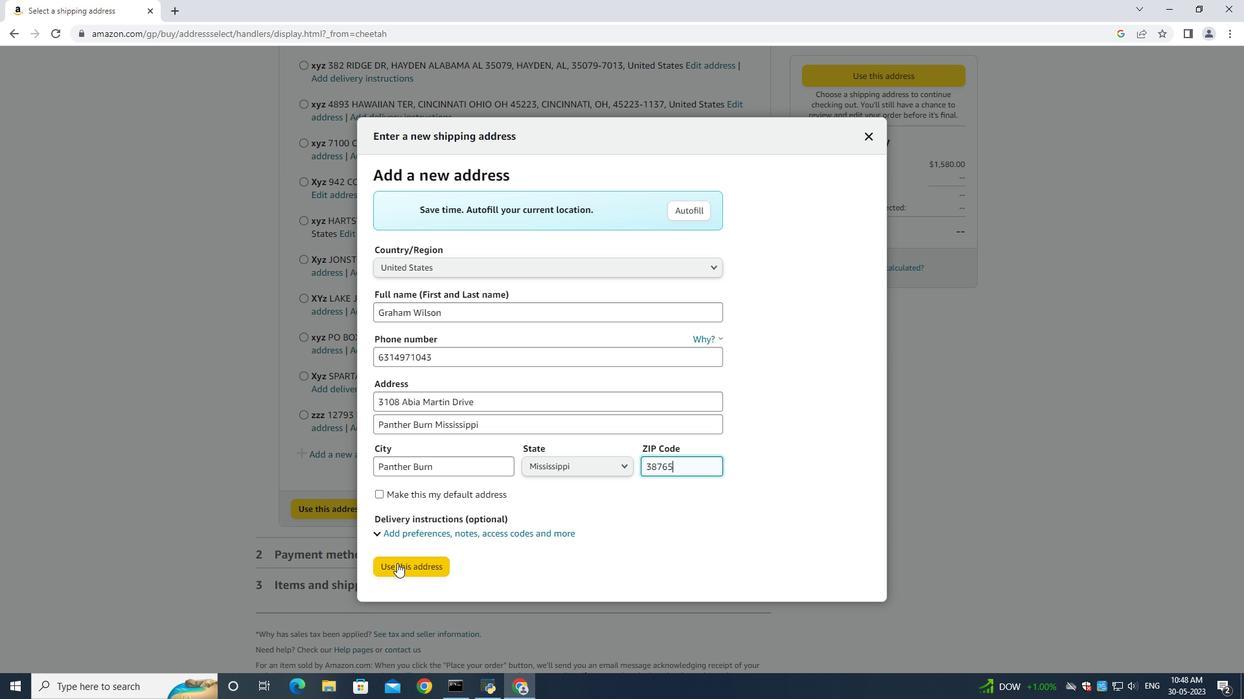 
Action: Mouse moved to (408, 659)
Screenshot: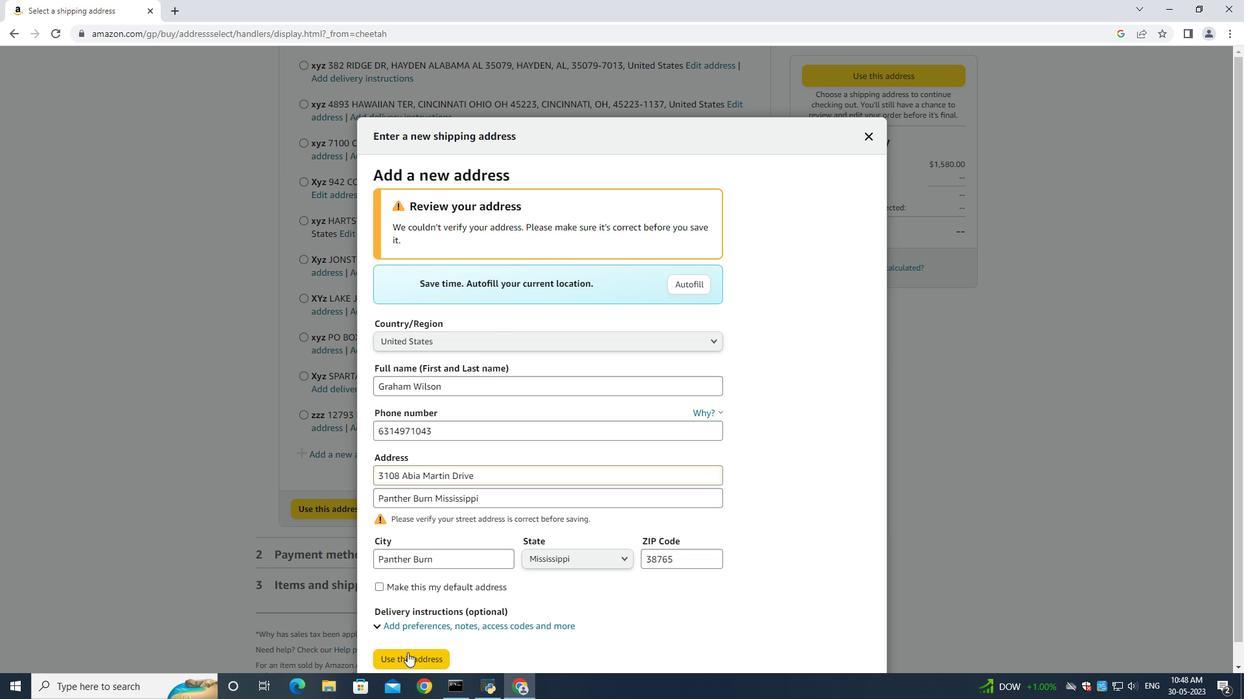
Action: Mouse pressed left at (408, 659)
Screenshot: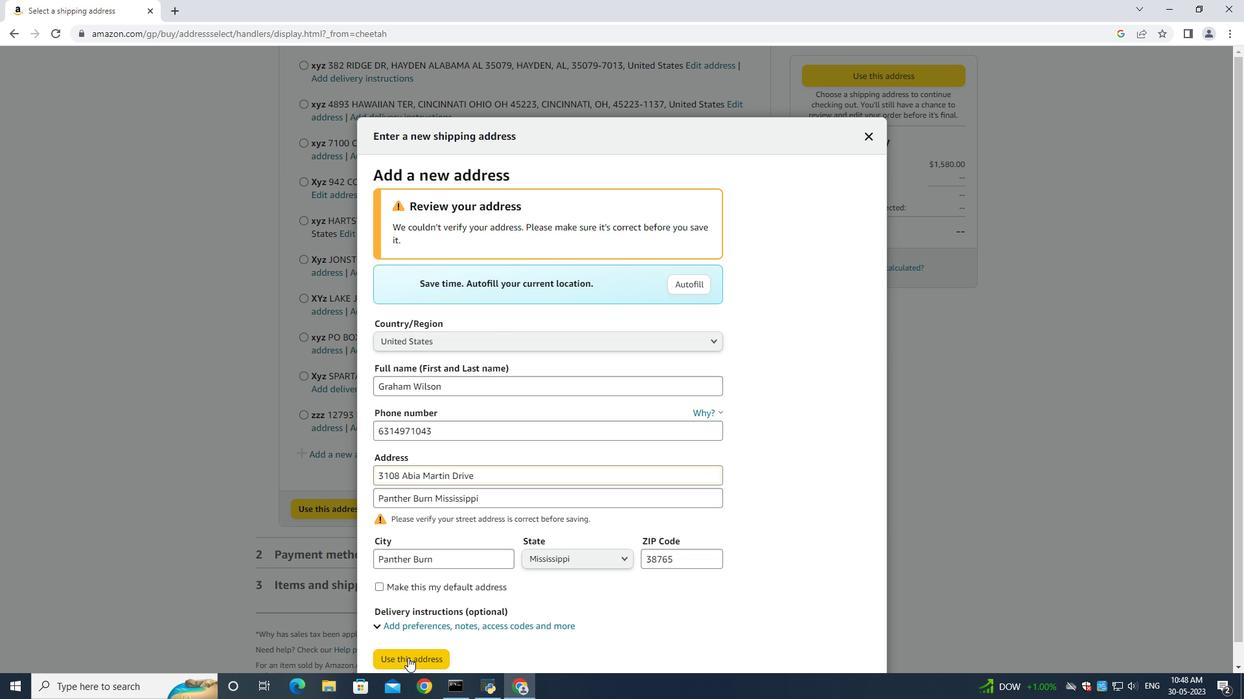 
Action: Mouse moved to (522, 276)
Screenshot: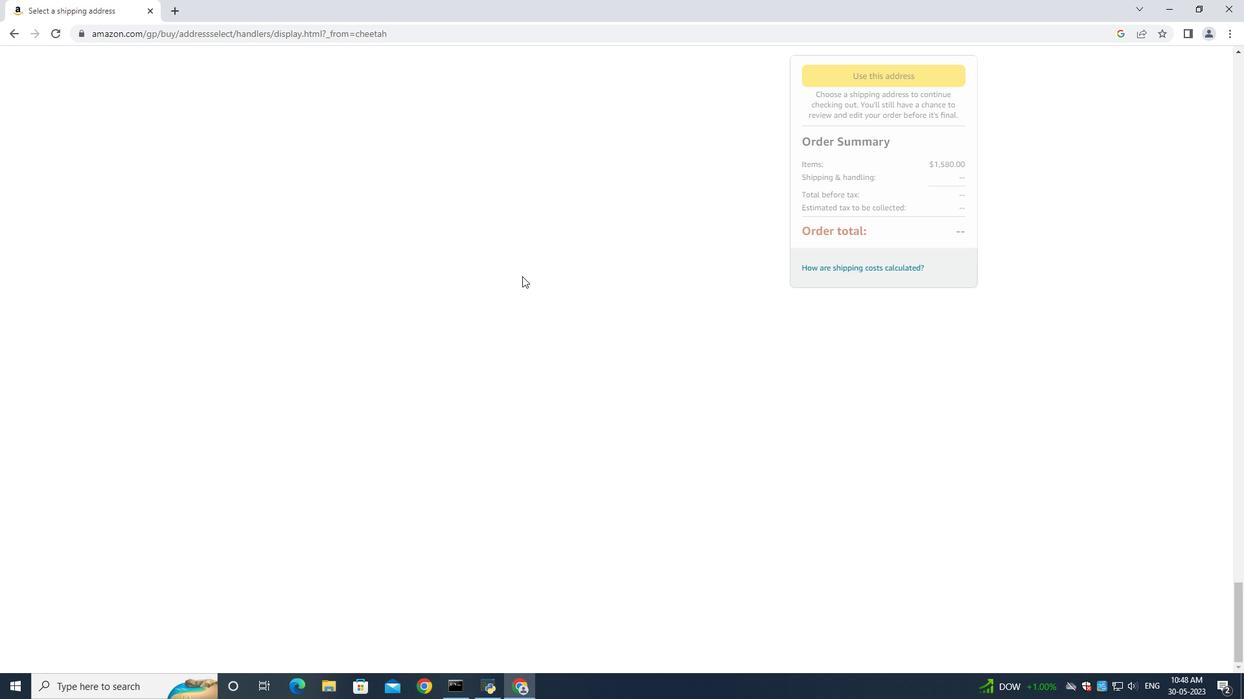 
